 Task: Research Airbnb accommodation in Kota Kinabalu, Malaysia from 4th December, 2023 to 10th December, 2023 for 1 adult.1  bedroom having 1 bed and 1 bathroom. Property type can be hotel. Look for 4 properties as per requirement.
Action: Mouse moved to (450, 62)
Screenshot: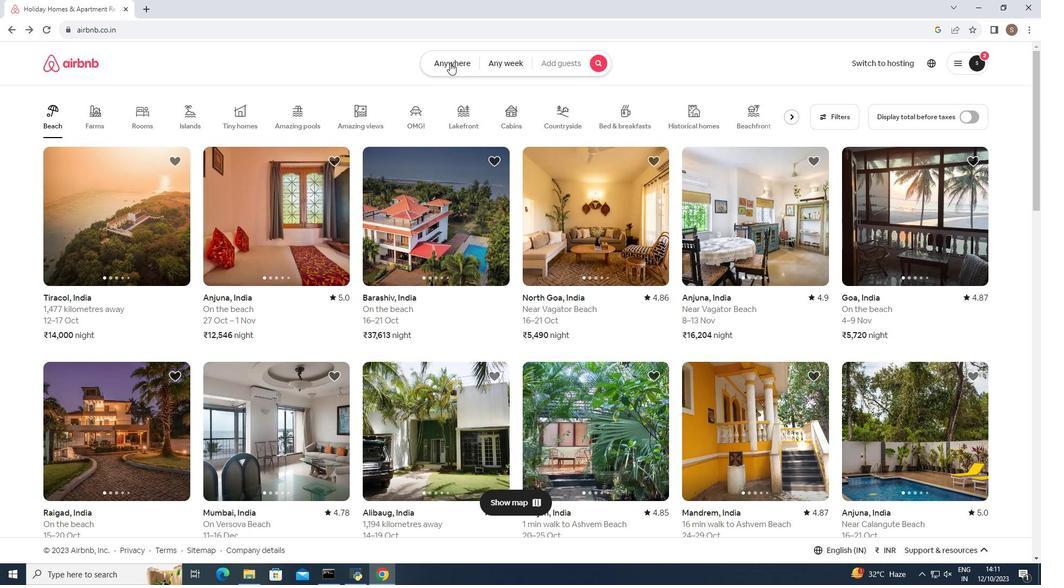 
Action: Mouse pressed left at (450, 62)
Screenshot: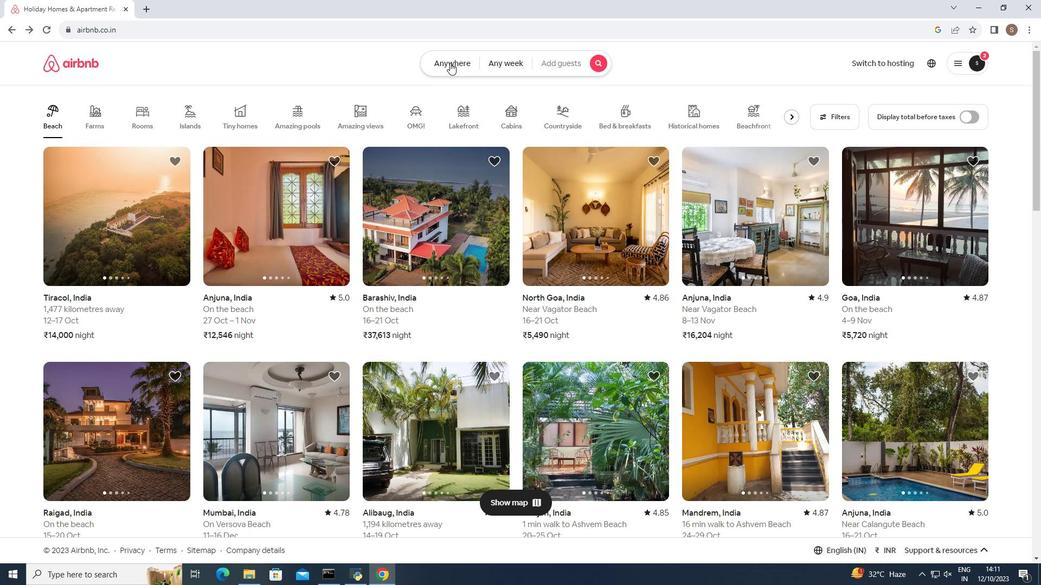 
Action: Mouse moved to (374, 104)
Screenshot: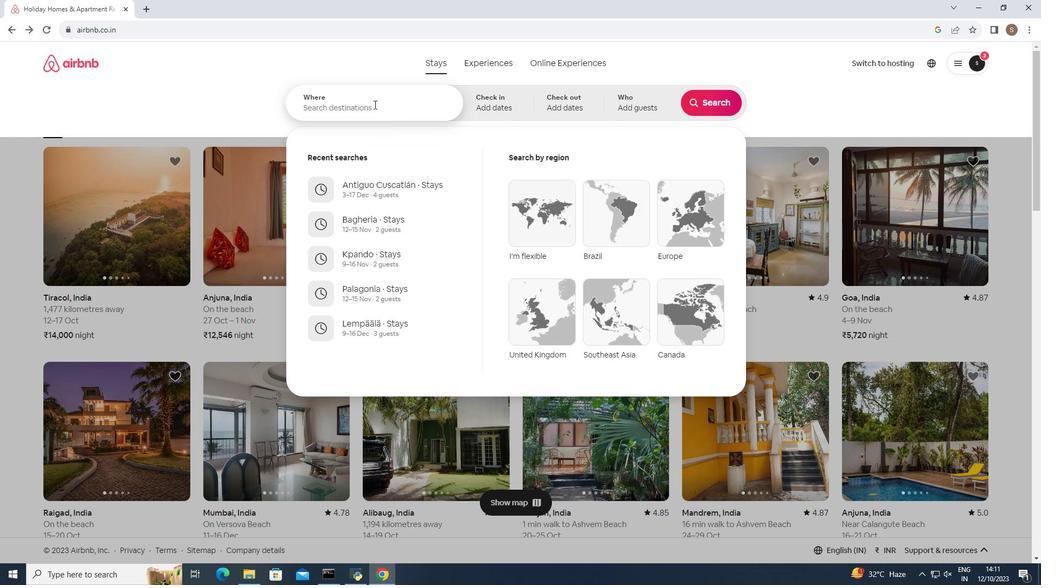 
Action: Mouse pressed left at (374, 104)
Screenshot: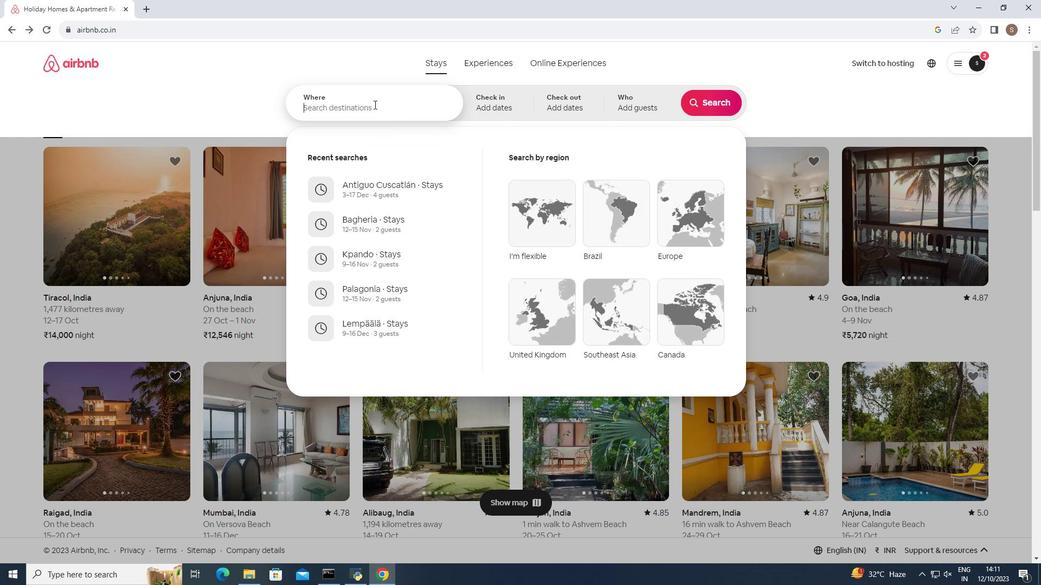 
Action: Key pressed <Key.caps_lock>K<Key.backspace>KOTA<Key.space>KINABALU
Screenshot: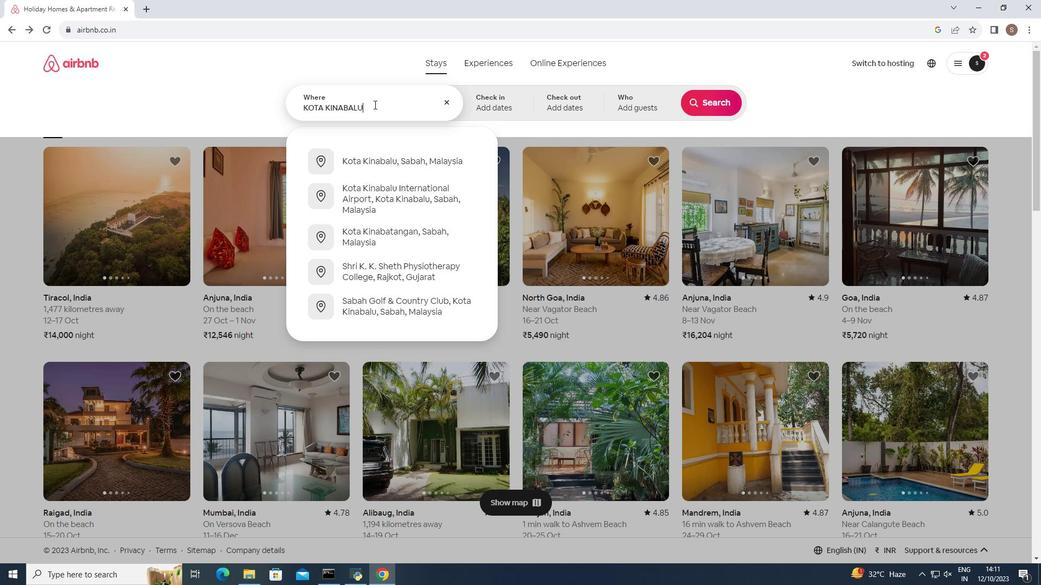 
Action: Mouse moved to (419, 163)
Screenshot: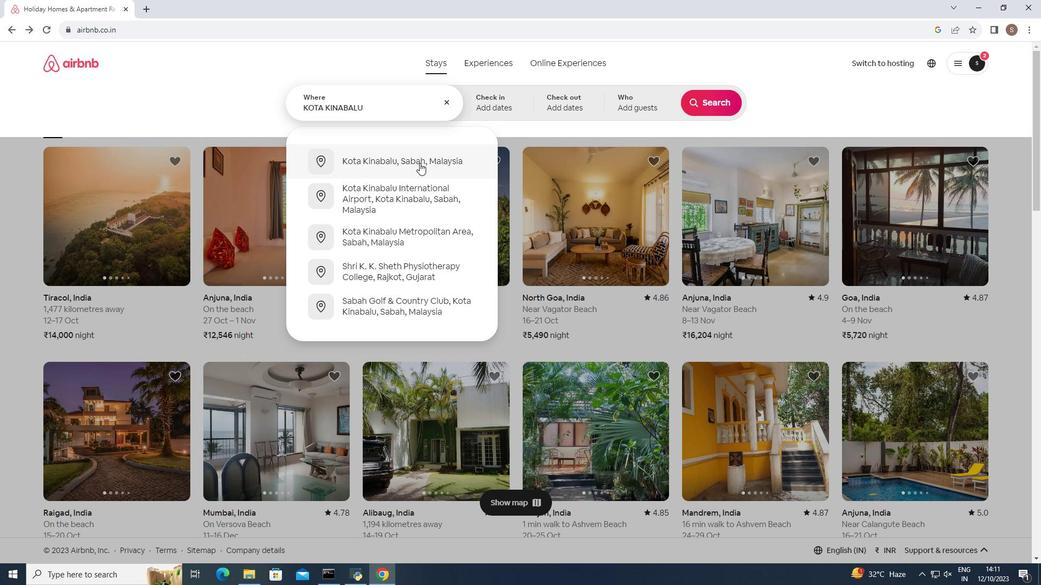 
Action: Mouse pressed left at (419, 163)
Screenshot: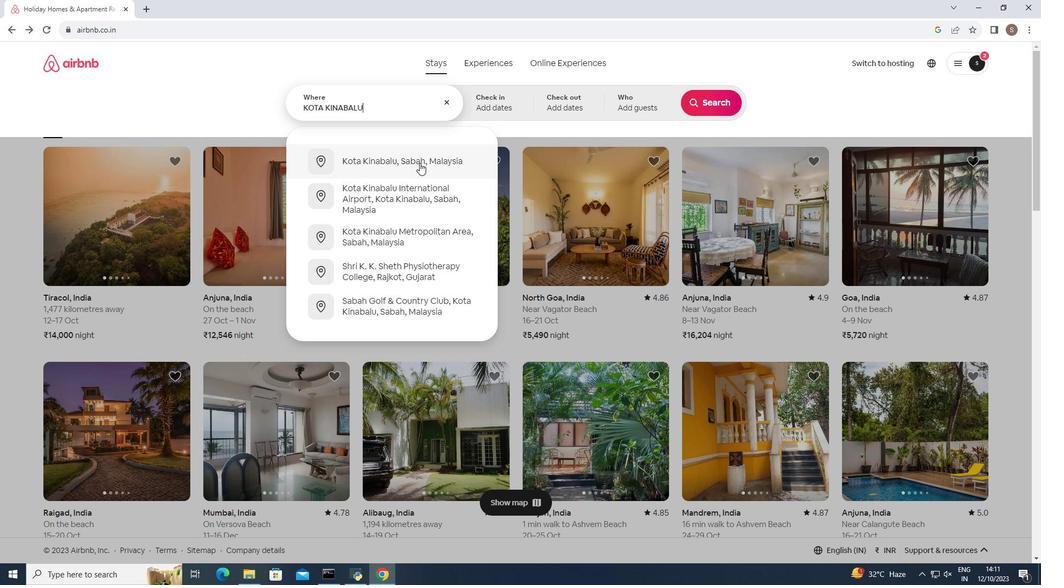 
Action: Mouse moved to (706, 187)
Screenshot: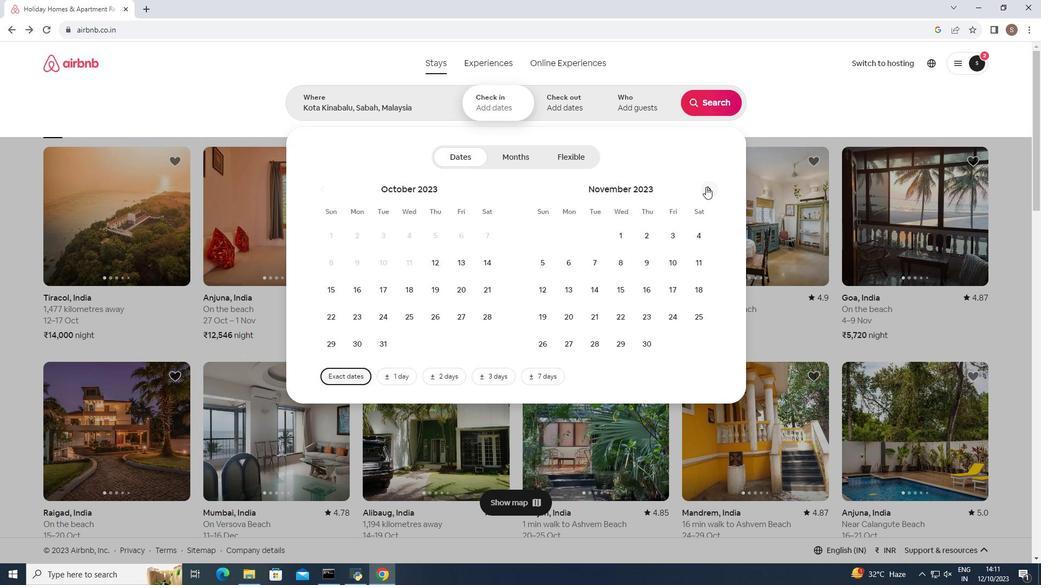
Action: Mouse pressed left at (706, 187)
Screenshot: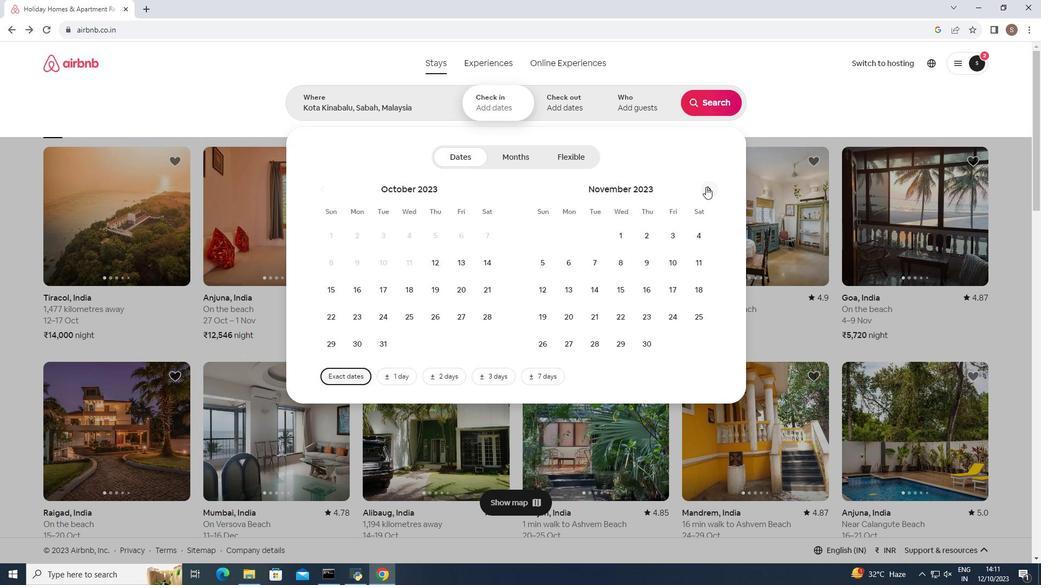 
Action: Mouse moved to (567, 263)
Screenshot: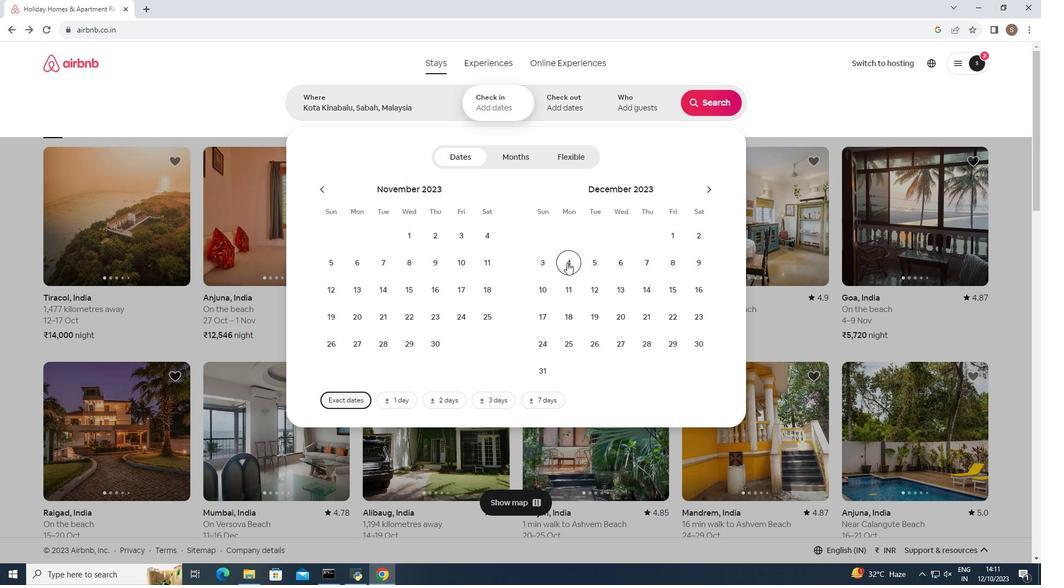
Action: Mouse pressed left at (567, 263)
Screenshot: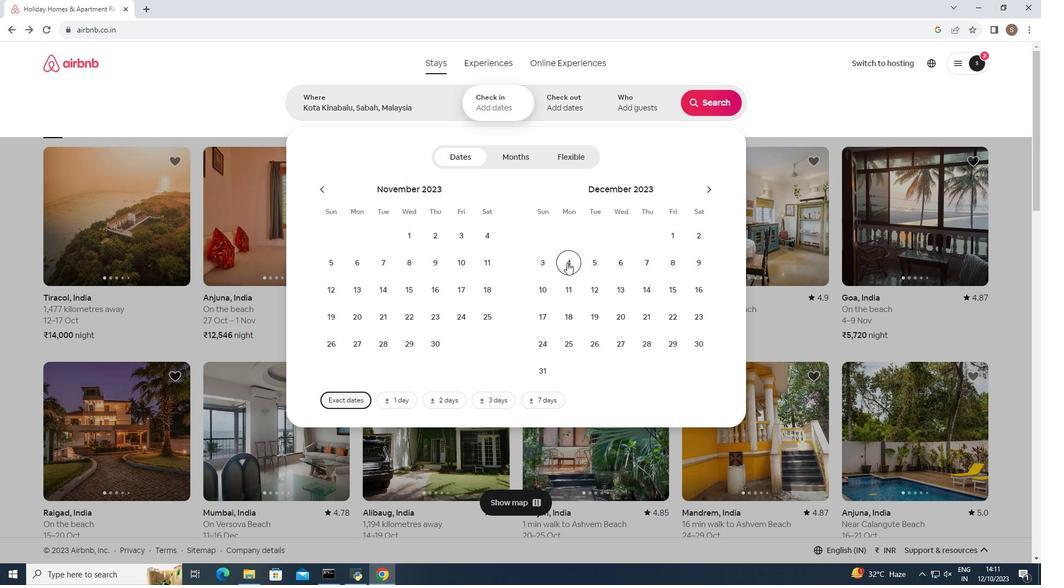 
Action: Mouse moved to (539, 294)
Screenshot: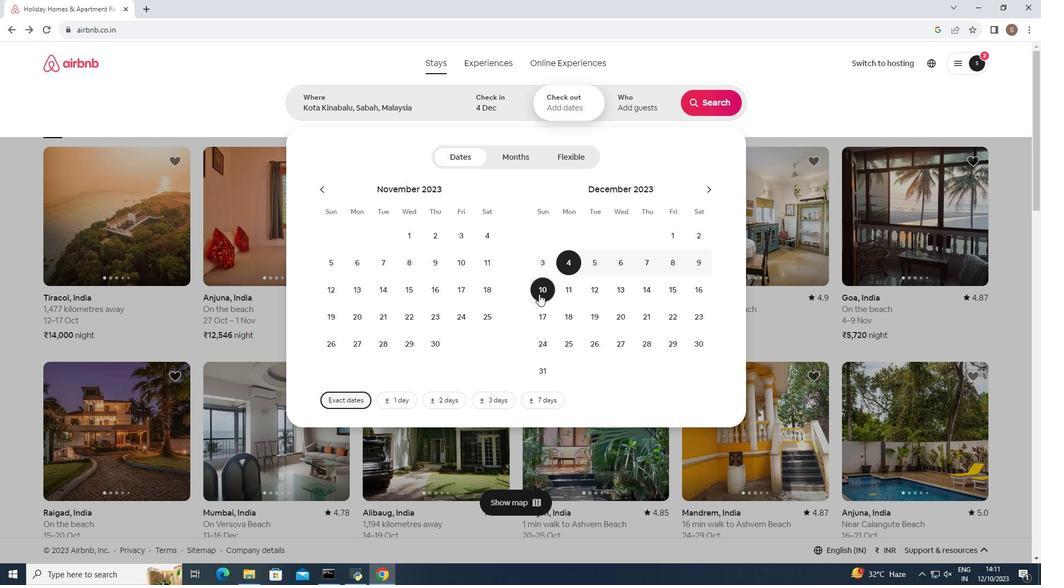 
Action: Mouse pressed left at (539, 294)
Screenshot: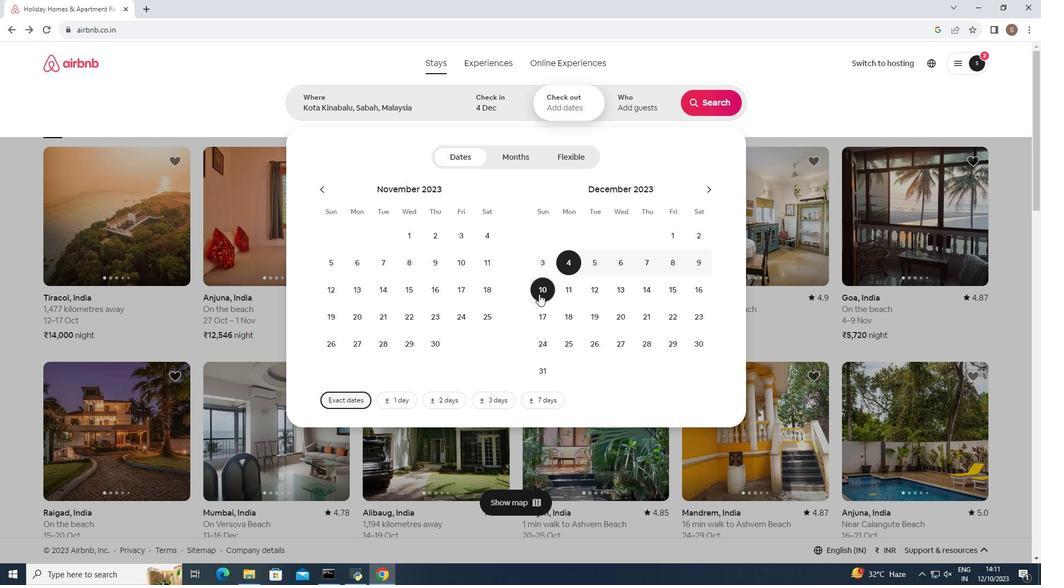 
Action: Mouse moved to (635, 99)
Screenshot: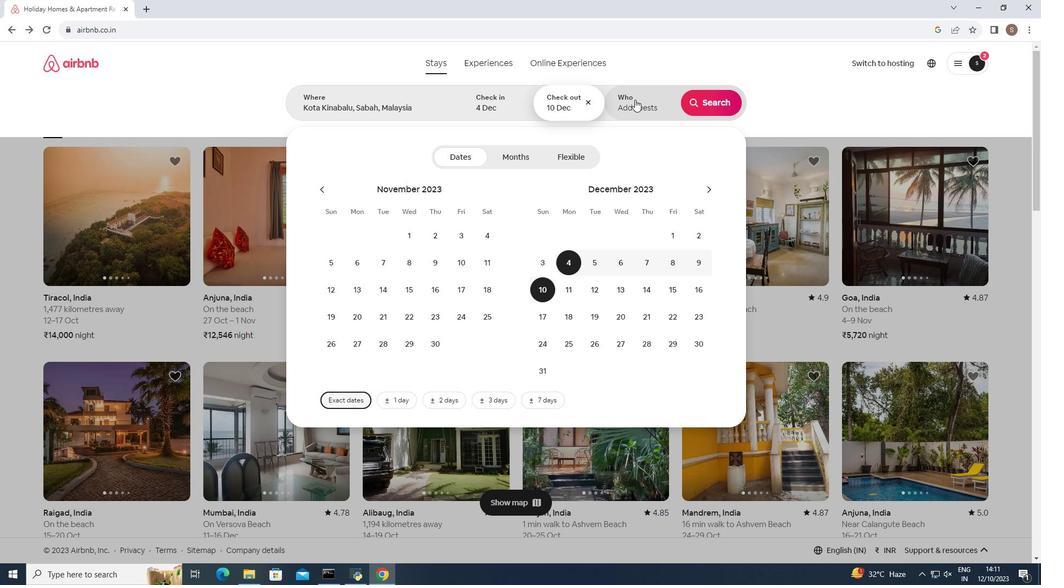 
Action: Mouse pressed left at (635, 99)
Screenshot: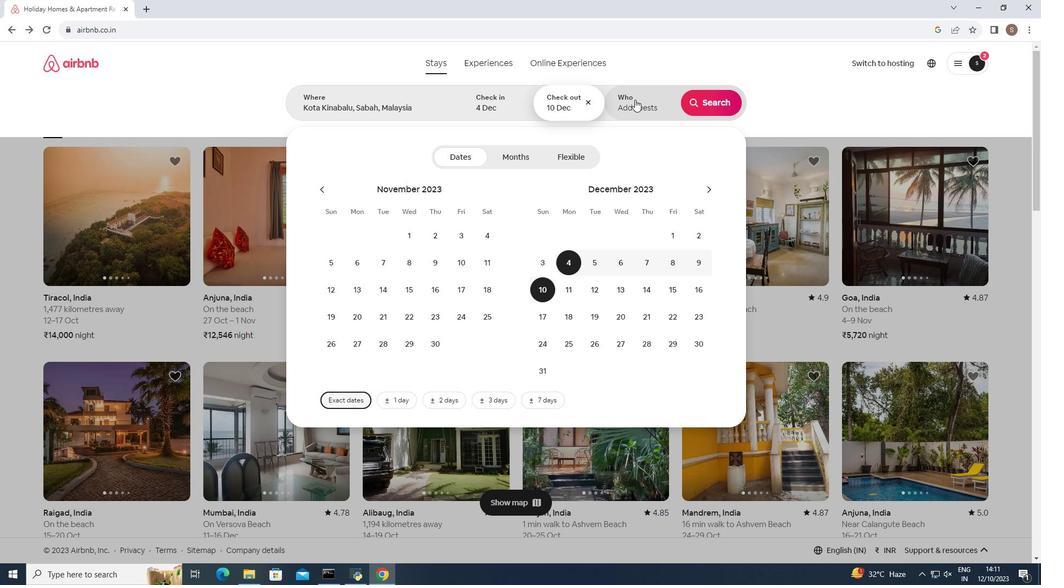 
Action: Mouse moved to (717, 157)
Screenshot: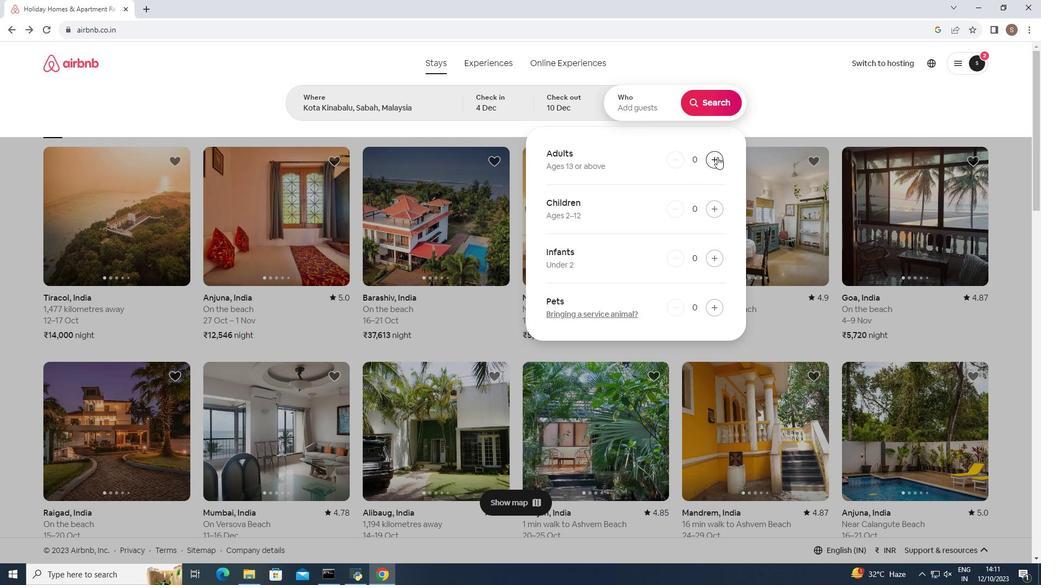 
Action: Mouse pressed left at (717, 157)
Screenshot: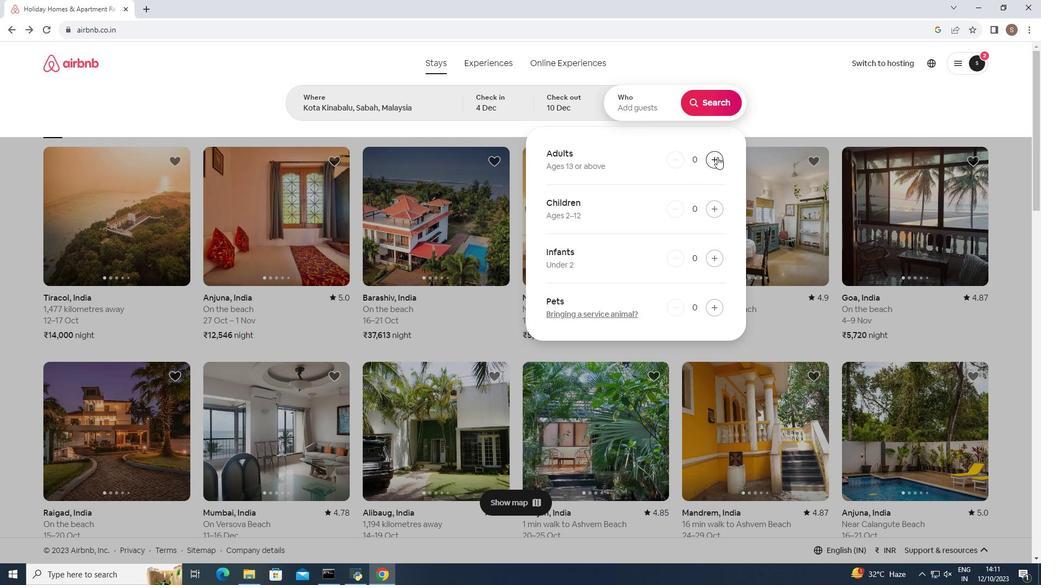 
Action: Mouse moved to (697, 104)
Screenshot: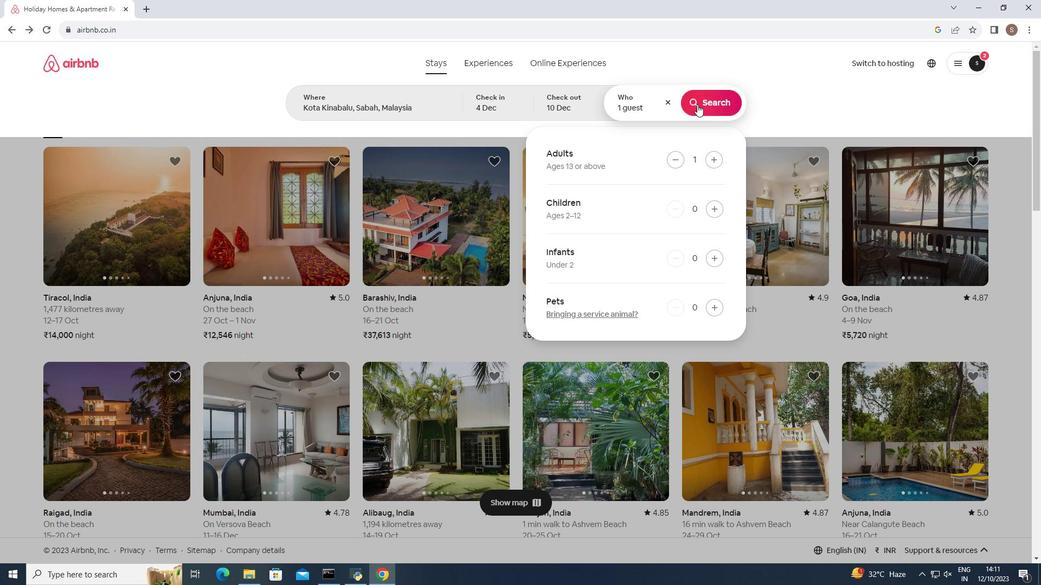 
Action: Mouse pressed left at (697, 104)
Screenshot: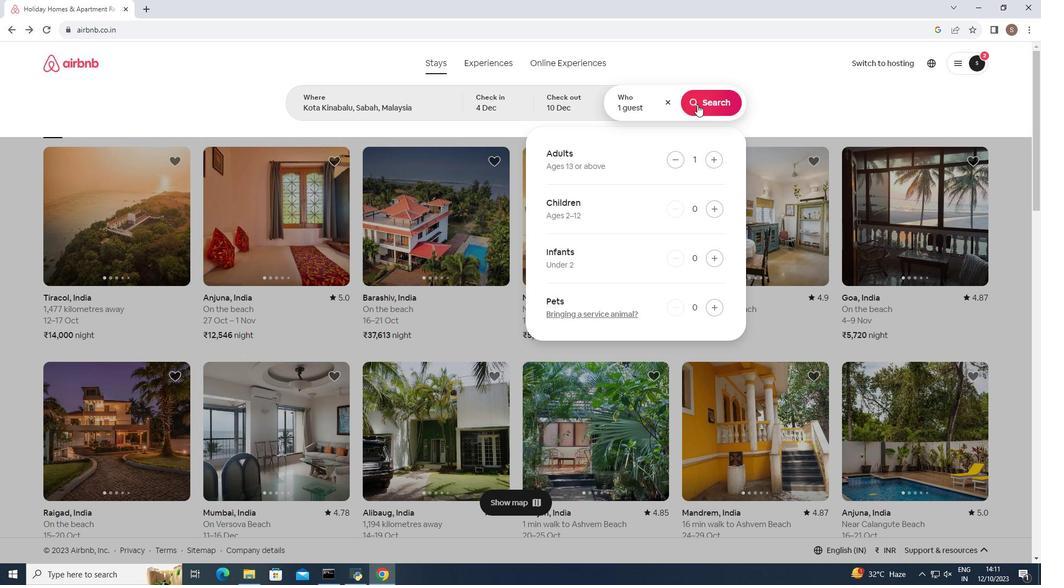 
Action: Mouse moved to (852, 105)
Screenshot: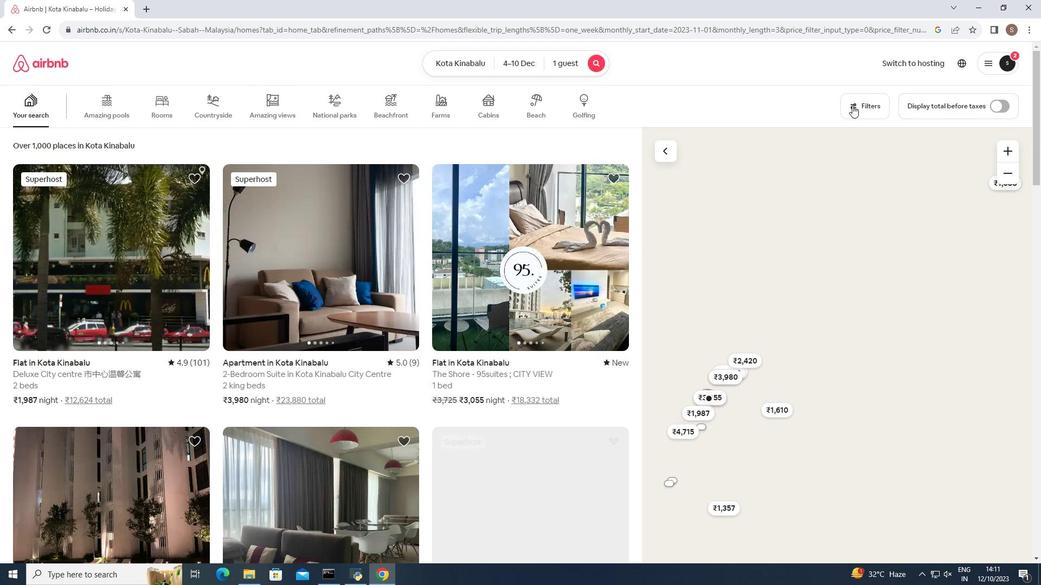 
Action: Mouse pressed left at (852, 105)
Screenshot: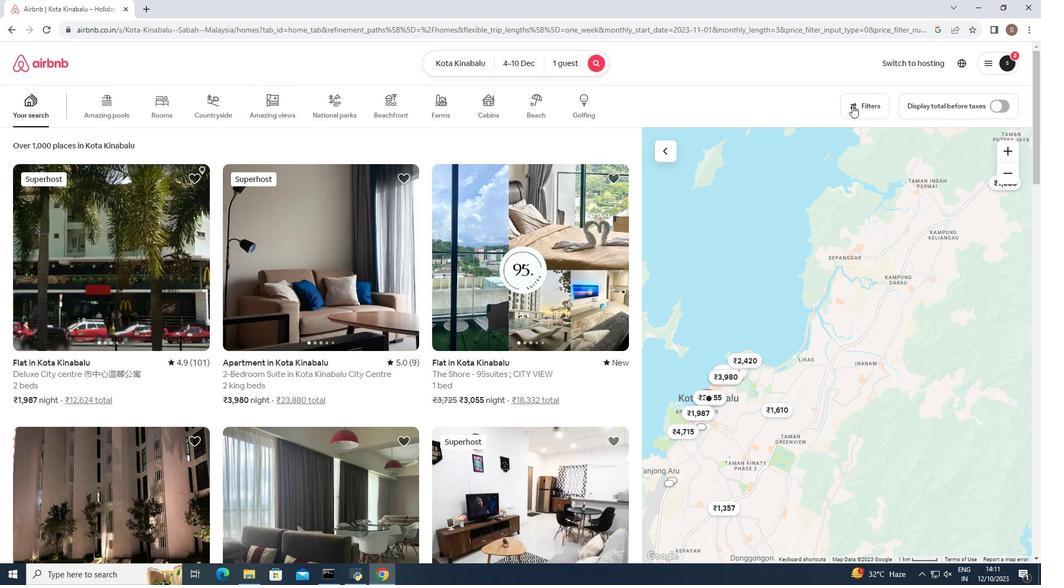 
Action: Mouse moved to (566, 241)
Screenshot: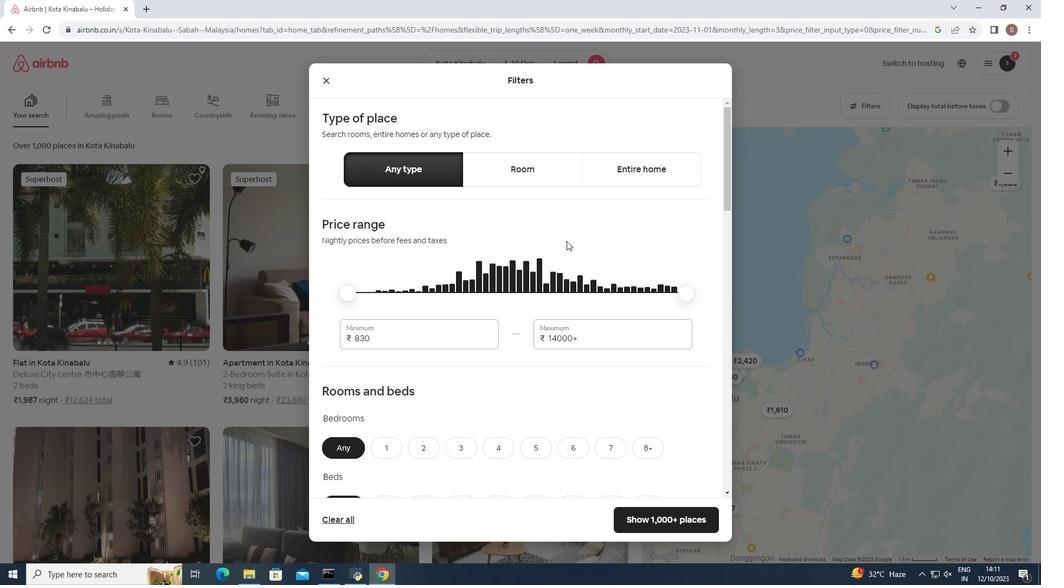 
Action: Mouse scrolled (566, 240) with delta (0, 0)
Screenshot: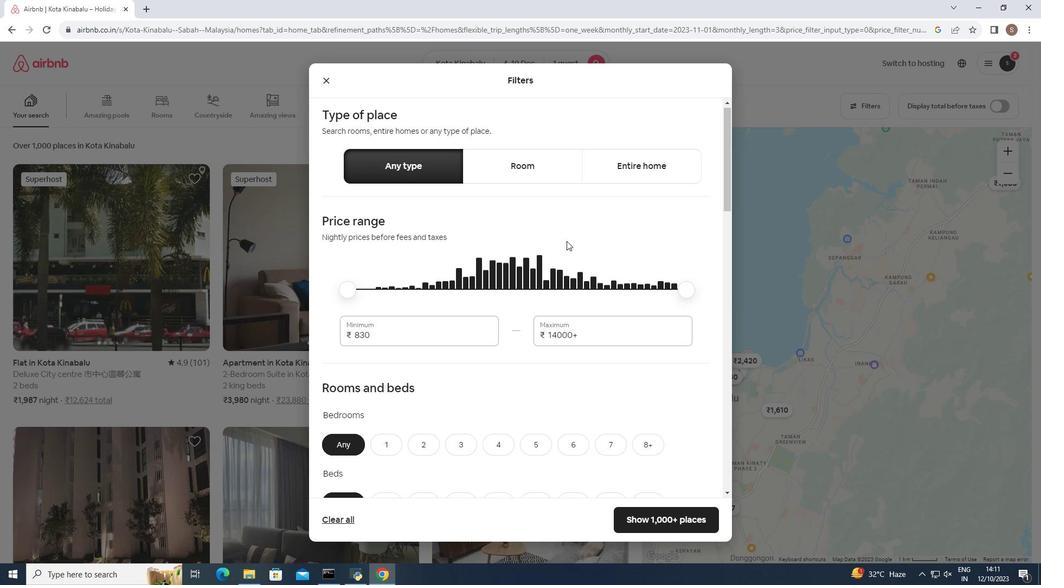 
Action: Mouse scrolled (566, 240) with delta (0, 0)
Screenshot: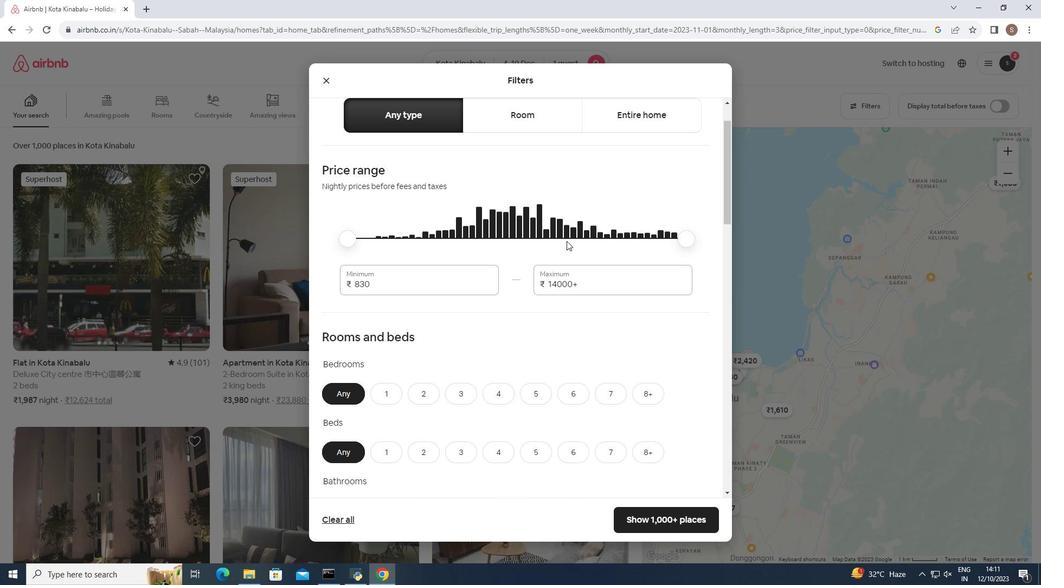 
Action: Mouse moved to (379, 337)
Screenshot: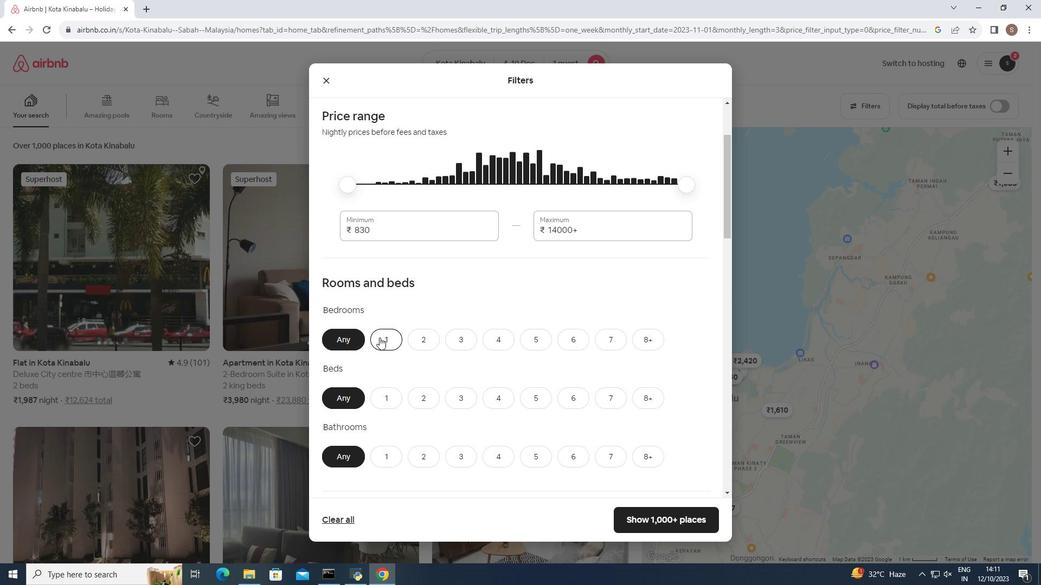 
Action: Mouse pressed left at (379, 337)
Screenshot: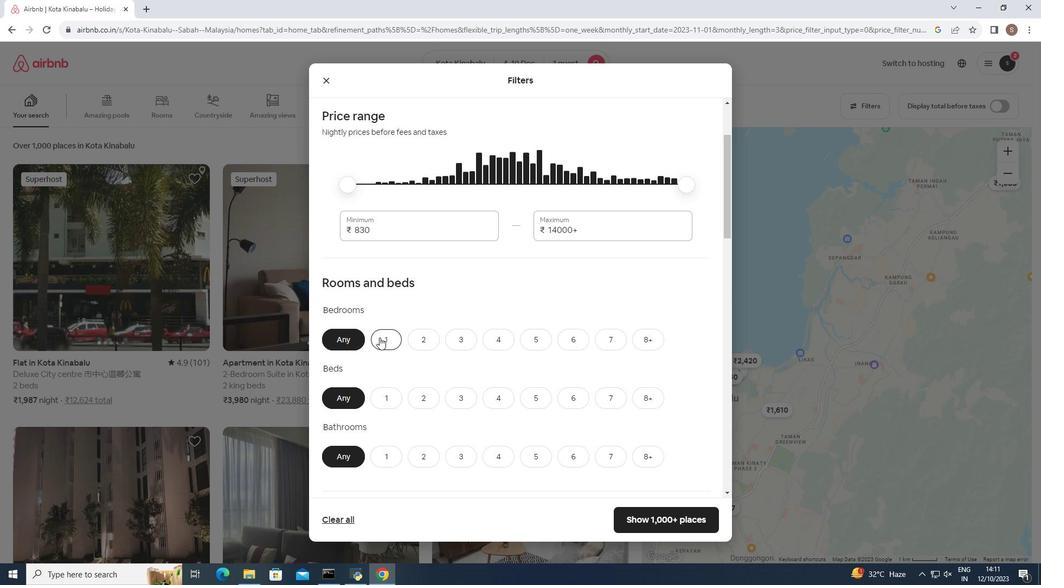 
Action: Mouse moved to (388, 399)
Screenshot: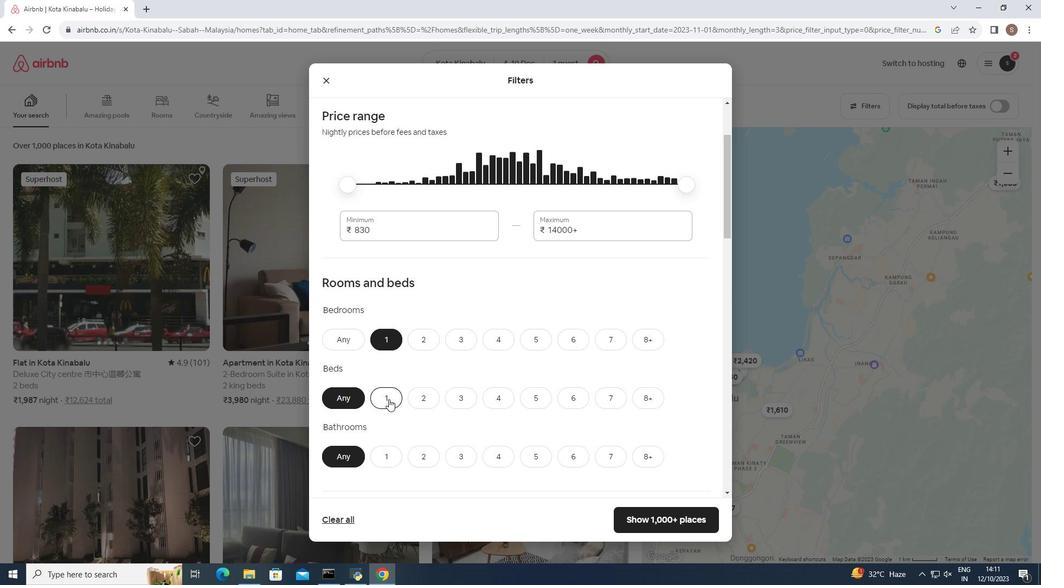 
Action: Mouse pressed left at (388, 399)
Screenshot: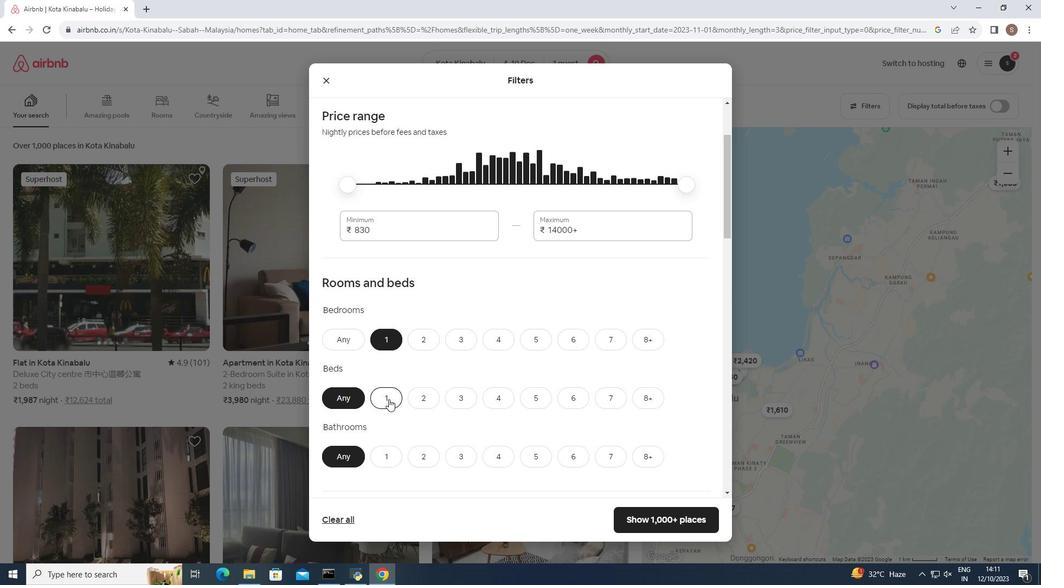
Action: Mouse moved to (387, 457)
Screenshot: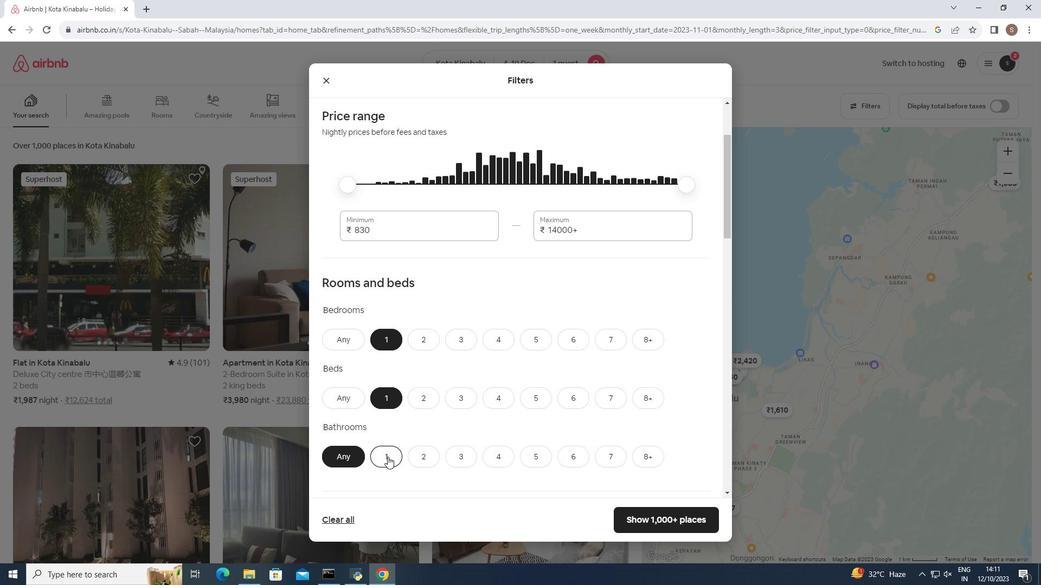 
Action: Mouse pressed left at (387, 457)
Screenshot: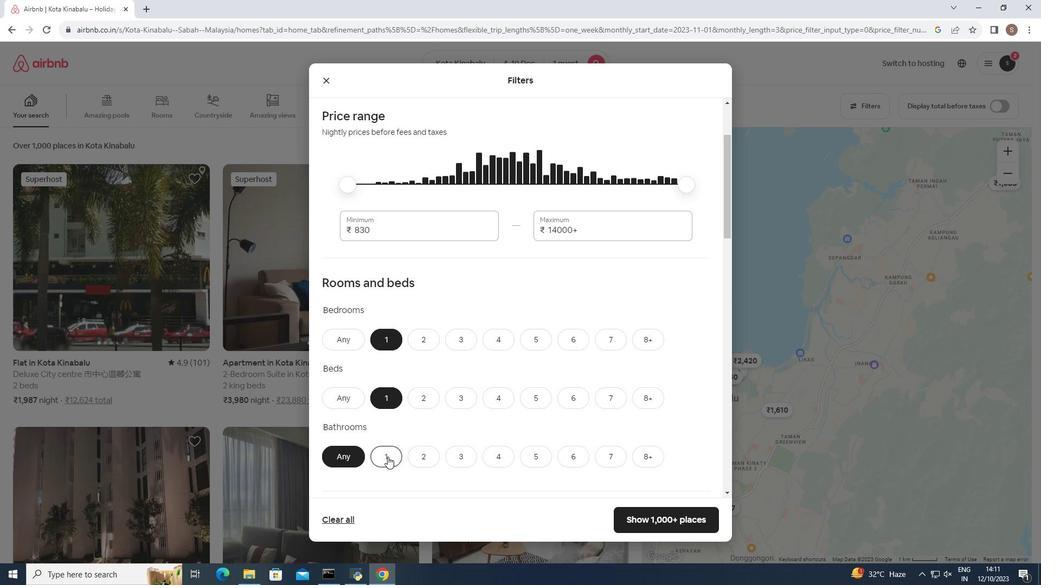 
Action: Mouse moved to (466, 420)
Screenshot: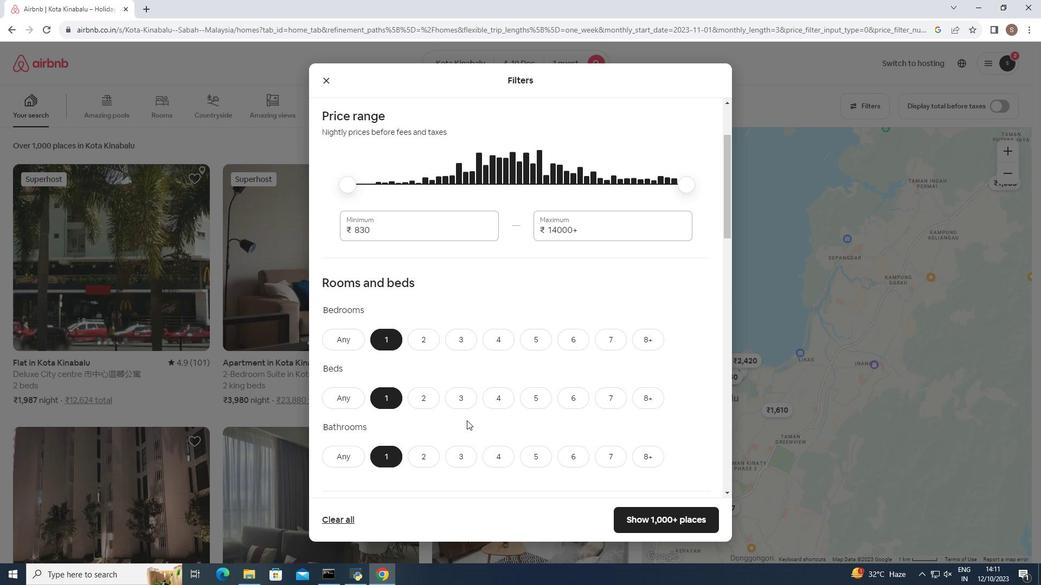 
Action: Mouse scrolled (466, 420) with delta (0, 0)
Screenshot: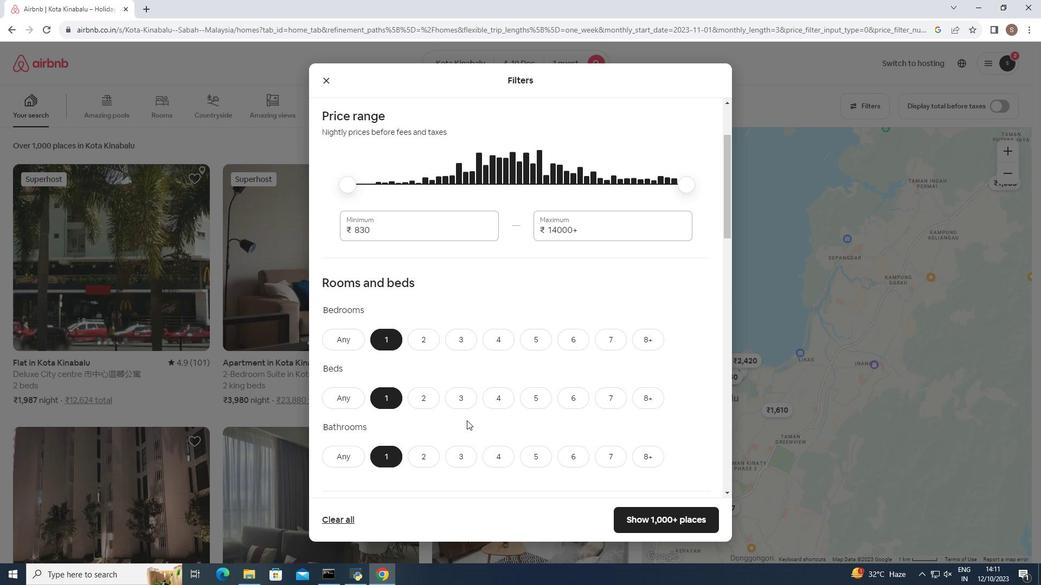 
Action: Mouse scrolled (466, 420) with delta (0, 0)
Screenshot: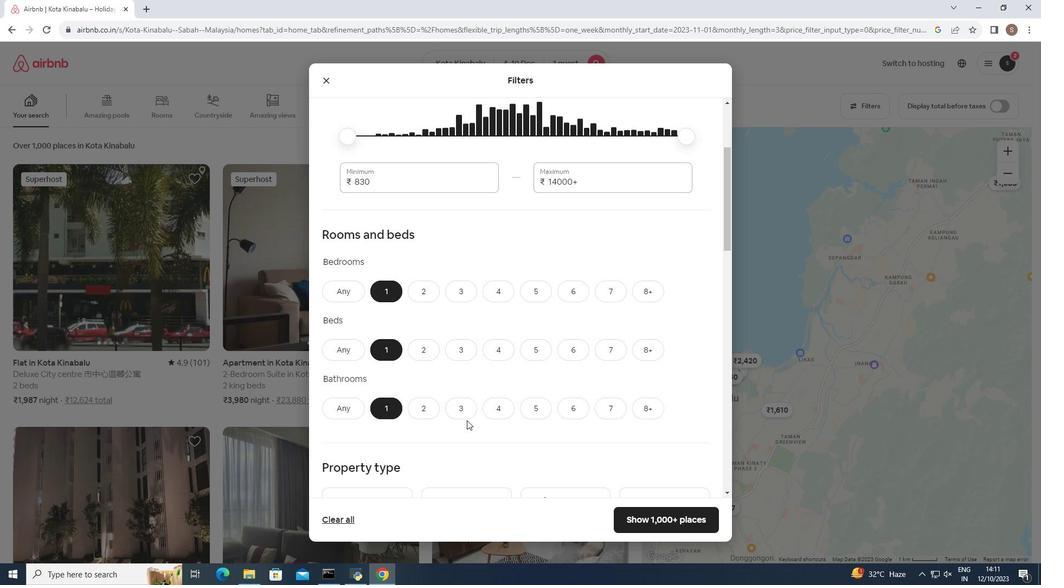 
Action: Mouse moved to (466, 419)
Screenshot: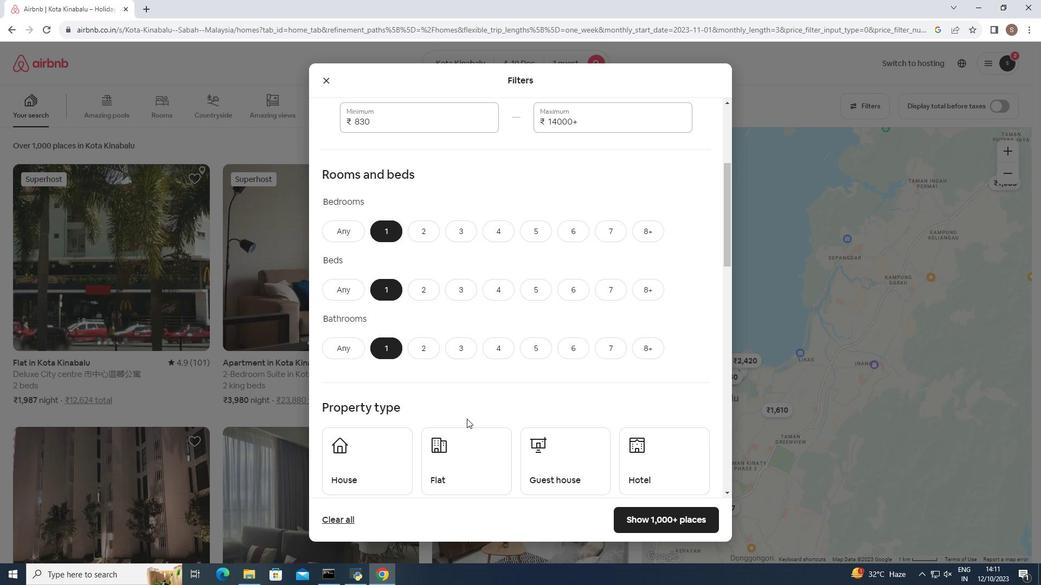 
Action: Mouse scrolled (466, 418) with delta (0, 0)
Screenshot: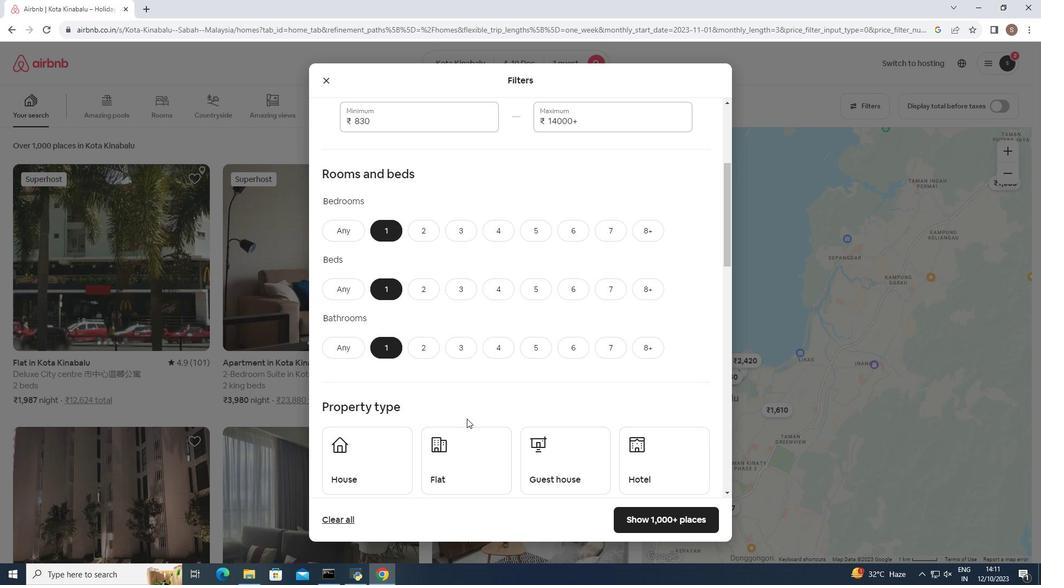 
Action: Mouse scrolled (466, 418) with delta (0, 0)
Screenshot: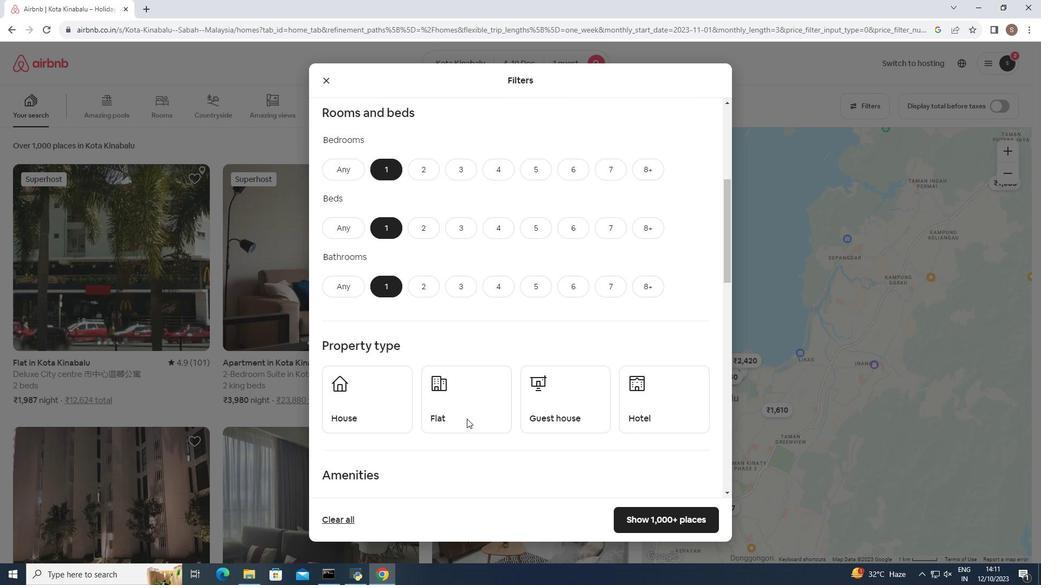 
Action: Mouse moved to (635, 345)
Screenshot: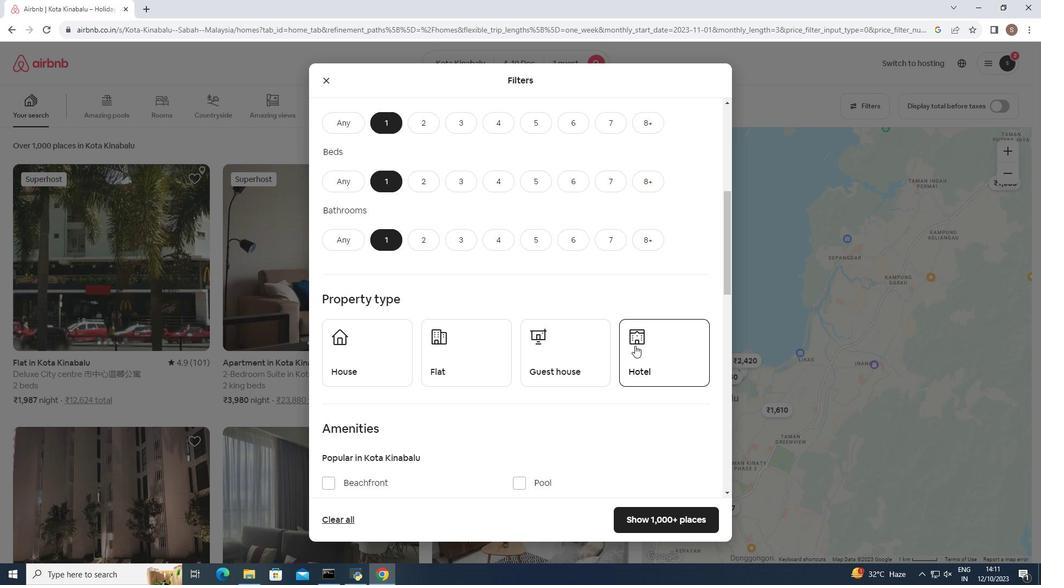 
Action: Mouse pressed left at (635, 345)
Screenshot: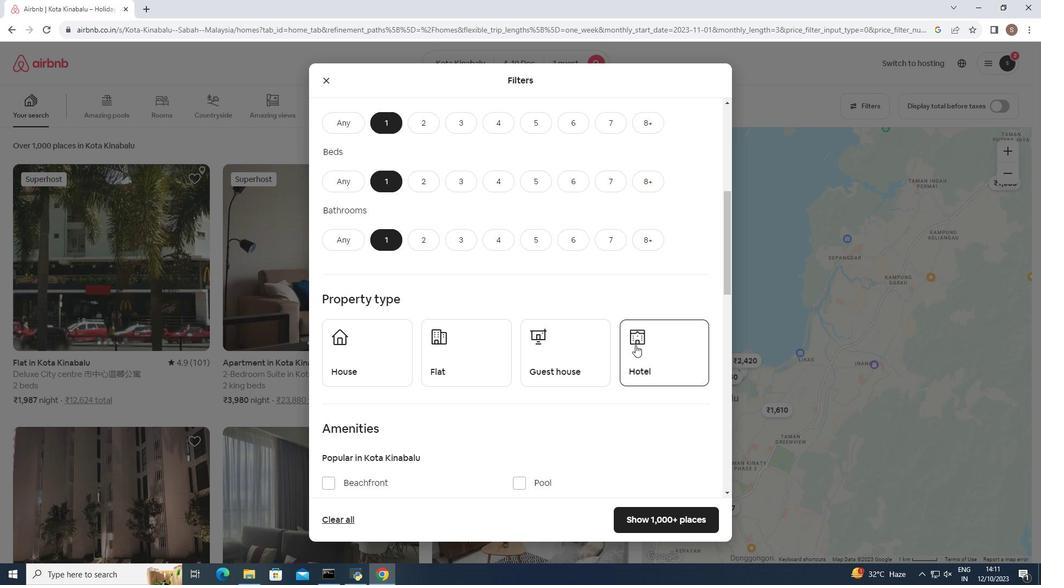 
Action: Mouse moved to (533, 392)
Screenshot: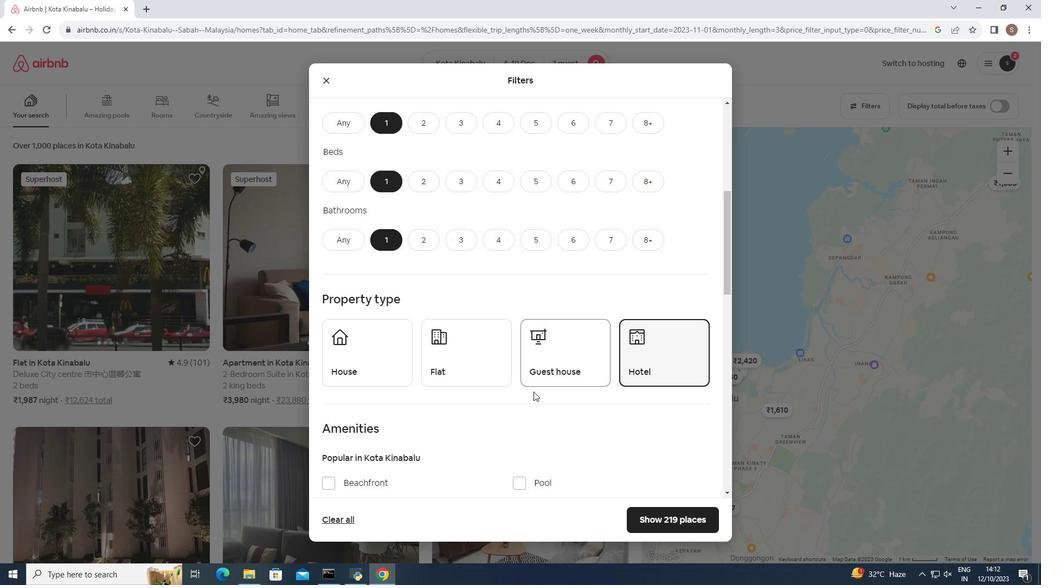
Action: Mouse scrolled (533, 391) with delta (0, 0)
Screenshot: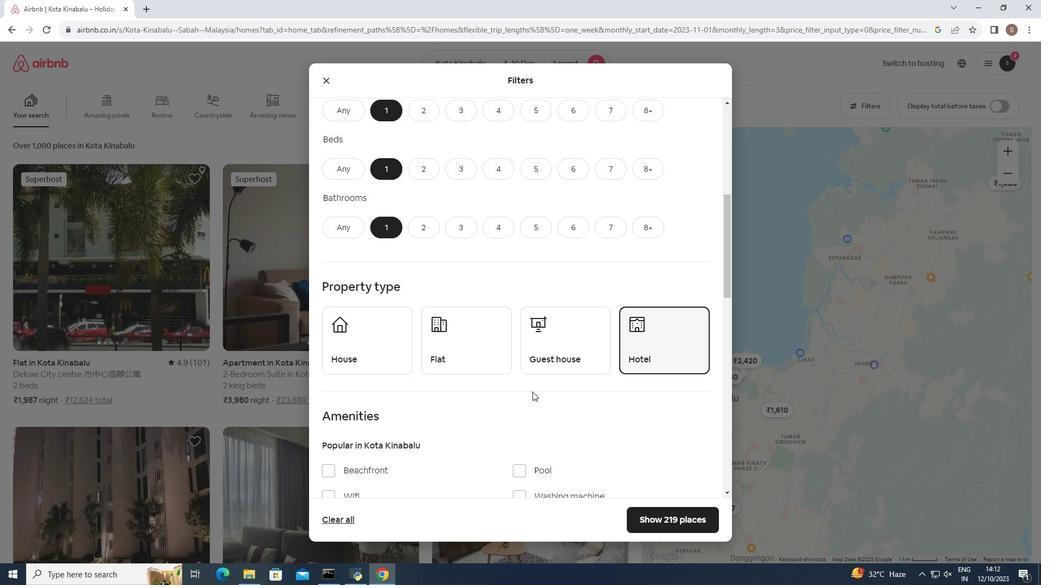 
Action: Mouse moved to (532, 392)
Screenshot: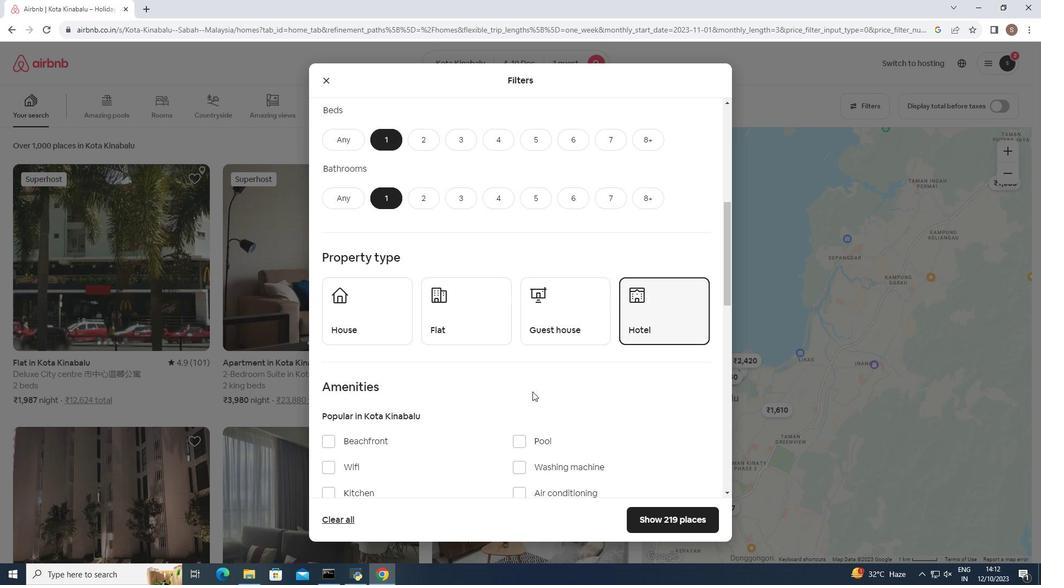 
Action: Mouse scrolled (532, 391) with delta (0, 0)
Screenshot: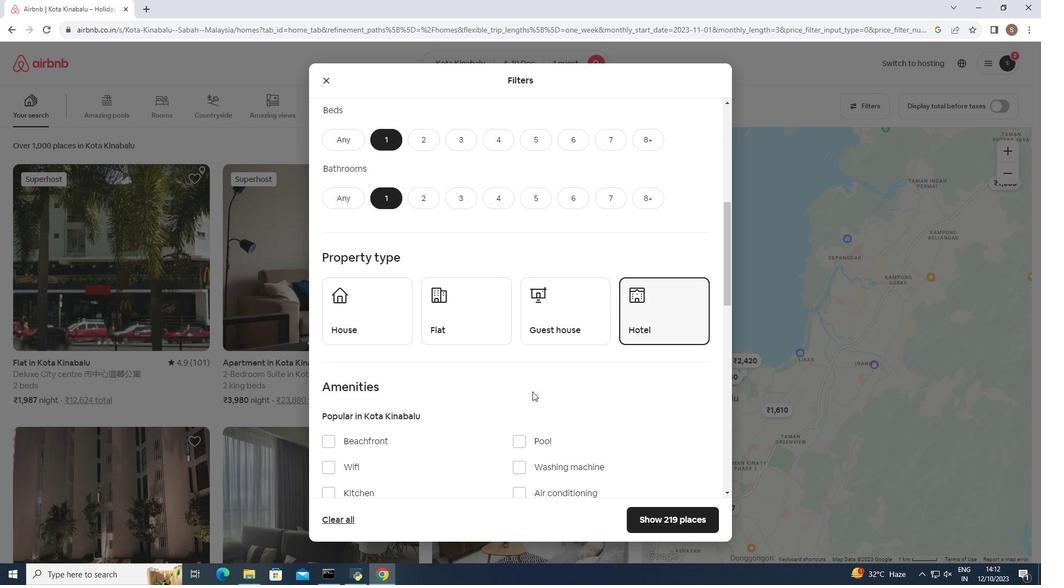 
Action: Mouse moved to (531, 392)
Screenshot: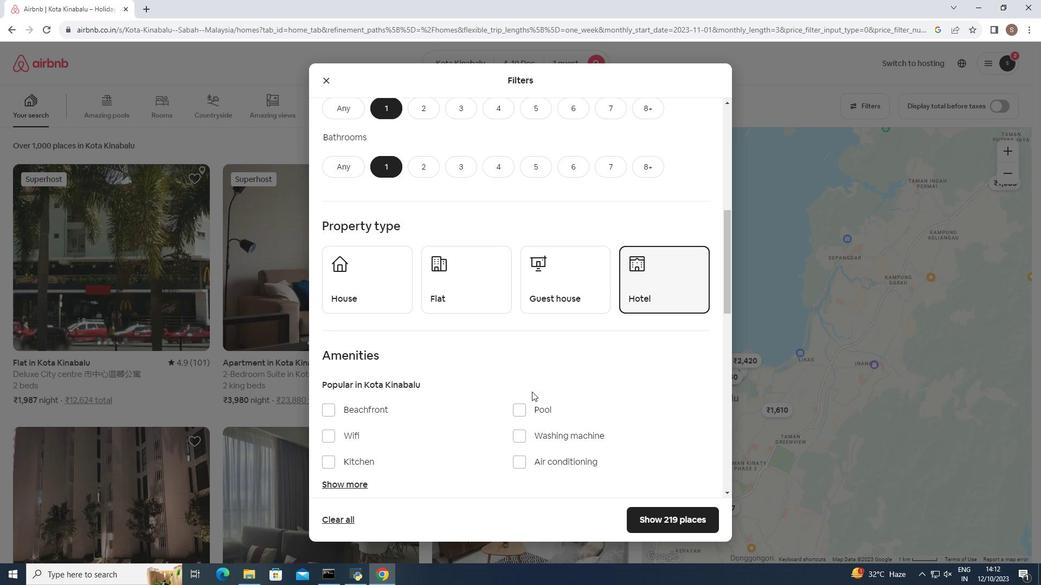 
Action: Mouse scrolled (531, 391) with delta (0, 0)
Screenshot: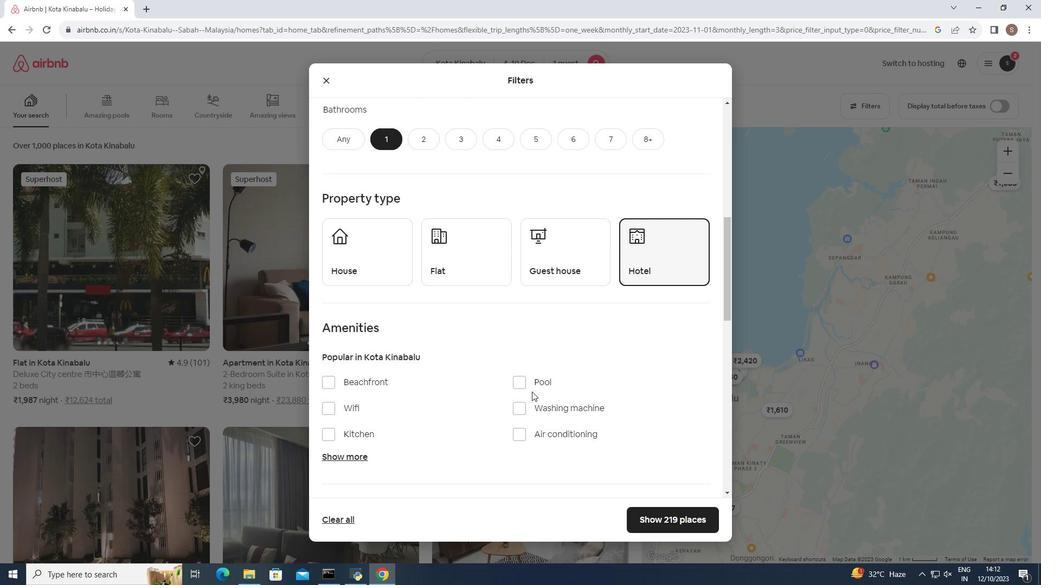 
Action: Mouse moved to (652, 521)
Screenshot: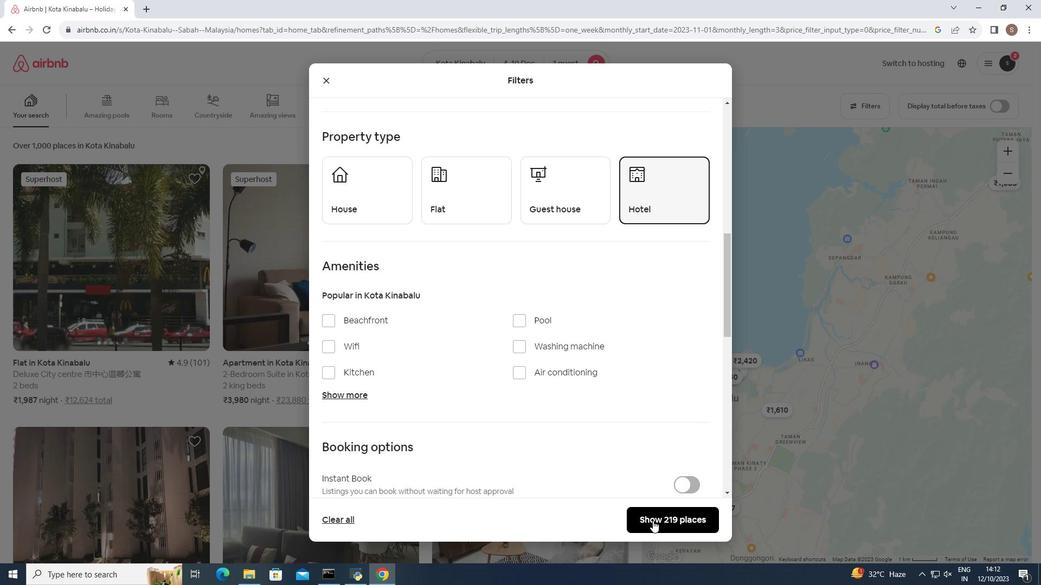 
Action: Mouse pressed left at (652, 521)
Screenshot: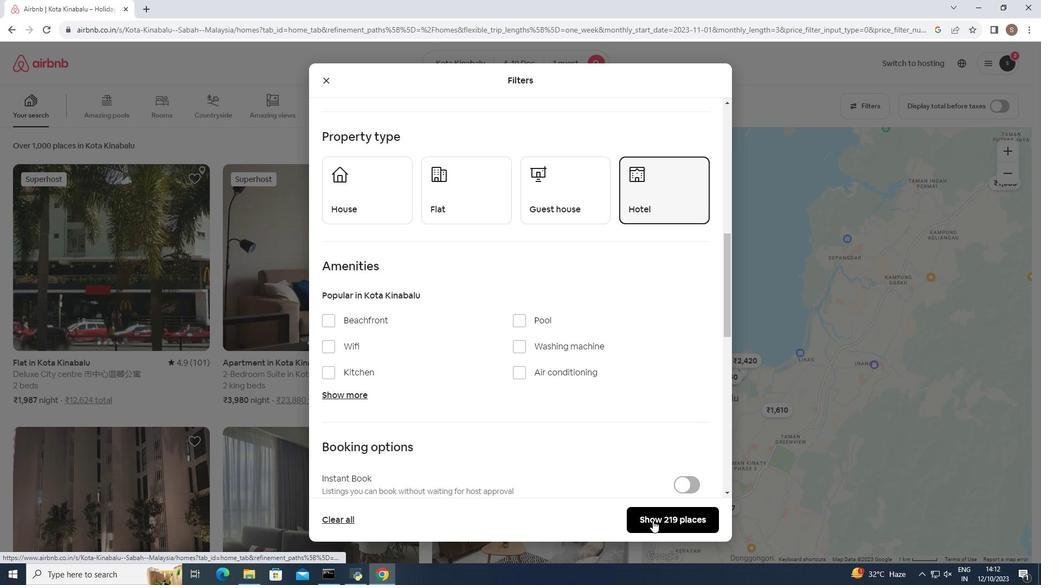 
Action: Mouse moved to (465, 382)
Screenshot: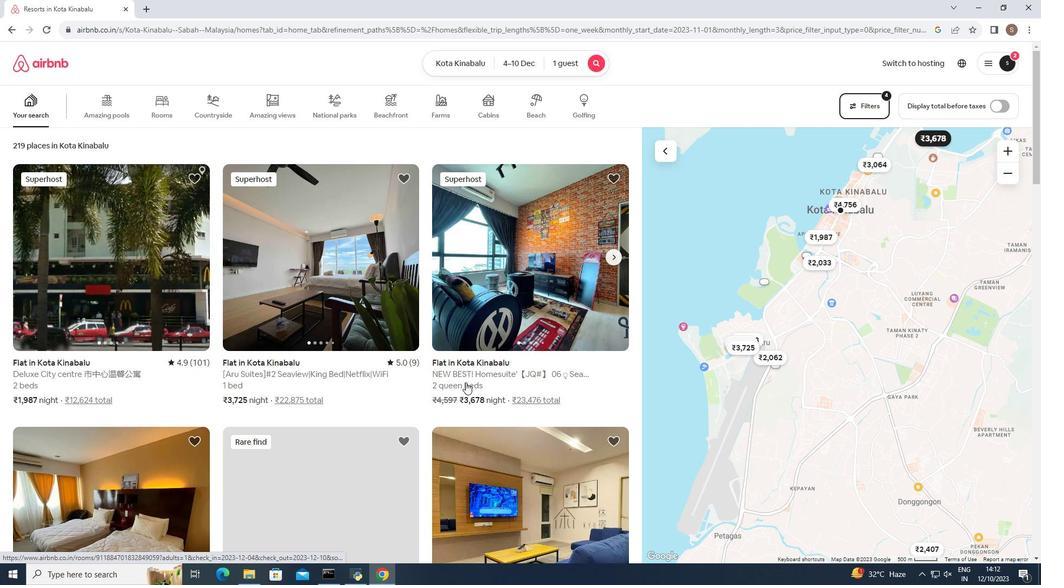 
Action: Mouse scrolled (465, 382) with delta (0, 0)
Screenshot: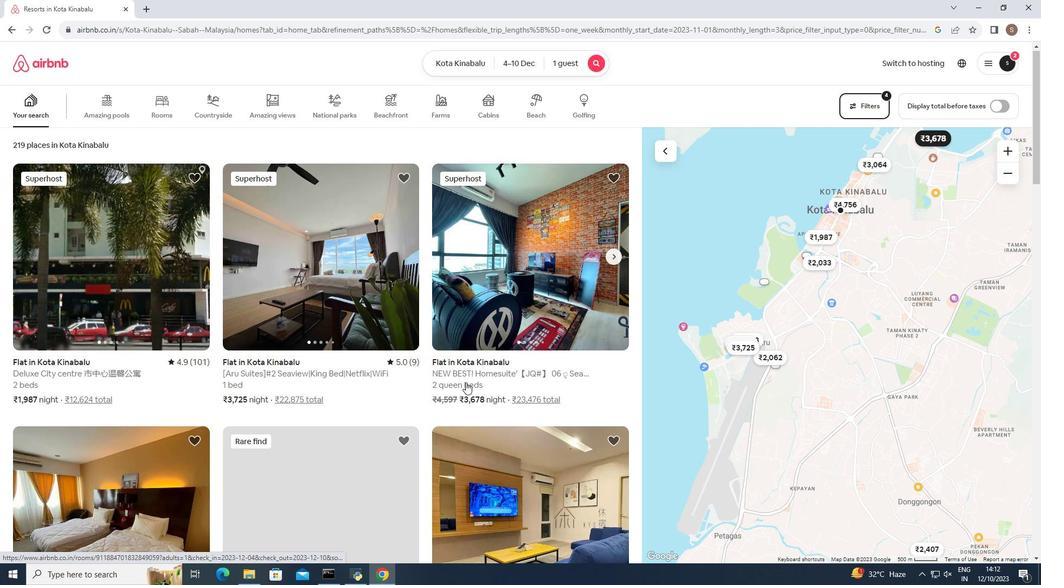 
Action: Mouse scrolled (465, 382) with delta (0, 0)
Screenshot: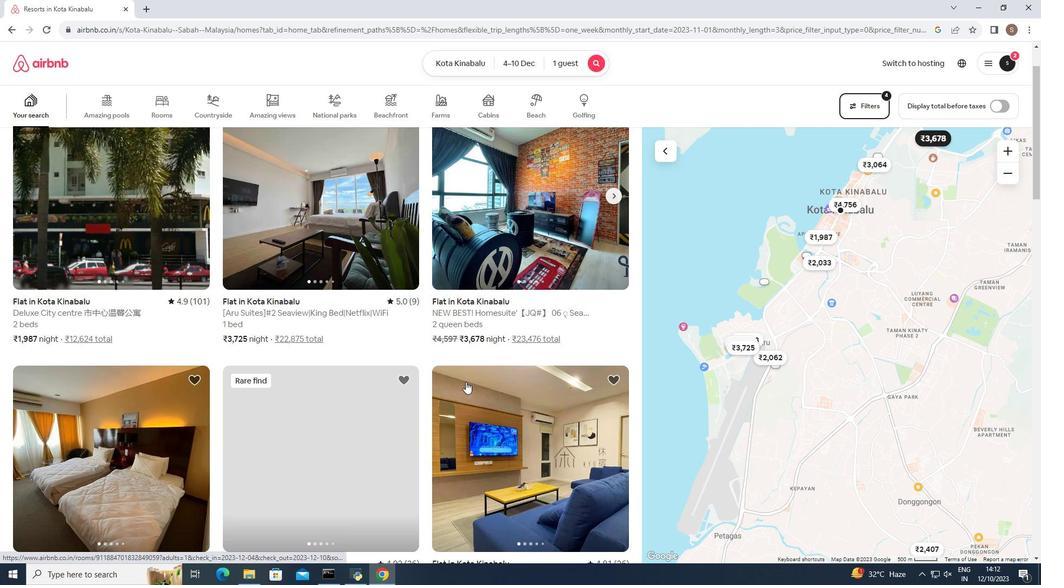 
Action: Mouse moved to (465, 382)
Screenshot: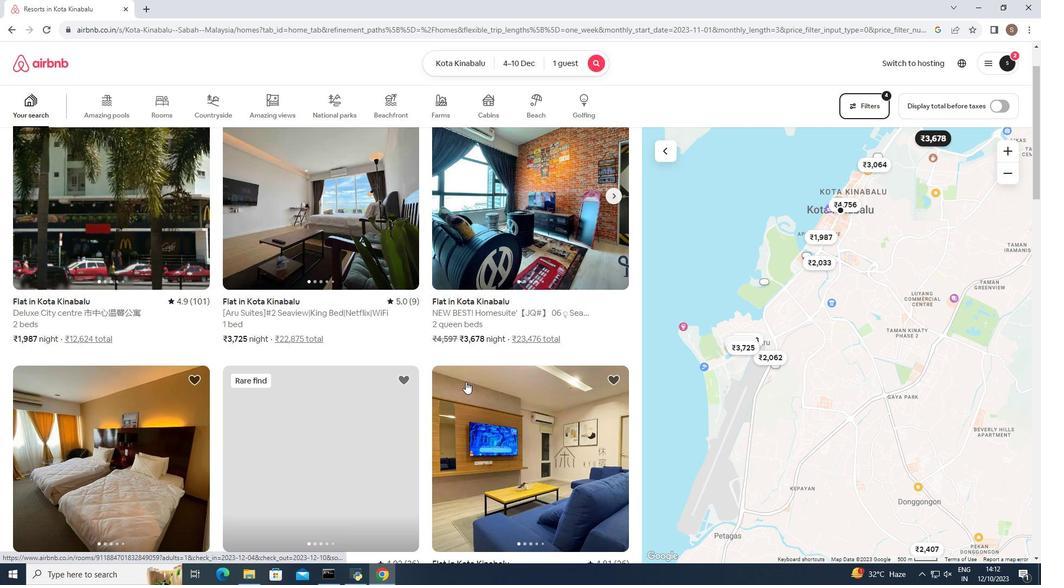 
Action: Mouse scrolled (465, 381) with delta (0, 0)
Screenshot: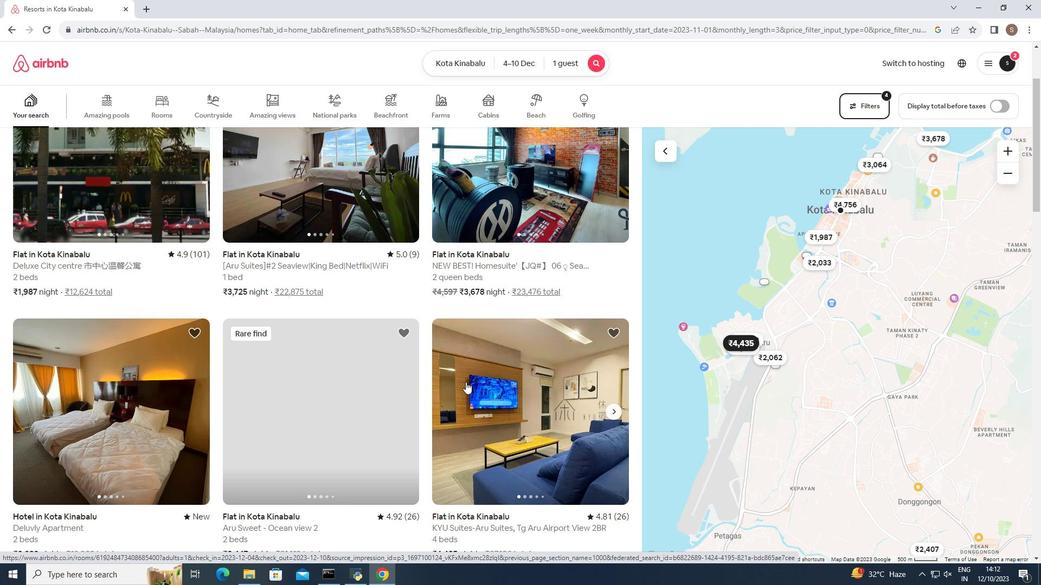 
Action: Mouse scrolled (465, 381) with delta (0, 0)
Screenshot: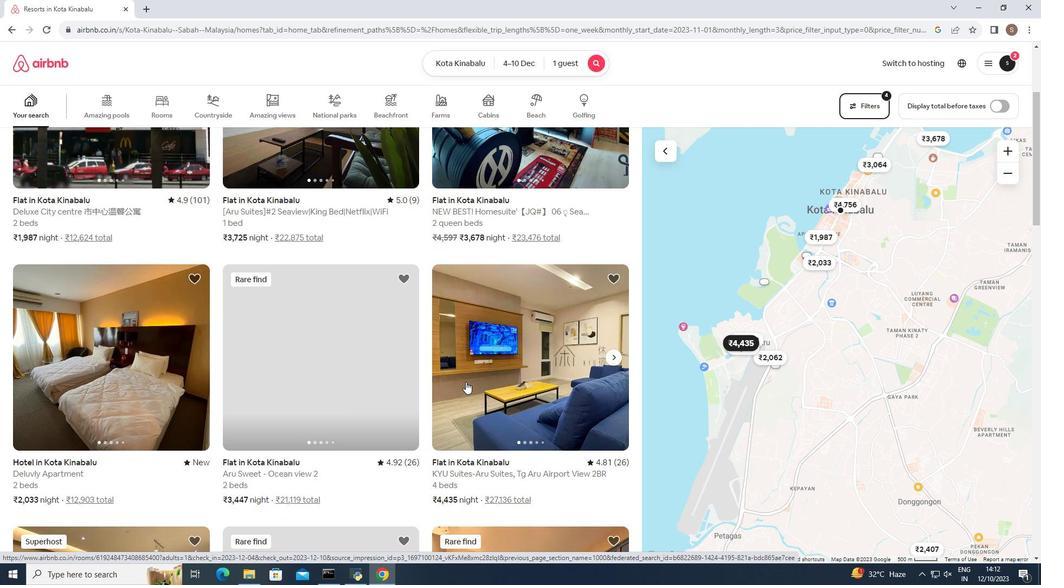 
Action: Mouse moved to (56, 332)
Screenshot: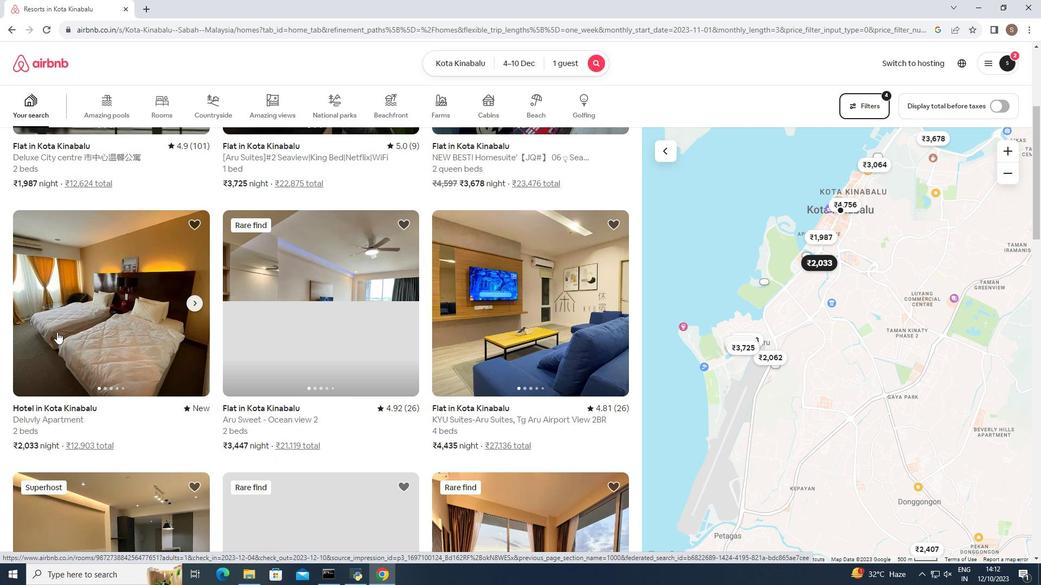 
Action: Mouse scrolled (56, 331) with delta (0, 0)
Screenshot: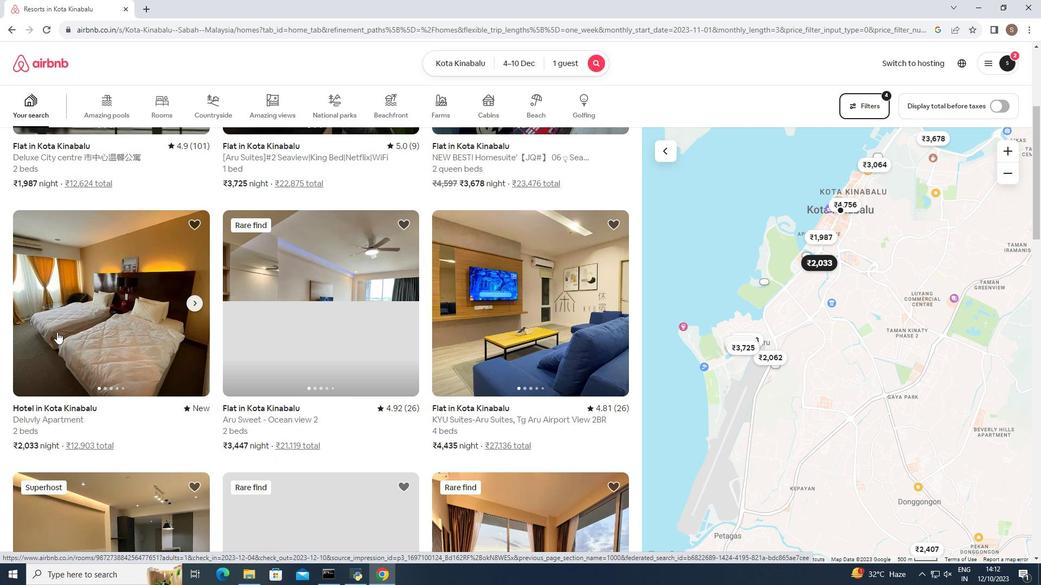 
Action: Mouse scrolled (56, 331) with delta (0, 0)
Screenshot: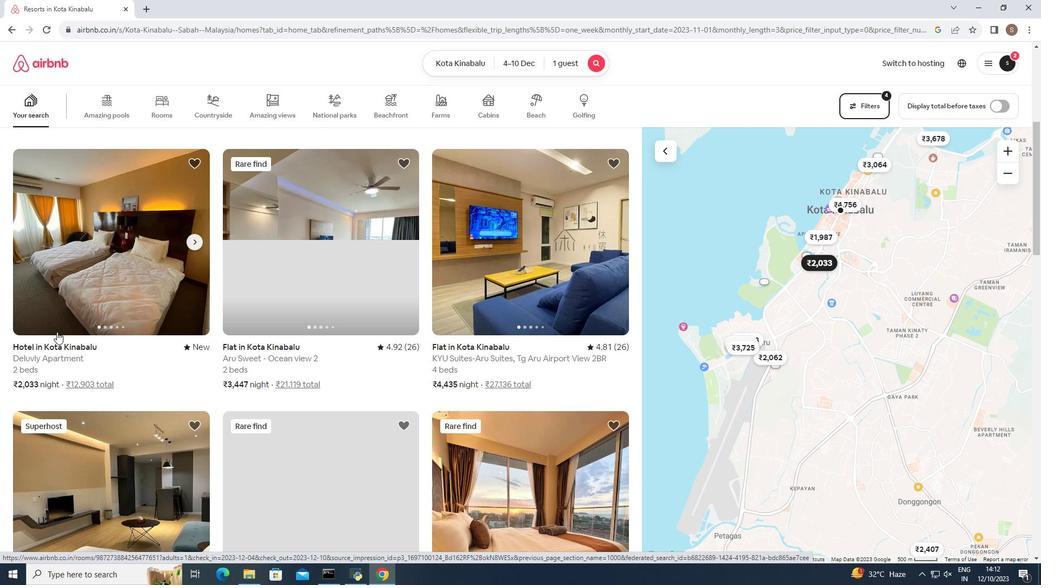 
Action: Mouse scrolled (56, 331) with delta (0, 0)
Screenshot: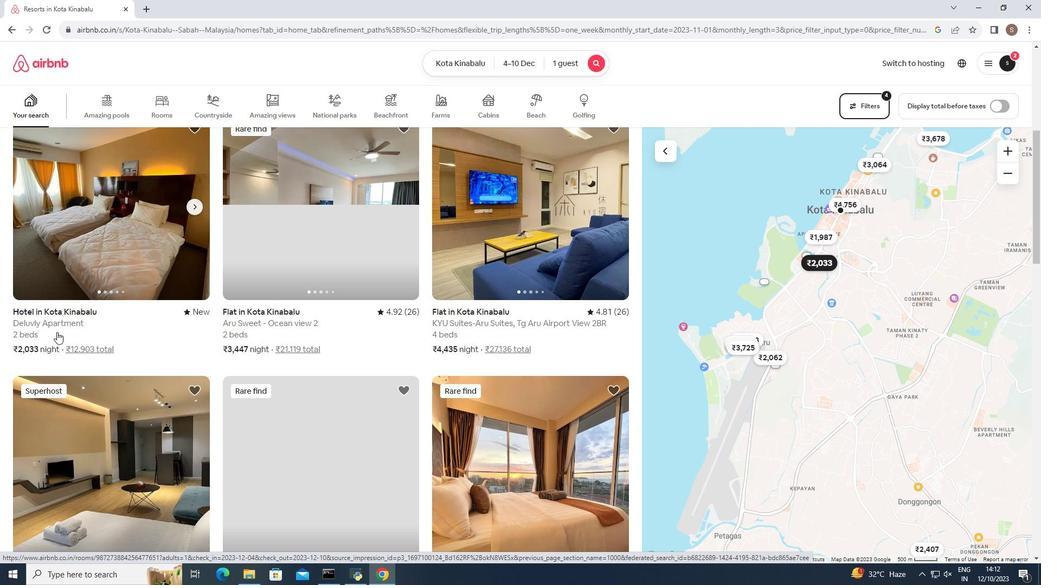 
Action: Mouse scrolled (56, 331) with delta (0, 0)
Screenshot: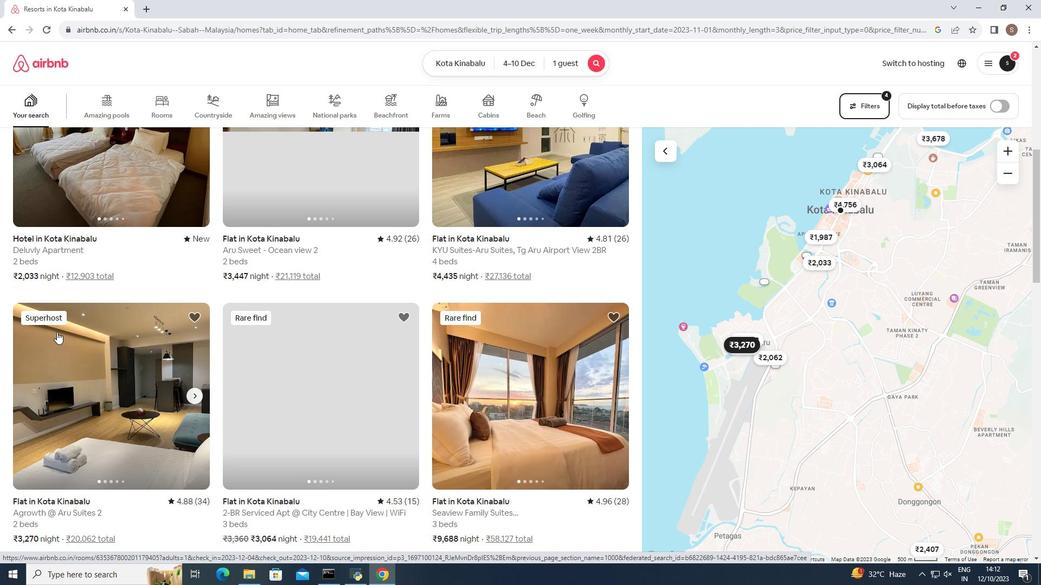 
Action: Mouse scrolled (56, 331) with delta (0, 0)
Screenshot: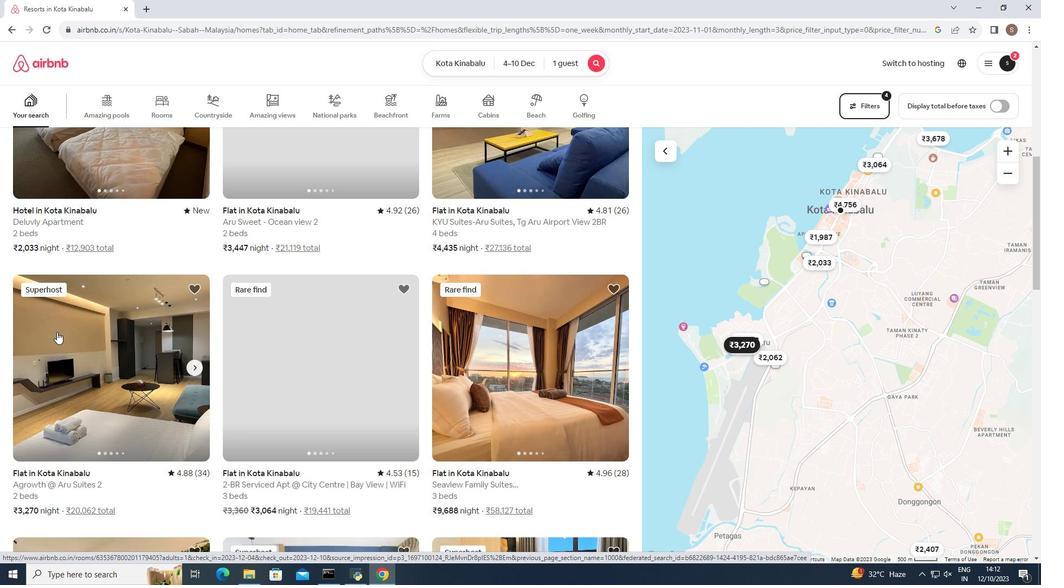 
Action: Mouse scrolled (56, 331) with delta (0, 0)
Screenshot: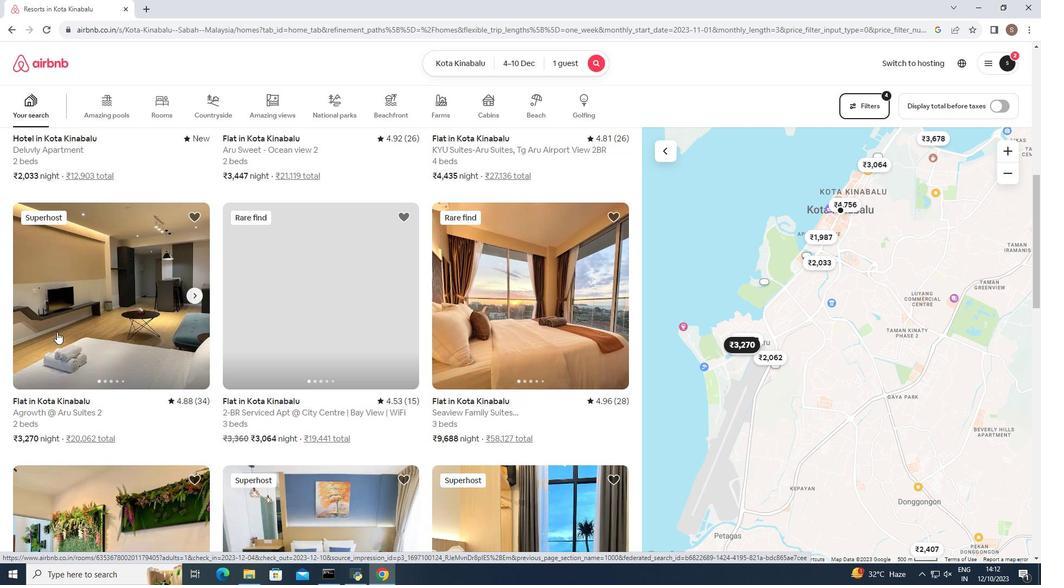 
Action: Mouse scrolled (56, 331) with delta (0, 0)
Screenshot: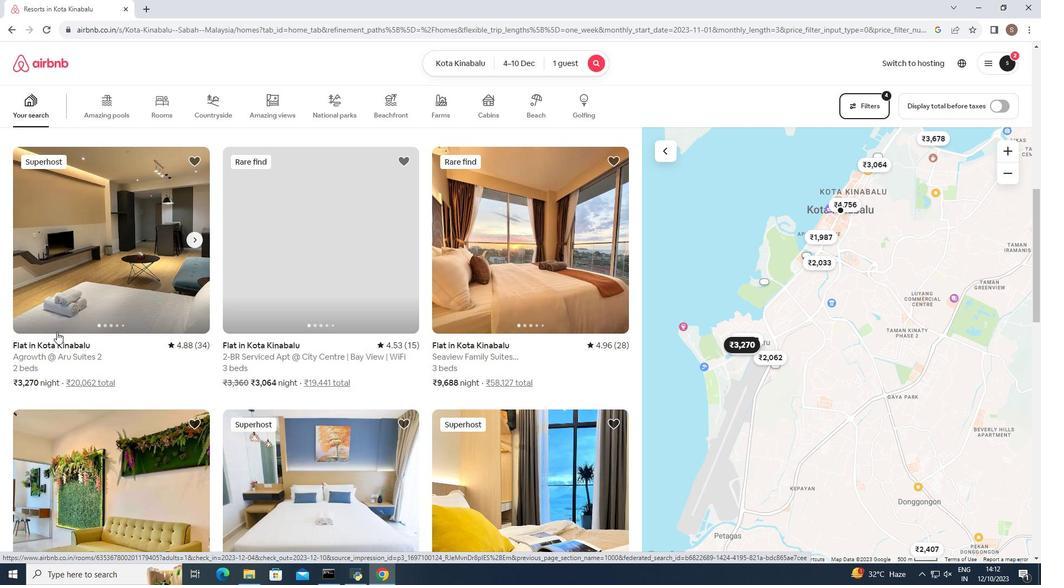 
Action: Mouse scrolled (56, 331) with delta (0, 0)
Screenshot: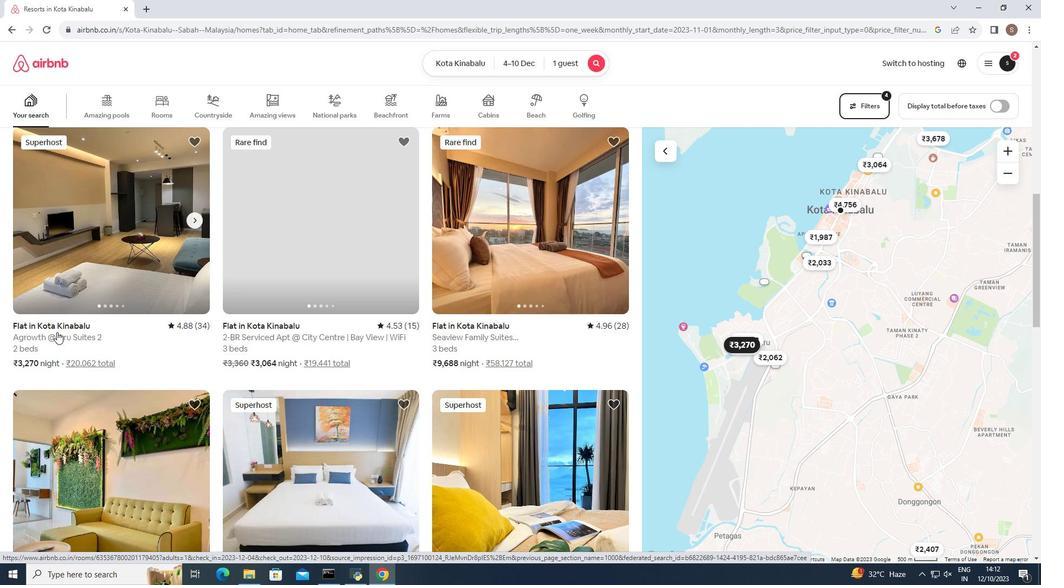 
Action: Mouse moved to (269, 361)
Screenshot: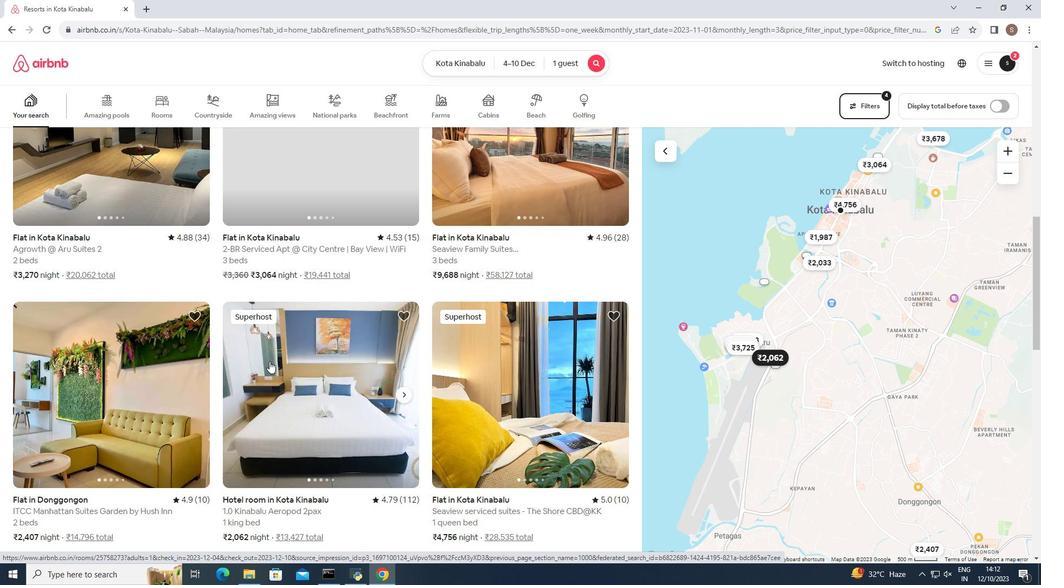 
Action: Mouse pressed left at (269, 361)
Screenshot: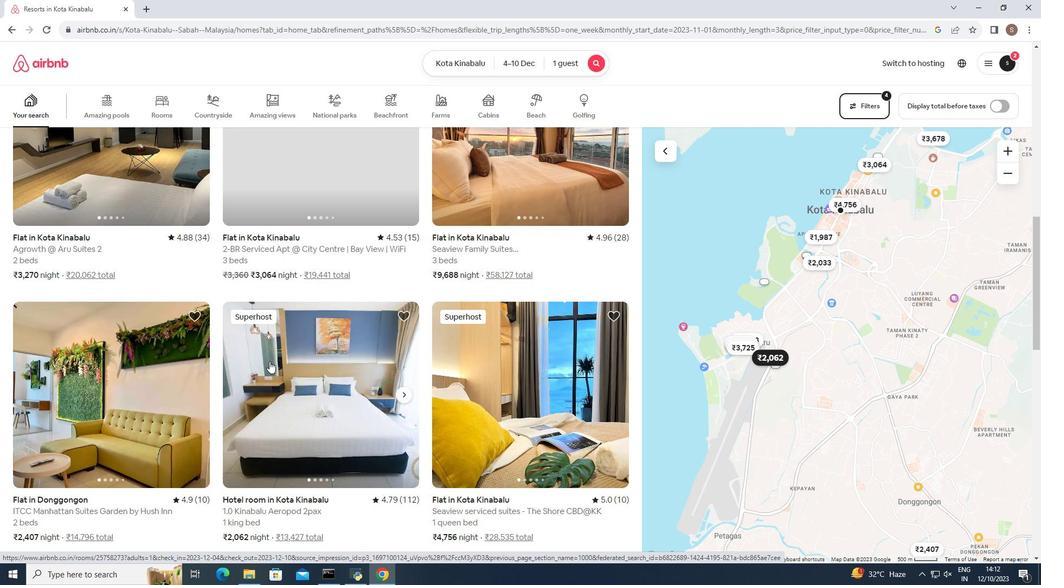 
Action: Mouse pressed left at (269, 361)
Screenshot: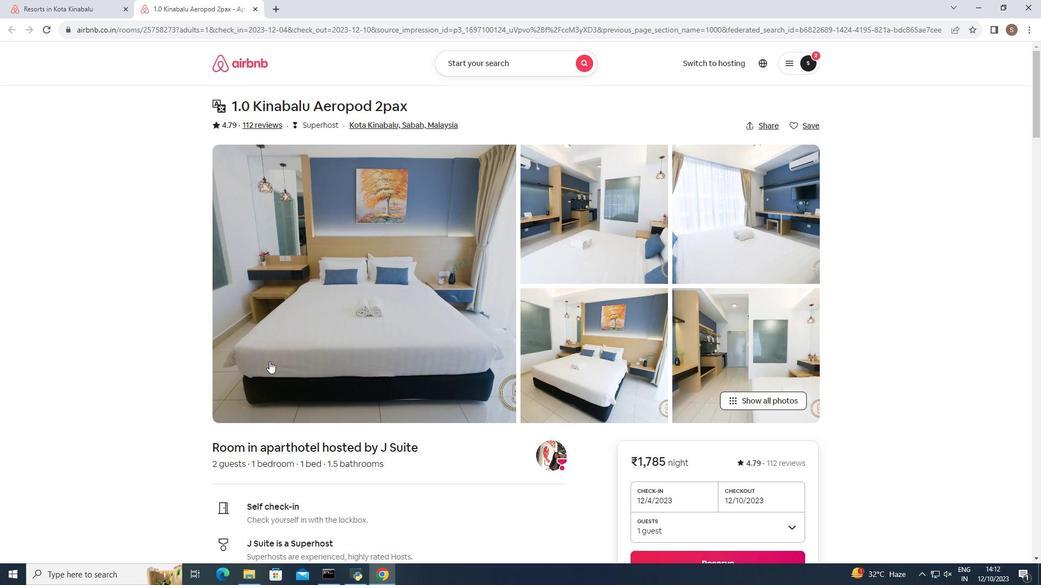 
Action: Mouse moved to (271, 361)
Screenshot: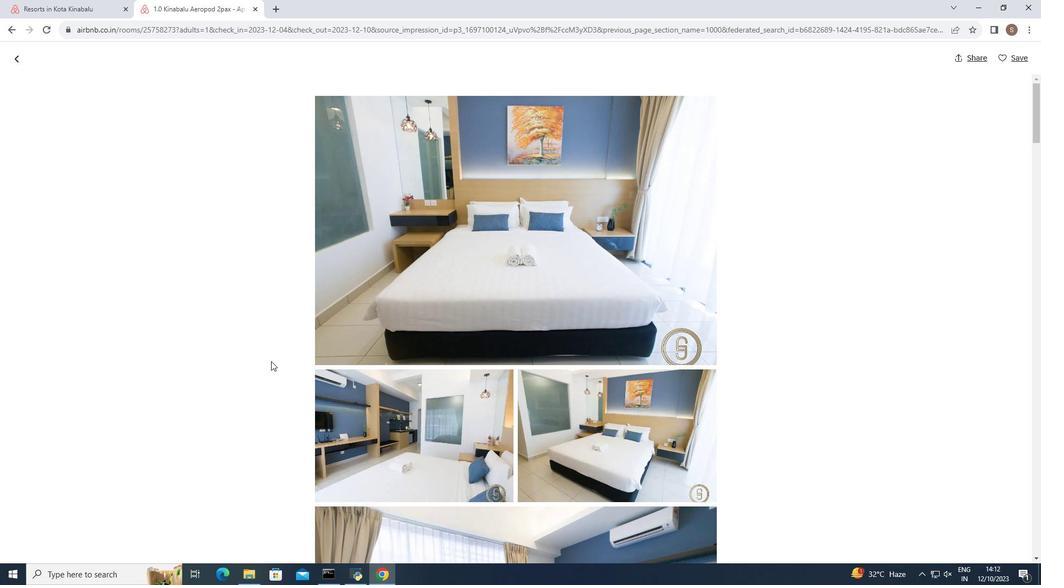 
Action: Mouse scrolled (271, 361) with delta (0, 0)
Screenshot: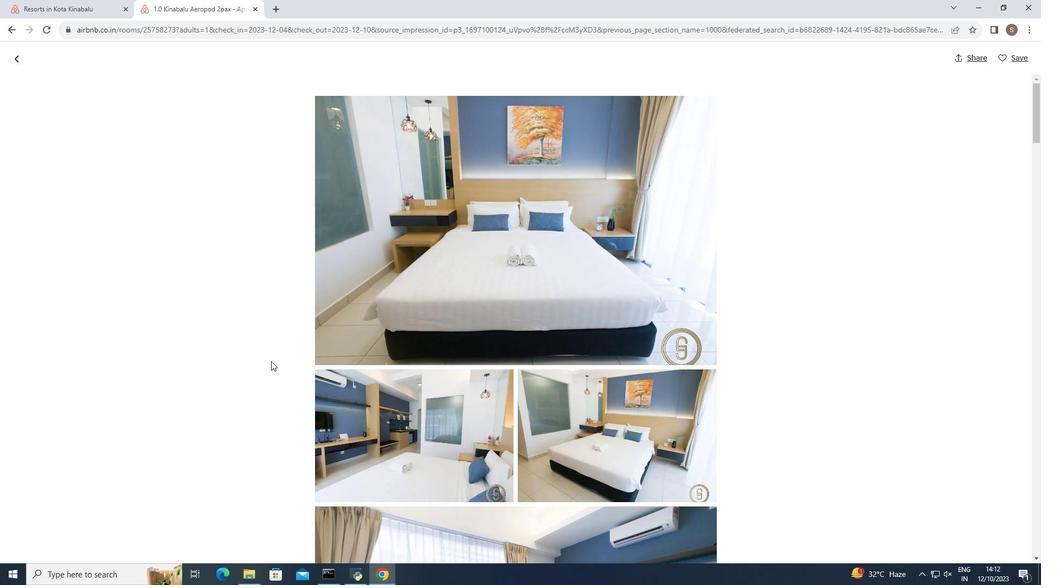 
Action: Mouse scrolled (271, 361) with delta (0, 0)
Screenshot: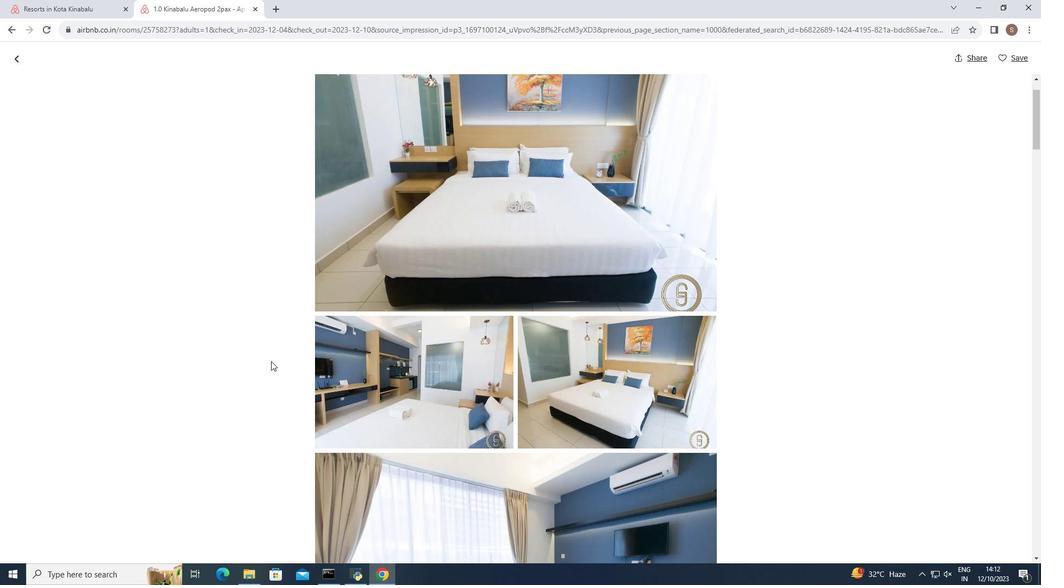 
Action: Mouse scrolled (271, 361) with delta (0, 0)
Screenshot: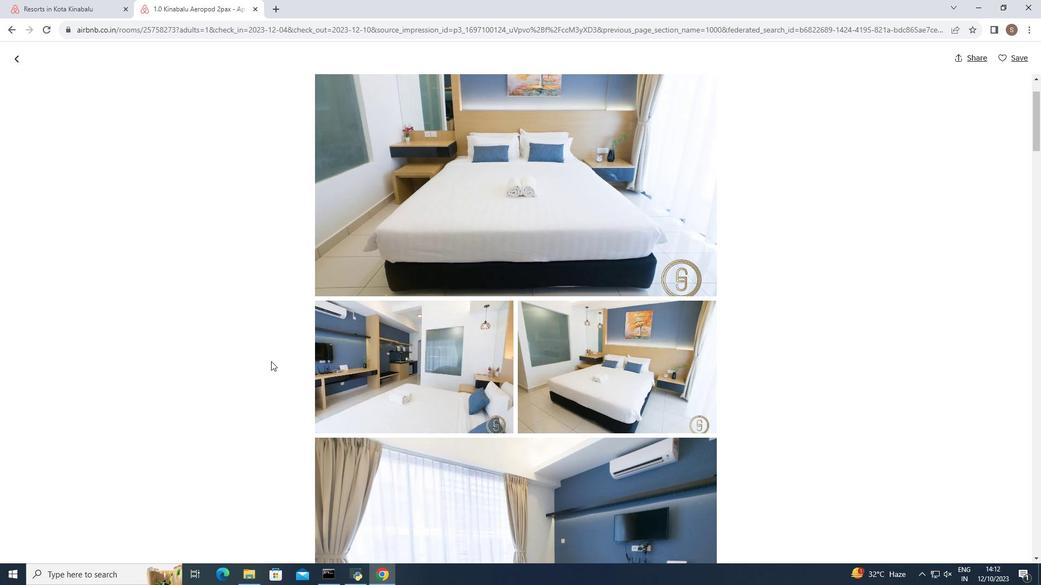 
Action: Mouse scrolled (271, 361) with delta (0, 0)
Screenshot: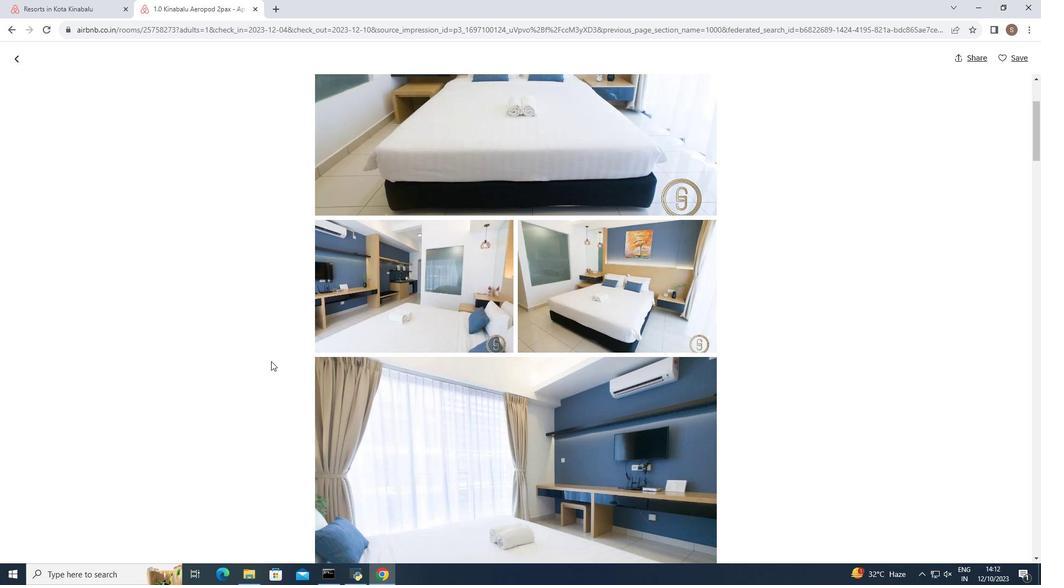 
Action: Mouse scrolled (271, 361) with delta (0, 0)
Screenshot: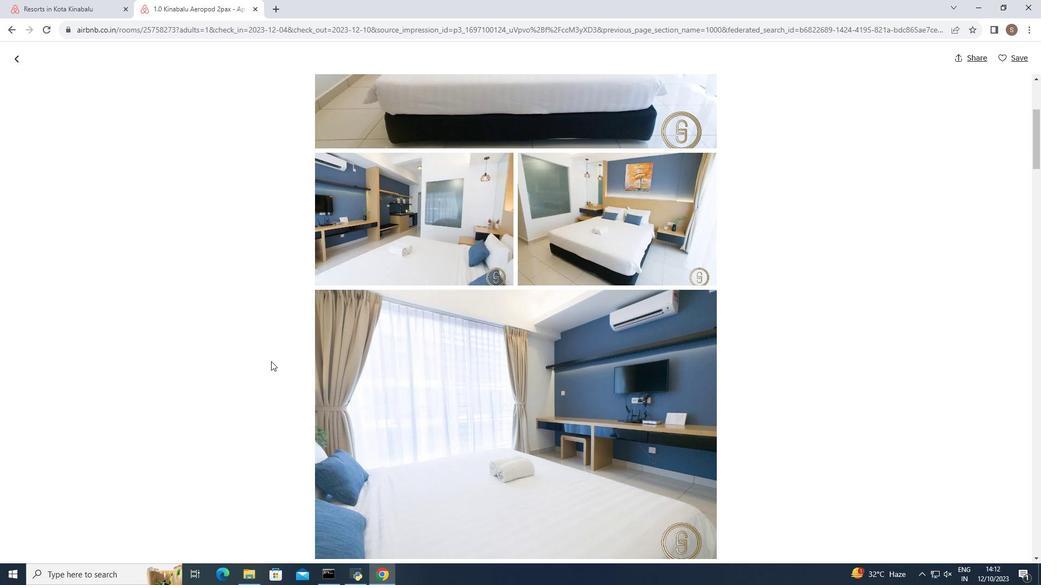 
Action: Mouse scrolled (271, 361) with delta (0, 0)
Screenshot: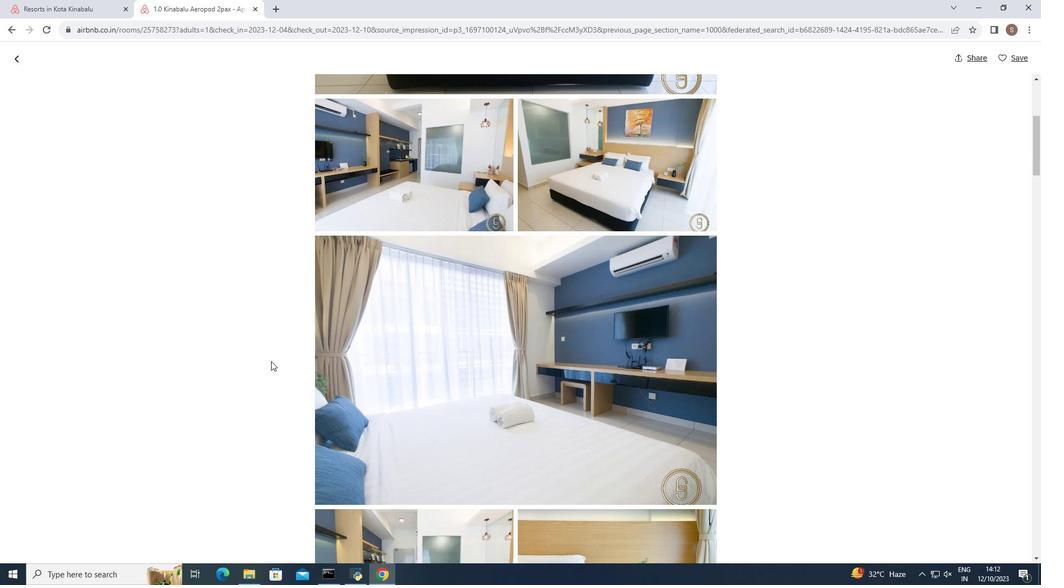 
Action: Mouse scrolled (271, 361) with delta (0, 0)
Screenshot: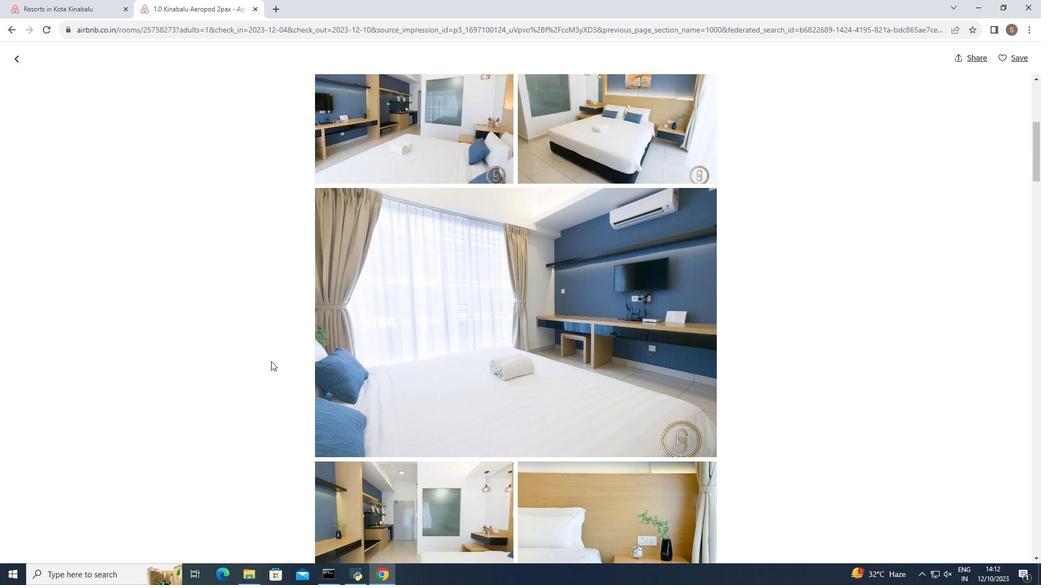 
Action: Mouse scrolled (271, 361) with delta (0, 0)
Screenshot: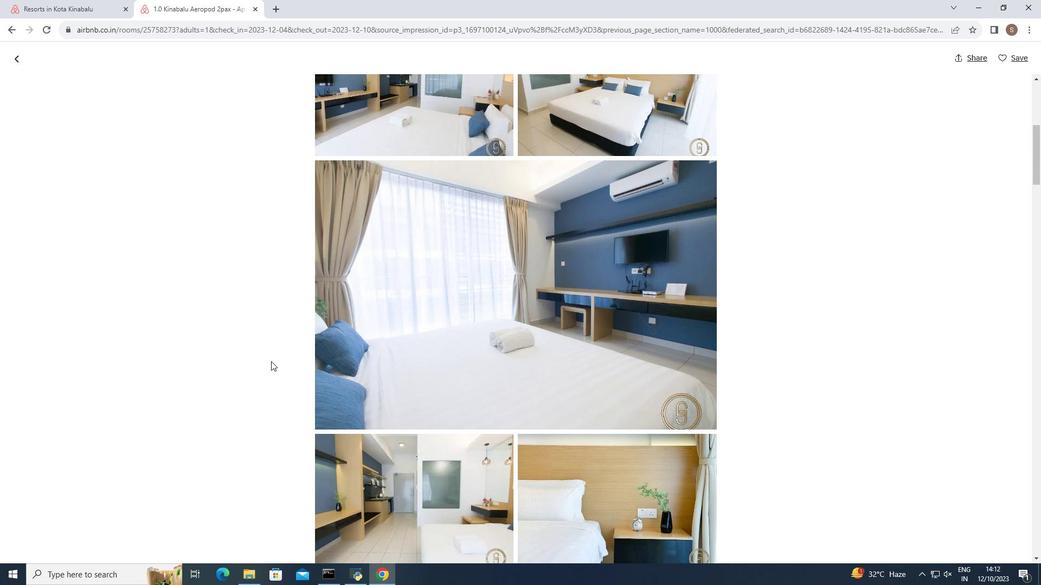 
Action: Mouse scrolled (271, 361) with delta (0, 0)
Screenshot: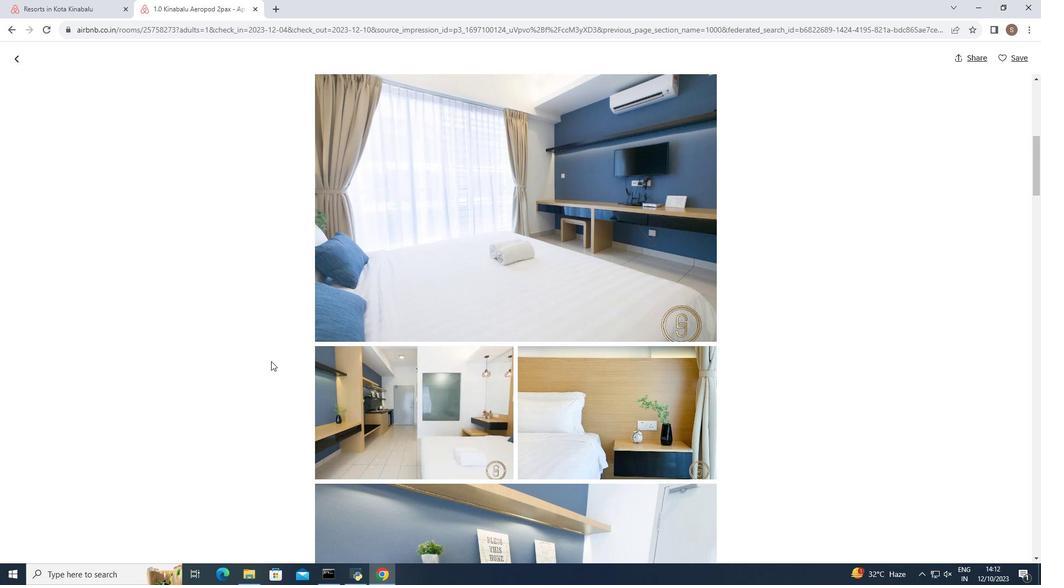 
Action: Mouse scrolled (271, 361) with delta (0, 0)
Screenshot: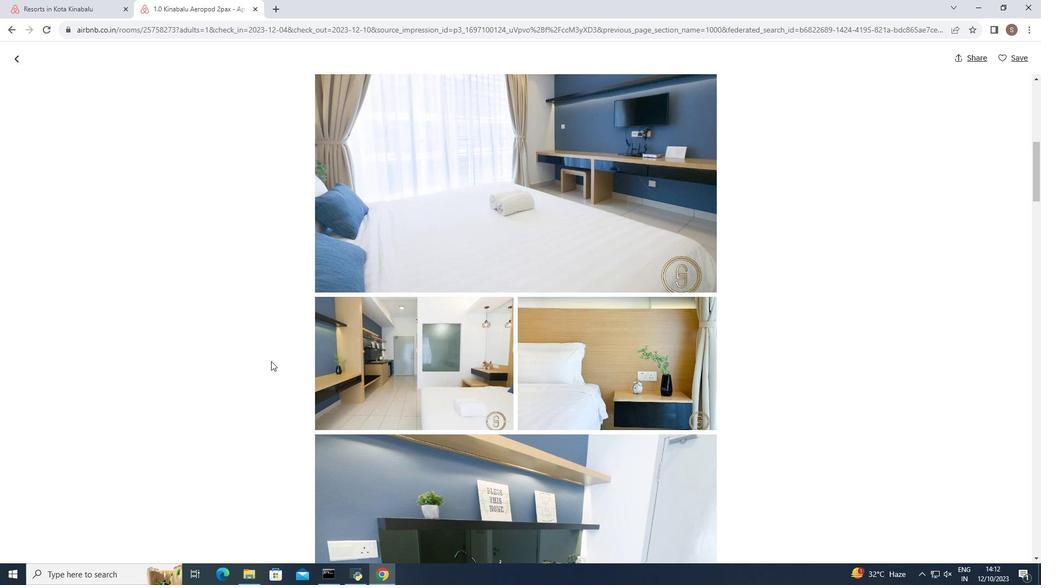 
Action: Mouse scrolled (271, 361) with delta (0, 0)
Screenshot: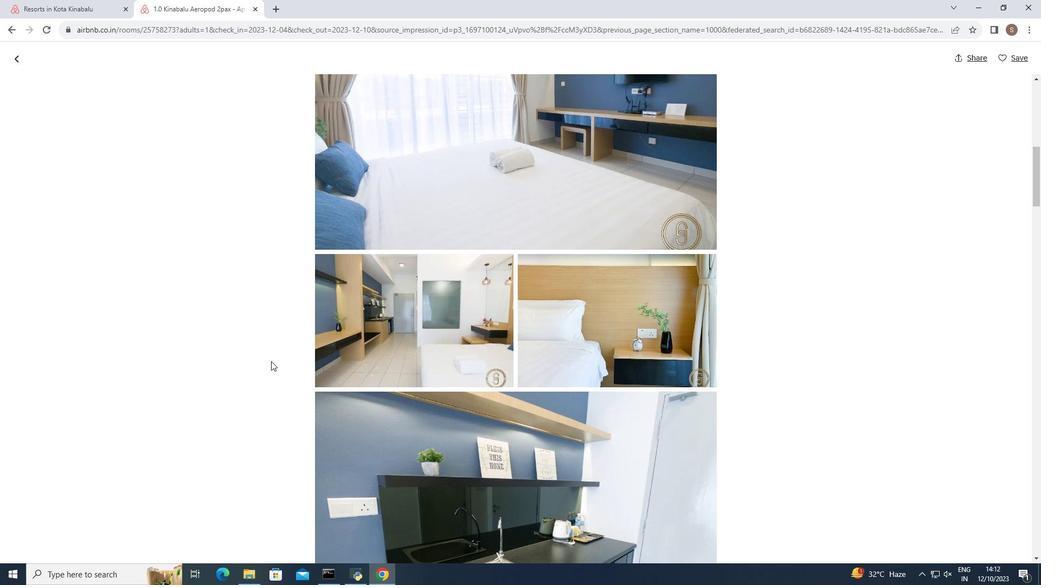 
Action: Mouse scrolled (271, 361) with delta (0, 0)
Screenshot: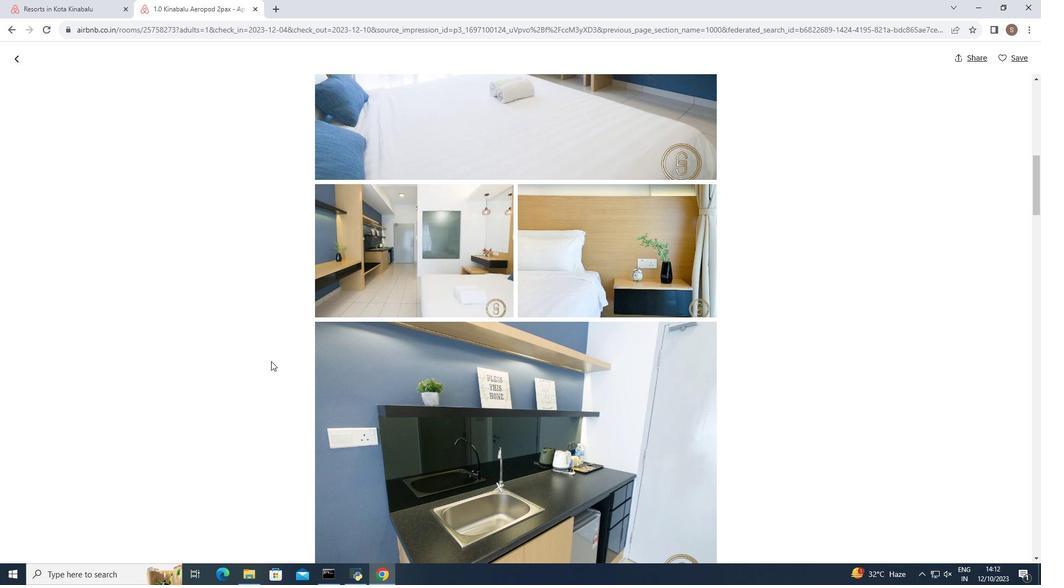
Action: Mouse scrolled (271, 361) with delta (0, 0)
Screenshot: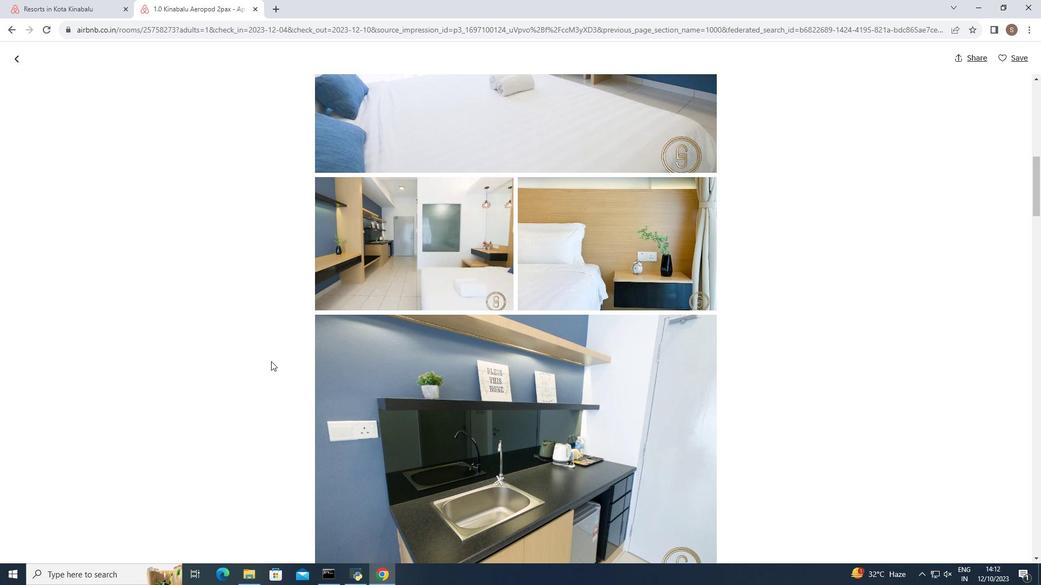 
Action: Mouse scrolled (271, 361) with delta (0, 0)
Screenshot: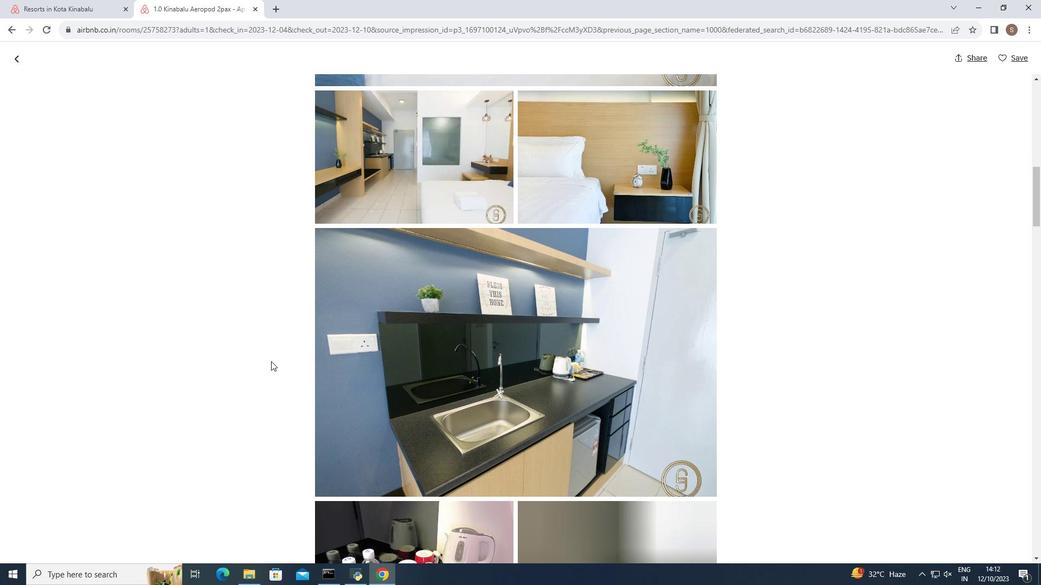 
Action: Mouse scrolled (271, 361) with delta (0, 0)
Screenshot: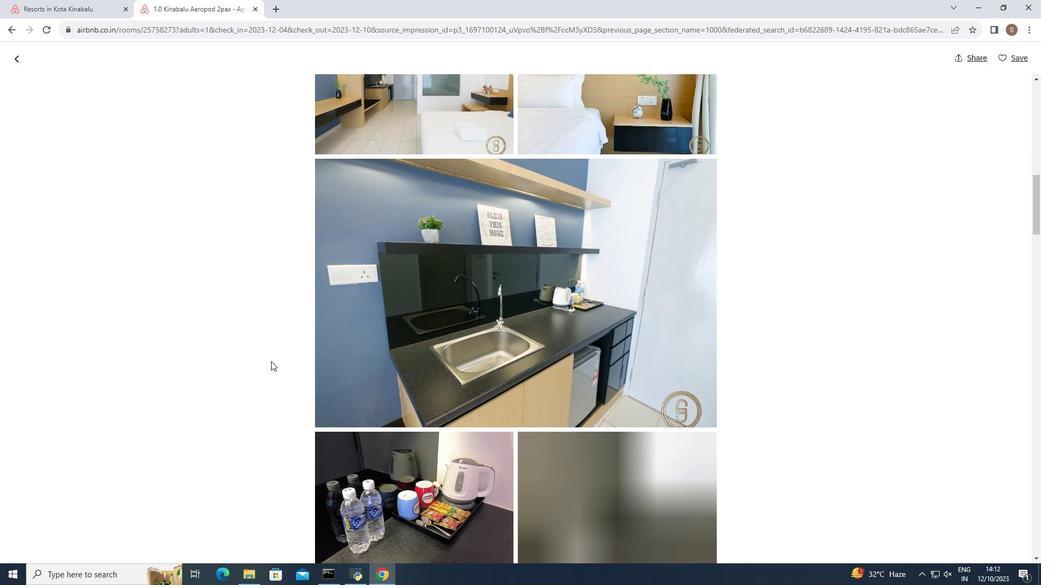 
Action: Mouse scrolled (271, 361) with delta (0, 0)
Screenshot: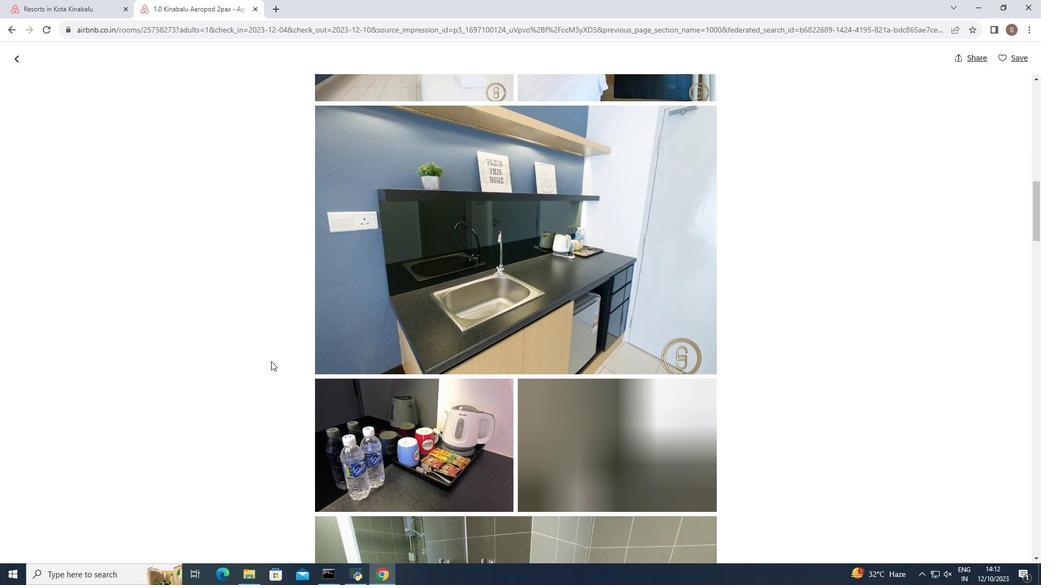 
Action: Mouse scrolled (271, 361) with delta (0, 0)
Screenshot: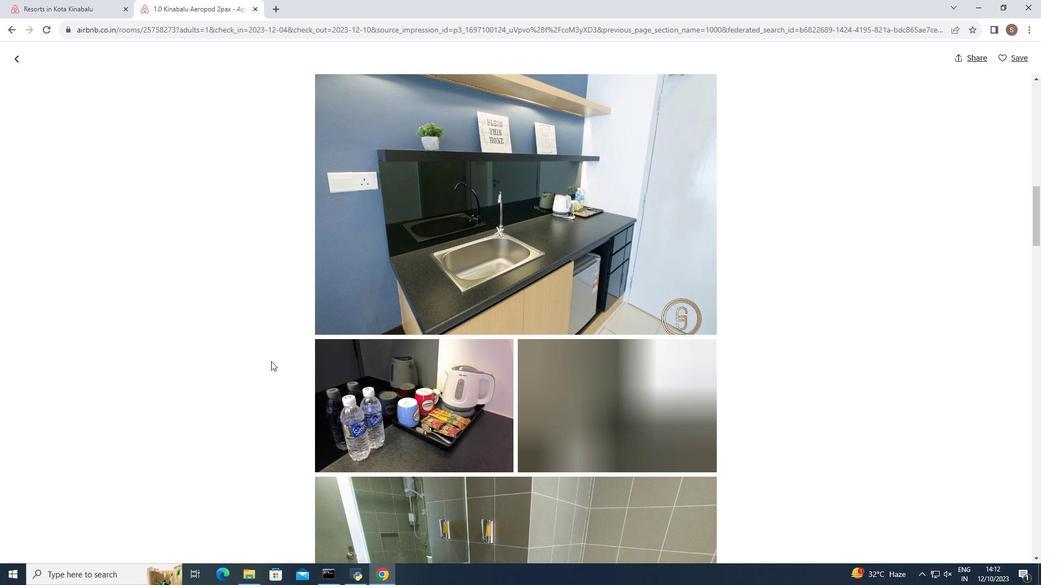 
Action: Mouse scrolled (271, 361) with delta (0, 0)
Screenshot: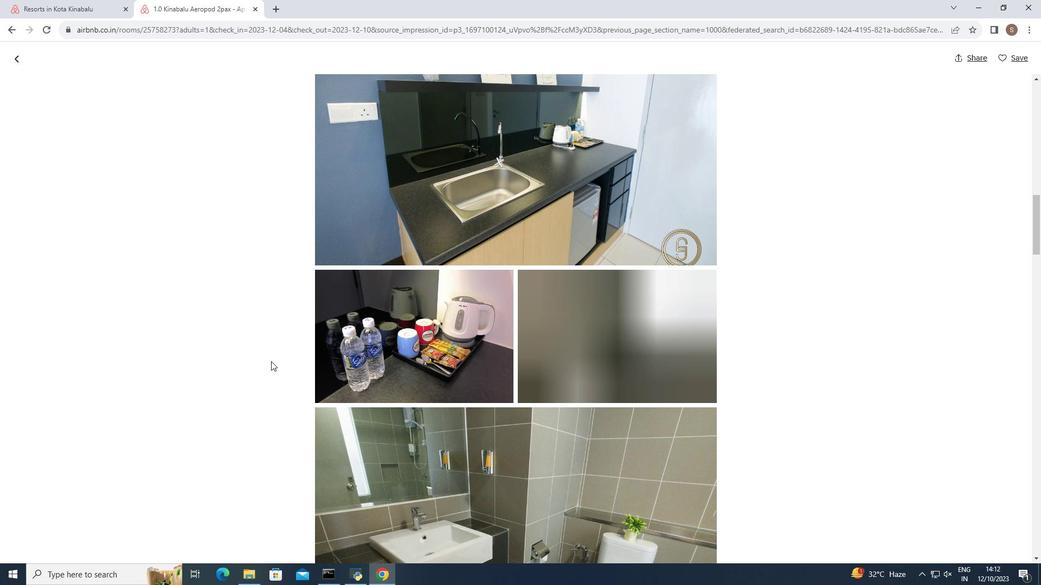 
Action: Mouse scrolled (271, 361) with delta (0, 0)
Screenshot: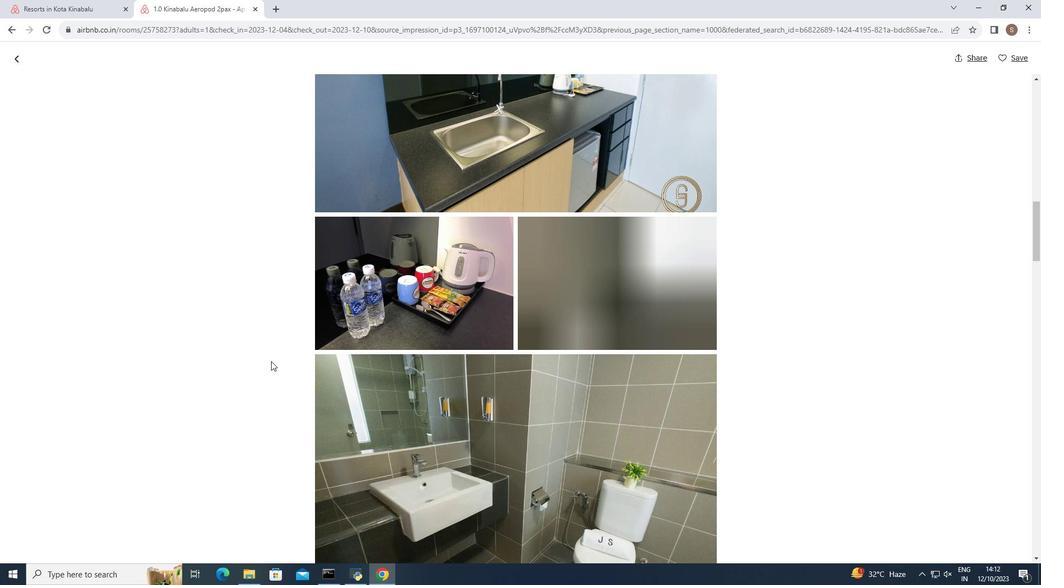 
Action: Mouse scrolled (271, 361) with delta (0, 0)
Screenshot: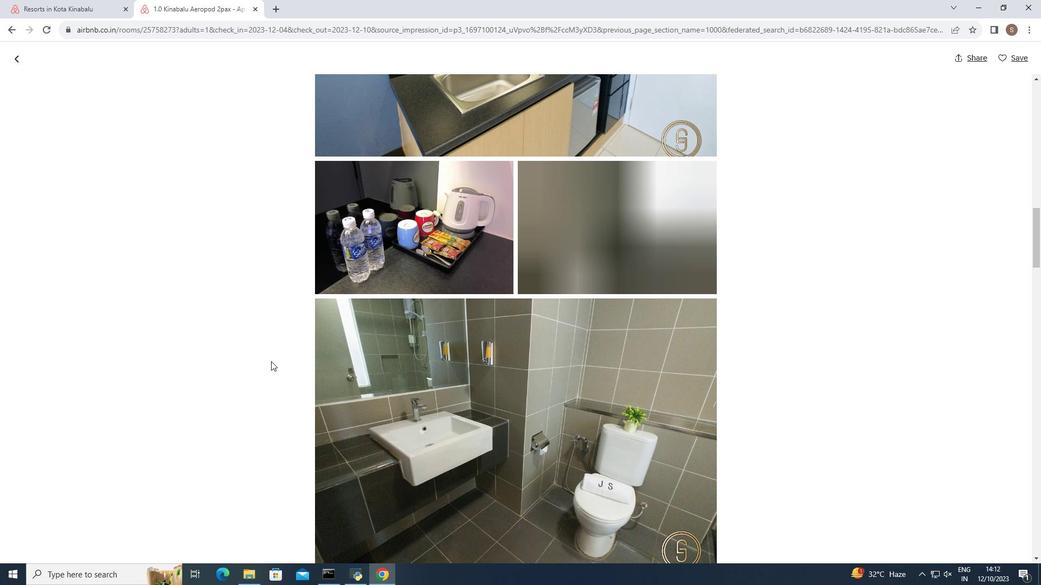 
Action: Mouse scrolled (271, 361) with delta (0, 0)
Screenshot: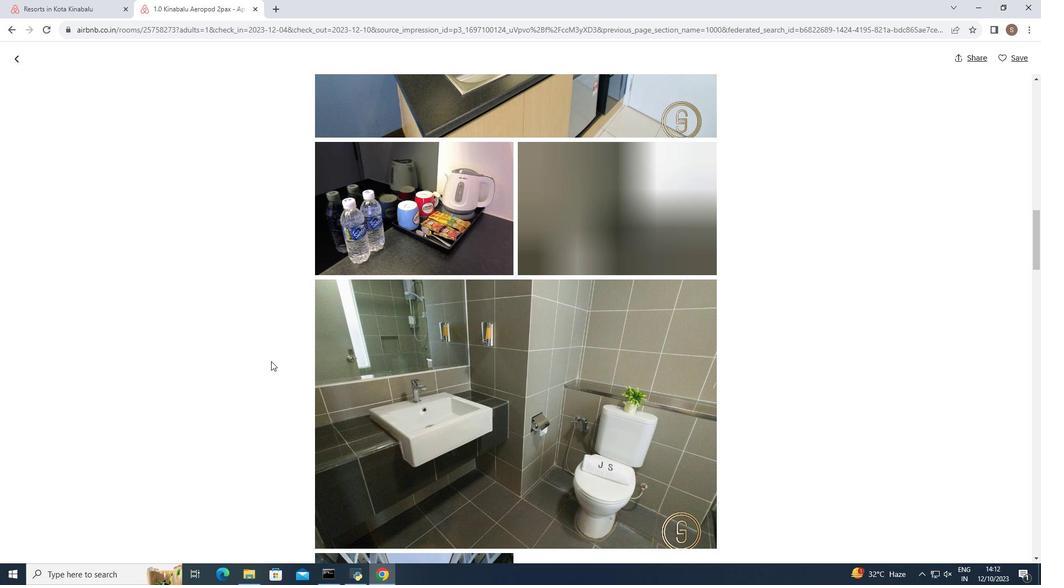 
Action: Mouse scrolled (271, 361) with delta (0, 0)
Screenshot: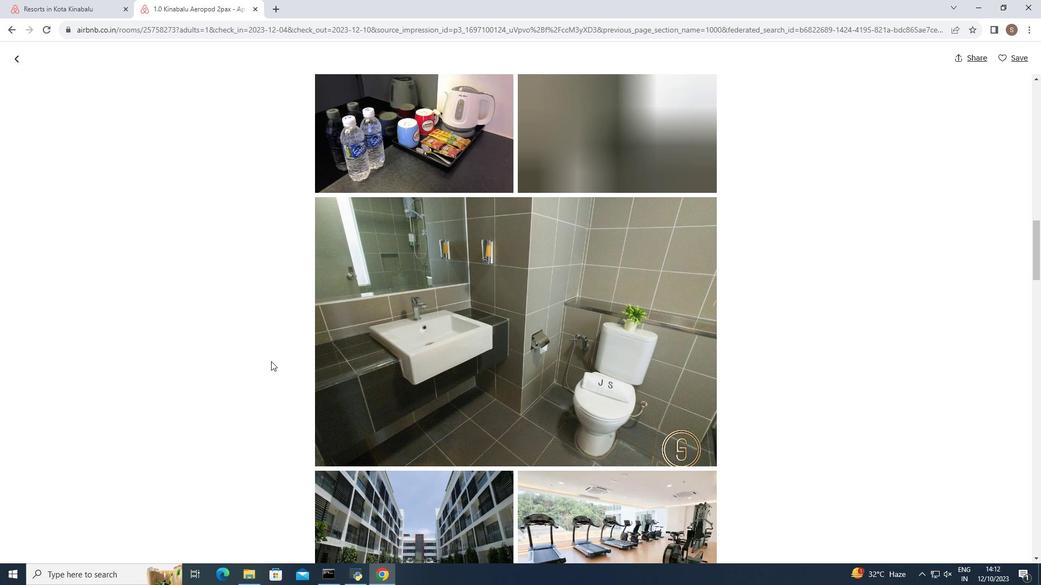 
Action: Mouse scrolled (271, 361) with delta (0, 0)
Screenshot: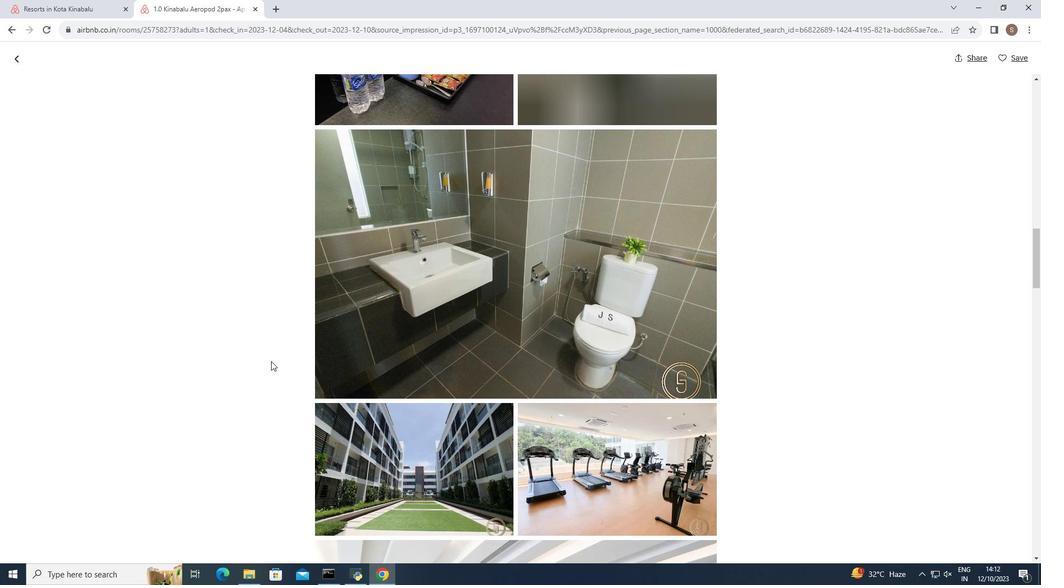 
Action: Mouse scrolled (271, 361) with delta (0, 0)
Screenshot: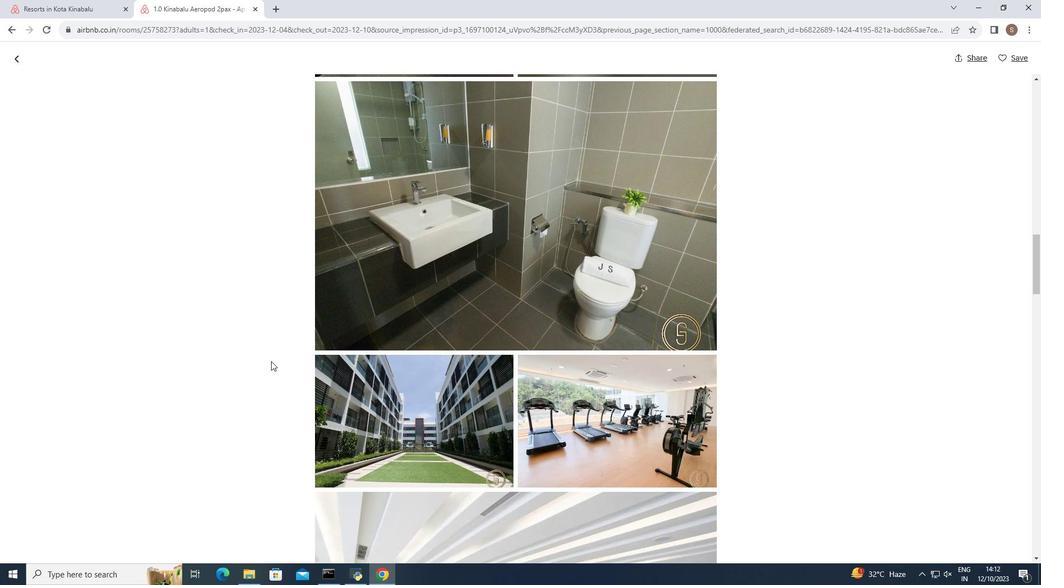 
Action: Mouse scrolled (271, 361) with delta (0, 0)
Screenshot: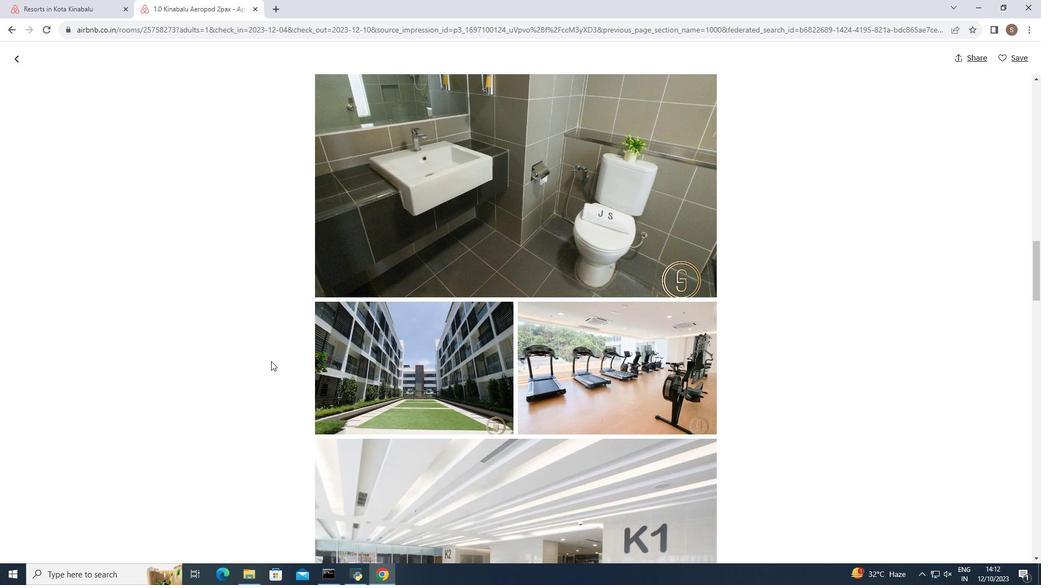 
Action: Mouse scrolled (271, 361) with delta (0, 0)
Screenshot: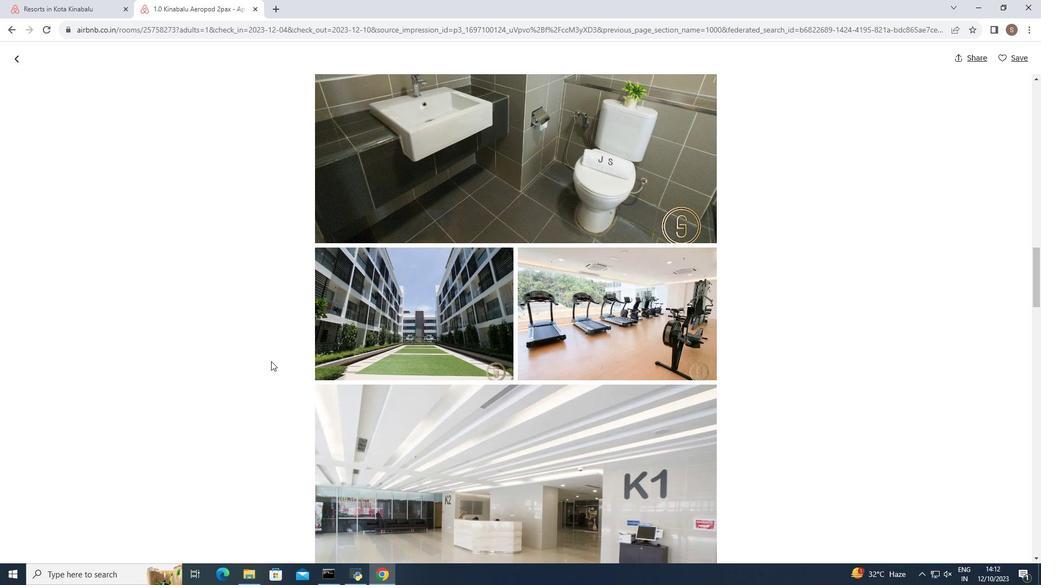 
Action: Mouse scrolled (271, 361) with delta (0, 0)
Screenshot: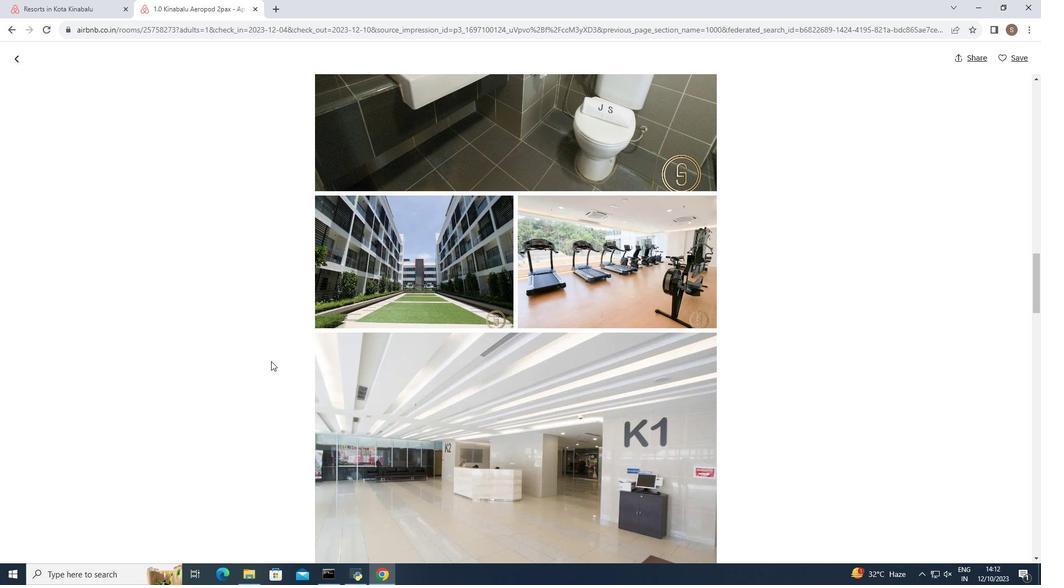 
Action: Mouse scrolled (271, 361) with delta (0, 0)
Screenshot: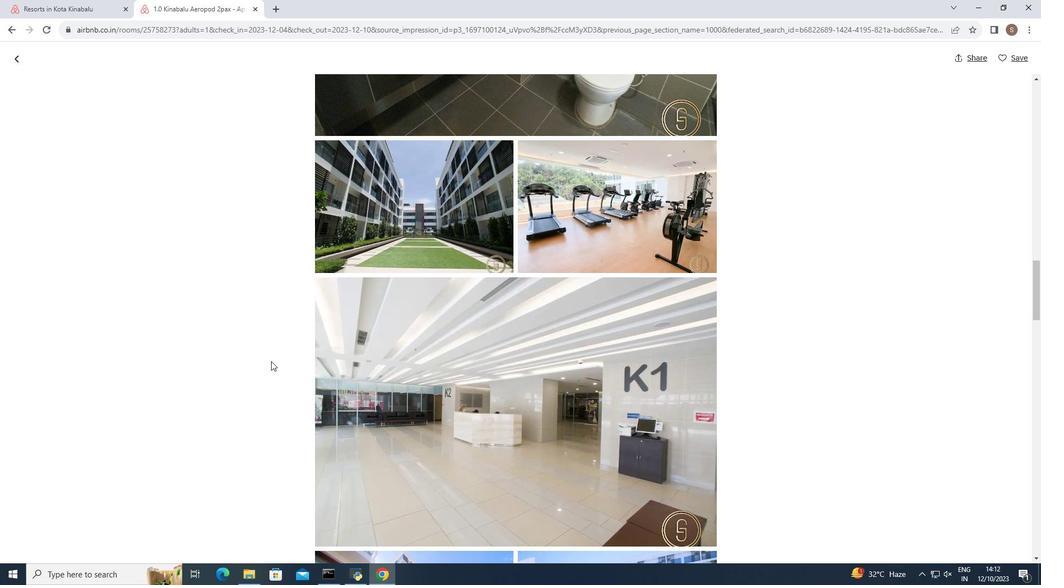 
Action: Mouse scrolled (271, 361) with delta (0, 0)
Screenshot: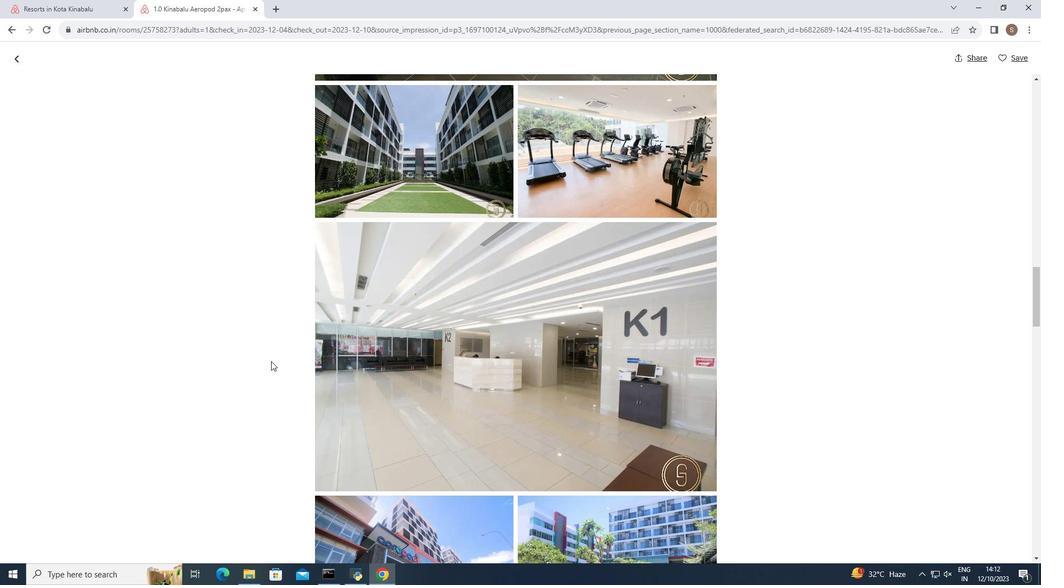 
Action: Mouse scrolled (271, 361) with delta (0, 0)
Screenshot: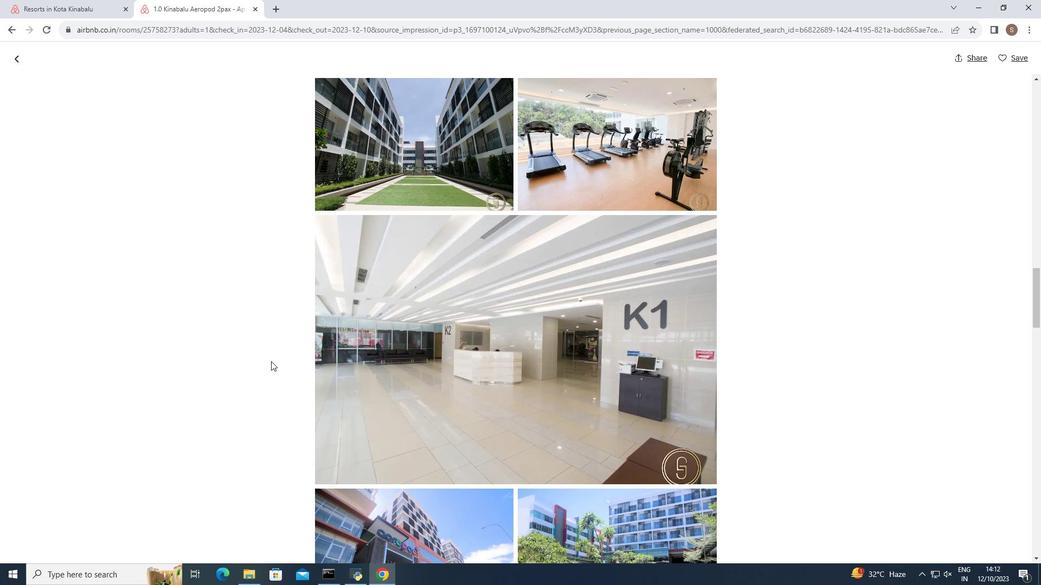 
Action: Mouse scrolled (271, 361) with delta (0, 0)
Screenshot: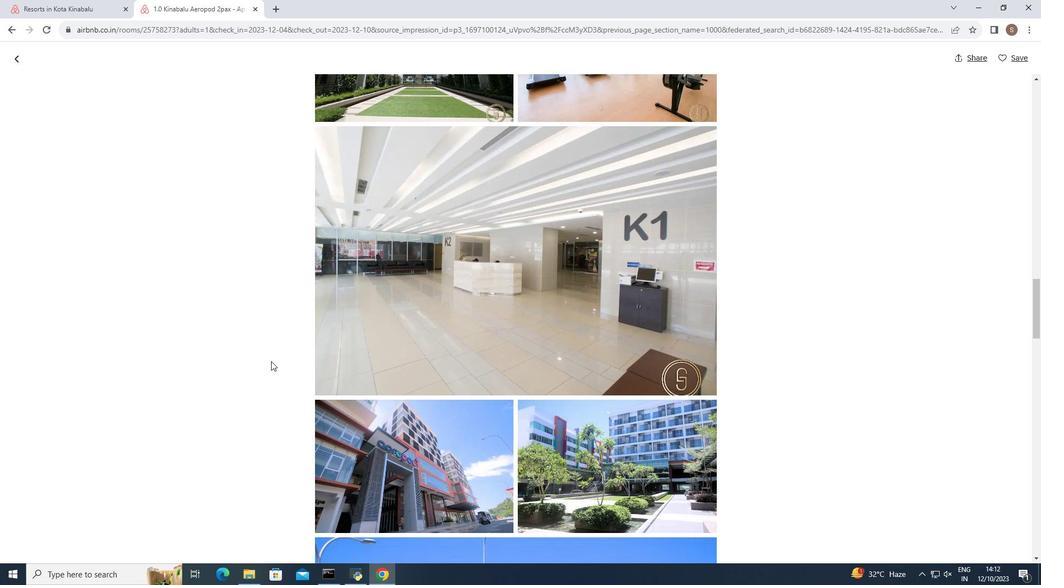 
Action: Mouse scrolled (271, 361) with delta (0, 0)
Screenshot: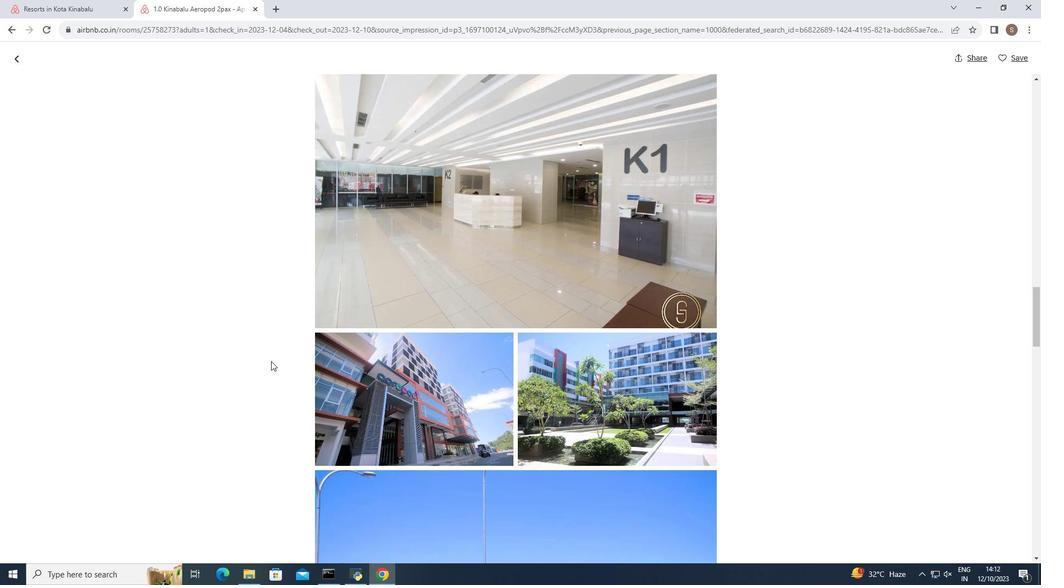 
Action: Mouse scrolled (271, 361) with delta (0, 0)
Screenshot: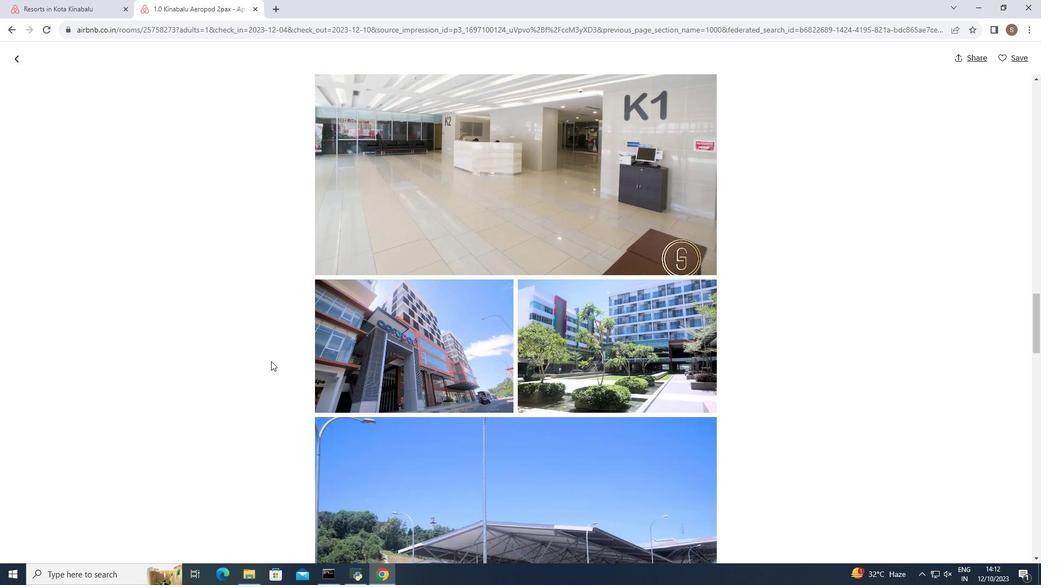 
Action: Mouse scrolled (271, 361) with delta (0, 0)
Screenshot: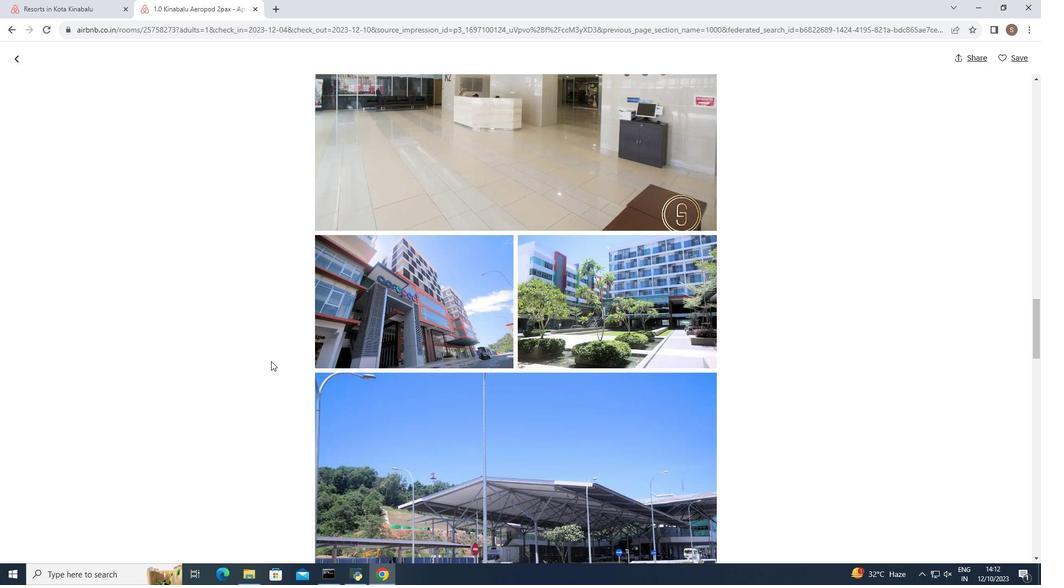 
Action: Mouse scrolled (271, 361) with delta (0, 0)
Screenshot: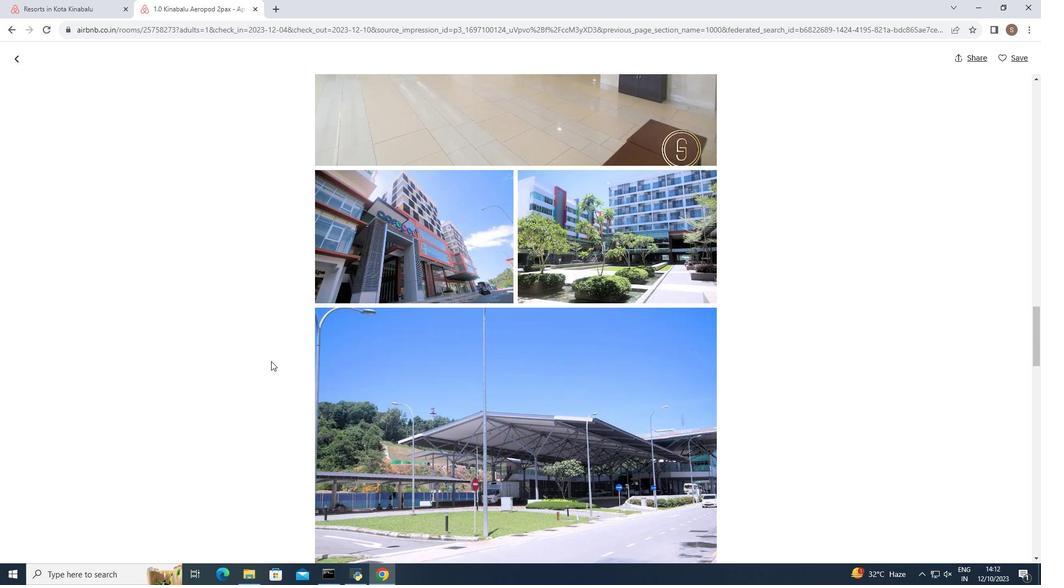 
Action: Mouse scrolled (271, 361) with delta (0, 0)
Screenshot: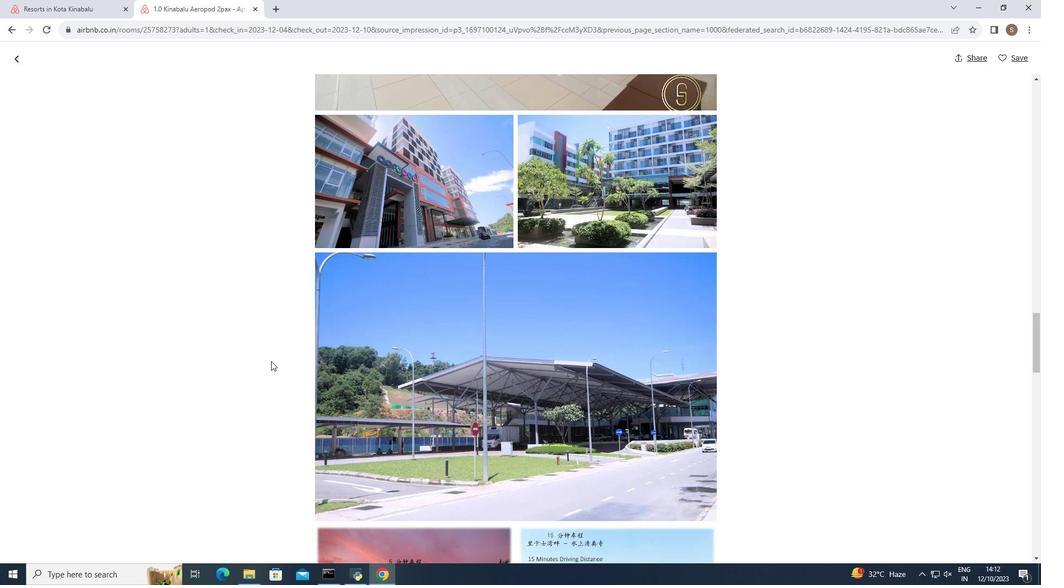 
Action: Mouse scrolled (271, 361) with delta (0, 0)
Screenshot: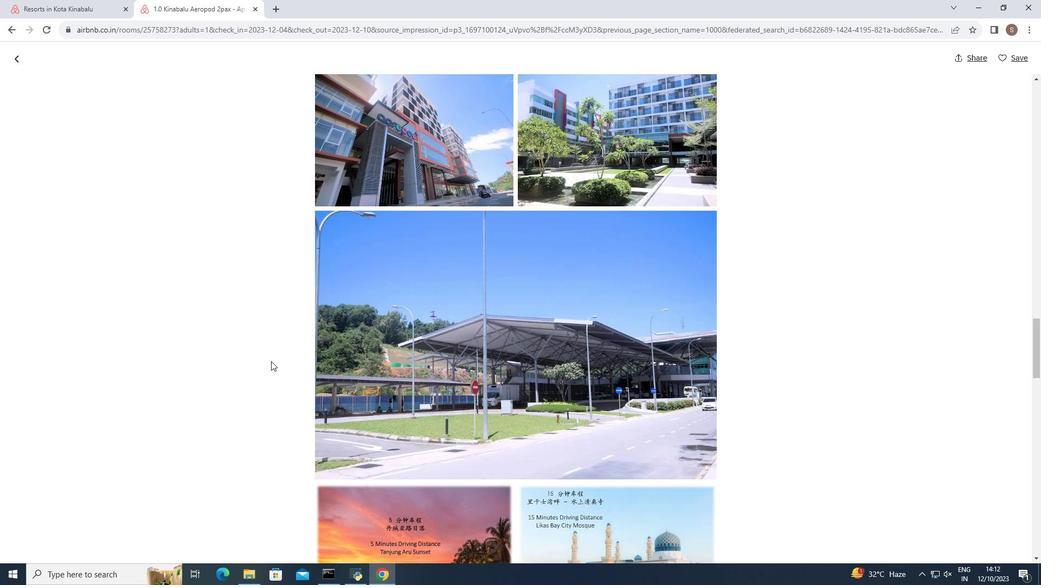 
Action: Mouse scrolled (271, 361) with delta (0, 0)
Screenshot: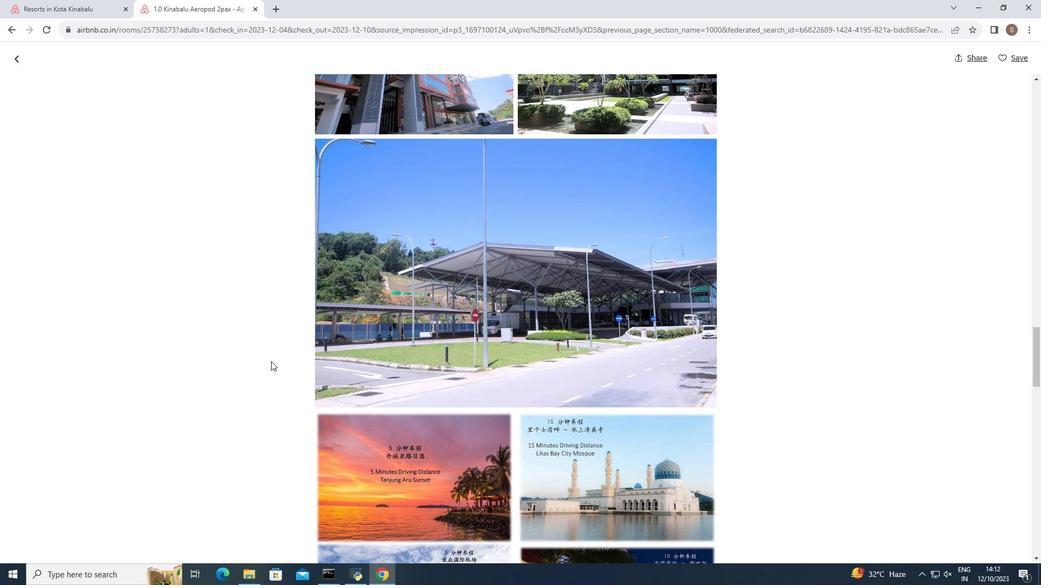 
Action: Mouse scrolled (271, 361) with delta (0, 0)
Screenshot: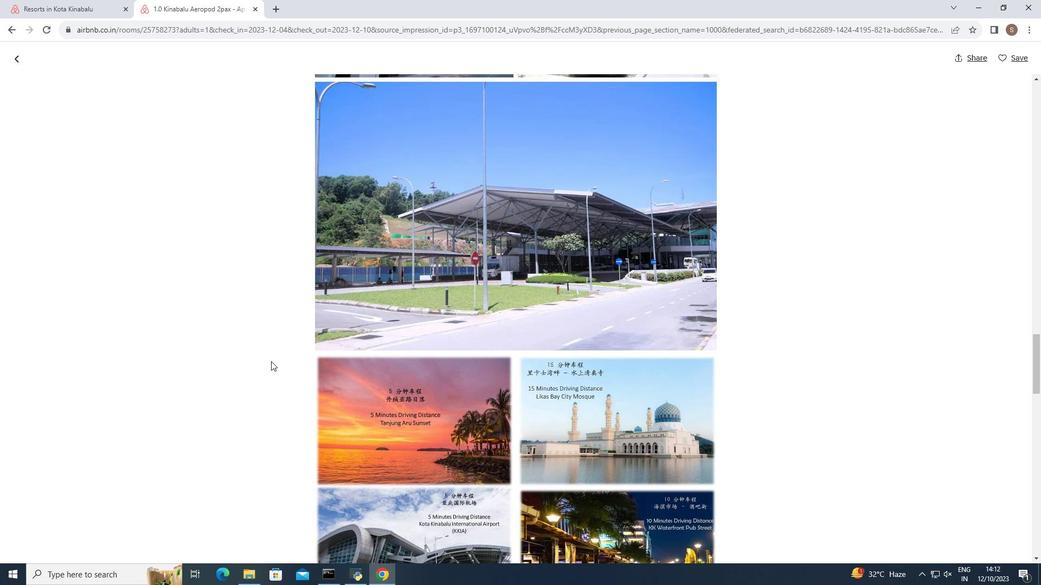 
Action: Mouse scrolled (271, 361) with delta (0, 0)
Screenshot: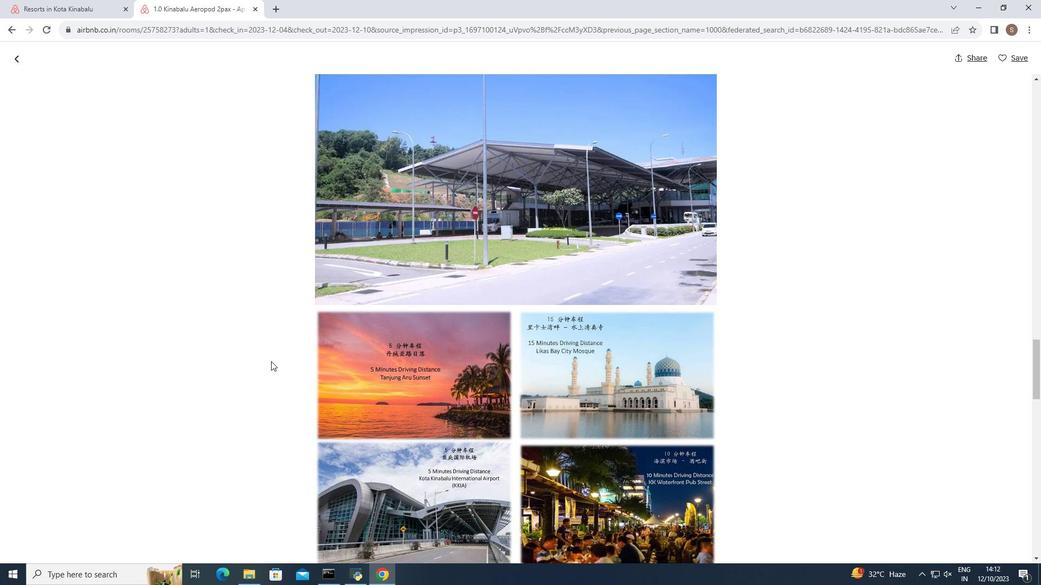 
Action: Mouse scrolled (271, 361) with delta (0, 0)
Screenshot: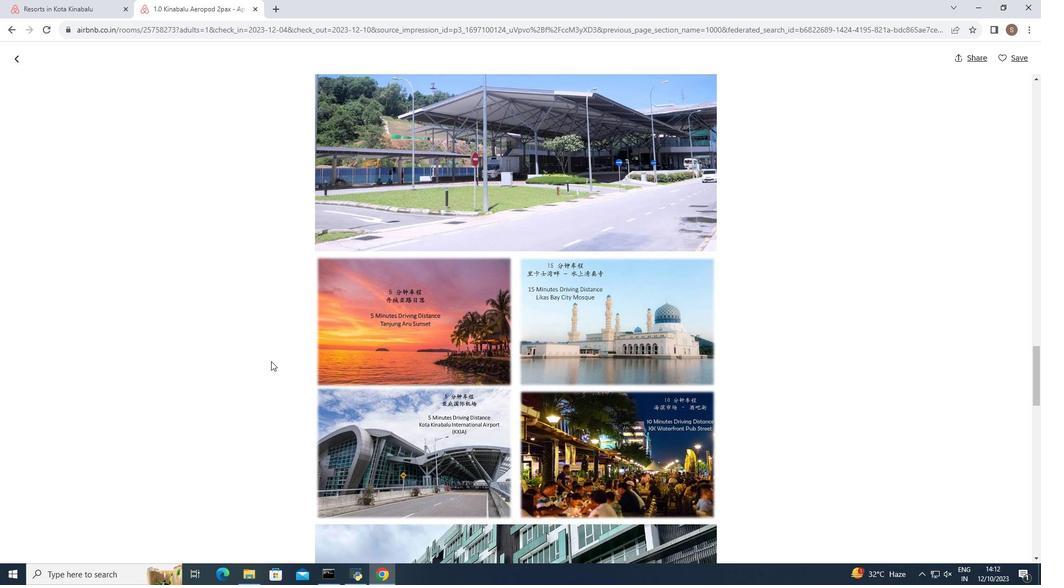 
Action: Mouse scrolled (271, 361) with delta (0, 0)
Screenshot: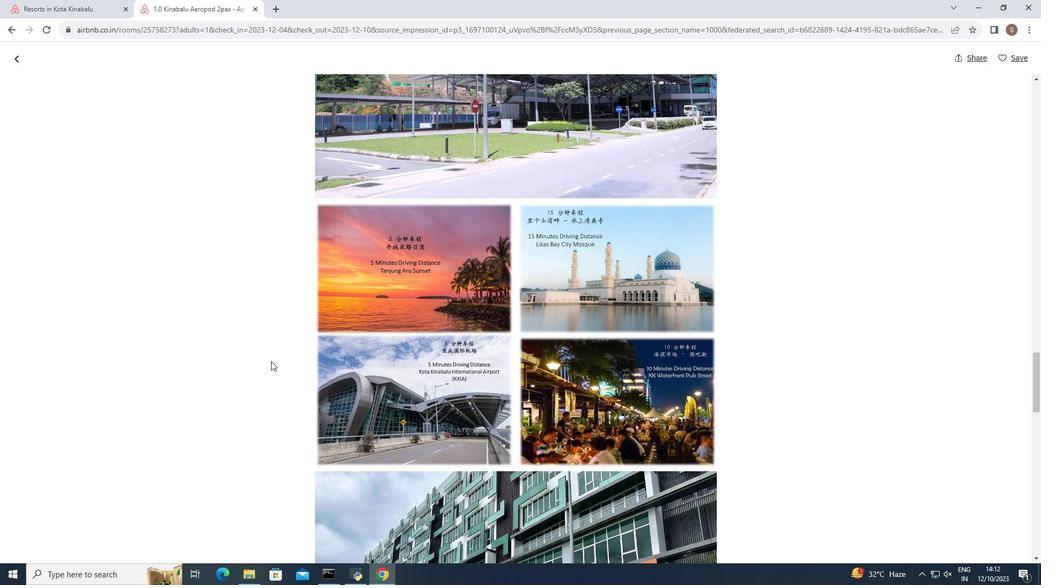 
Action: Mouse scrolled (271, 361) with delta (0, 0)
Screenshot: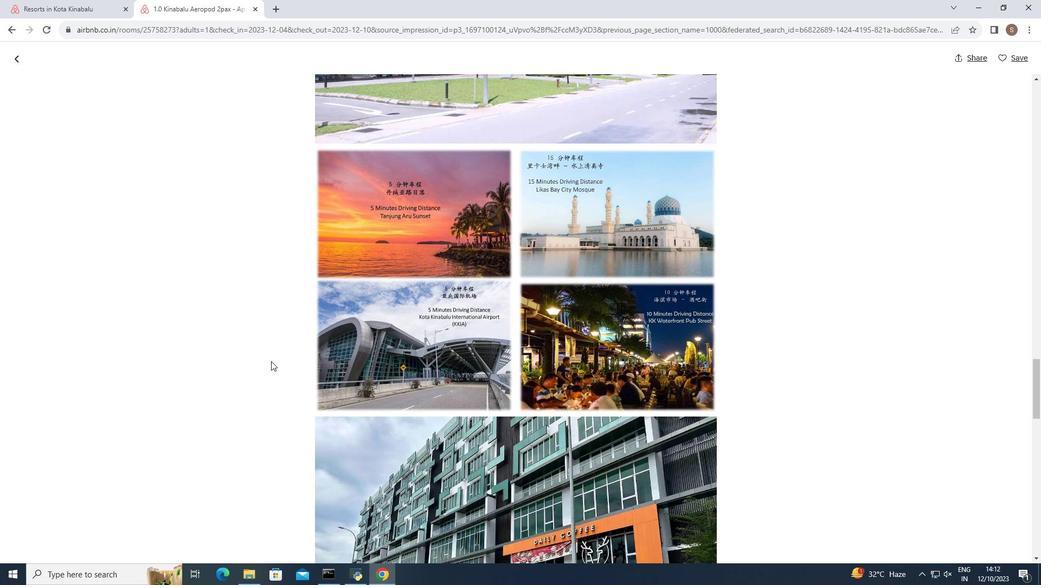 
Action: Mouse scrolled (271, 361) with delta (0, 0)
Screenshot: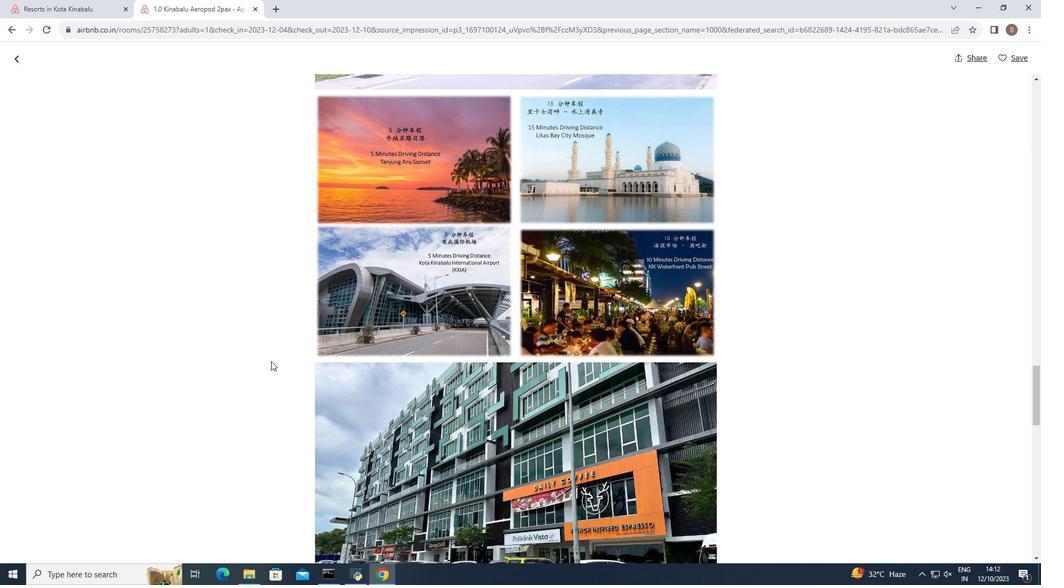 
Action: Mouse scrolled (271, 361) with delta (0, 0)
Screenshot: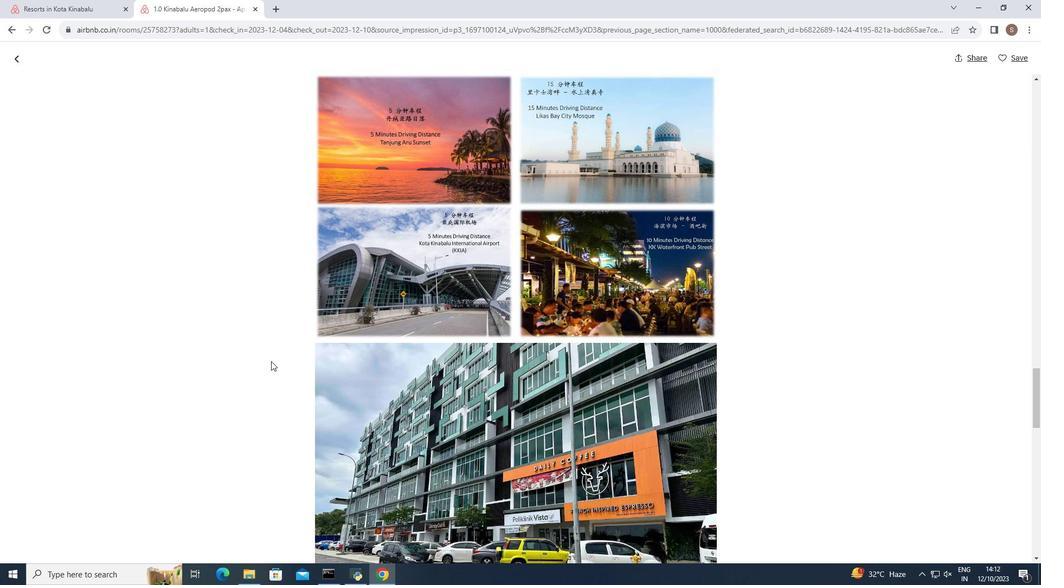 
Action: Mouse scrolled (271, 361) with delta (0, 0)
Screenshot: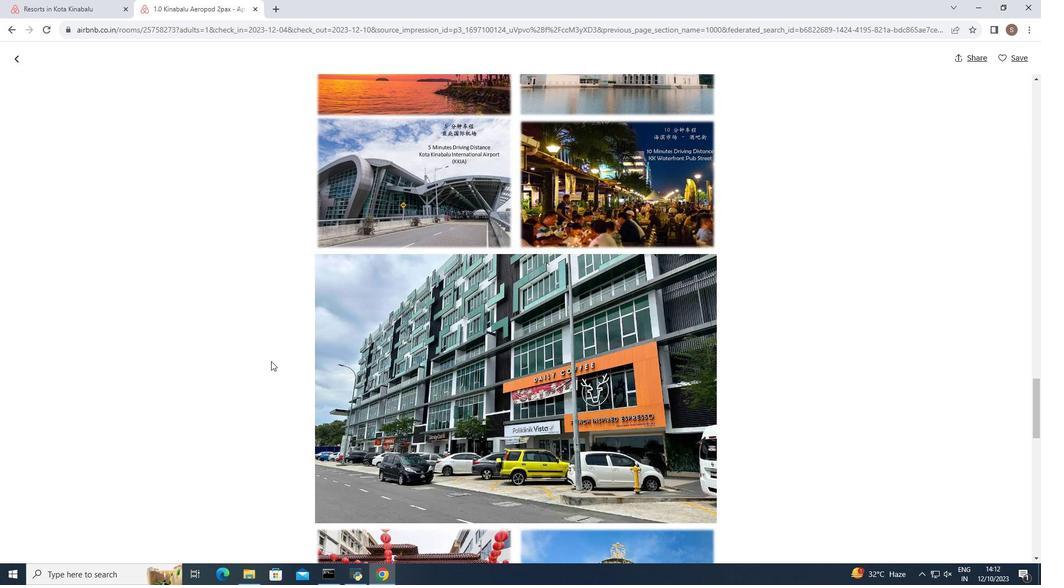 
Action: Mouse scrolled (271, 361) with delta (0, 0)
Screenshot: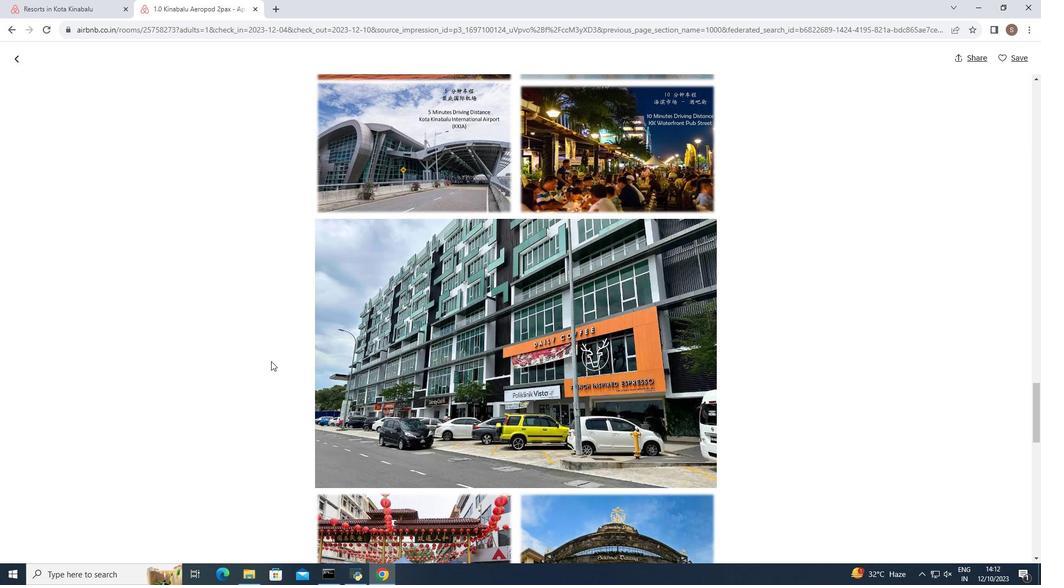 
Action: Mouse scrolled (271, 361) with delta (0, 0)
Screenshot: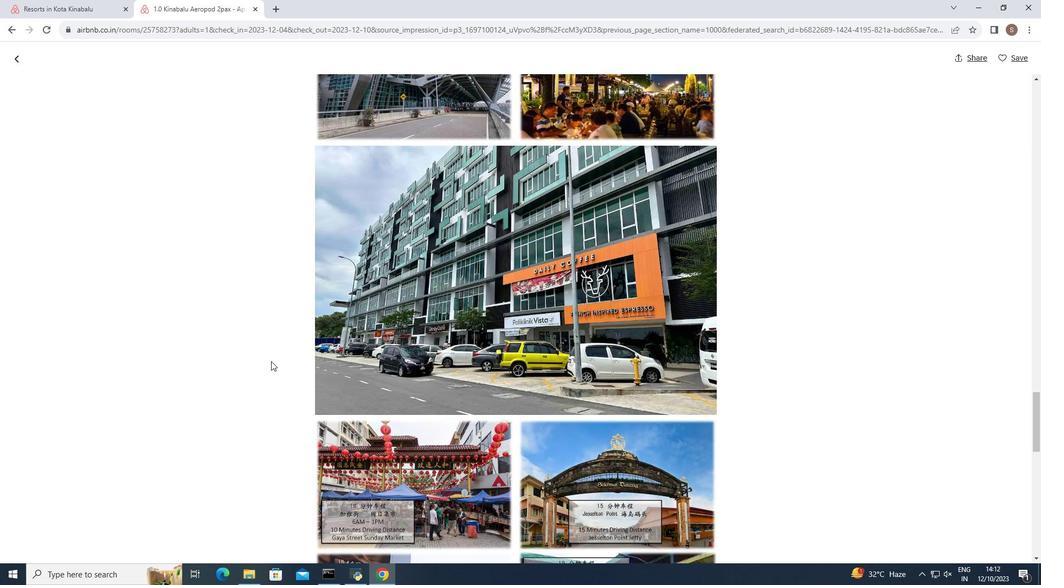 
Action: Mouse scrolled (271, 361) with delta (0, 0)
Screenshot: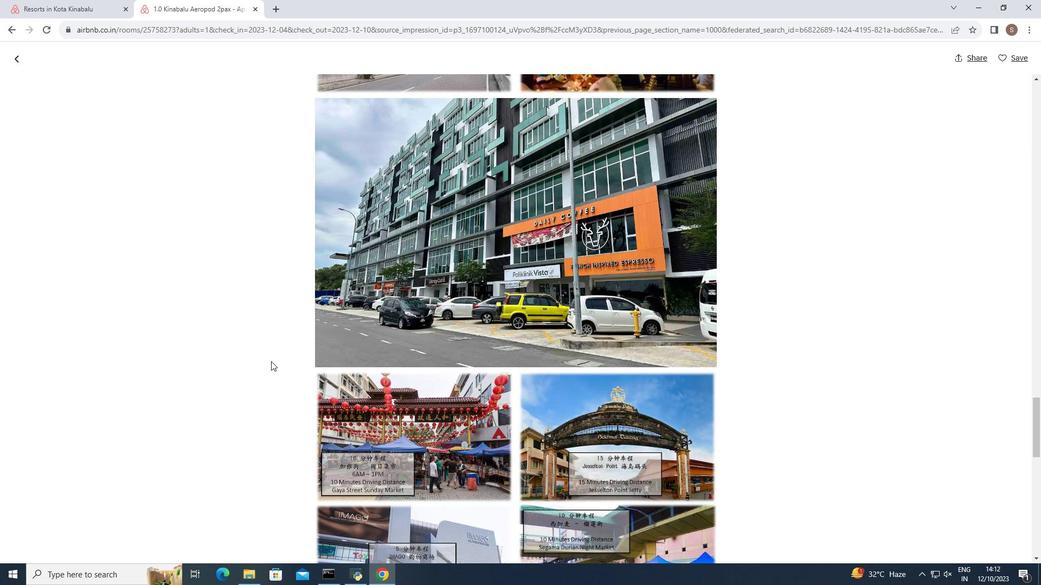 
Action: Mouse scrolled (271, 361) with delta (0, 0)
Screenshot: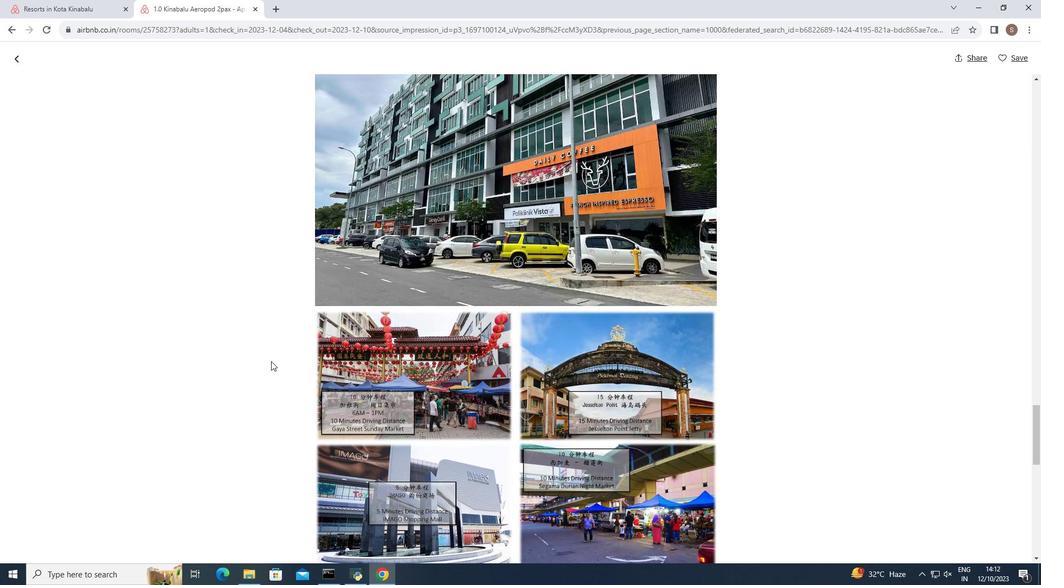 
Action: Mouse scrolled (271, 361) with delta (0, 0)
Screenshot: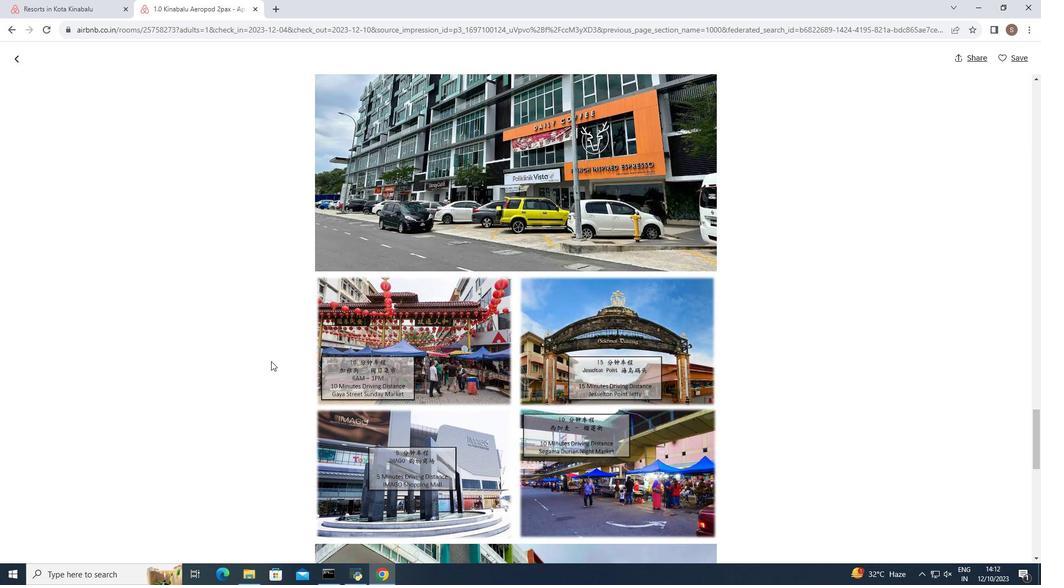 
Action: Mouse scrolled (271, 361) with delta (0, 0)
Screenshot: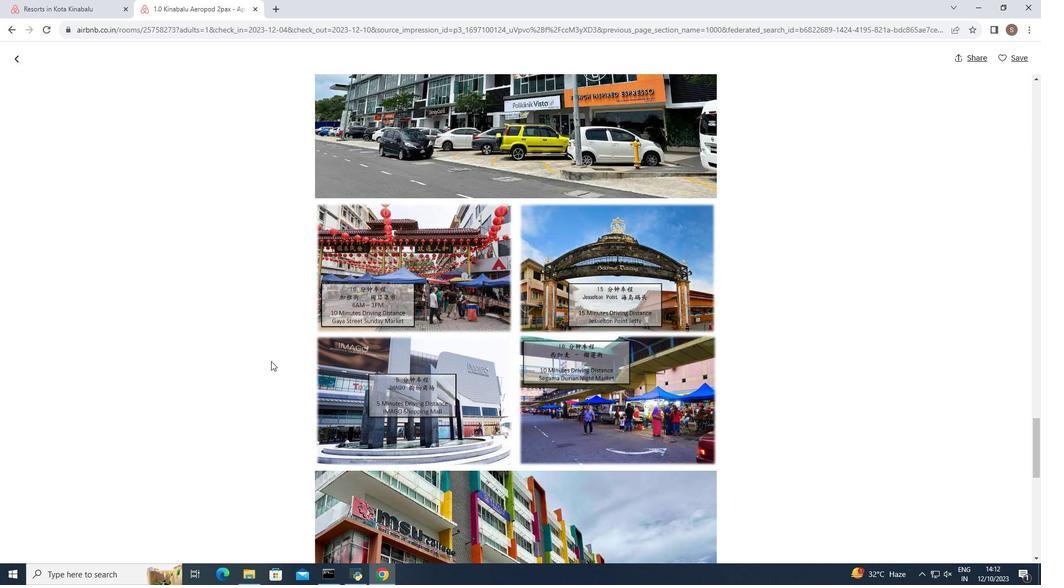 
Action: Mouse scrolled (271, 361) with delta (0, 0)
Screenshot: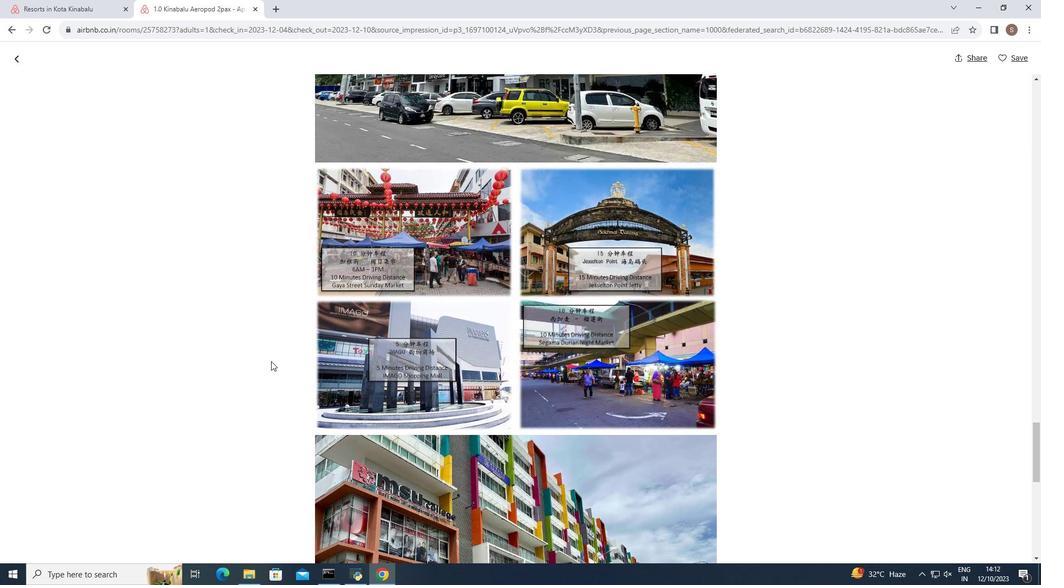 
Action: Mouse scrolled (271, 361) with delta (0, 0)
Screenshot: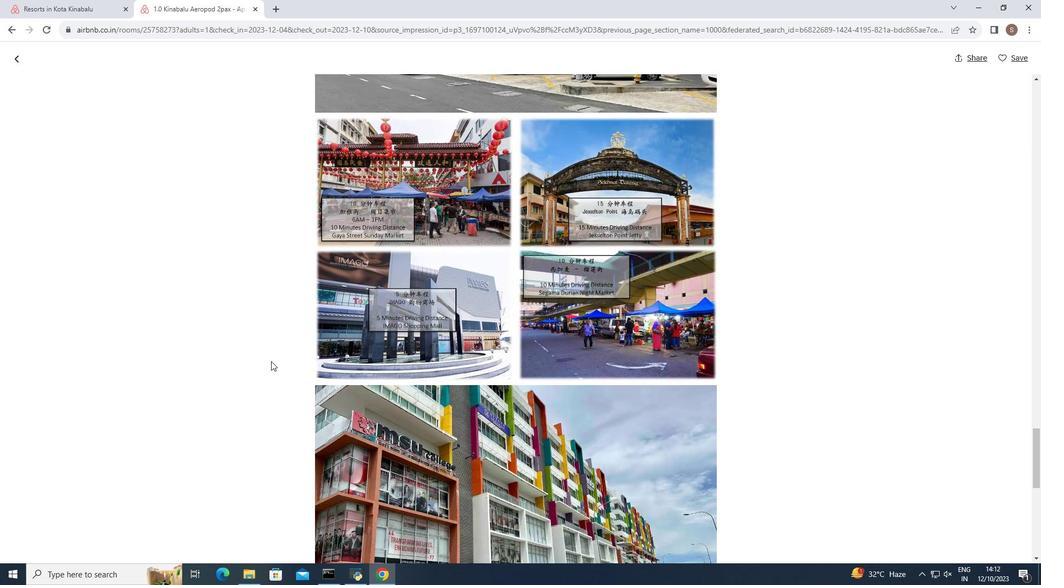 
Action: Mouse scrolled (271, 361) with delta (0, 0)
Screenshot: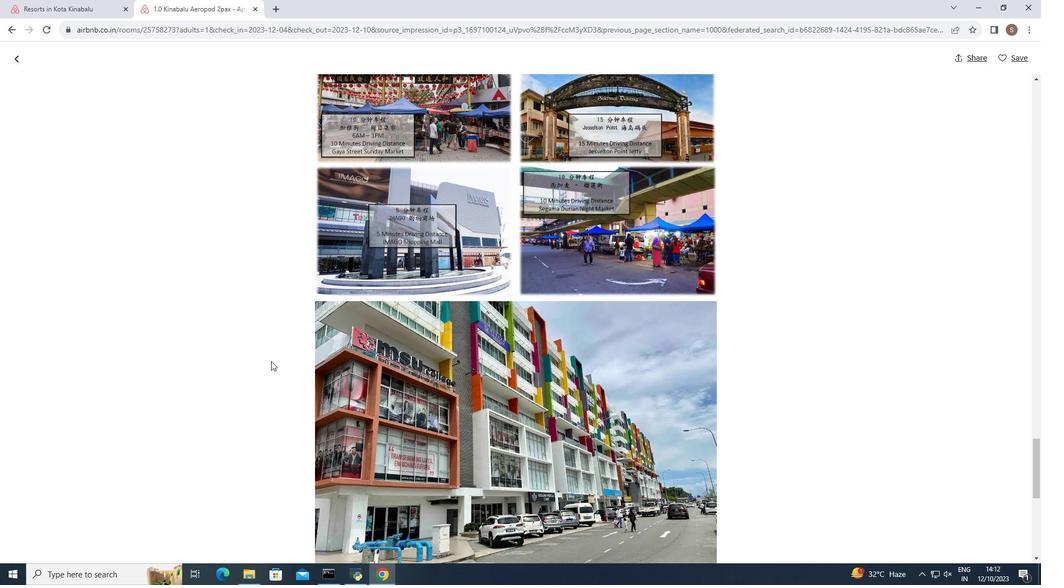 
Action: Mouse scrolled (271, 361) with delta (0, 0)
Screenshot: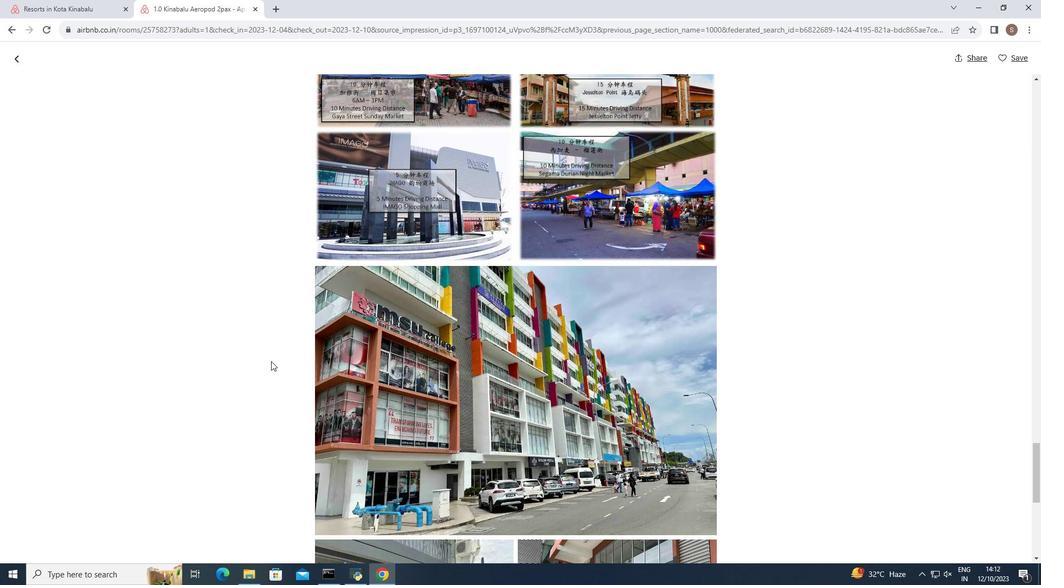 
Action: Mouse scrolled (271, 361) with delta (0, 0)
Screenshot: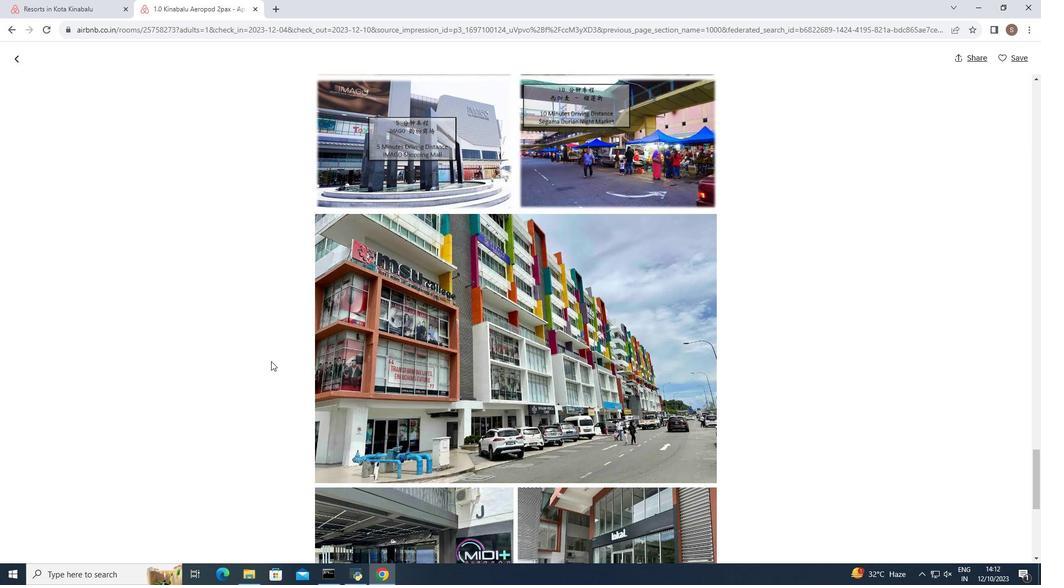 
Action: Mouse scrolled (271, 361) with delta (0, 0)
Screenshot: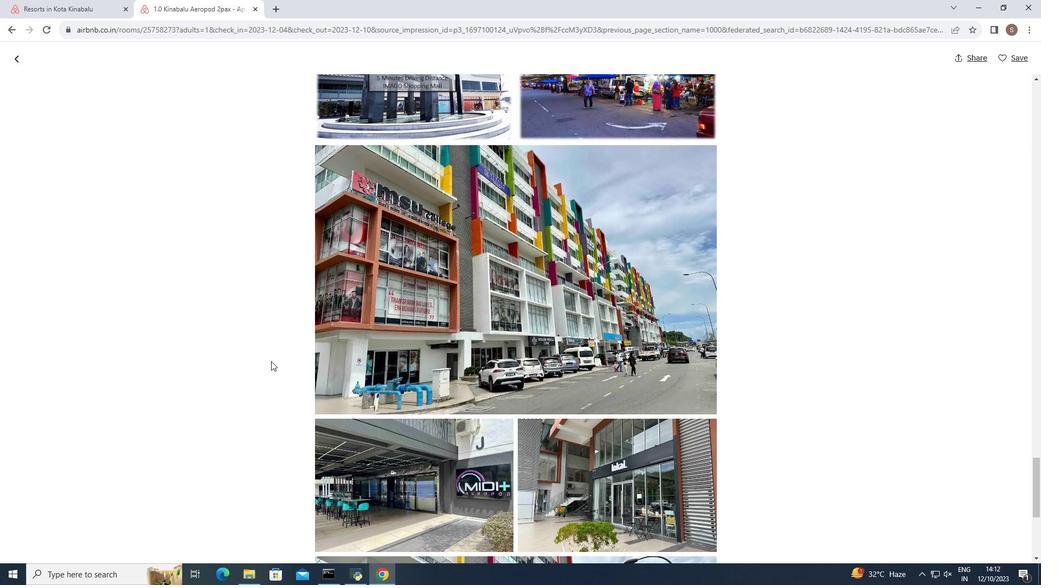 
Action: Mouse scrolled (271, 361) with delta (0, 0)
Screenshot: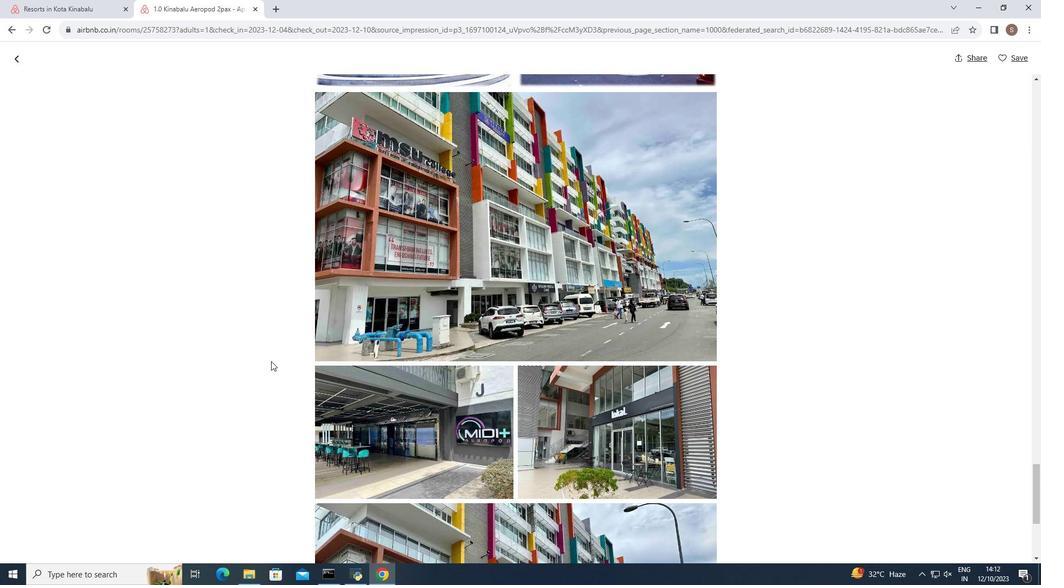 
Action: Mouse scrolled (271, 361) with delta (0, 0)
Screenshot: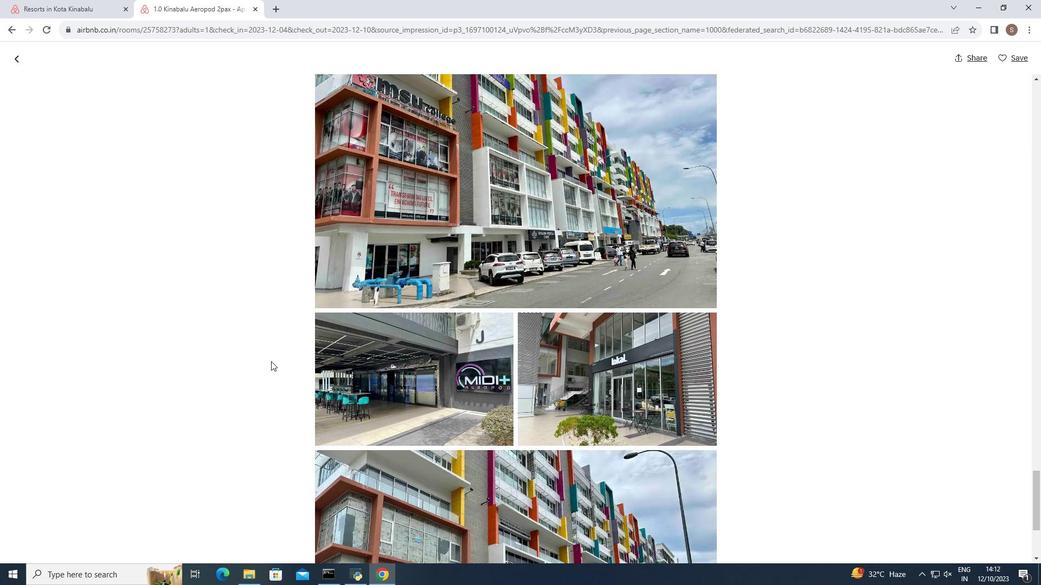 
Action: Mouse scrolled (271, 361) with delta (0, 0)
Screenshot: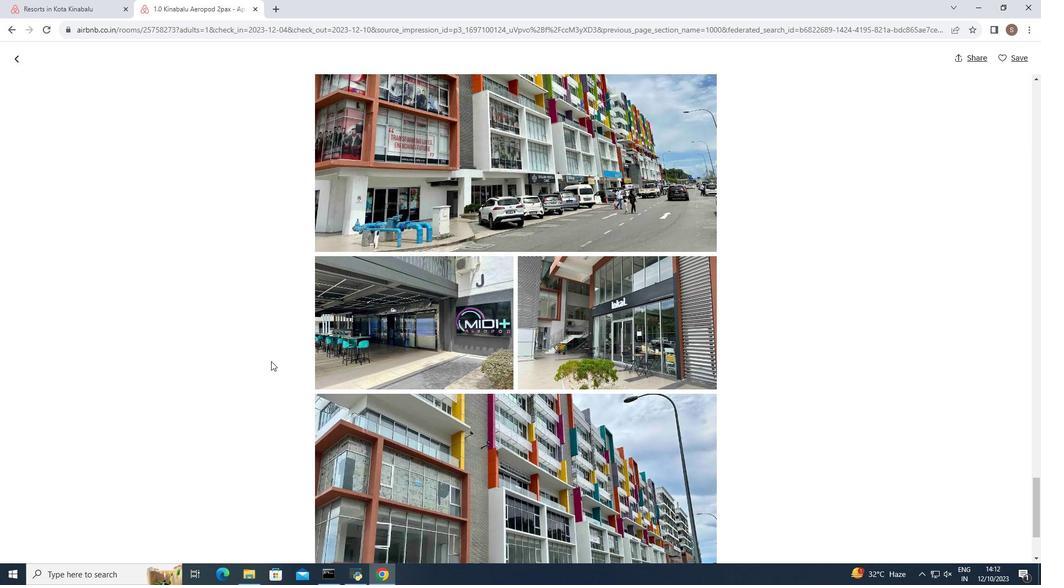 
Action: Mouse scrolled (271, 361) with delta (0, 0)
Screenshot: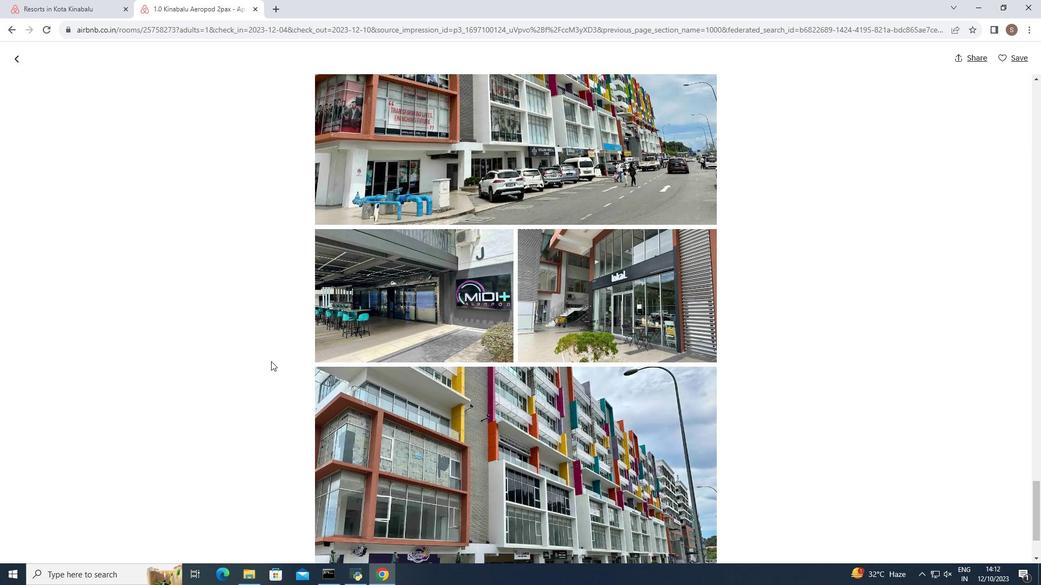
Action: Mouse scrolled (271, 361) with delta (0, 0)
Screenshot: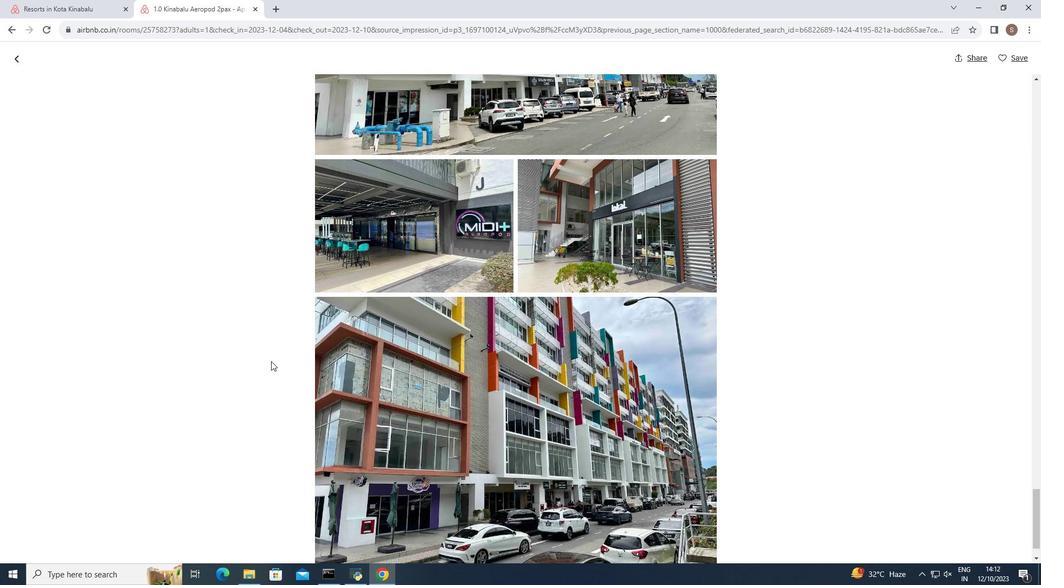 
Action: Mouse scrolled (271, 361) with delta (0, 0)
Screenshot: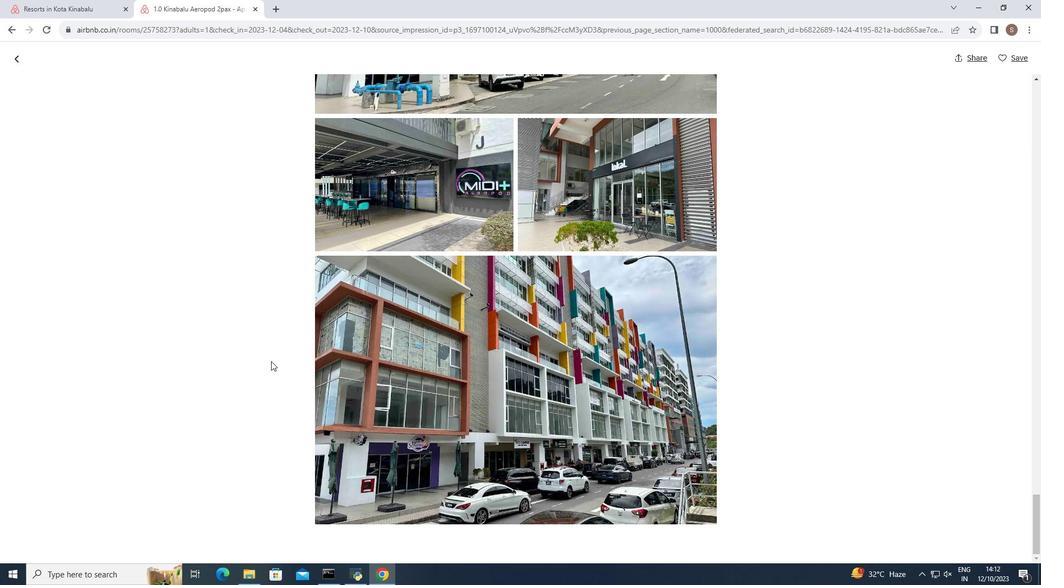 
Action: Mouse scrolled (271, 361) with delta (0, 0)
Screenshot: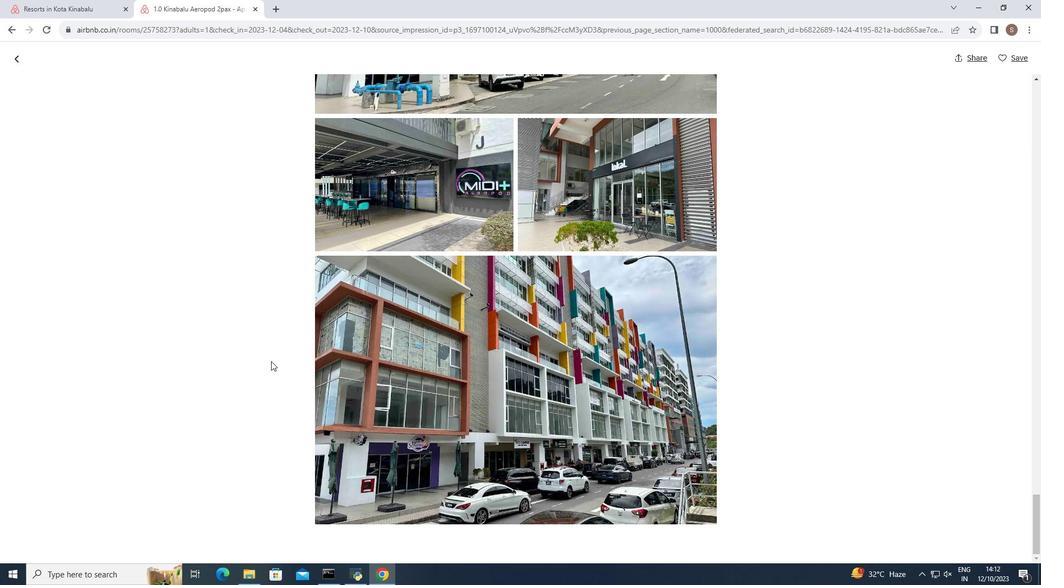 
Action: Mouse scrolled (271, 361) with delta (0, 0)
Screenshot: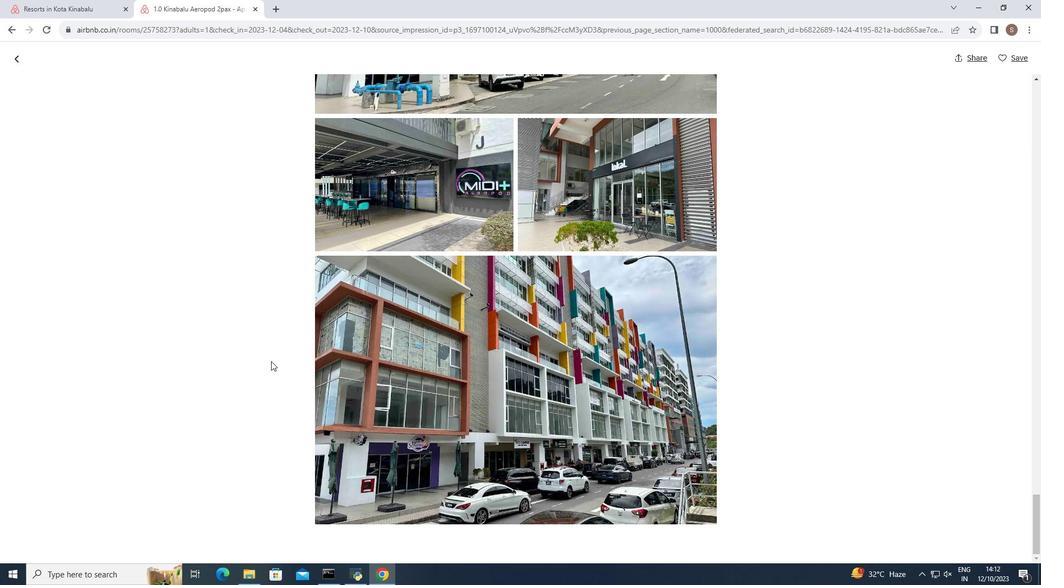 
Action: Mouse moved to (16, 58)
Screenshot: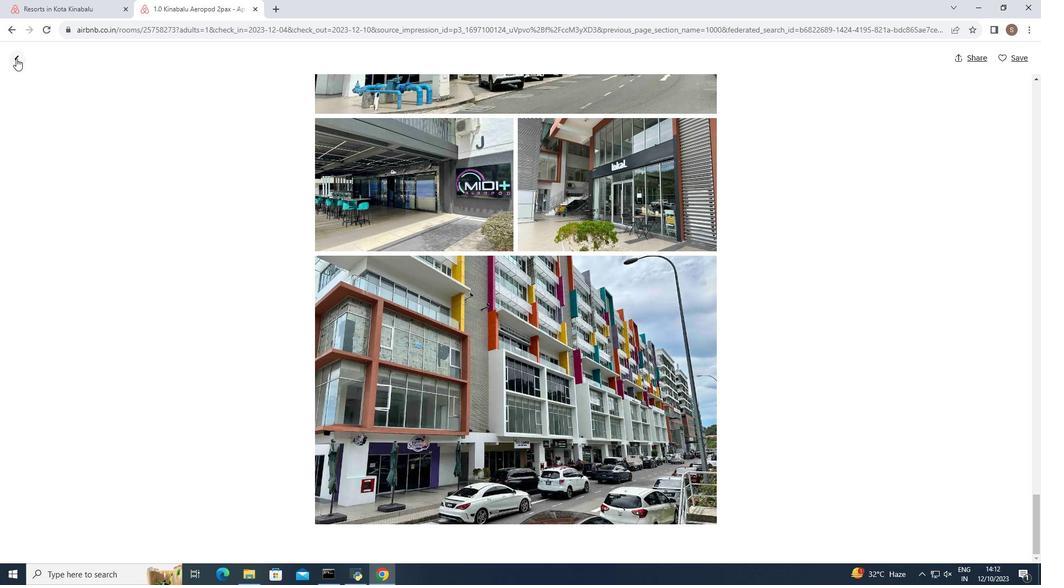 
Action: Mouse pressed left at (16, 58)
Screenshot: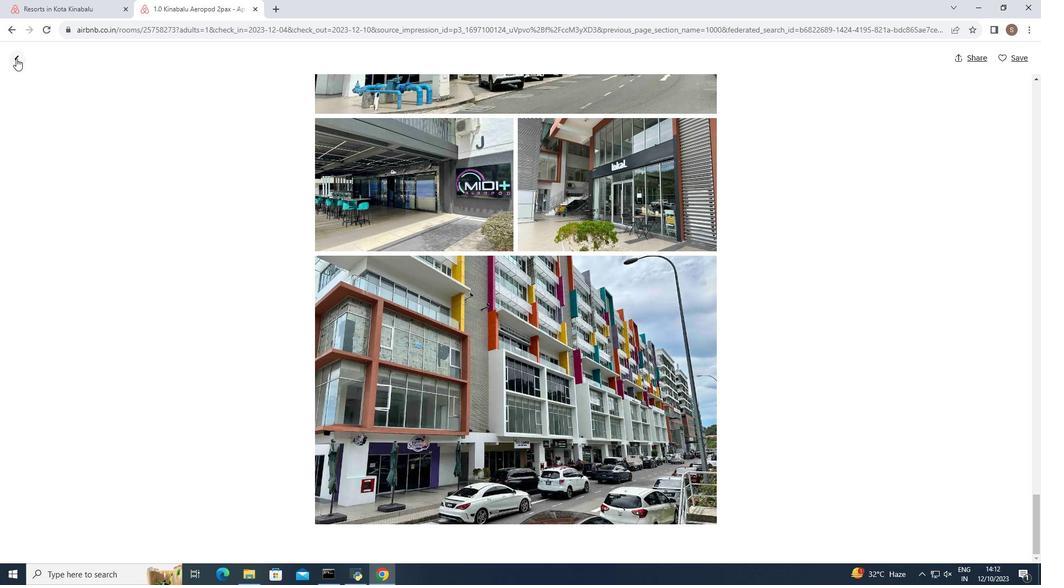 
Action: Mouse moved to (108, 362)
Screenshot: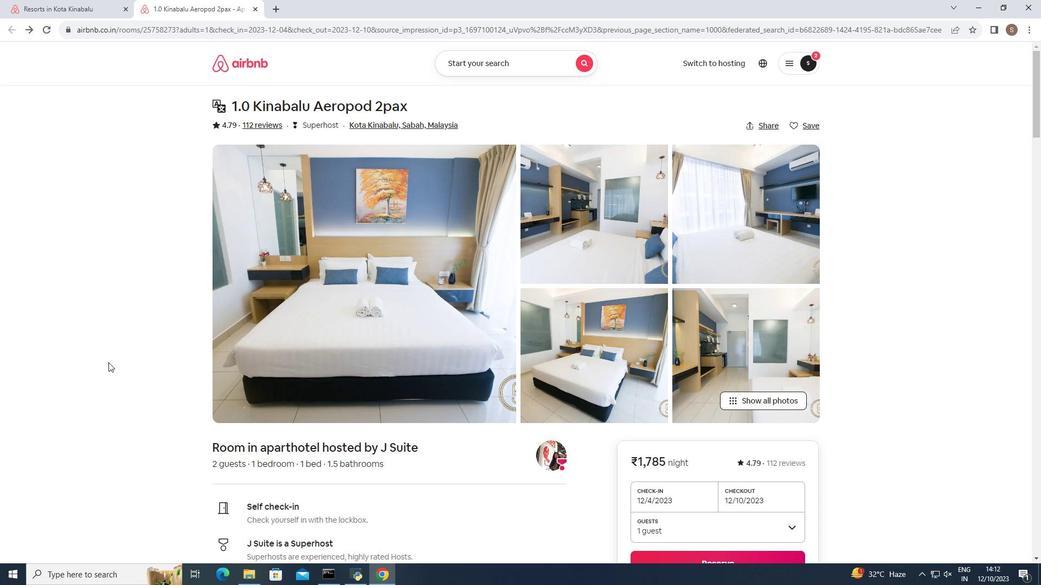 
Action: Mouse scrolled (108, 362) with delta (0, 0)
Screenshot: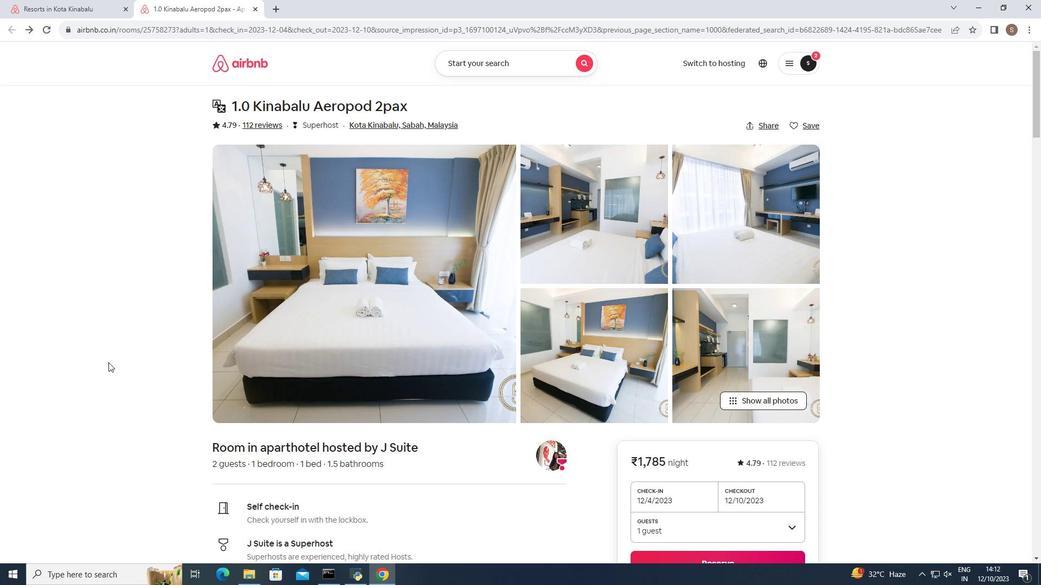 
Action: Mouse scrolled (108, 362) with delta (0, 0)
Screenshot: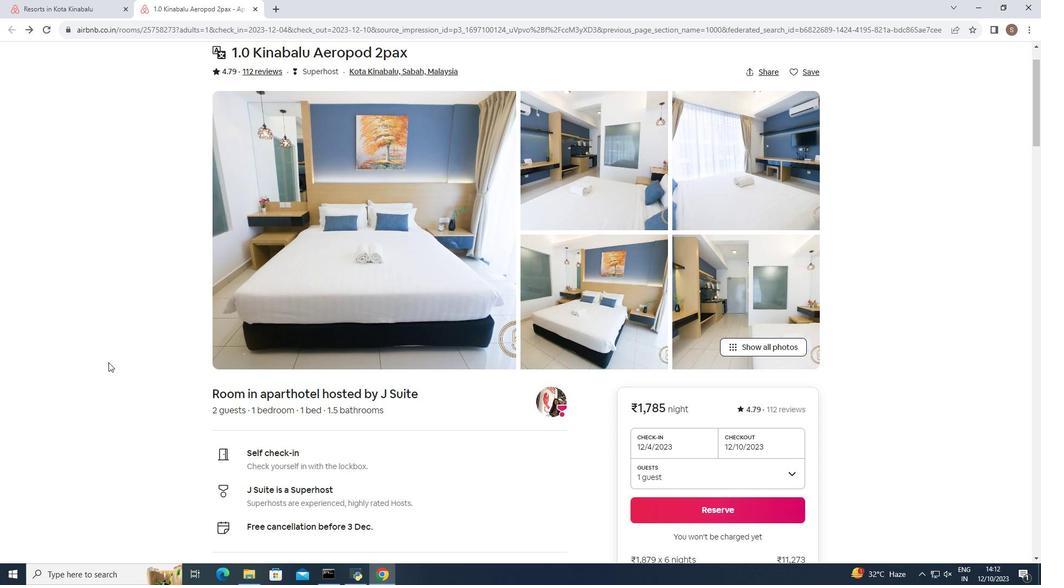 
Action: Mouse moved to (108, 362)
Screenshot: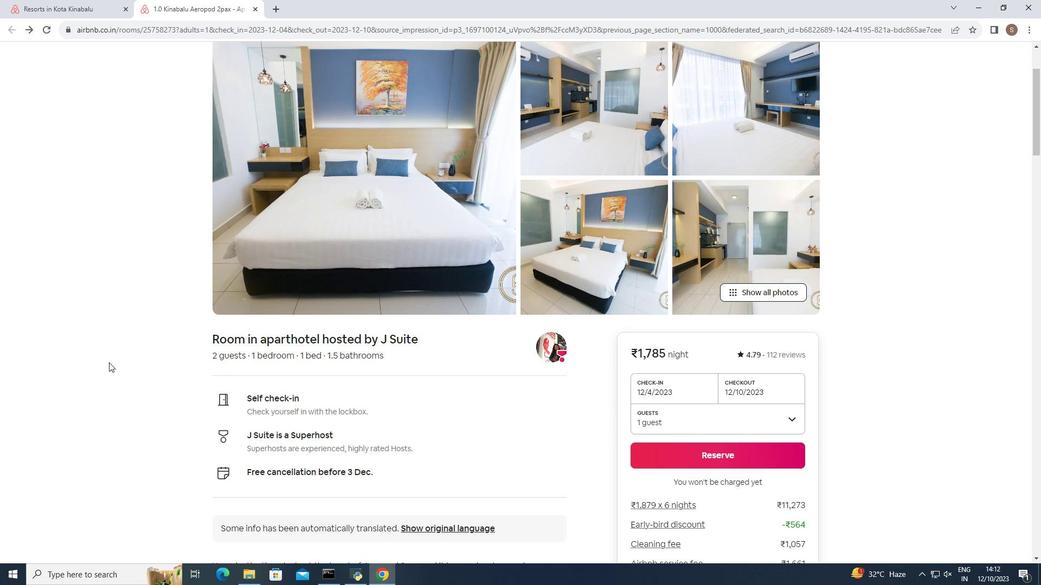 
Action: Mouse scrolled (108, 362) with delta (0, 0)
Screenshot: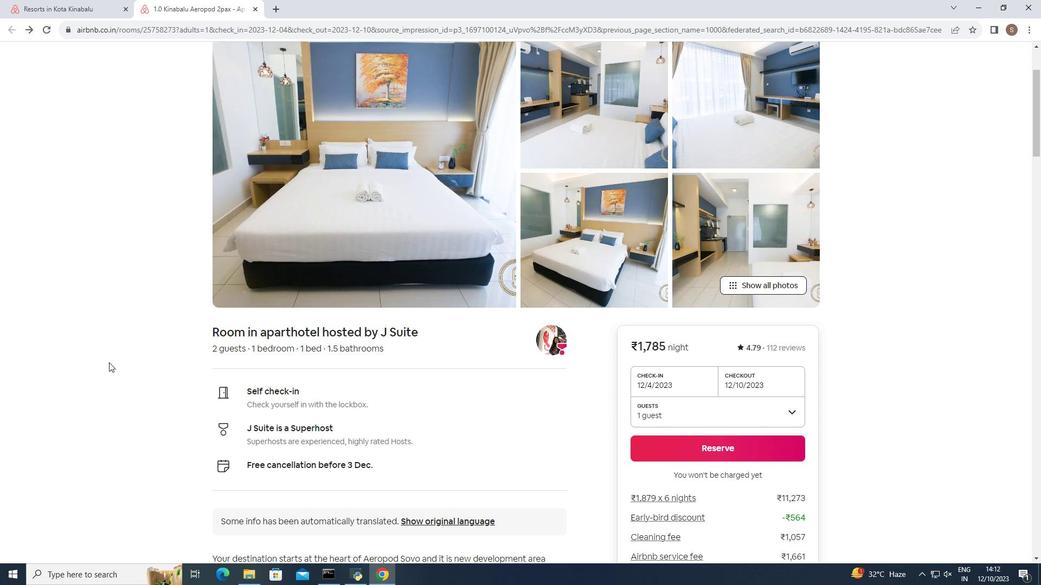 
Action: Mouse scrolled (108, 362) with delta (0, 0)
Screenshot: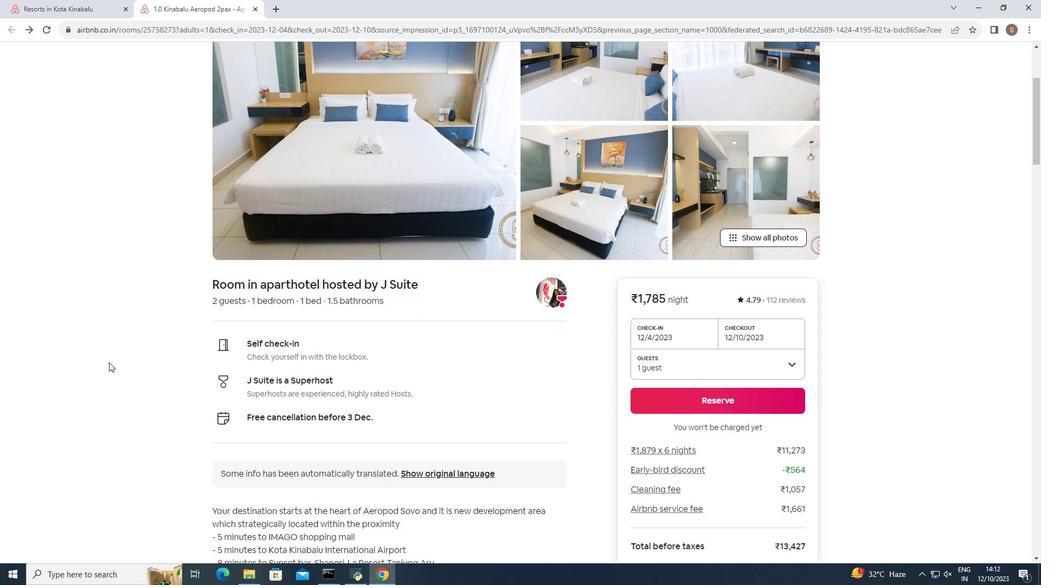 
Action: Mouse scrolled (108, 362) with delta (0, 0)
Screenshot: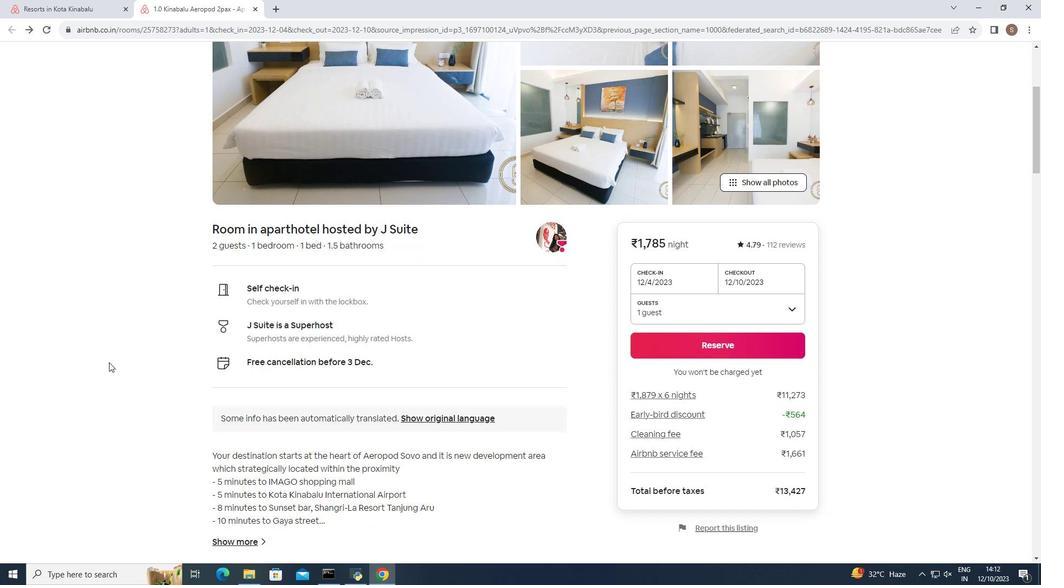 
Action: Mouse moved to (109, 362)
Screenshot: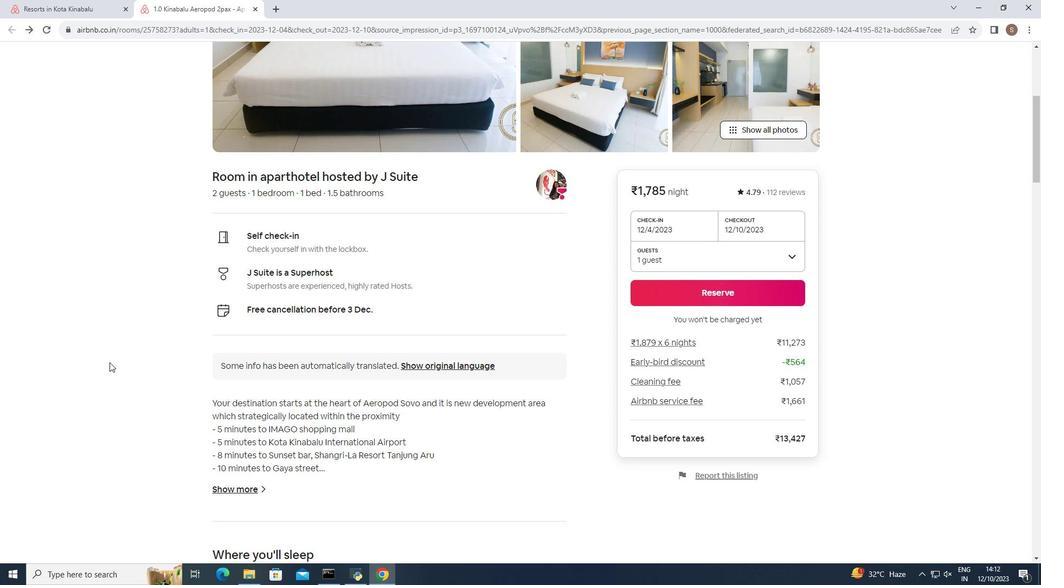 
Action: Mouse scrolled (109, 362) with delta (0, 0)
Screenshot: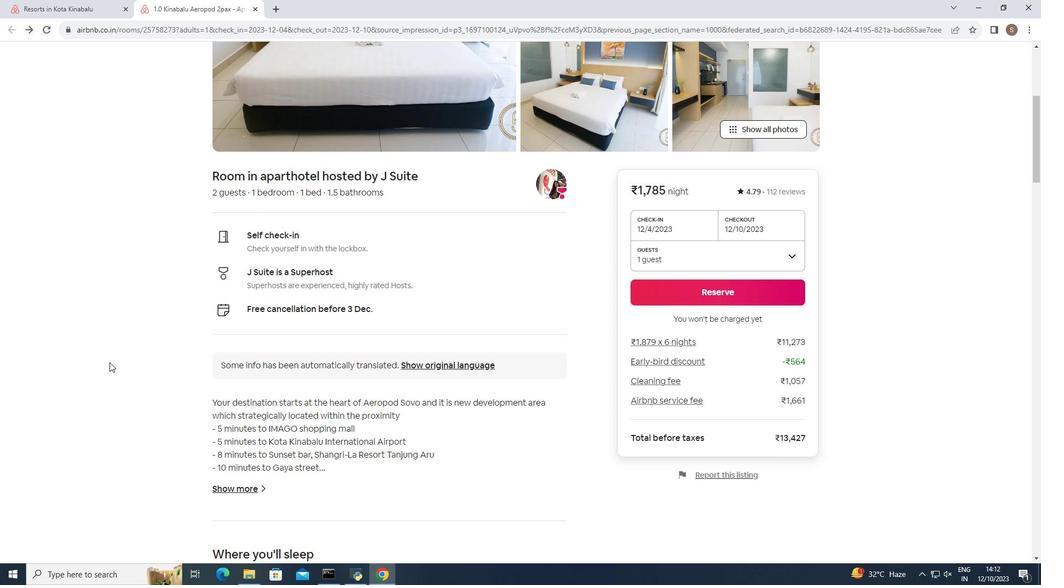 
Action: Mouse scrolled (109, 362) with delta (0, 0)
Screenshot: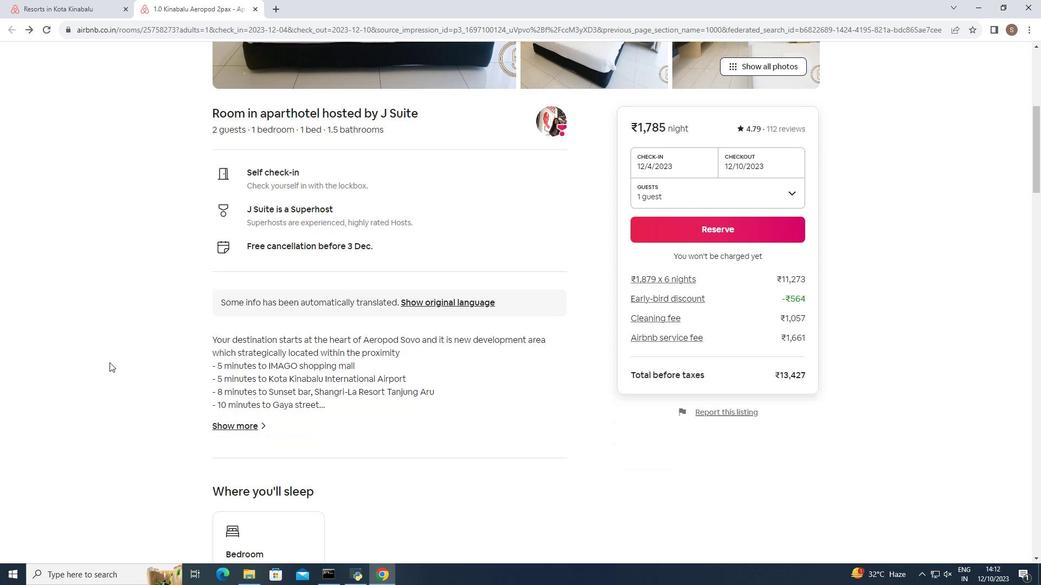 
Action: Mouse scrolled (109, 362) with delta (0, 0)
Screenshot: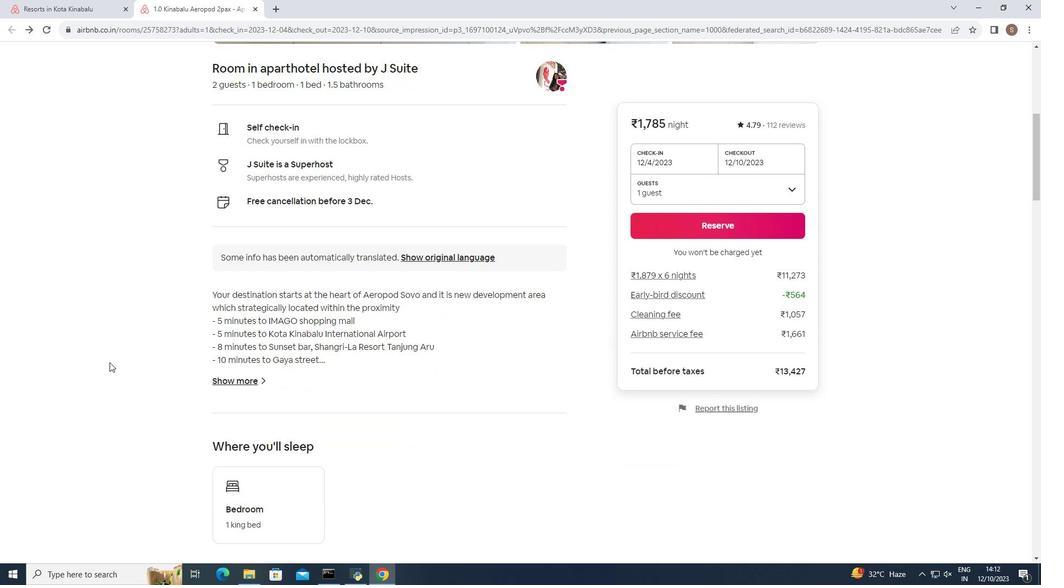 
Action: Mouse moved to (223, 327)
Screenshot: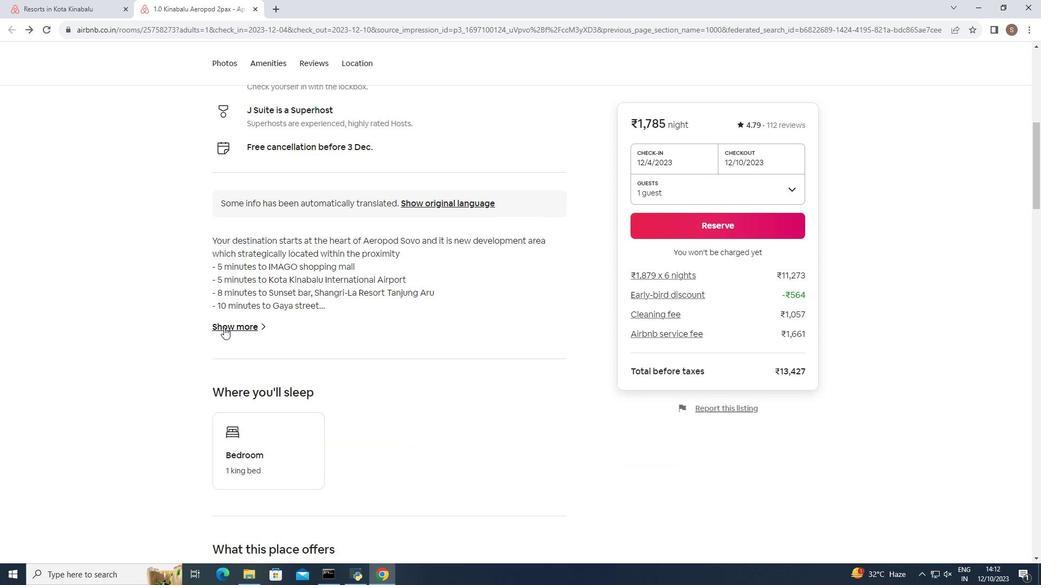 
Action: Mouse pressed left at (223, 327)
Screenshot: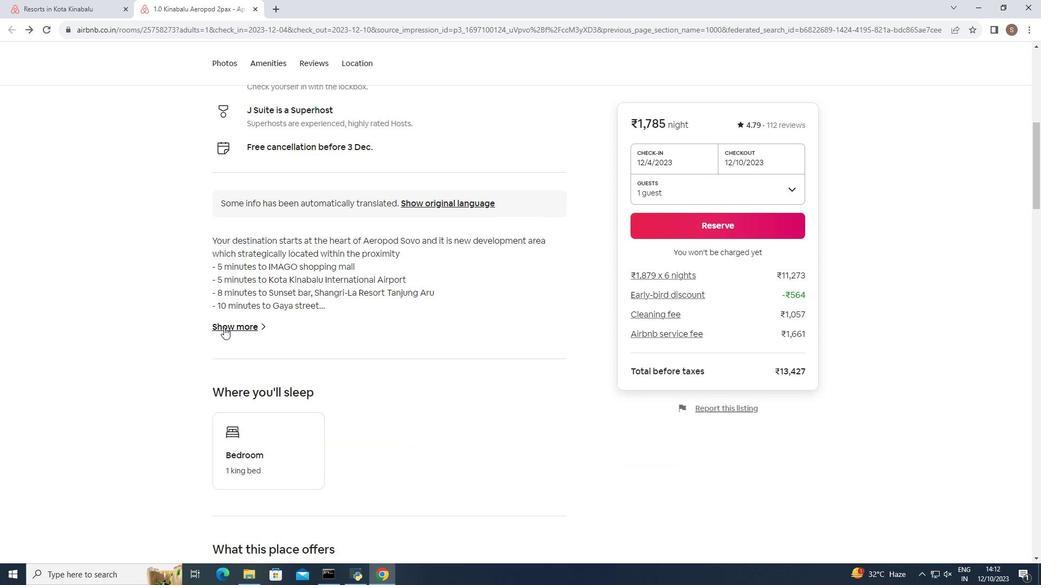 
Action: Mouse moved to (393, 347)
Screenshot: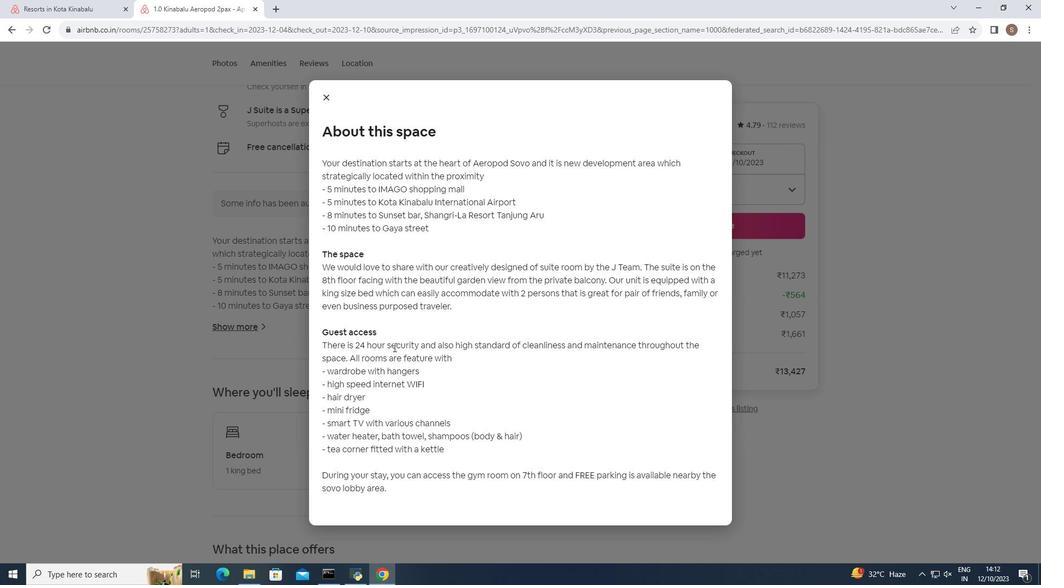 
Action: Mouse scrolled (393, 347) with delta (0, 0)
Screenshot: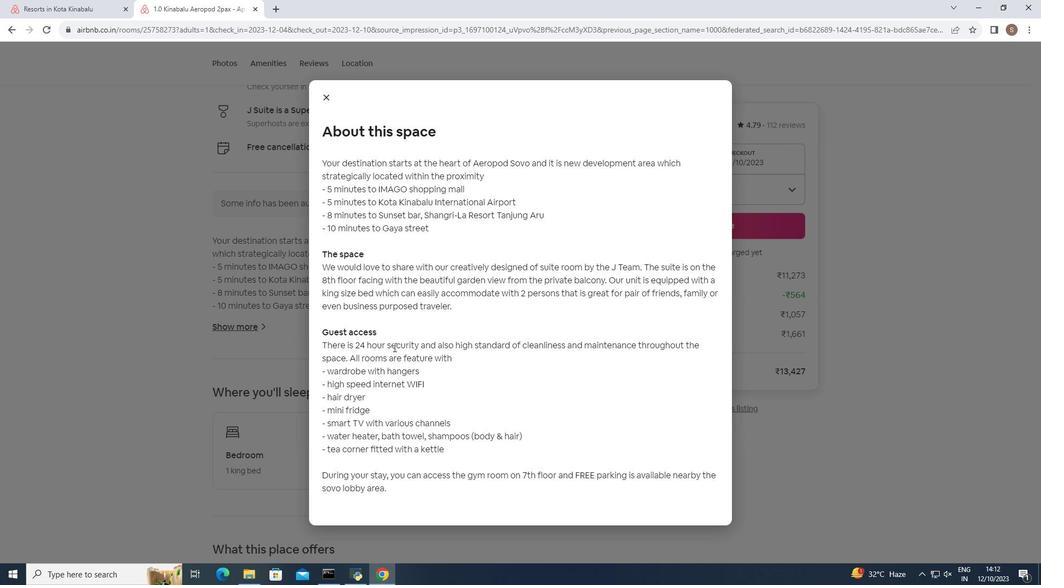 
Action: Mouse scrolled (393, 347) with delta (0, 0)
Screenshot: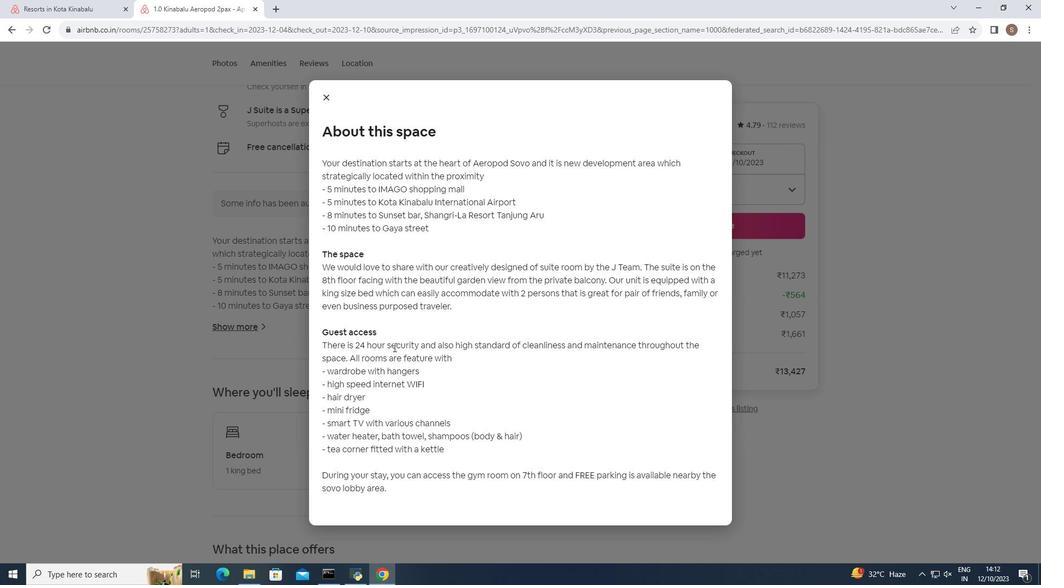
Action: Mouse moved to (325, 95)
Screenshot: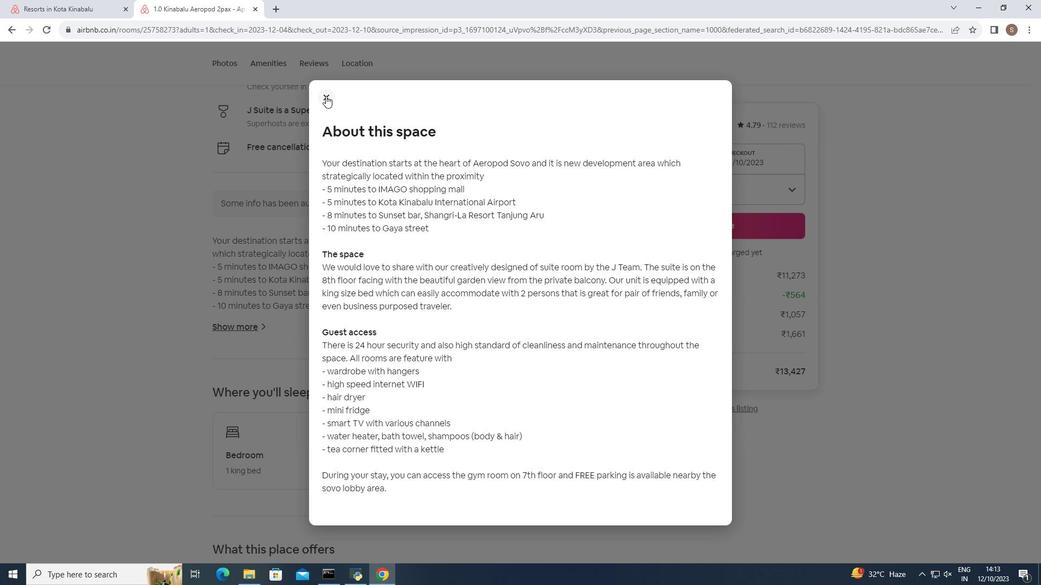 
Action: Mouse pressed left at (325, 95)
Screenshot: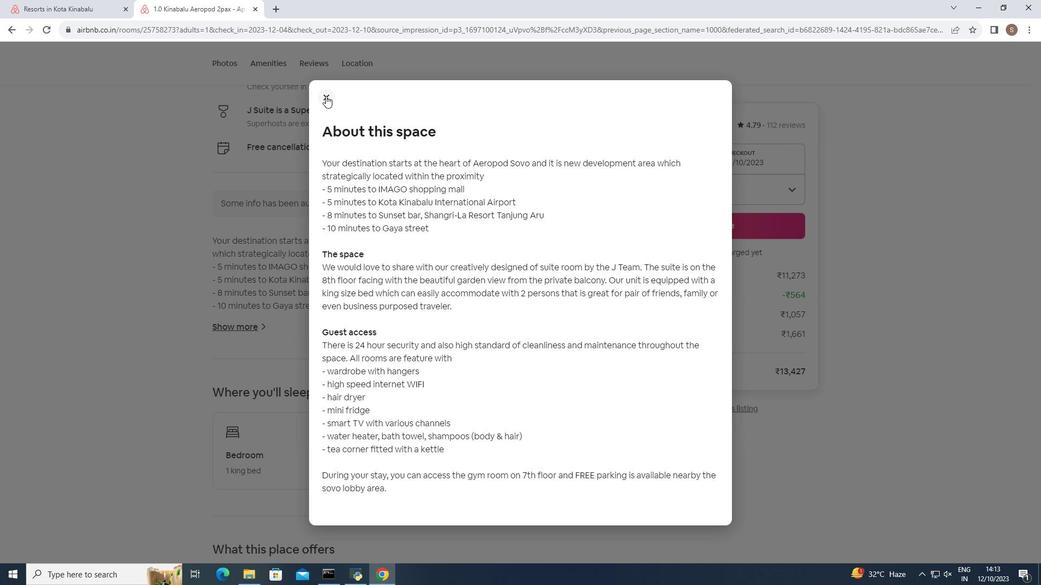 
Action: Mouse moved to (321, 168)
Screenshot: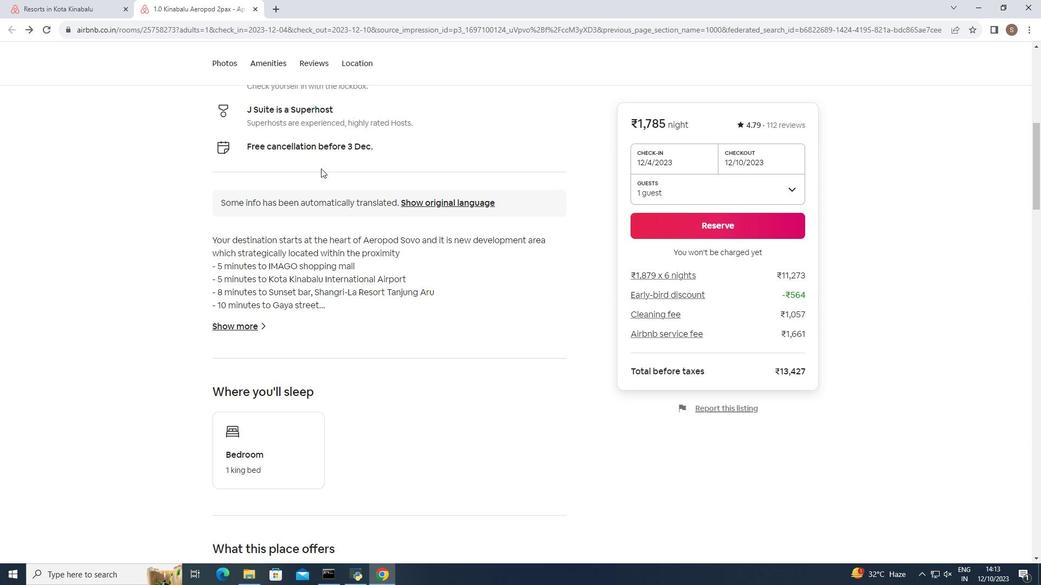
Action: Mouse scrolled (321, 168) with delta (0, 0)
Screenshot: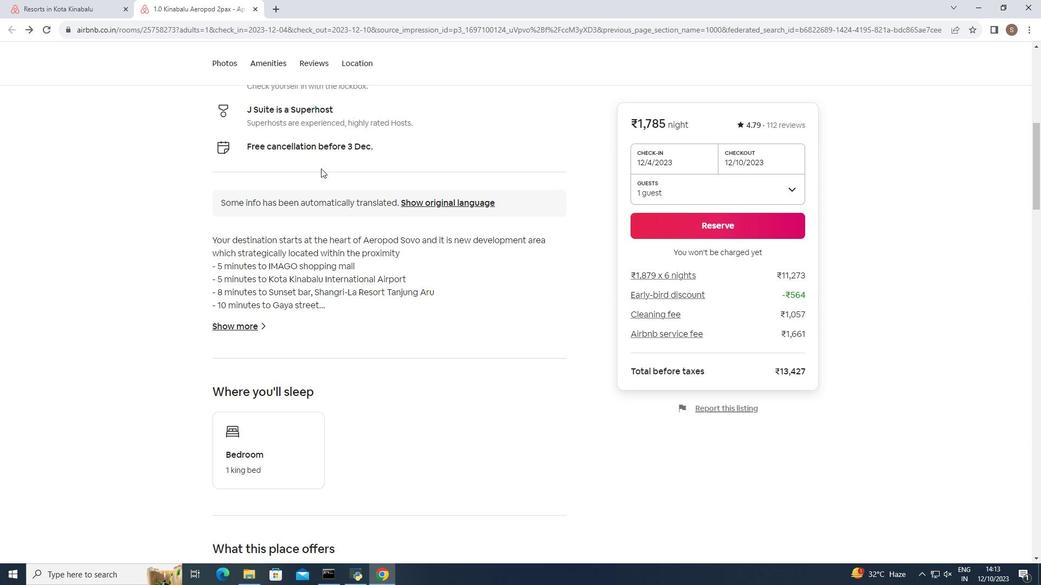 
Action: Mouse scrolled (321, 168) with delta (0, 0)
Screenshot: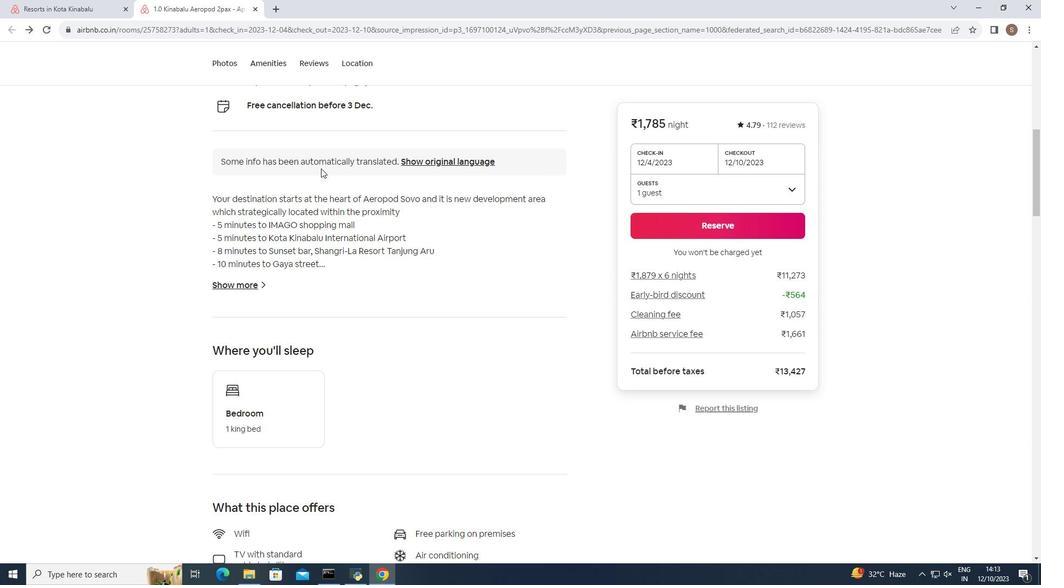
Action: Mouse scrolled (321, 168) with delta (0, 0)
Screenshot: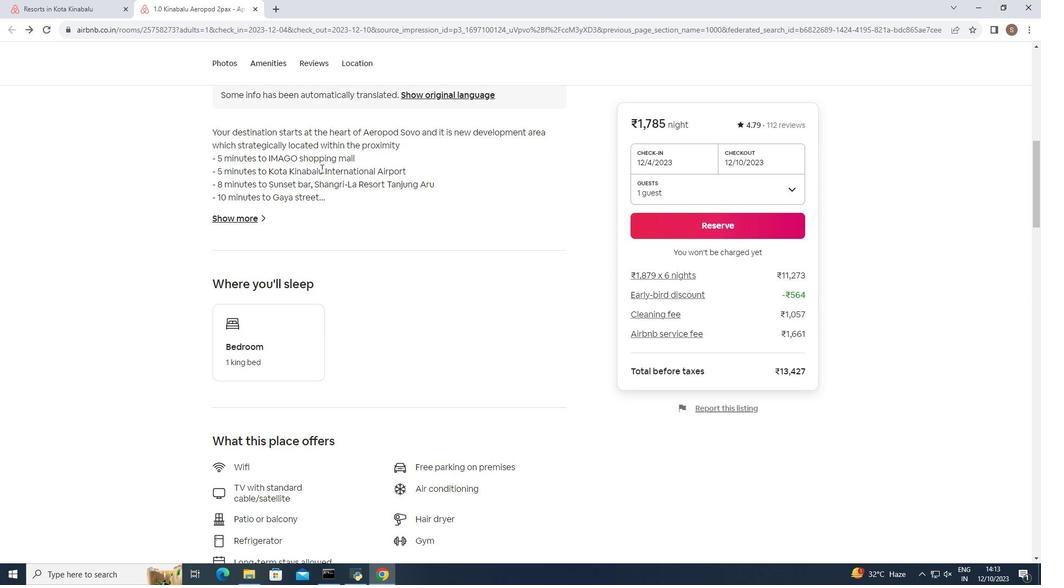 
Action: Mouse scrolled (321, 168) with delta (0, 0)
Screenshot: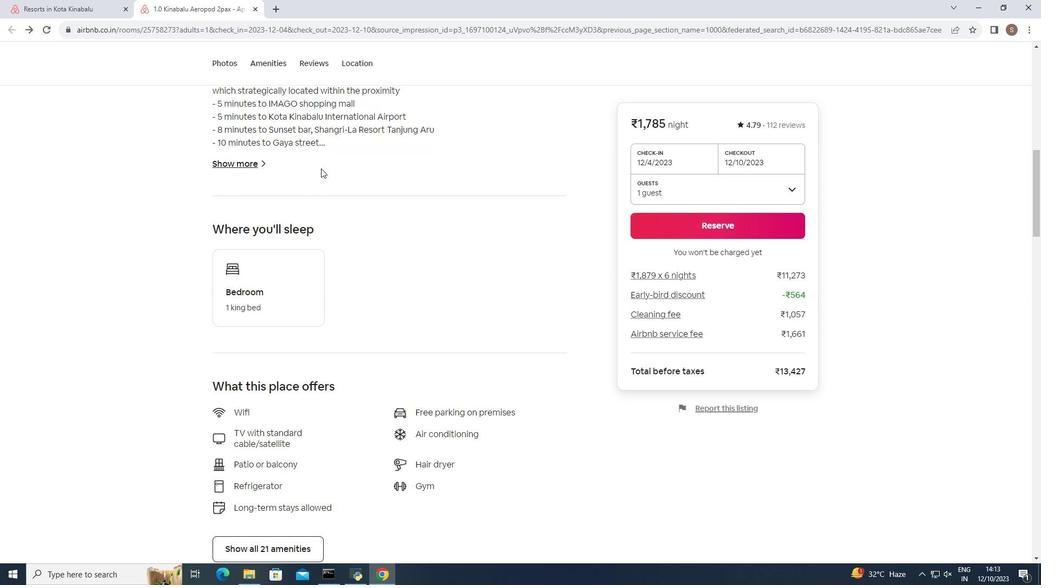 
Action: Mouse scrolled (321, 168) with delta (0, 0)
Screenshot: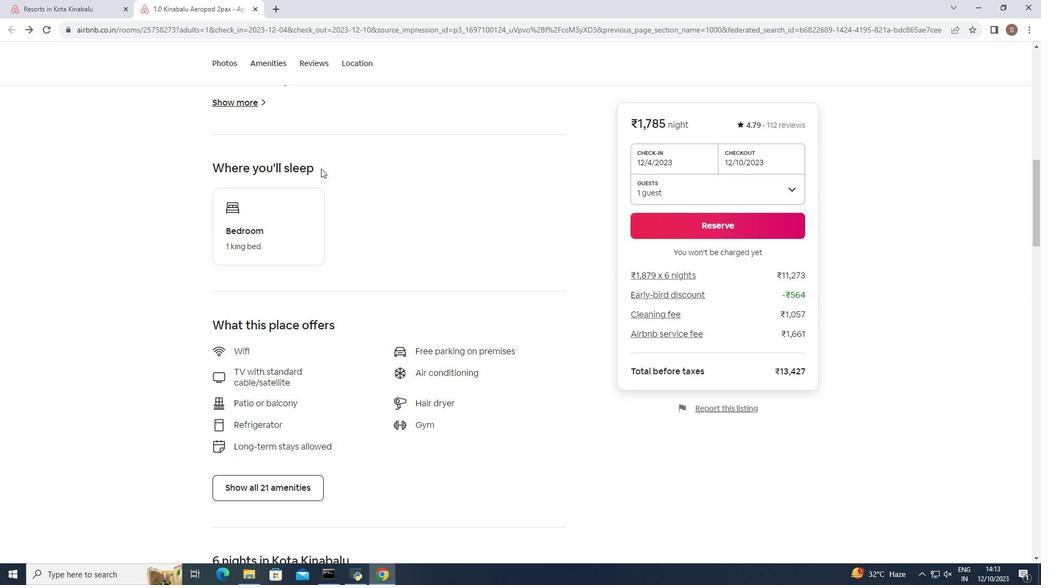 
Action: Mouse scrolled (321, 168) with delta (0, 0)
Screenshot: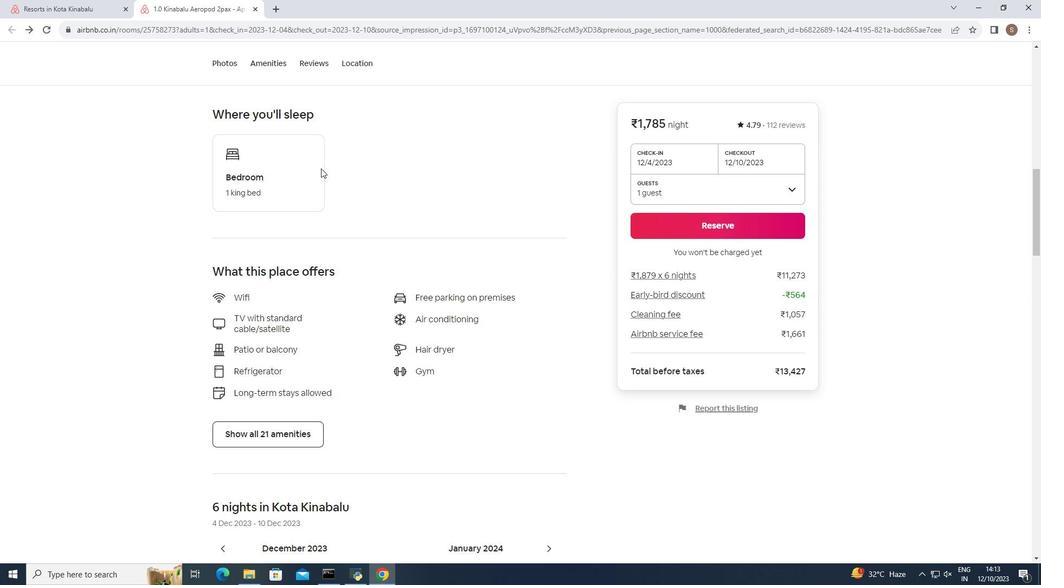 
Action: Mouse scrolled (321, 168) with delta (0, 0)
Screenshot: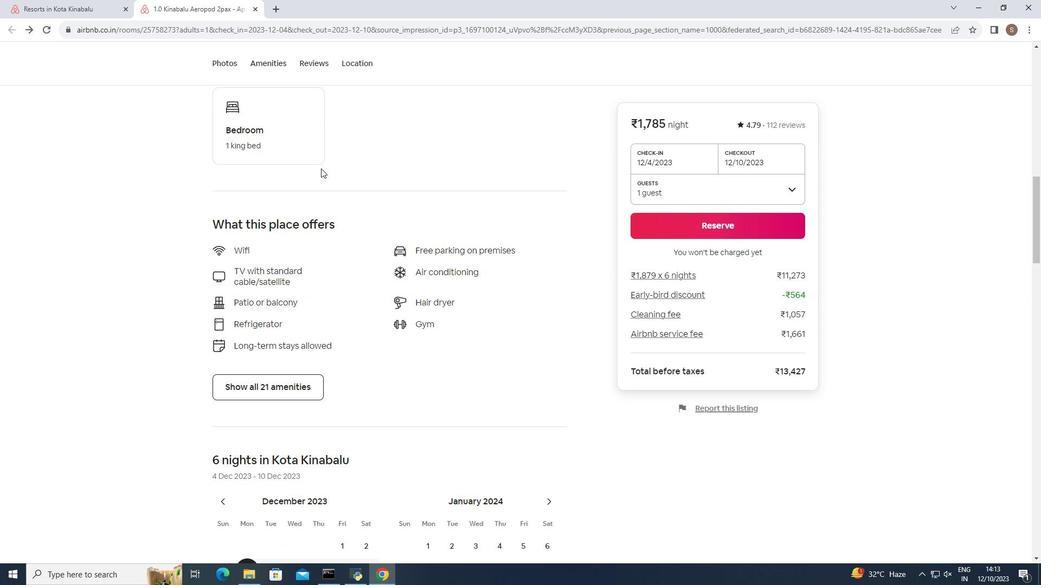 
Action: Mouse scrolled (321, 168) with delta (0, 0)
Screenshot: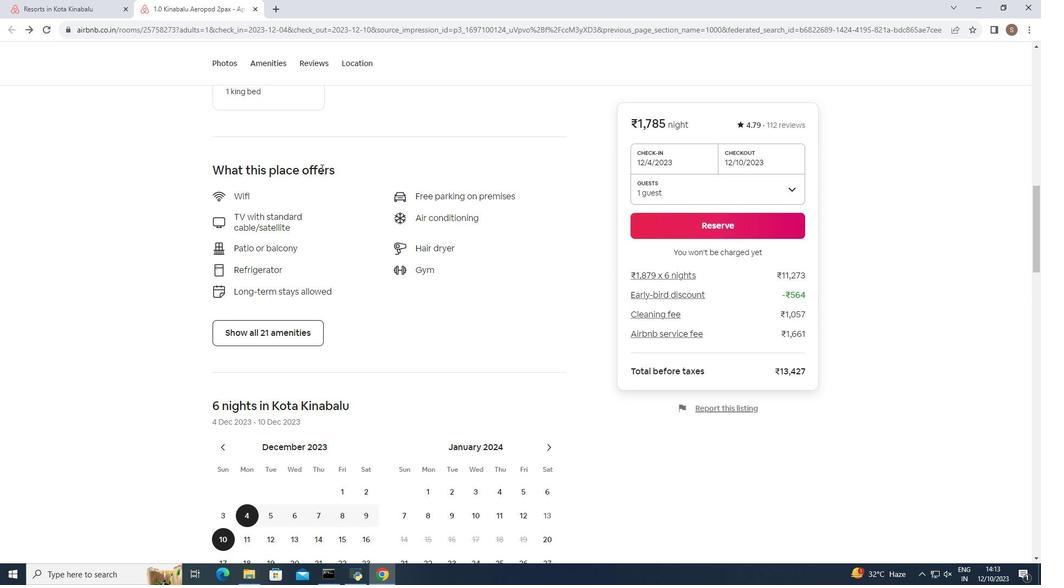 
Action: Mouse scrolled (321, 168) with delta (0, 0)
Screenshot: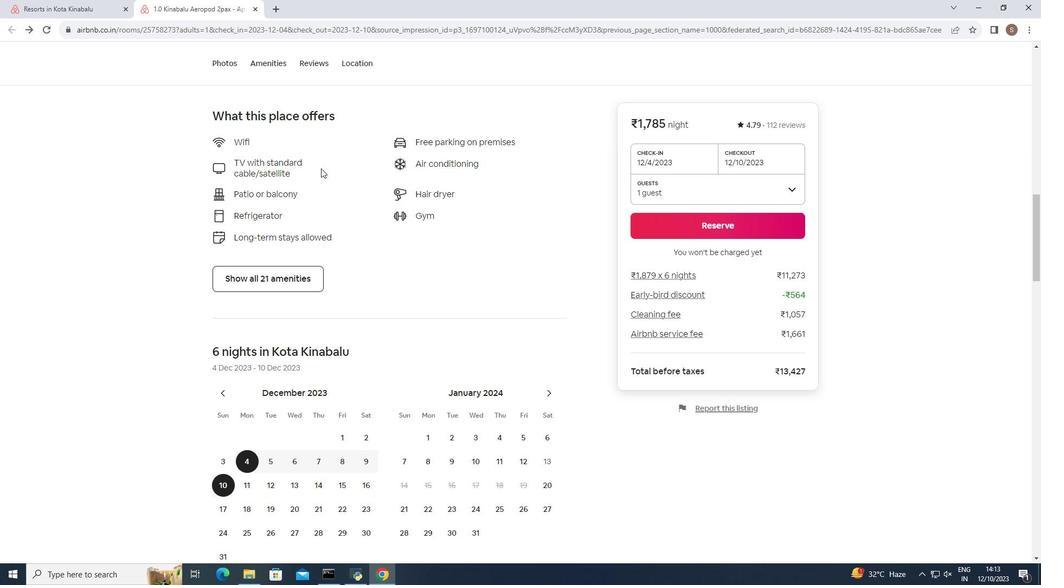 
Action: Mouse scrolled (321, 168) with delta (0, 0)
Screenshot: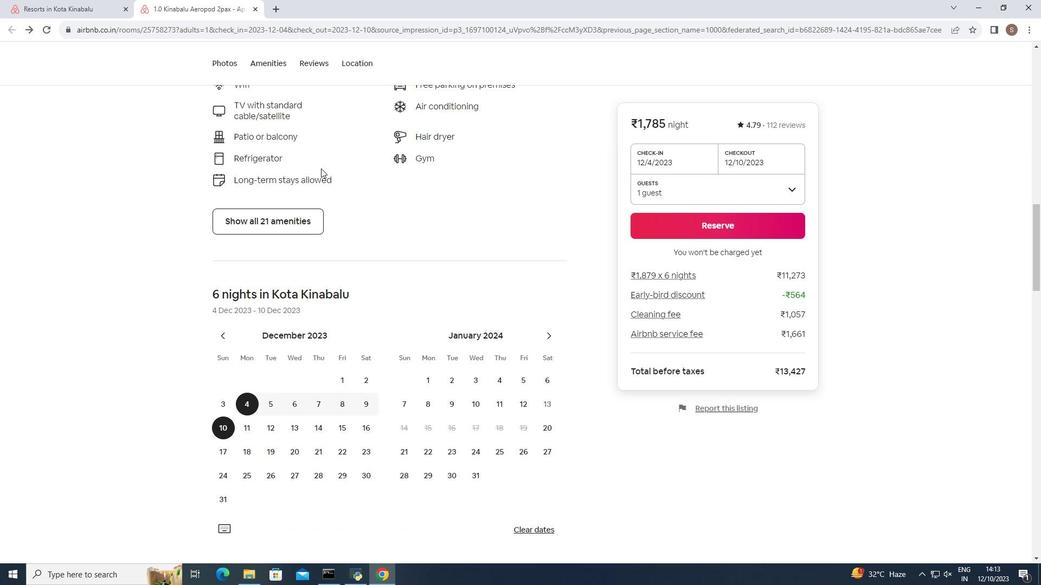 
Action: Mouse moved to (302, 169)
Screenshot: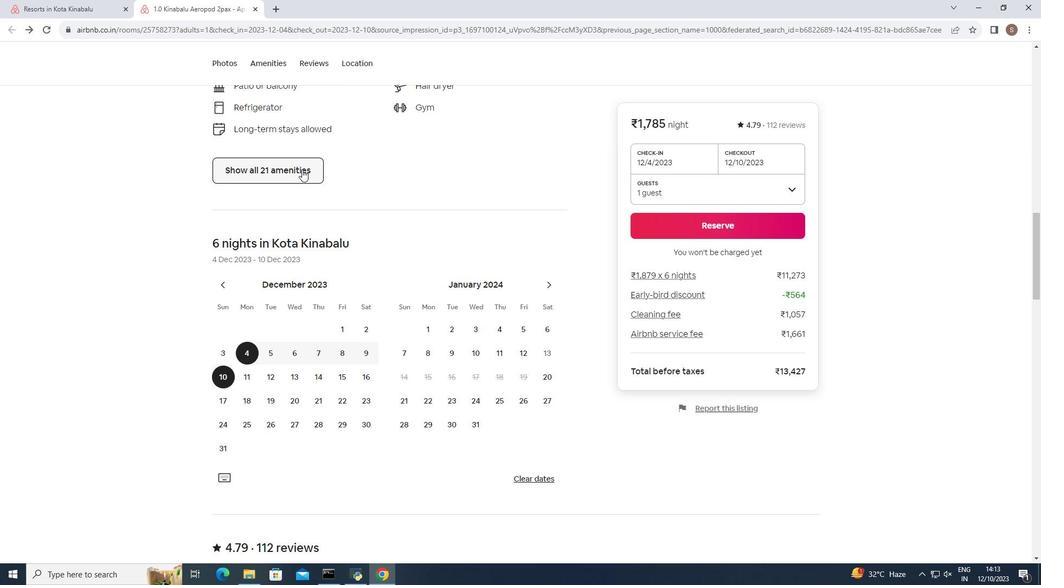 
Action: Mouse pressed left at (302, 169)
Screenshot: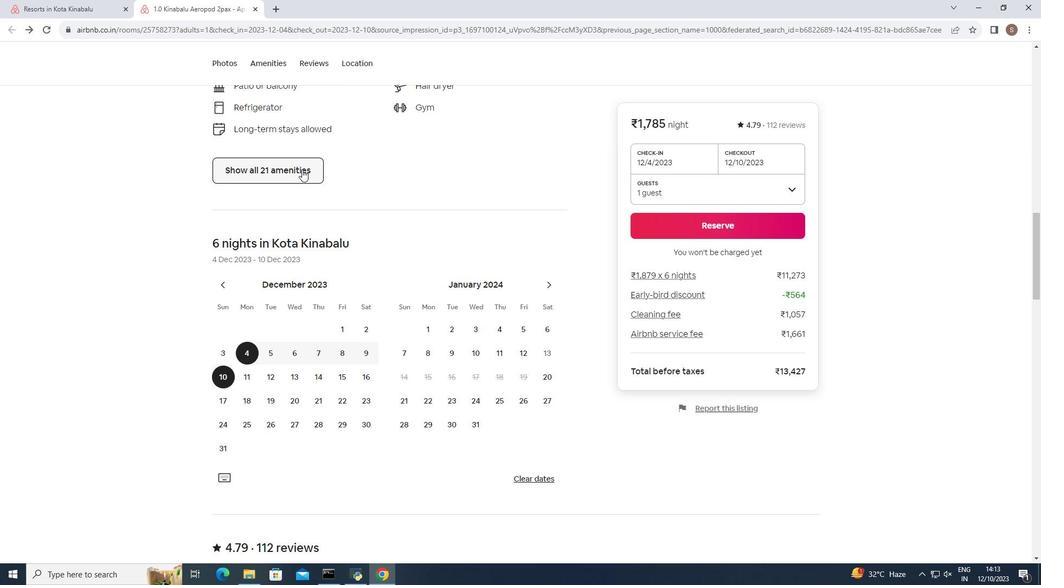 
Action: Mouse moved to (337, 196)
Screenshot: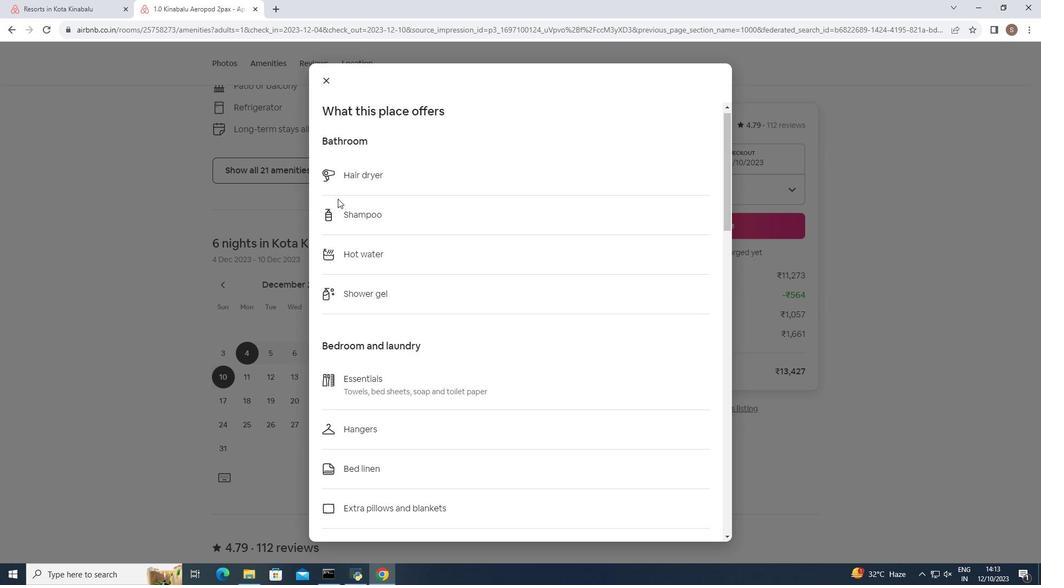 
Action: Mouse scrolled (337, 196) with delta (0, 0)
Screenshot: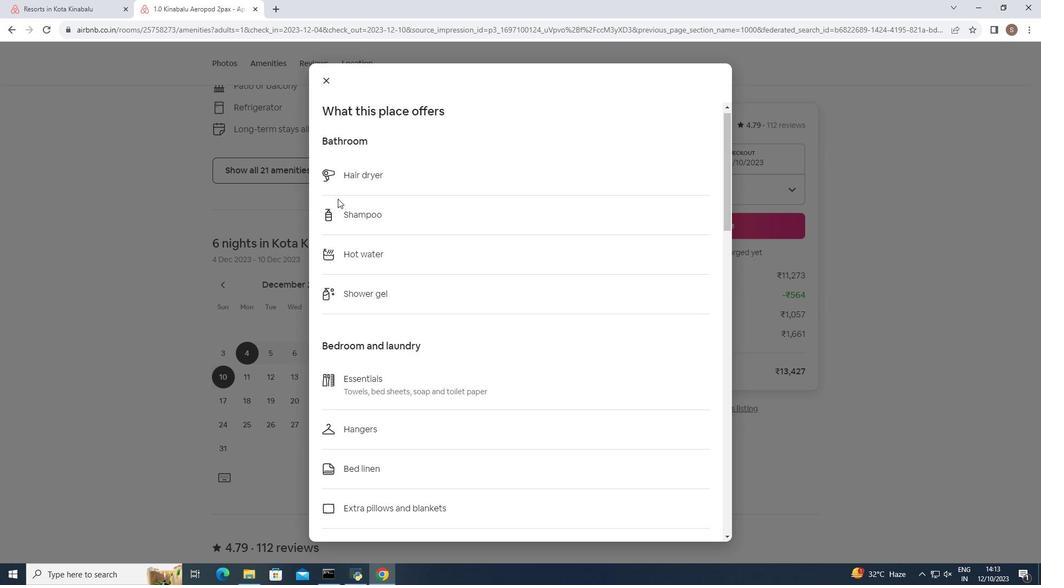 
Action: Mouse moved to (337, 199)
Screenshot: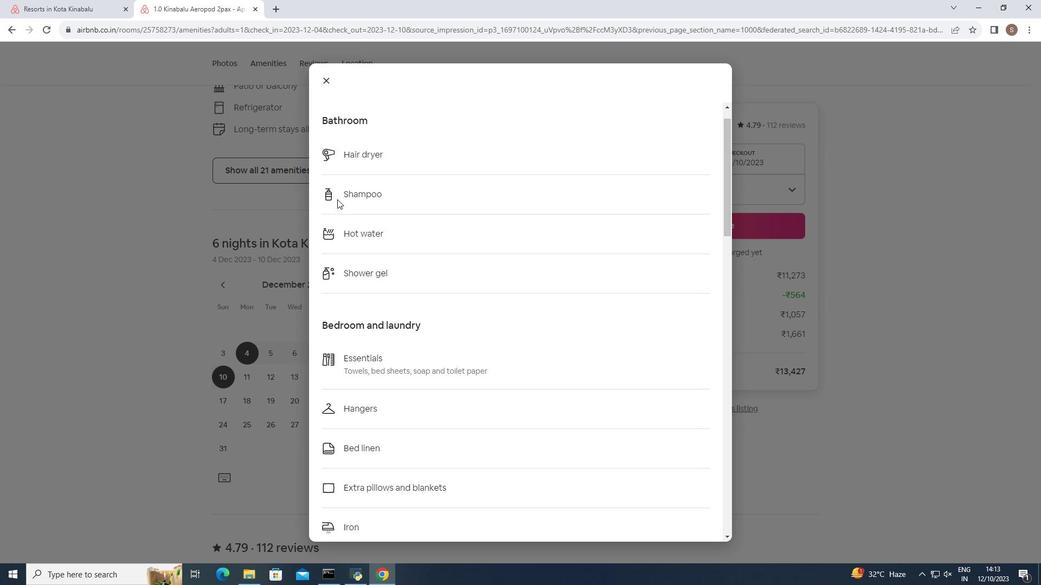 
Action: Mouse scrolled (337, 199) with delta (0, 0)
Screenshot: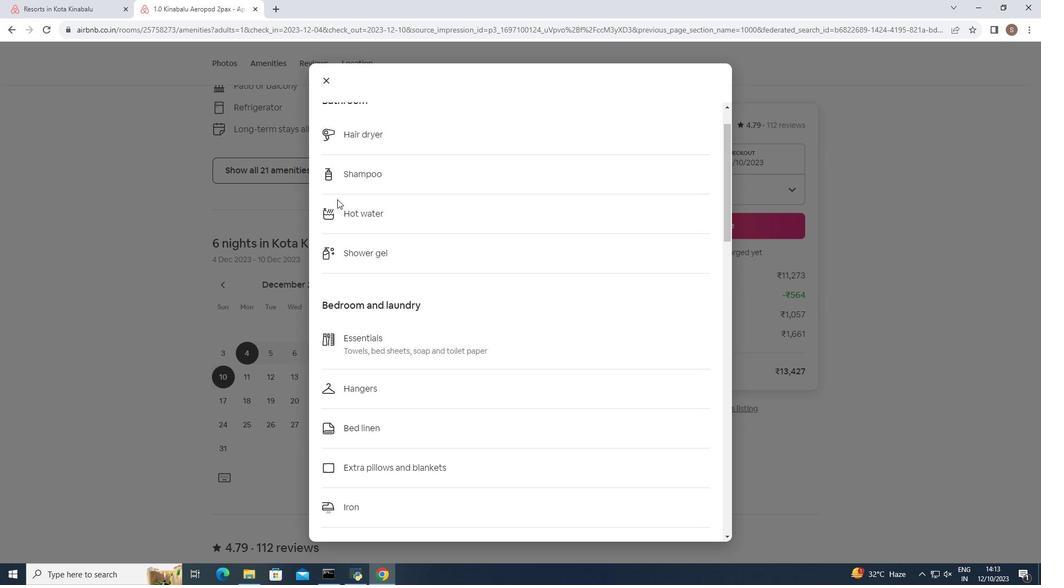 
Action: Mouse moved to (337, 200)
Screenshot: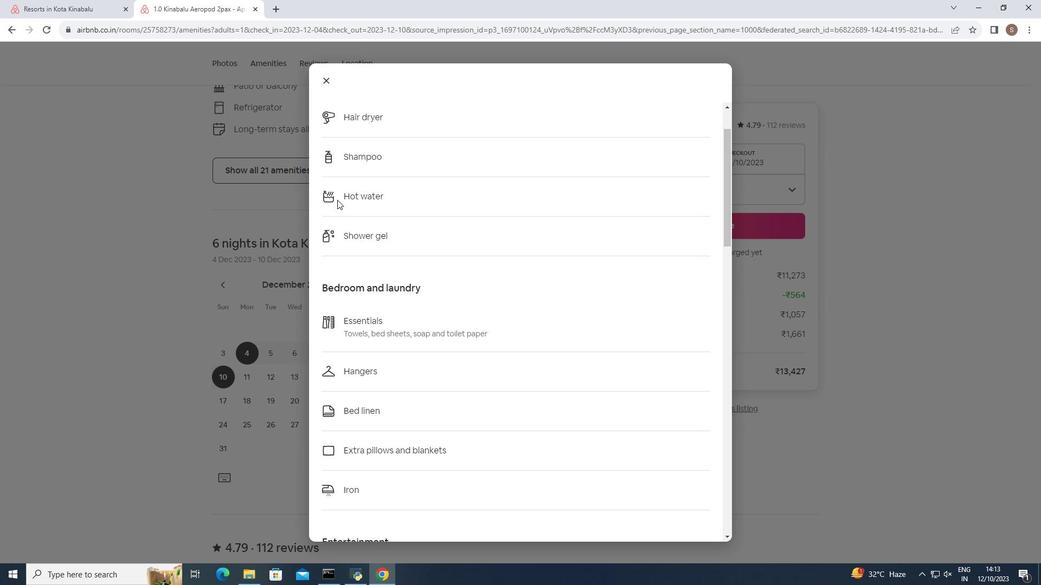 
Action: Mouse scrolled (337, 199) with delta (0, 0)
Screenshot: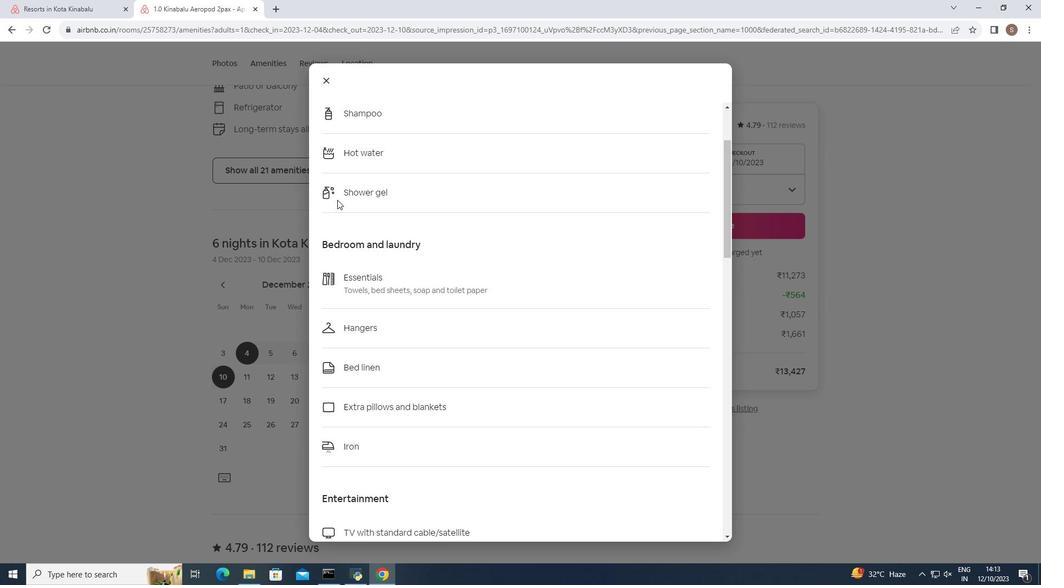 
Action: Mouse moved to (336, 200)
Screenshot: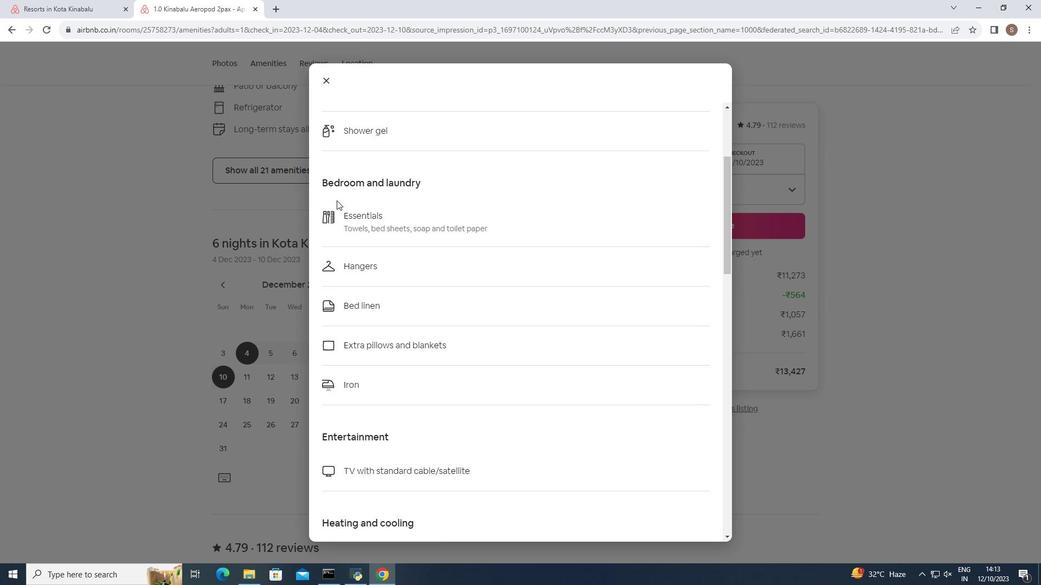 
Action: Mouse scrolled (336, 200) with delta (0, 0)
Screenshot: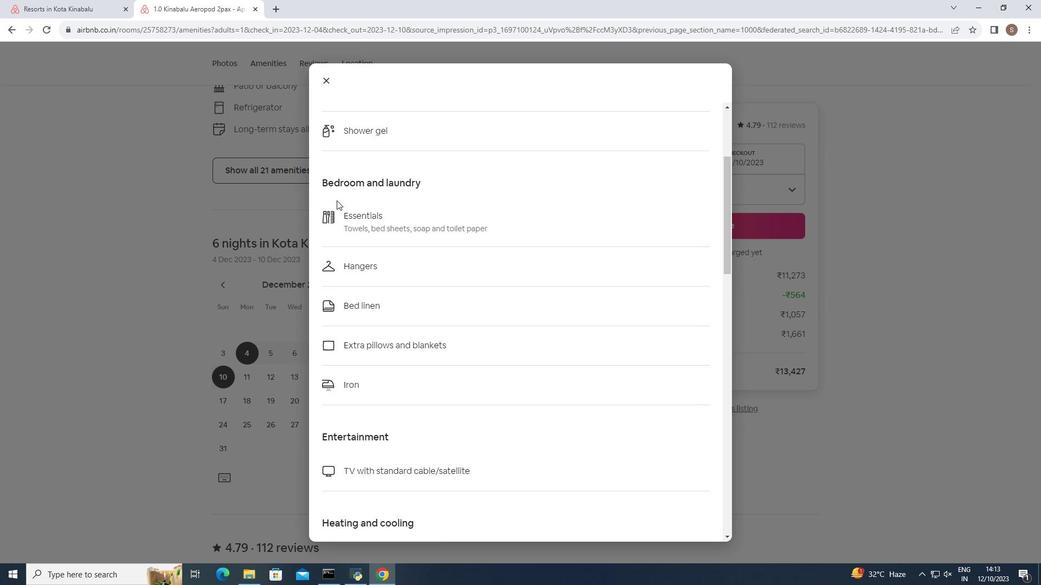 
Action: Mouse moved to (336, 200)
Screenshot: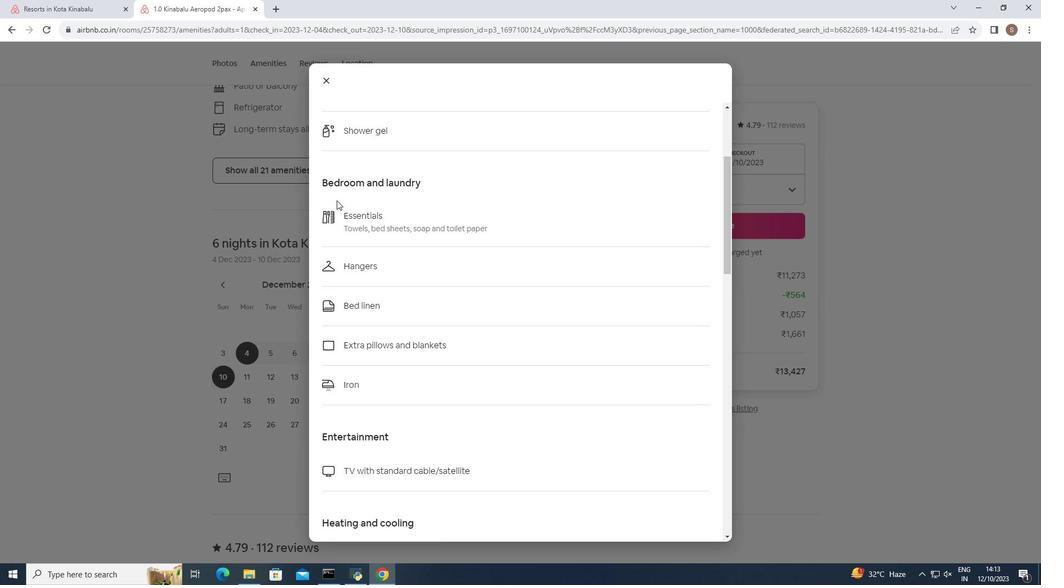 
Action: Mouse scrolled (336, 200) with delta (0, 0)
Screenshot: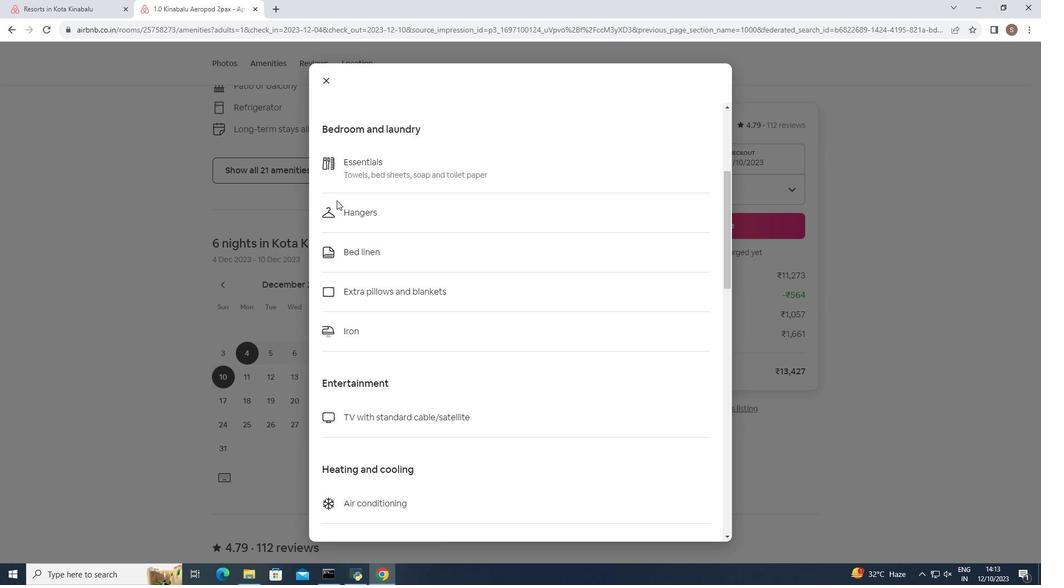 
Action: Mouse moved to (335, 201)
Screenshot: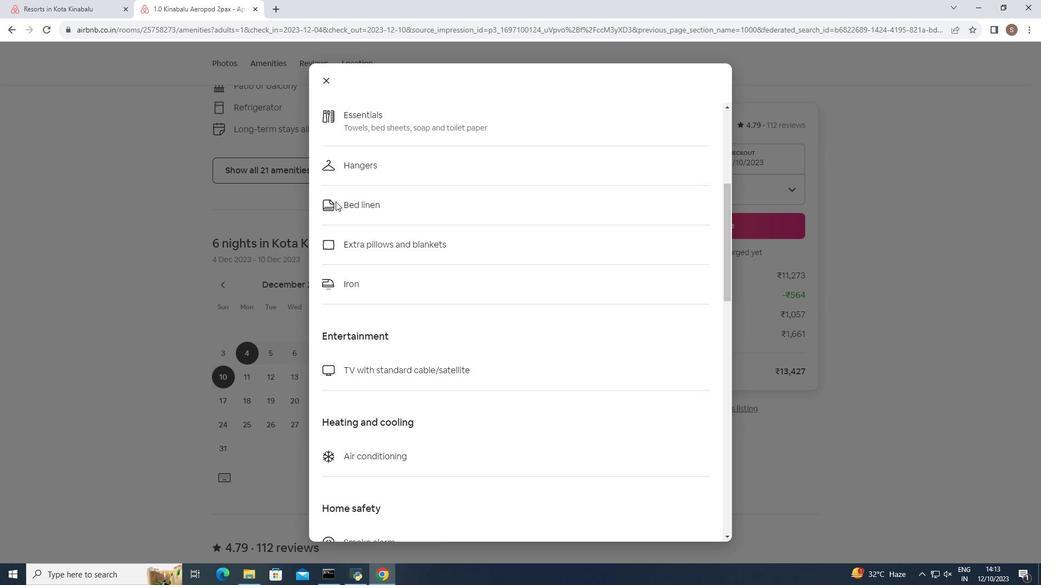 
Action: Mouse scrolled (335, 201) with delta (0, 0)
Screenshot: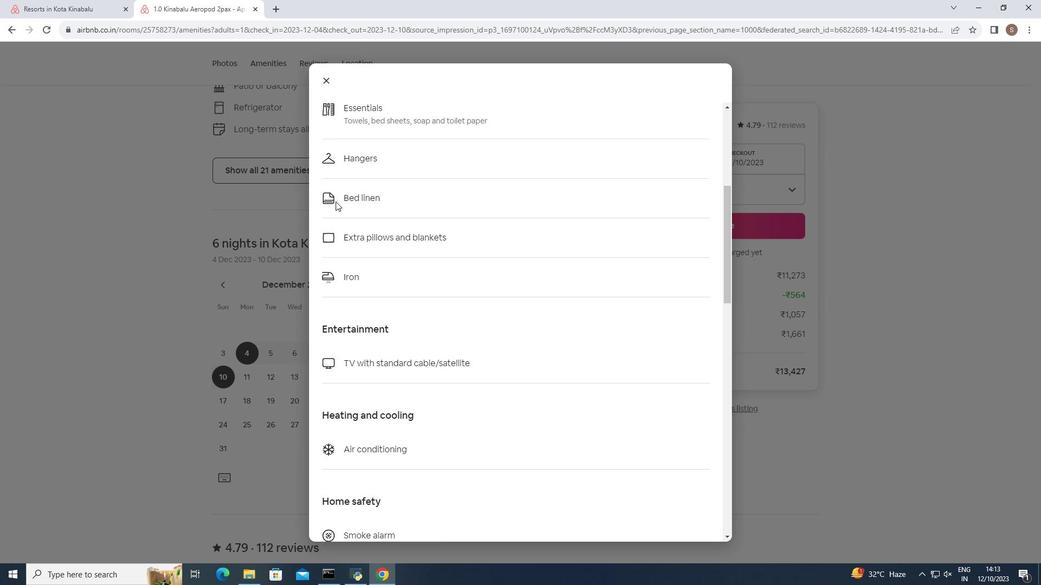 
Action: Mouse scrolled (335, 201) with delta (0, 0)
Screenshot: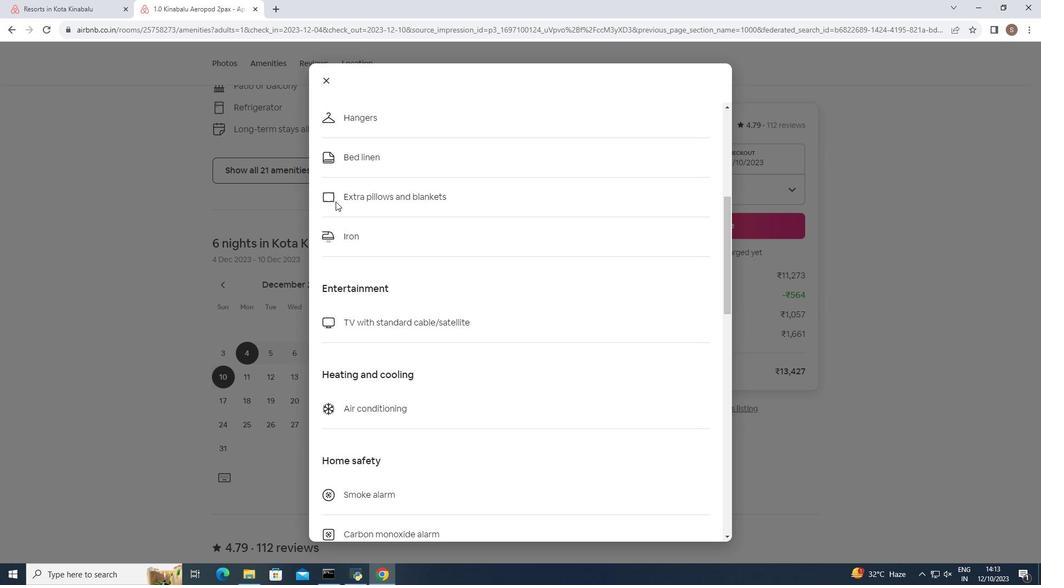 
Action: Mouse scrolled (335, 201) with delta (0, 0)
Screenshot: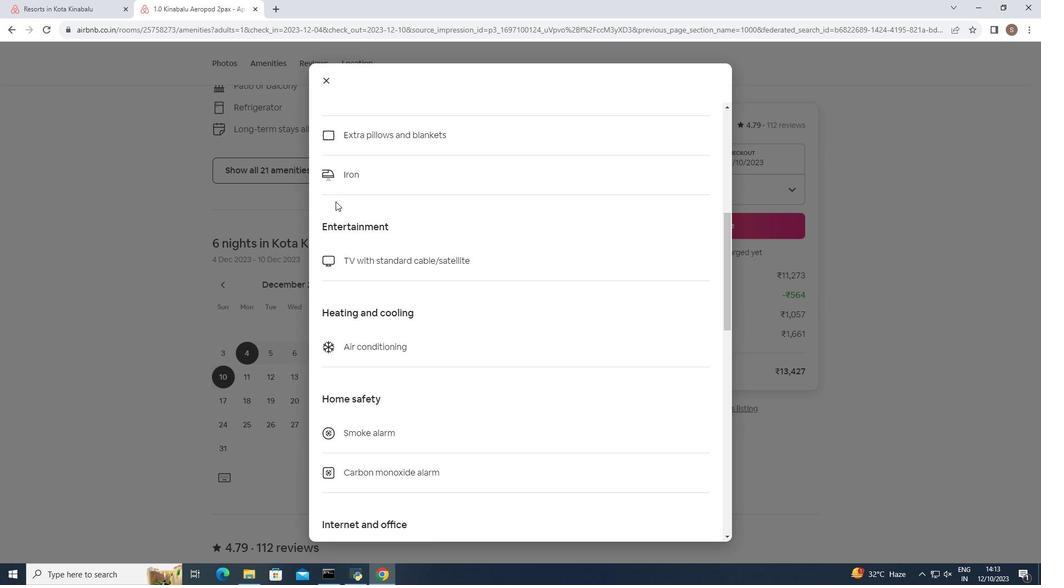 
Action: Mouse scrolled (335, 201) with delta (0, 0)
Screenshot: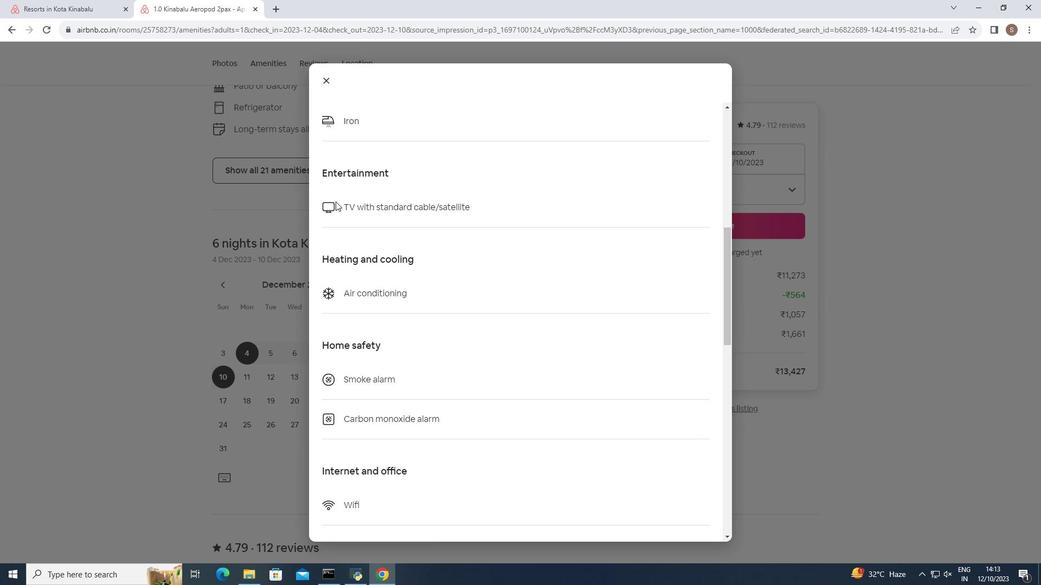 
Action: Mouse moved to (335, 201)
Screenshot: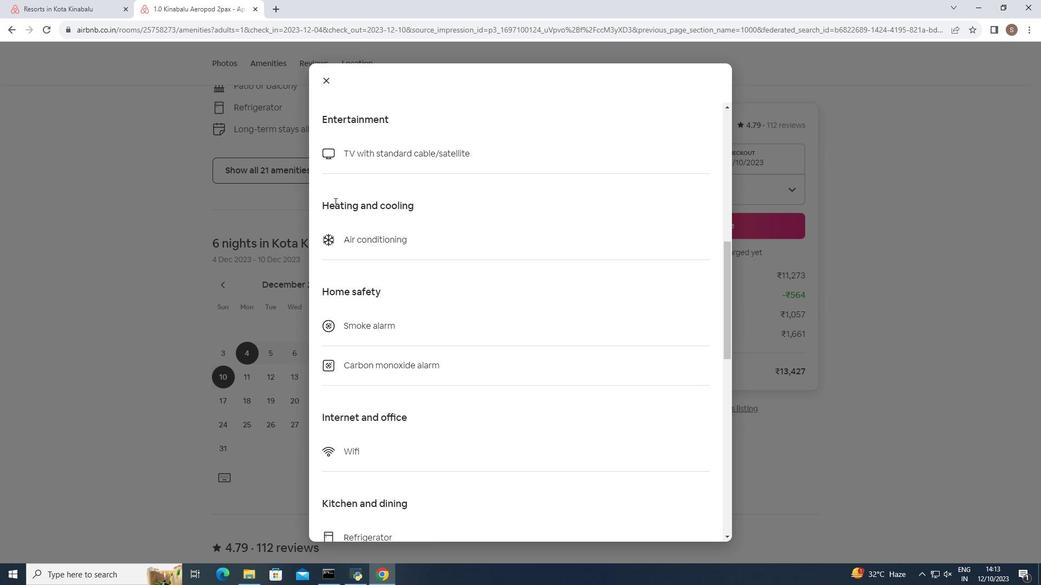 
Action: Mouse scrolled (335, 201) with delta (0, 0)
Screenshot: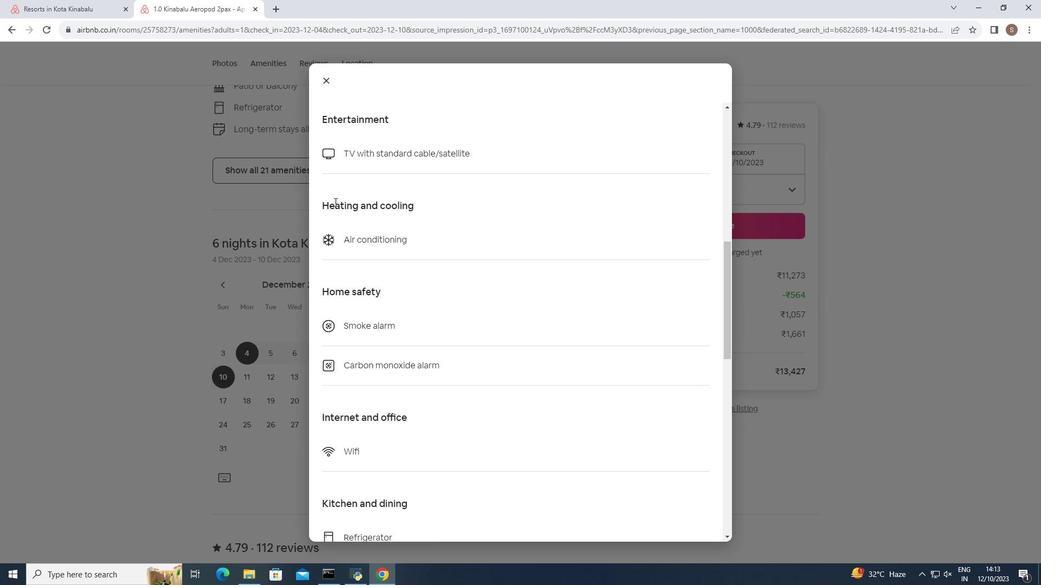 
Action: Mouse moved to (334, 202)
Screenshot: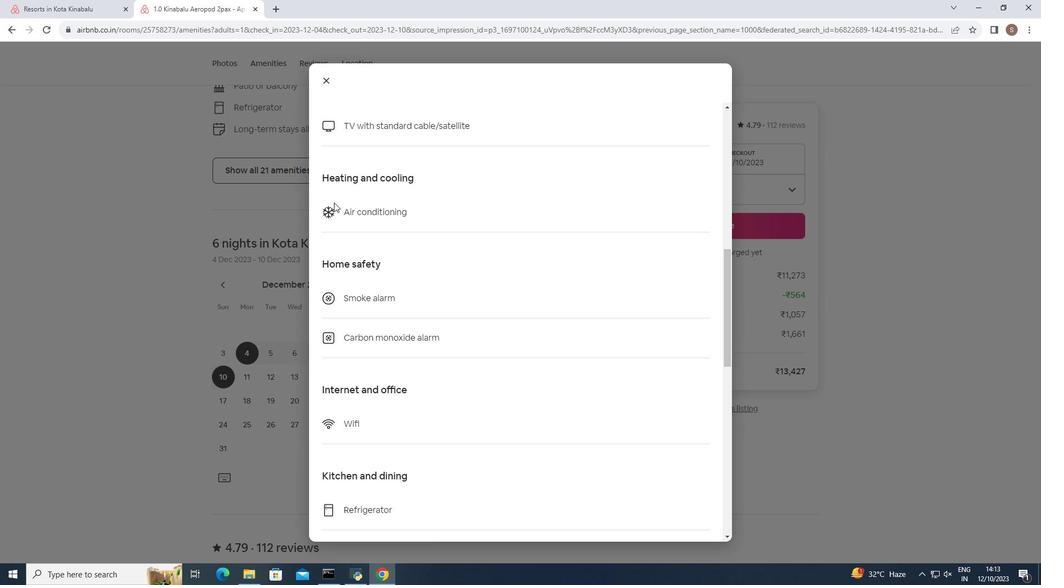 
Action: Mouse scrolled (334, 202) with delta (0, 0)
Screenshot: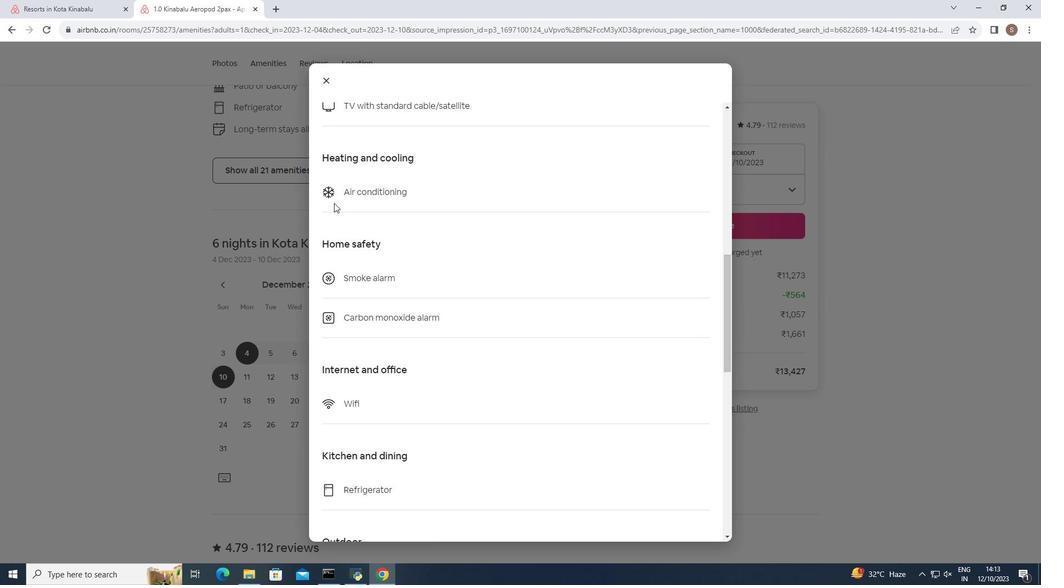 
Action: Mouse moved to (333, 203)
Screenshot: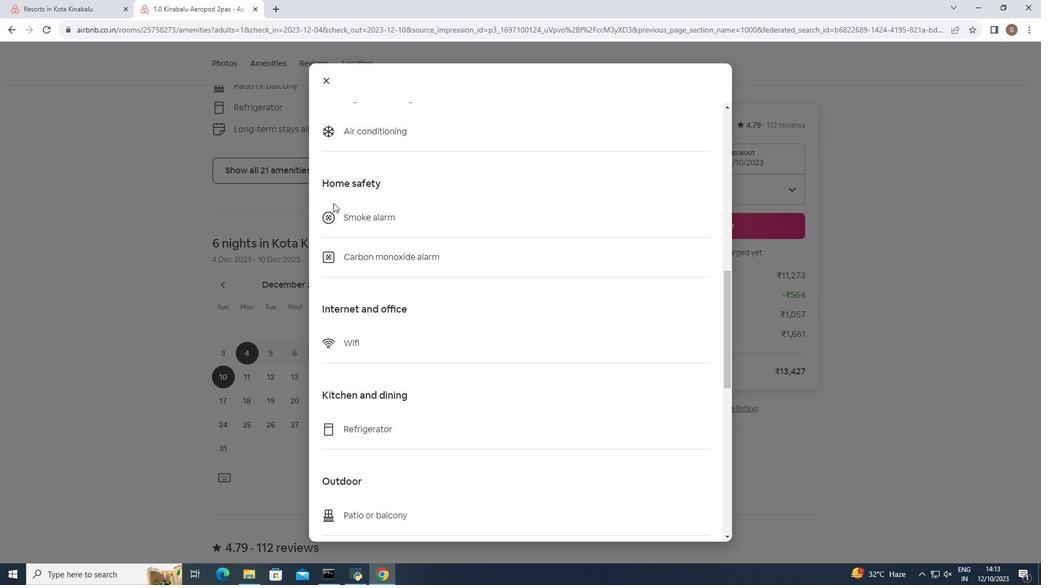 
Action: Mouse scrolled (333, 202) with delta (0, 0)
Screenshot: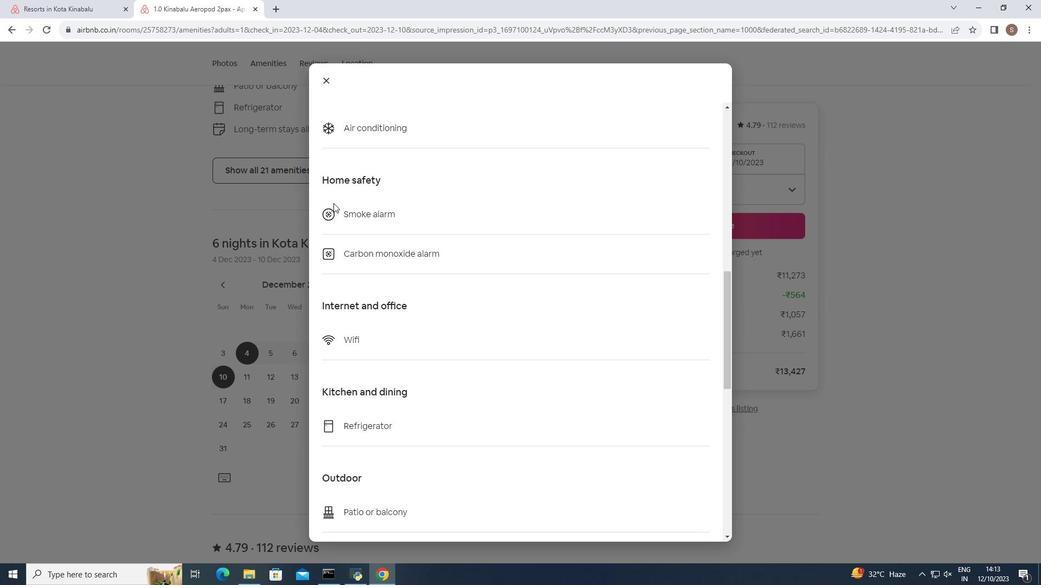 
Action: Mouse scrolled (333, 202) with delta (0, 0)
Screenshot: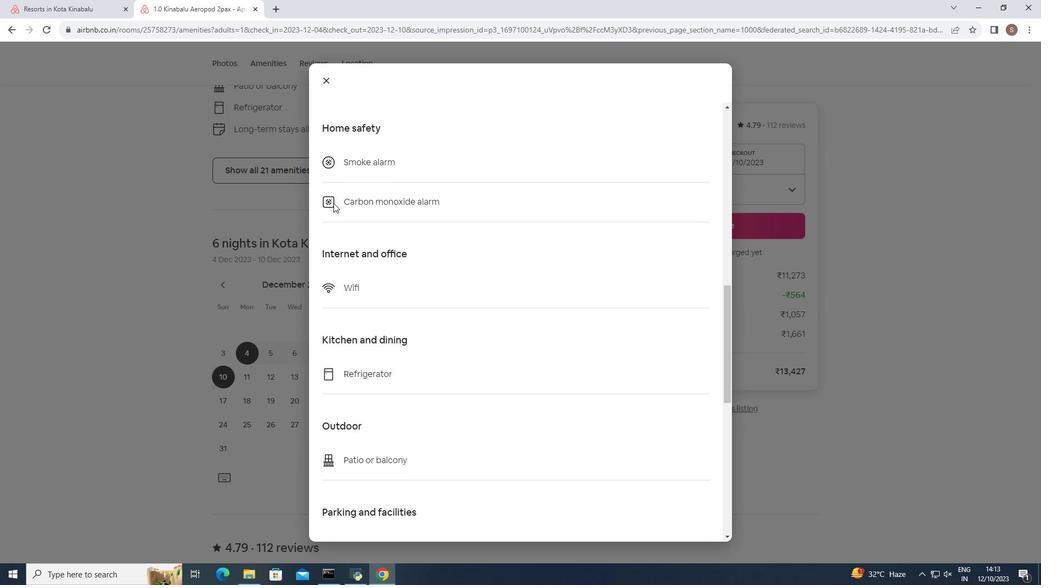 
Action: Mouse scrolled (333, 202) with delta (0, 0)
Screenshot: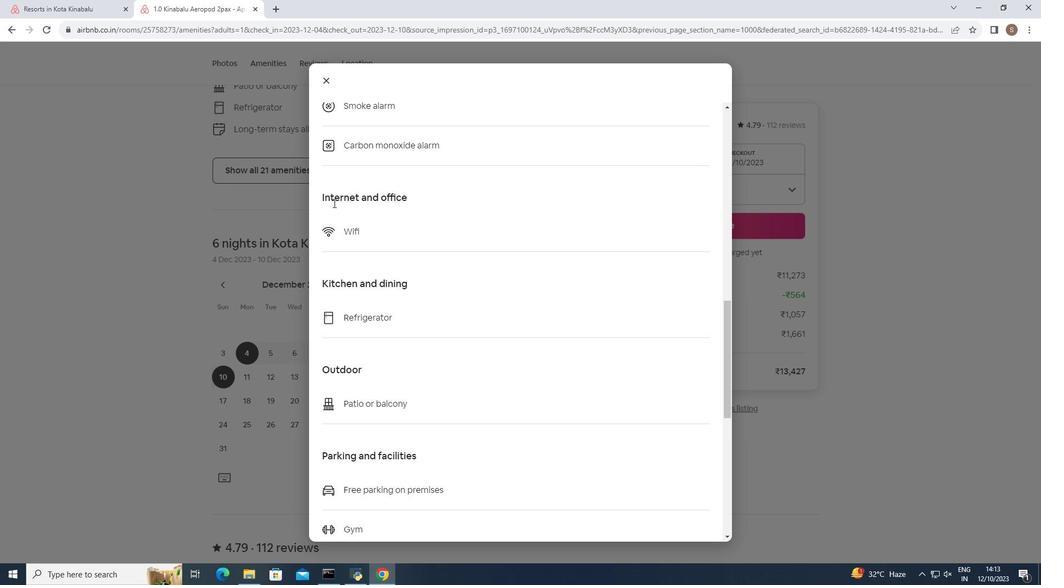 
Action: Mouse scrolled (333, 202) with delta (0, 0)
Screenshot: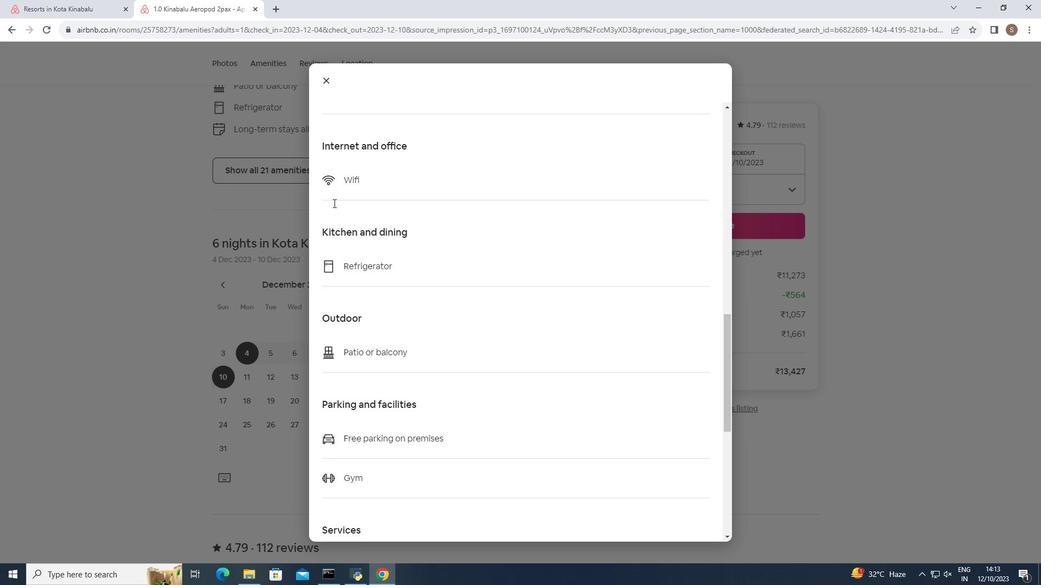 
Action: Mouse scrolled (333, 202) with delta (0, 0)
Screenshot: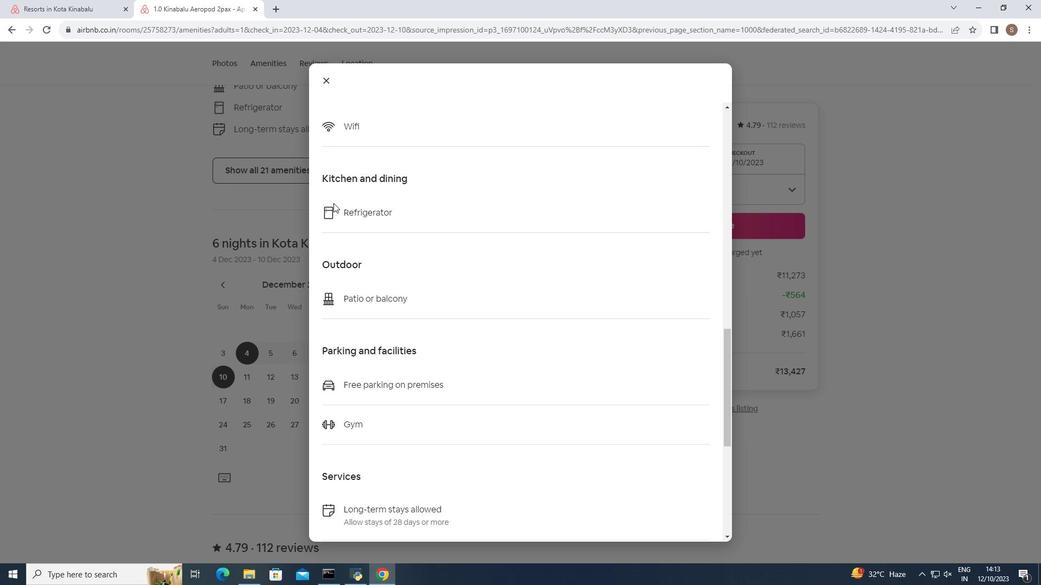 
Action: Mouse scrolled (333, 202) with delta (0, 0)
Screenshot: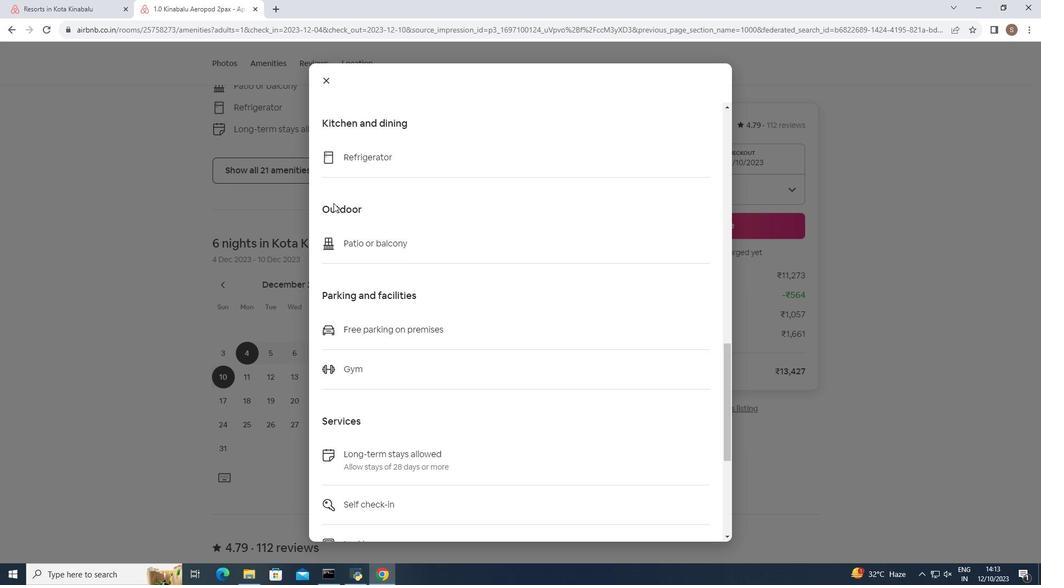 
Action: Mouse scrolled (333, 202) with delta (0, 0)
Screenshot: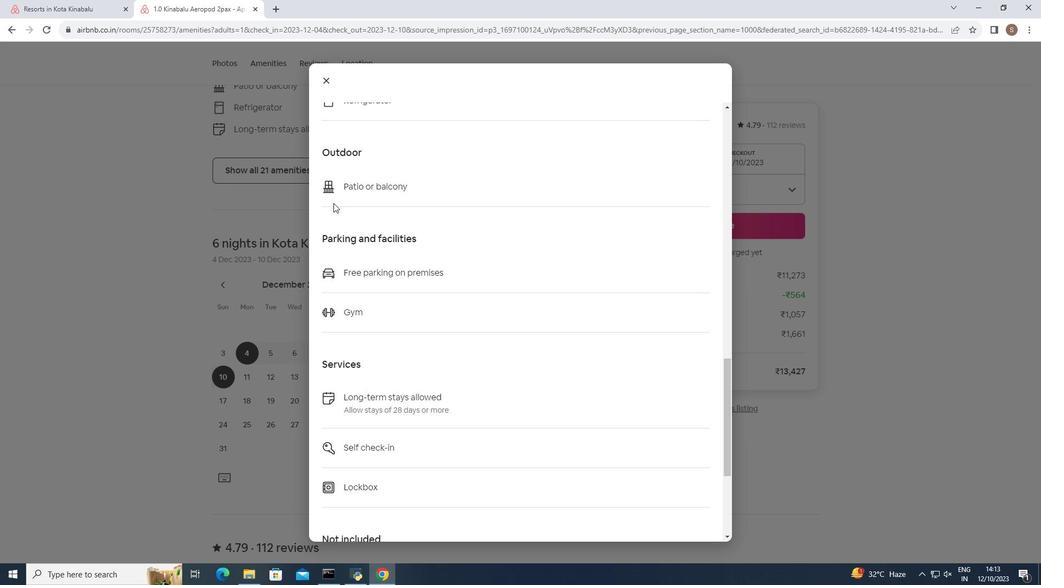 
Action: Mouse scrolled (333, 202) with delta (0, 0)
Screenshot: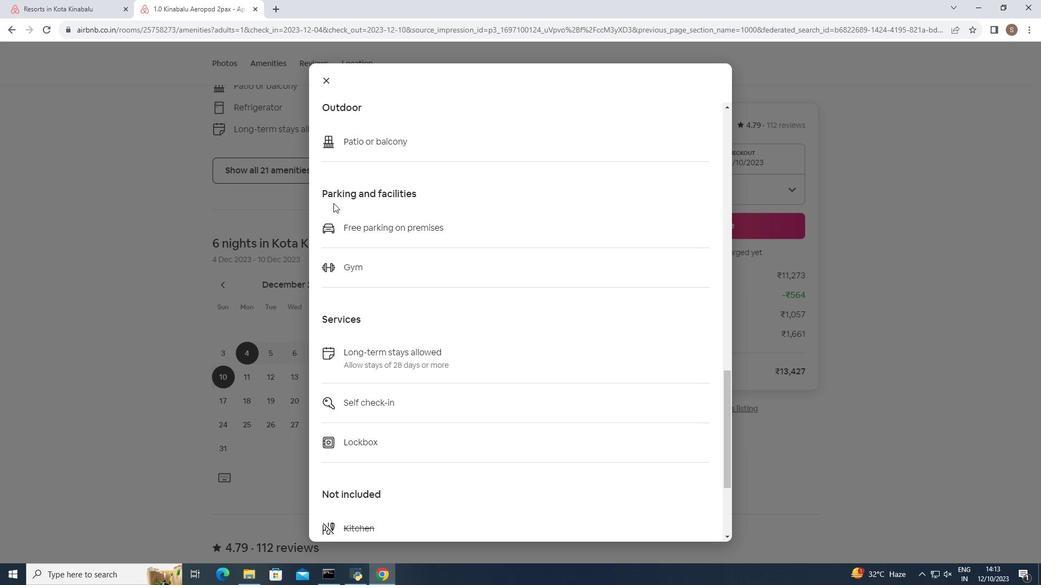 
Action: Mouse scrolled (333, 202) with delta (0, 0)
Screenshot: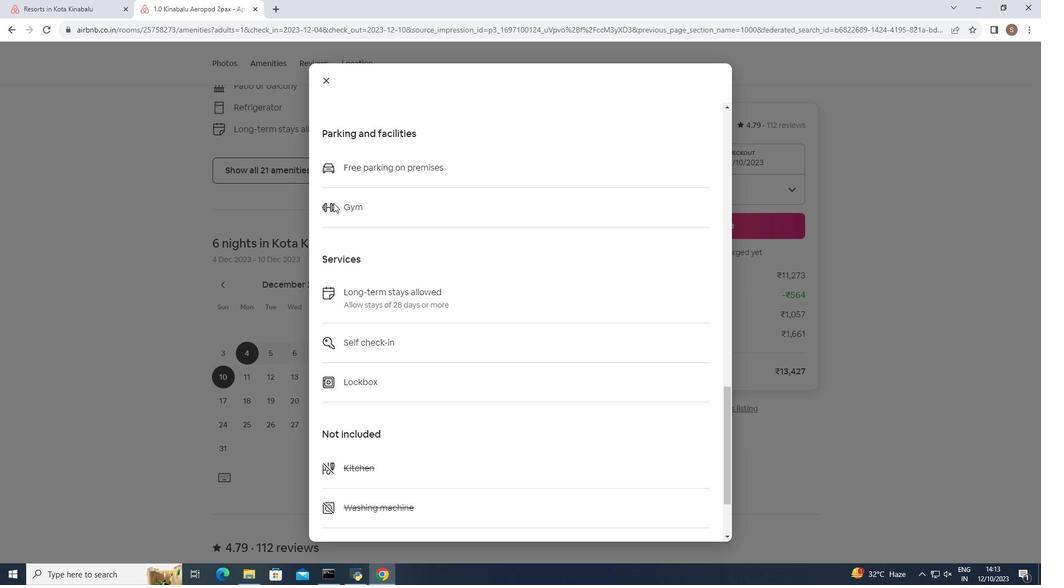 
Action: Mouse scrolled (333, 202) with delta (0, 0)
Screenshot: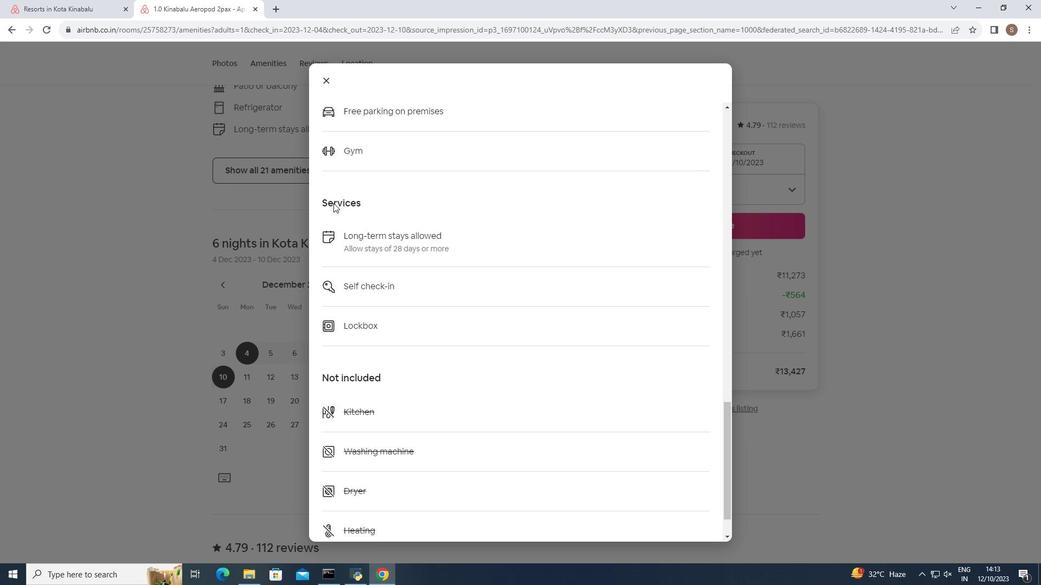 
Action: Mouse scrolled (333, 202) with delta (0, 0)
Screenshot: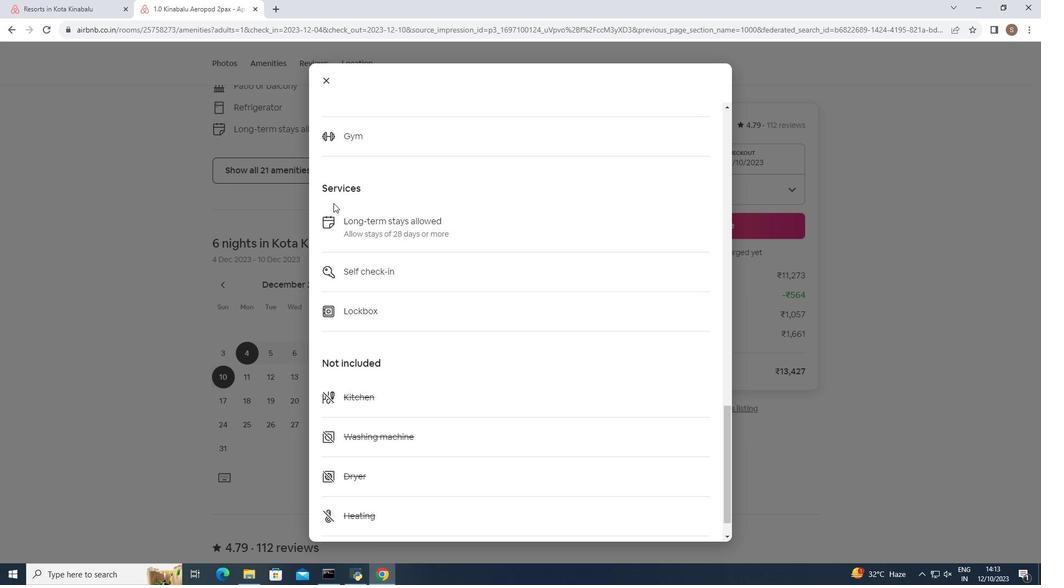 
Action: Mouse scrolled (333, 202) with delta (0, 0)
Screenshot: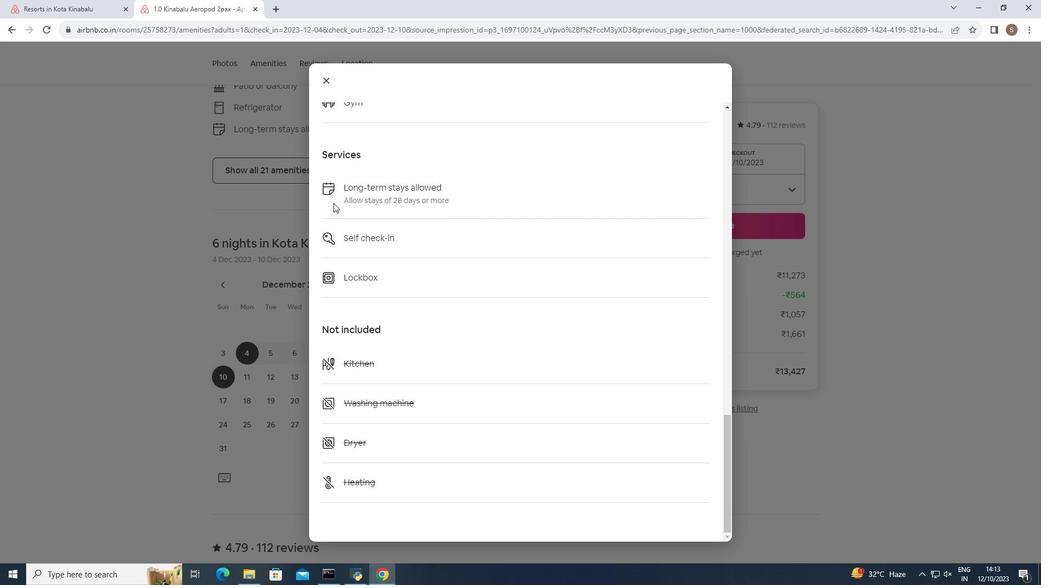 
Action: Mouse scrolled (333, 202) with delta (0, 0)
Screenshot: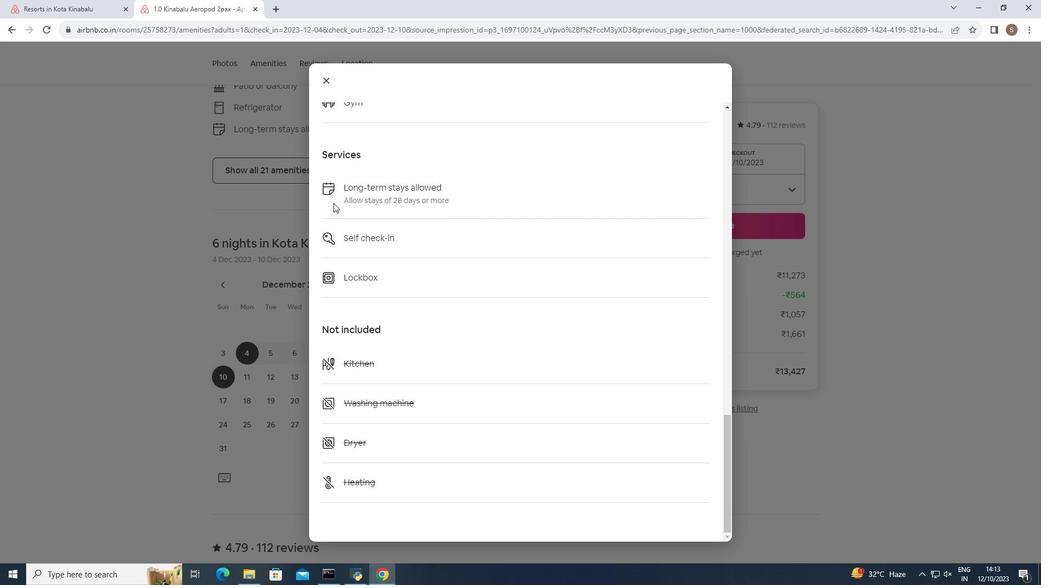 
Action: Mouse scrolled (333, 202) with delta (0, 0)
Screenshot: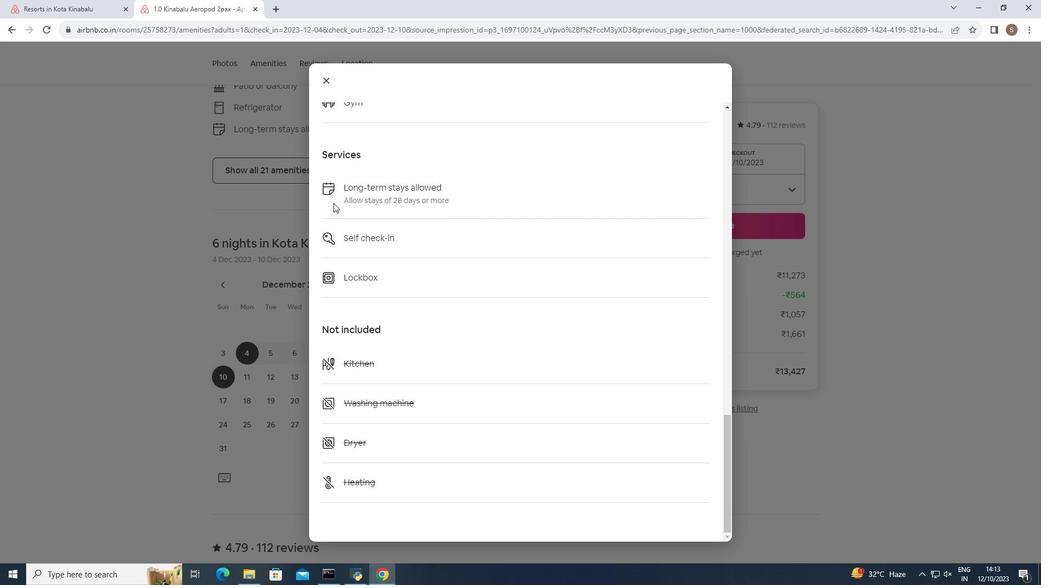 
Action: Mouse moved to (327, 79)
Screenshot: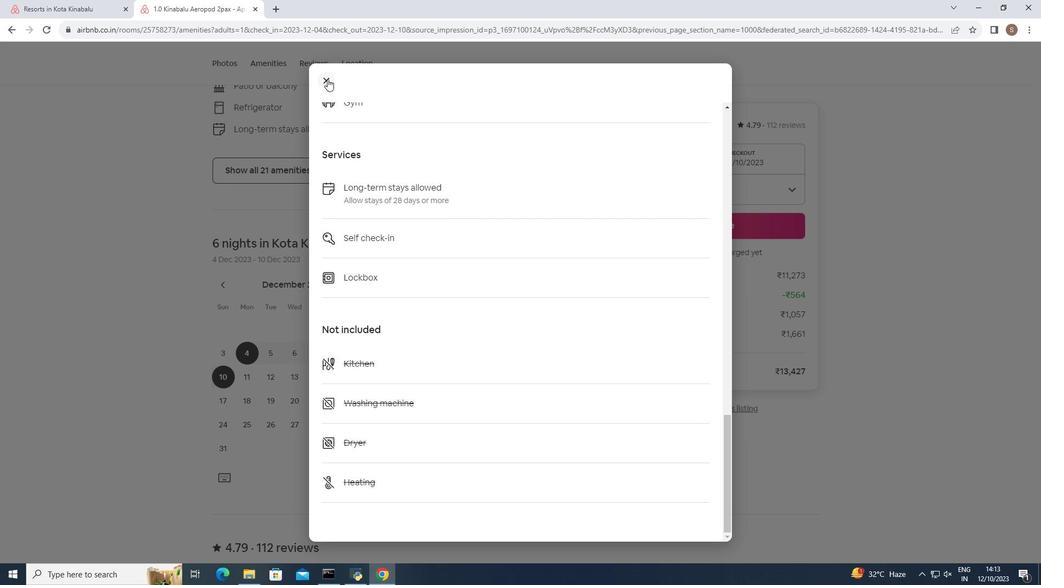 
Action: Mouse pressed left at (327, 79)
Screenshot: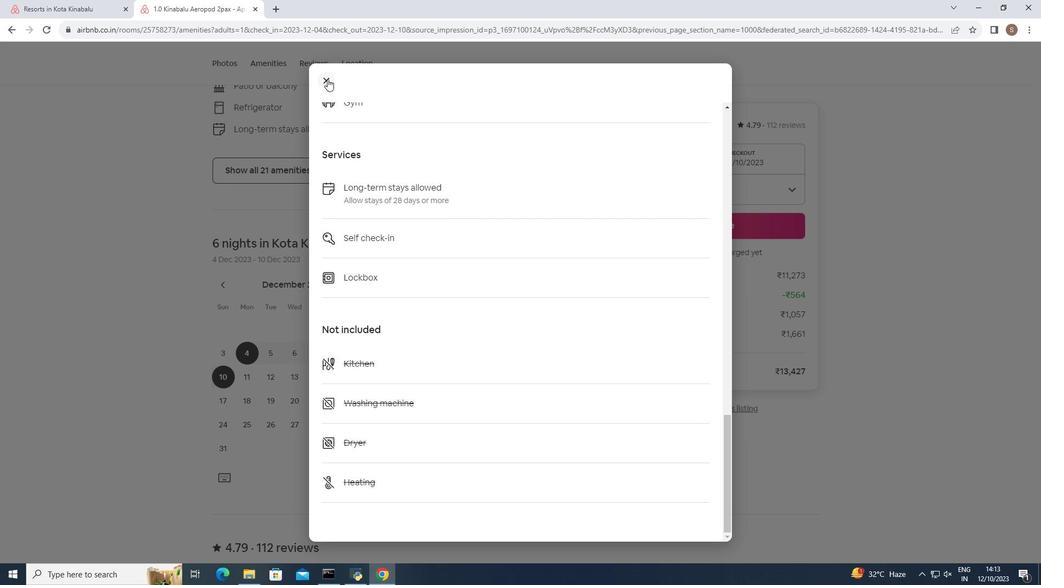 
Action: Mouse moved to (339, 151)
Screenshot: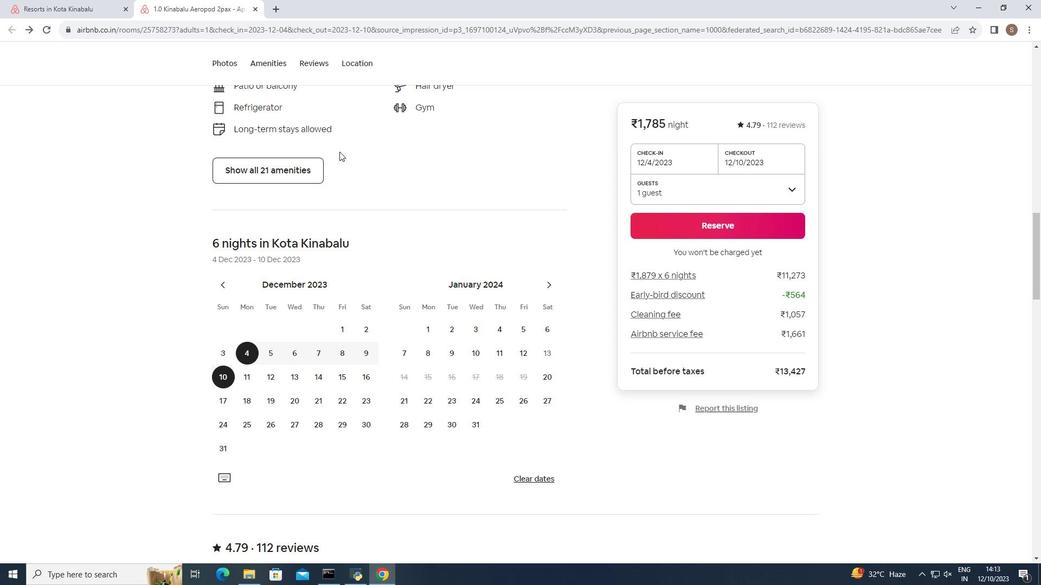 
Action: Mouse scrolled (339, 151) with delta (0, 0)
Screenshot: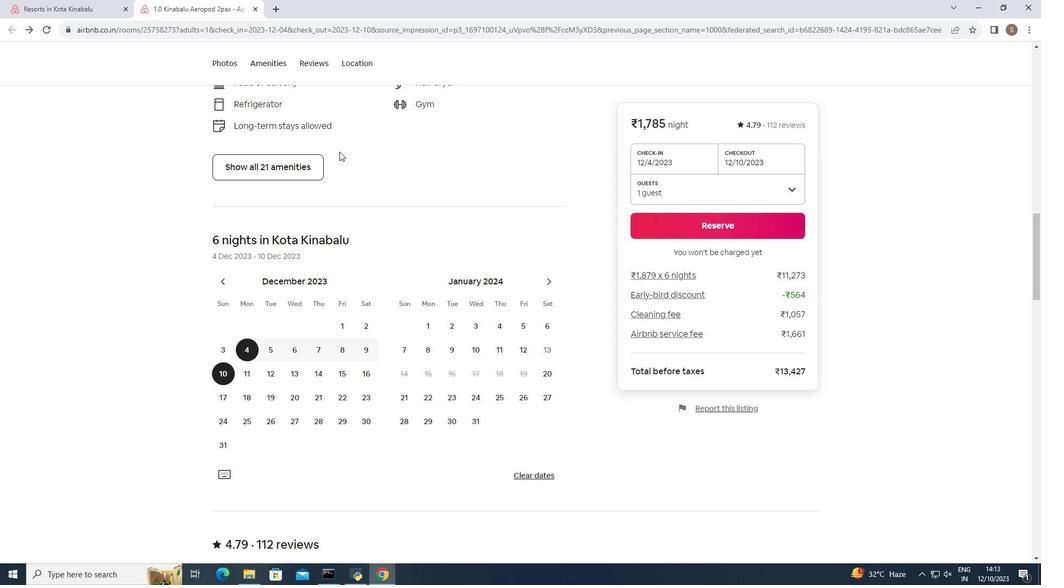 
Action: Mouse scrolled (339, 151) with delta (0, 0)
Screenshot: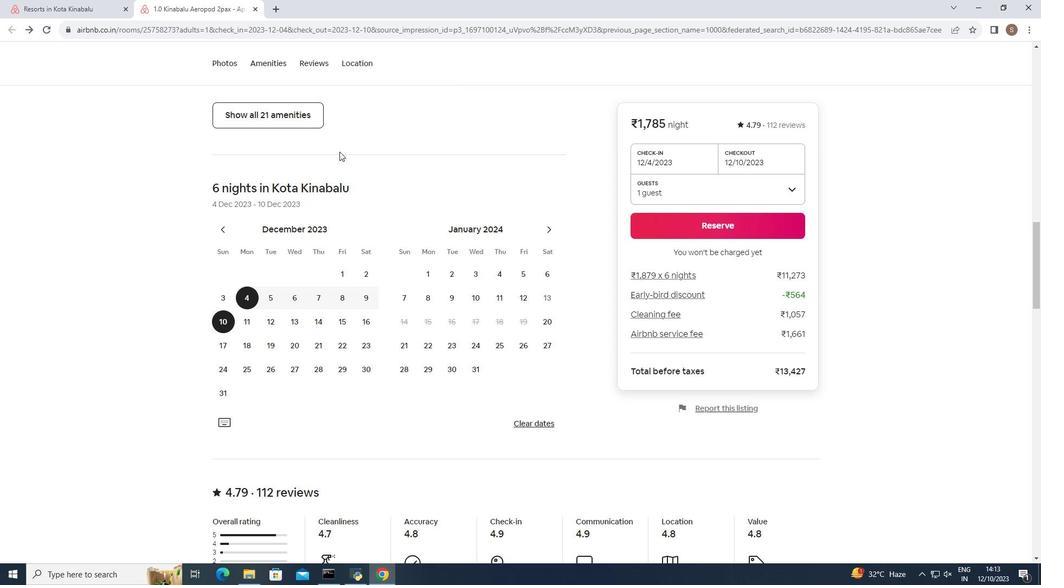 
Action: Mouse scrolled (339, 151) with delta (0, 0)
Screenshot: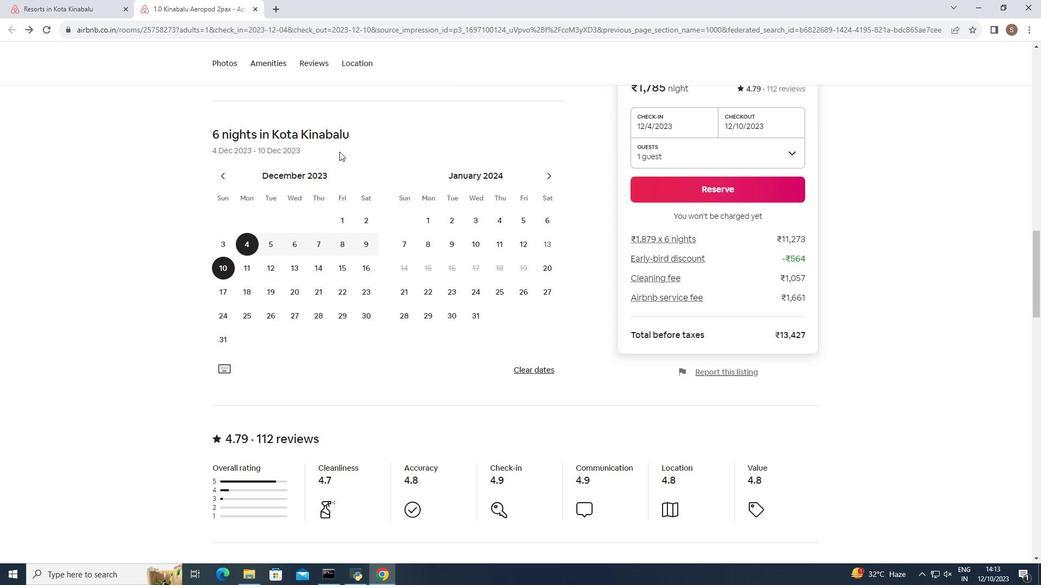 
Action: Mouse scrolled (339, 151) with delta (0, 0)
Screenshot: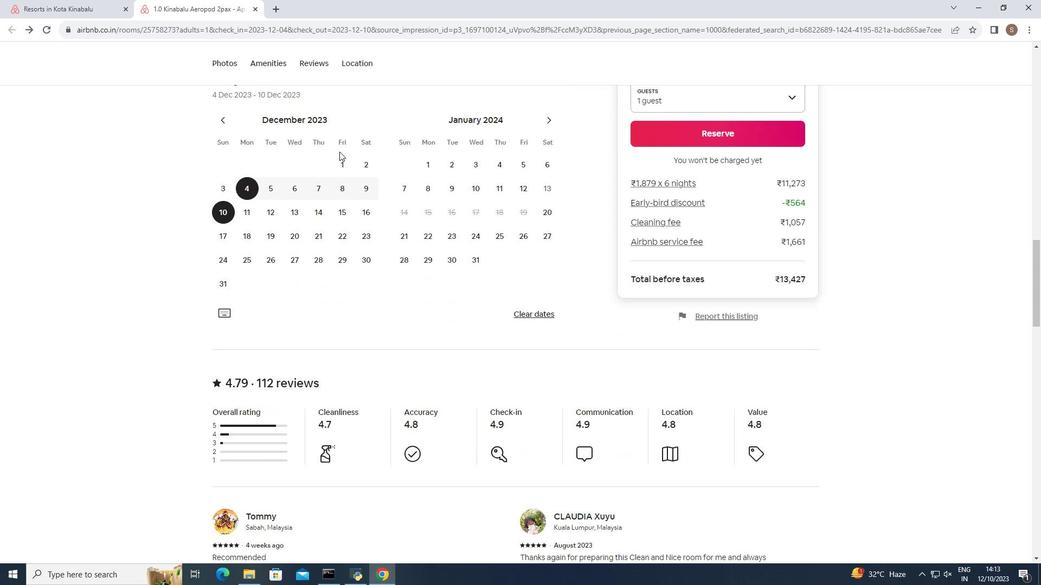 
Action: Mouse scrolled (339, 151) with delta (0, 0)
Screenshot: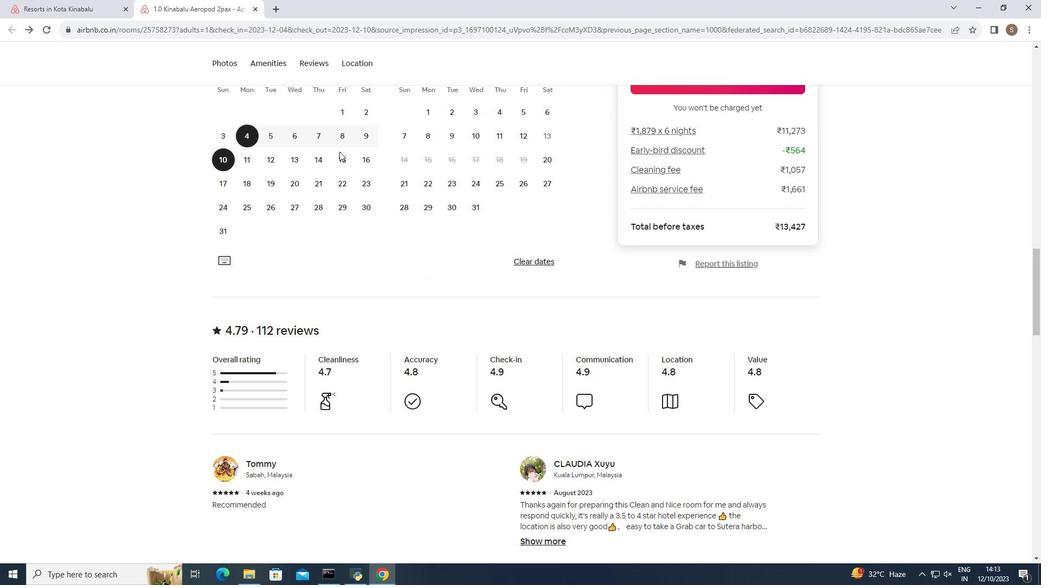 
Action: Mouse scrolled (339, 151) with delta (0, 0)
Screenshot: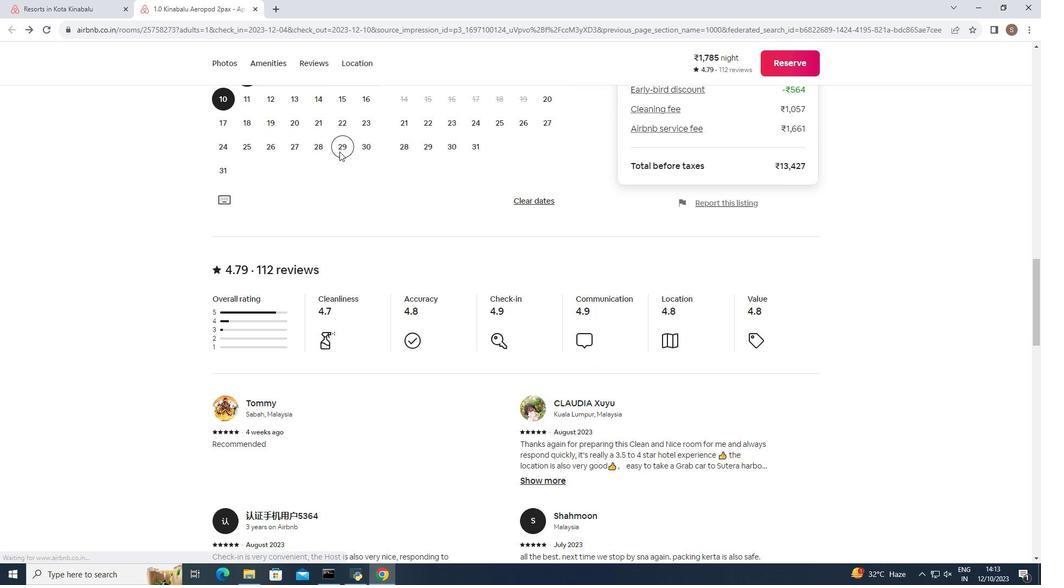 
Action: Mouse scrolled (339, 151) with delta (0, 0)
Screenshot: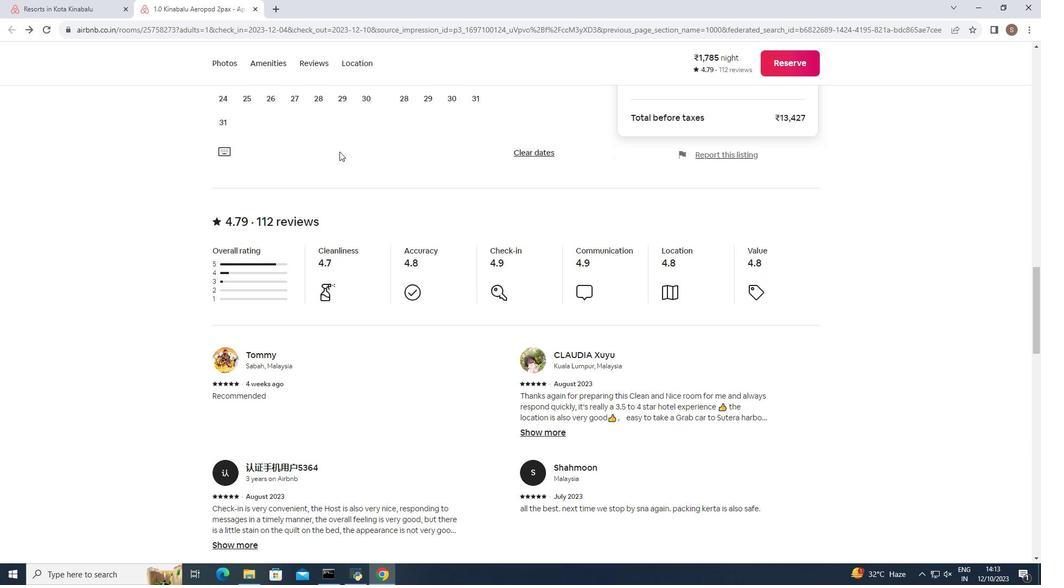 
Action: Mouse scrolled (339, 151) with delta (0, 0)
Screenshot: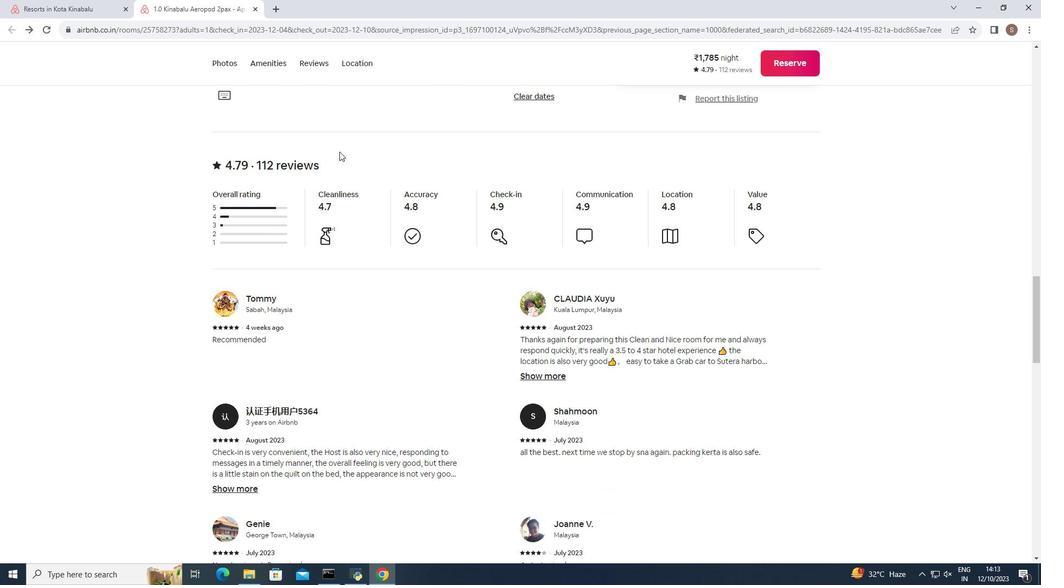 
Action: Mouse scrolled (339, 151) with delta (0, 0)
Screenshot: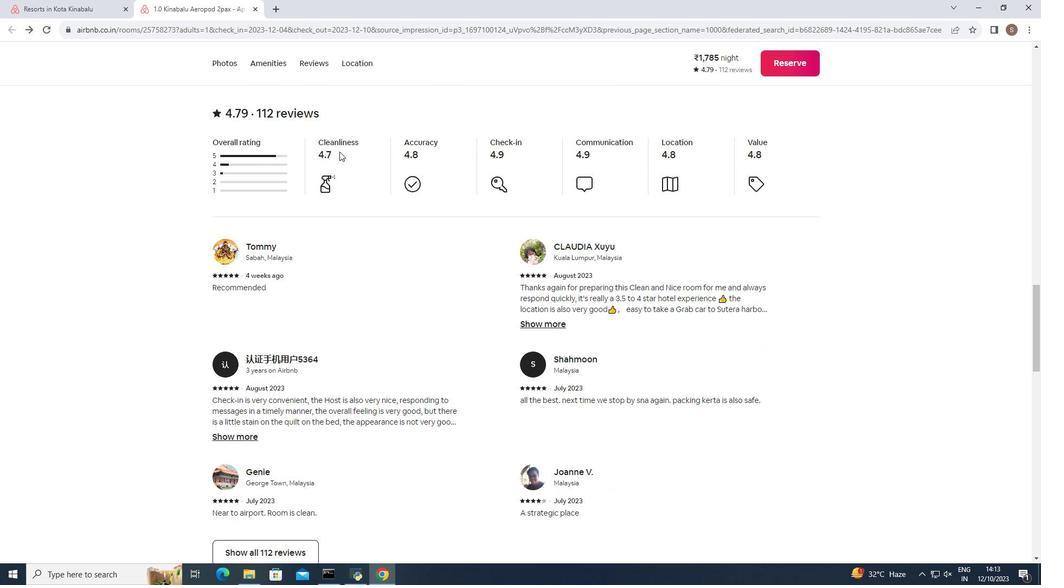 
Action: Mouse scrolled (339, 151) with delta (0, 0)
Screenshot: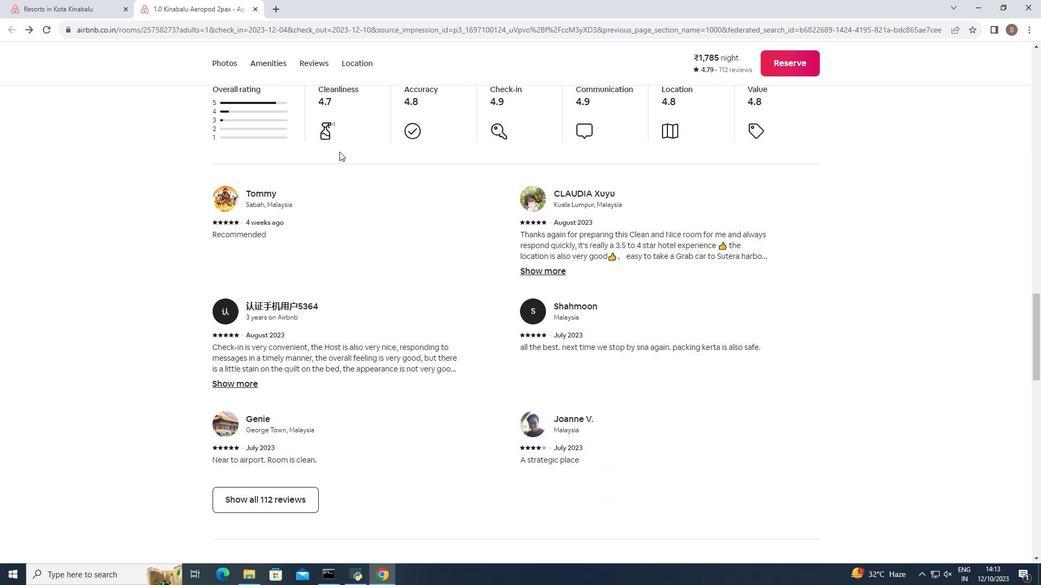 
Action: Mouse scrolled (339, 151) with delta (0, 0)
Screenshot: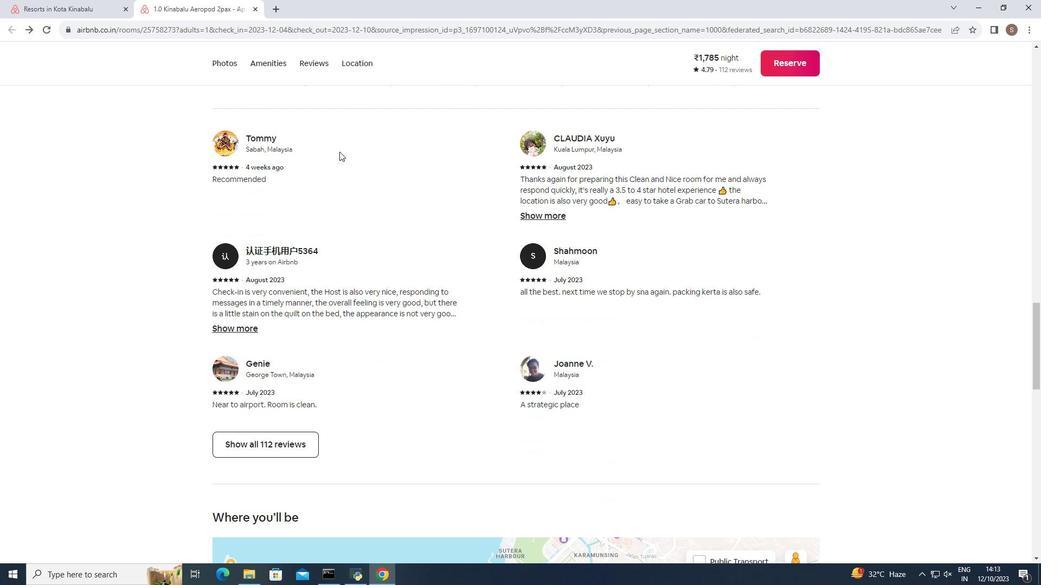
Action: Mouse scrolled (339, 151) with delta (0, 0)
Screenshot: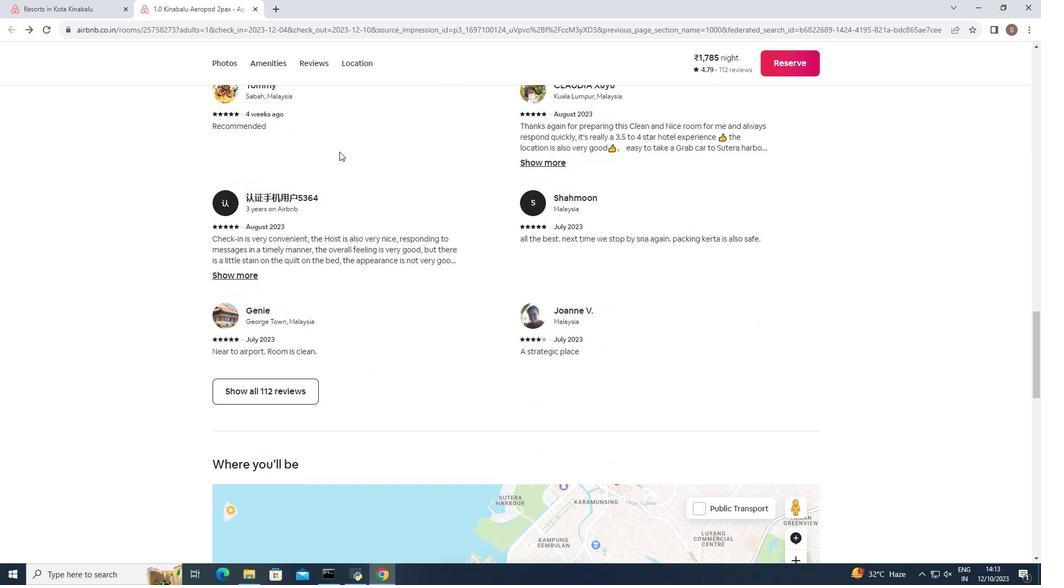 
Action: Mouse scrolled (339, 151) with delta (0, 0)
Screenshot: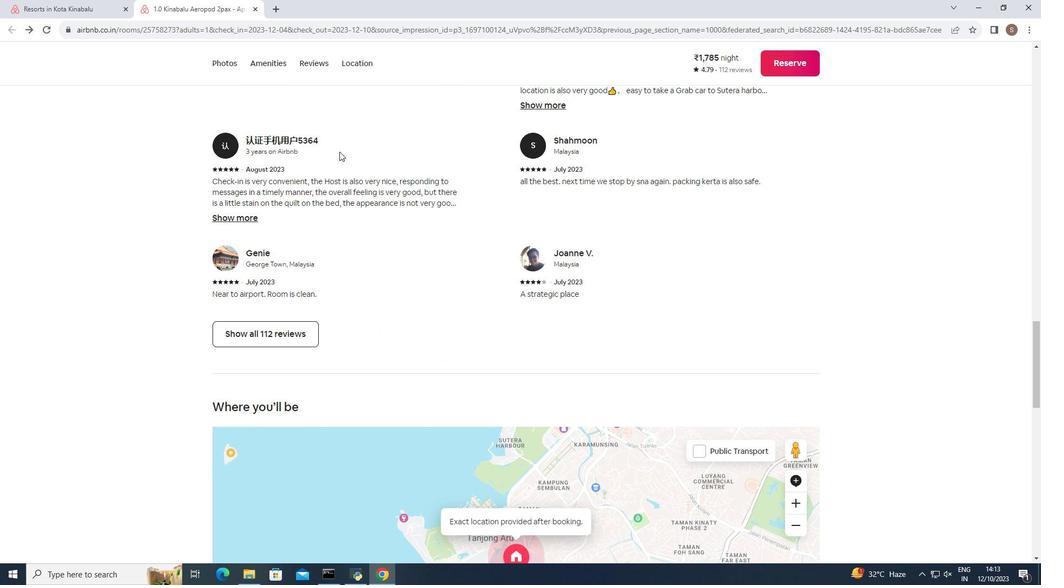 
Action: Mouse moved to (265, 286)
Screenshot: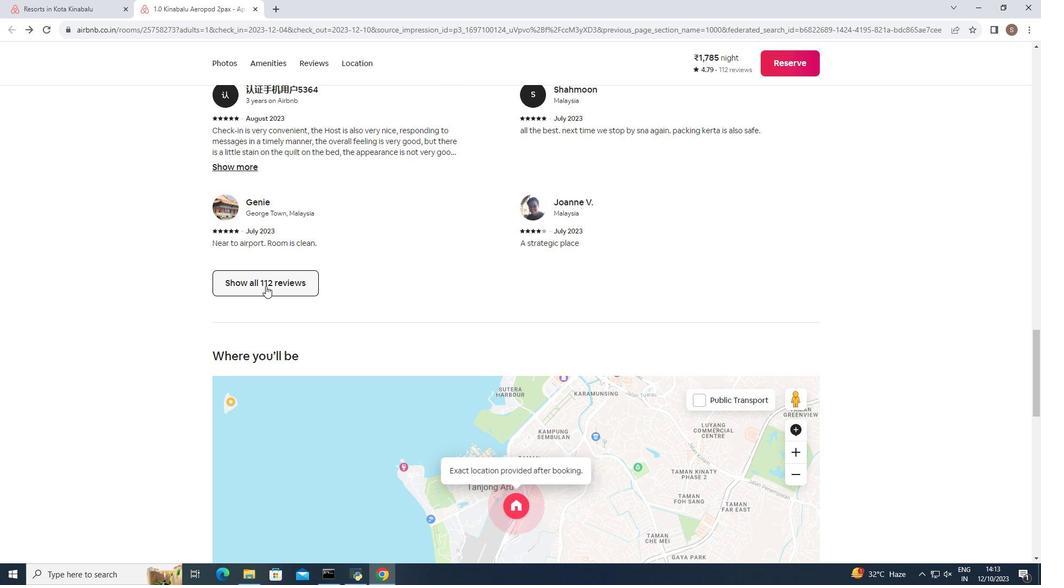 
Action: Mouse pressed left at (265, 286)
Screenshot: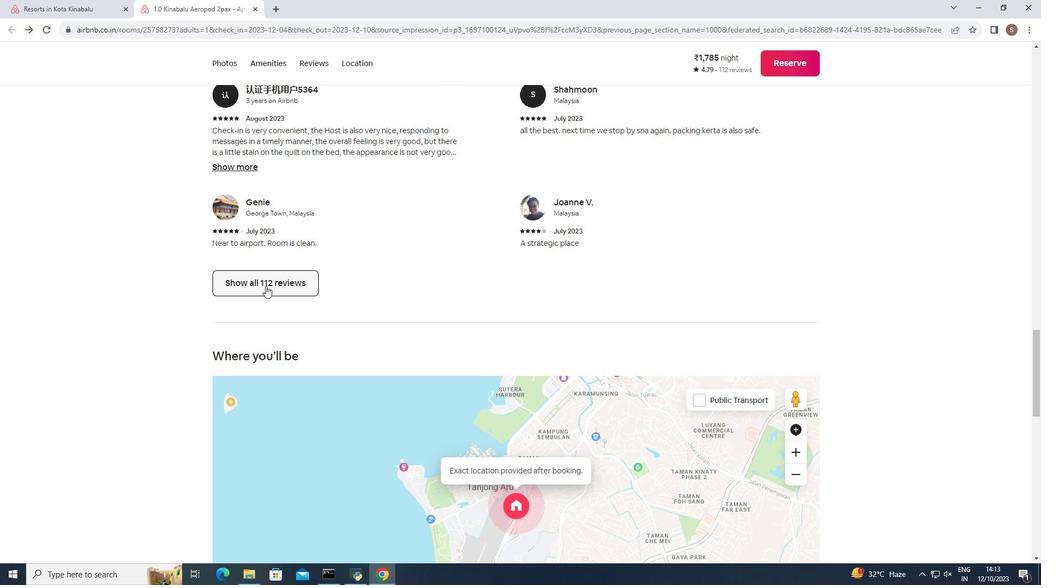 
Action: Mouse moved to (267, 289)
Screenshot: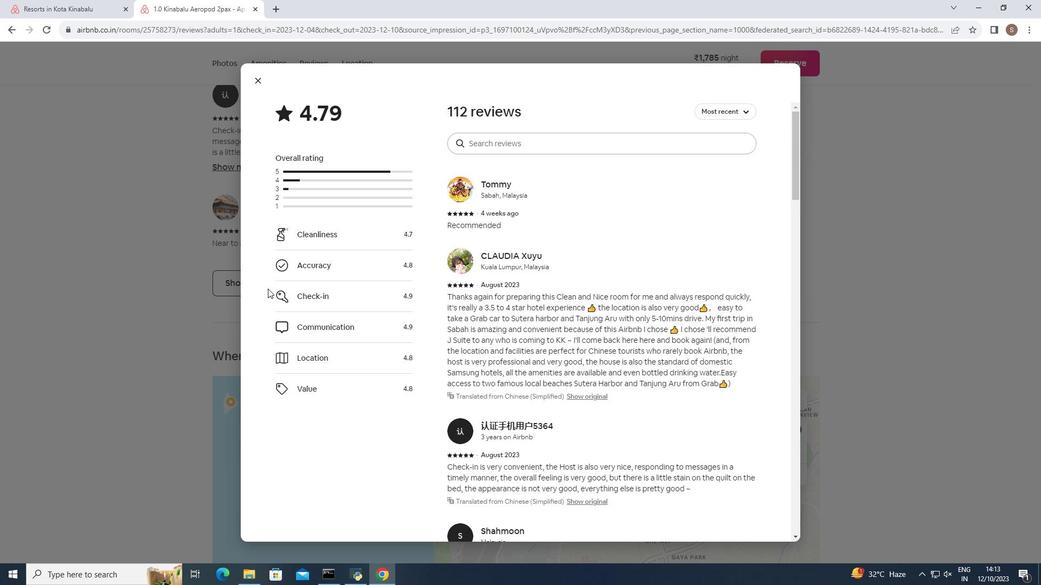 
Action: Mouse scrolled (267, 288) with delta (0, 0)
Screenshot: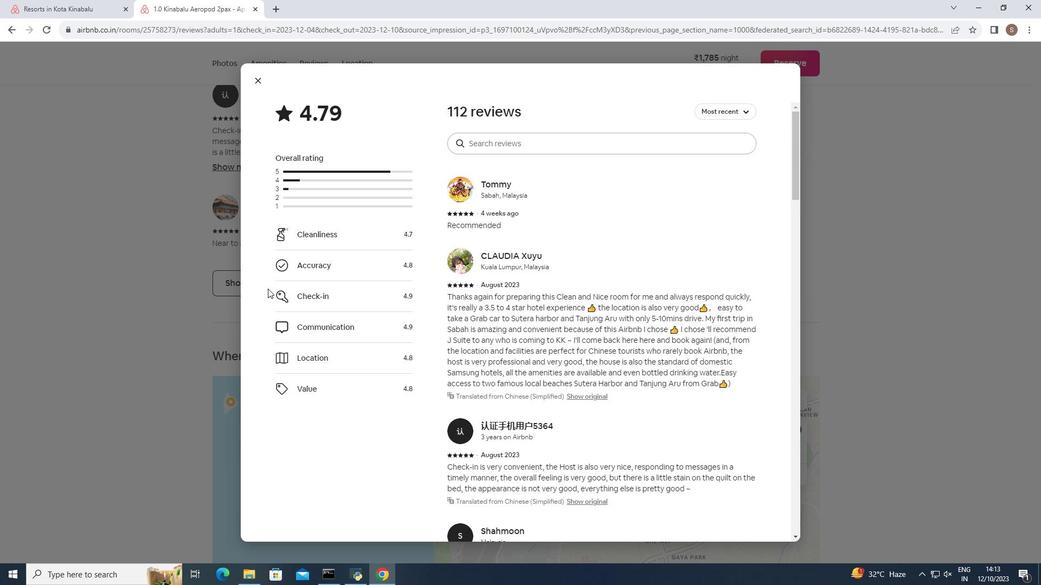 
Action: Mouse scrolled (267, 288) with delta (0, 0)
Screenshot: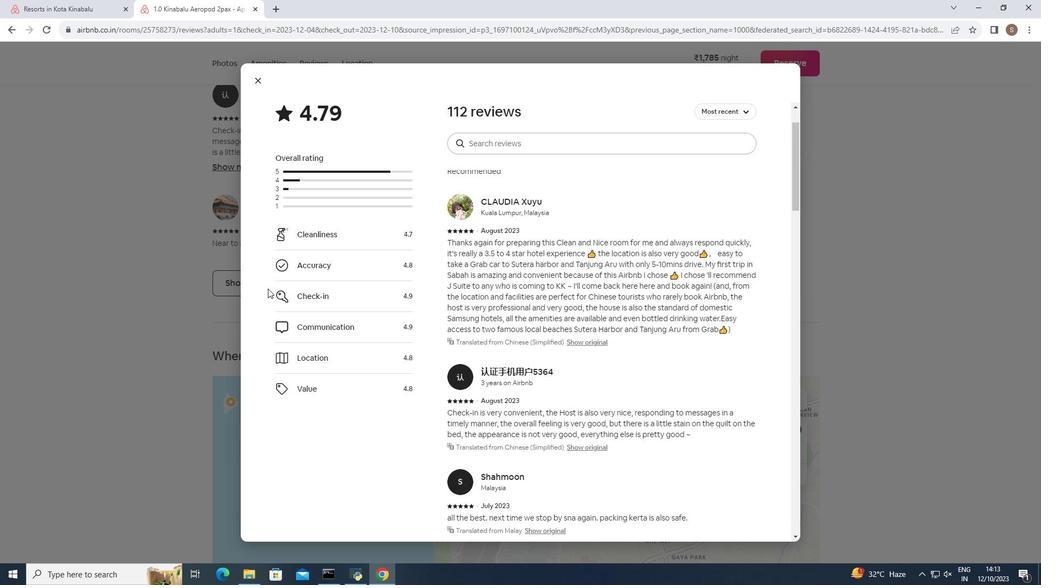 
Action: Mouse scrolled (267, 288) with delta (0, 0)
Screenshot: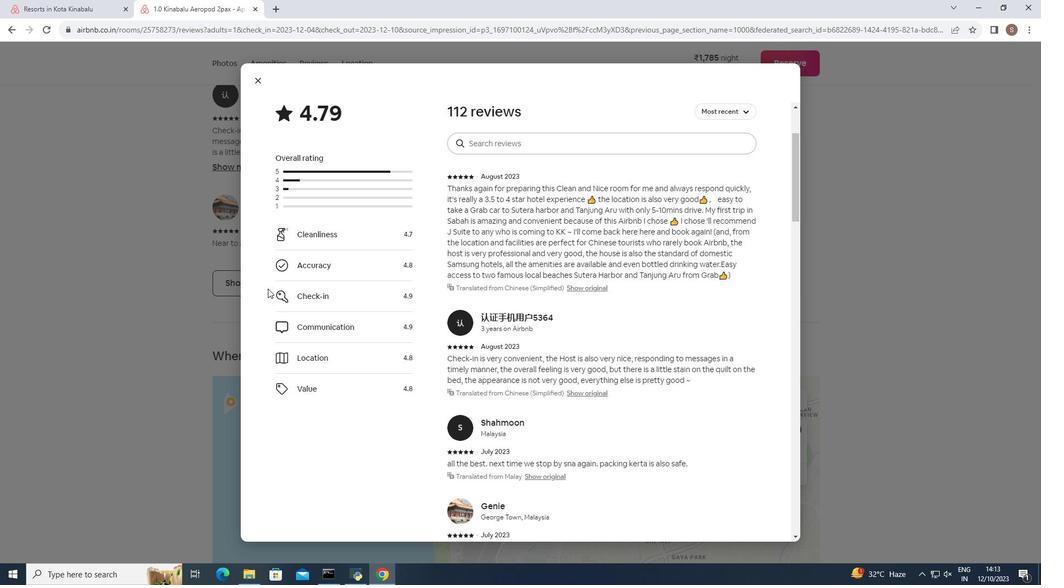 
Action: Mouse scrolled (267, 288) with delta (0, 0)
Screenshot: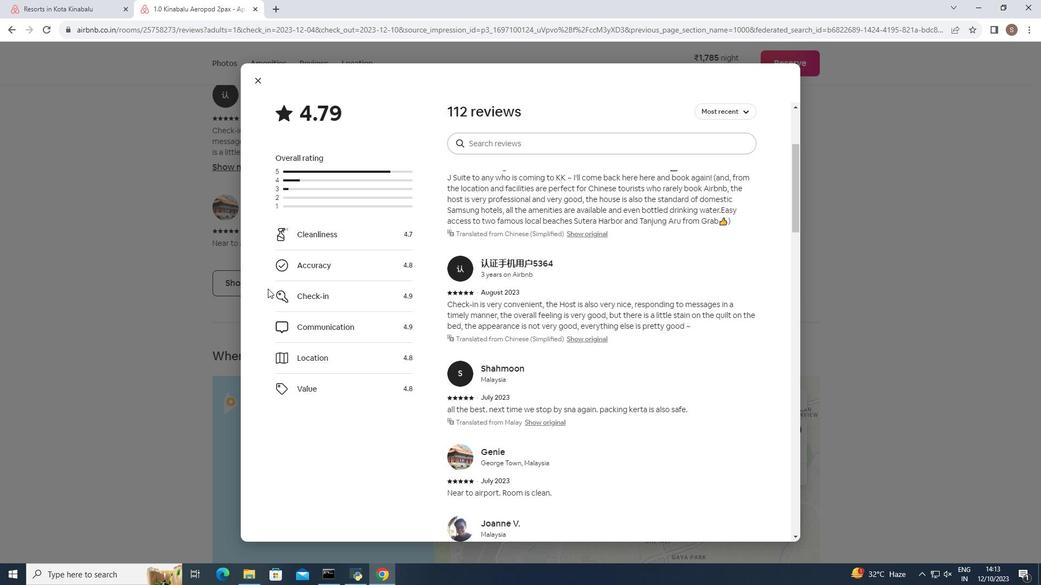 
Action: Mouse scrolled (267, 288) with delta (0, 0)
Screenshot: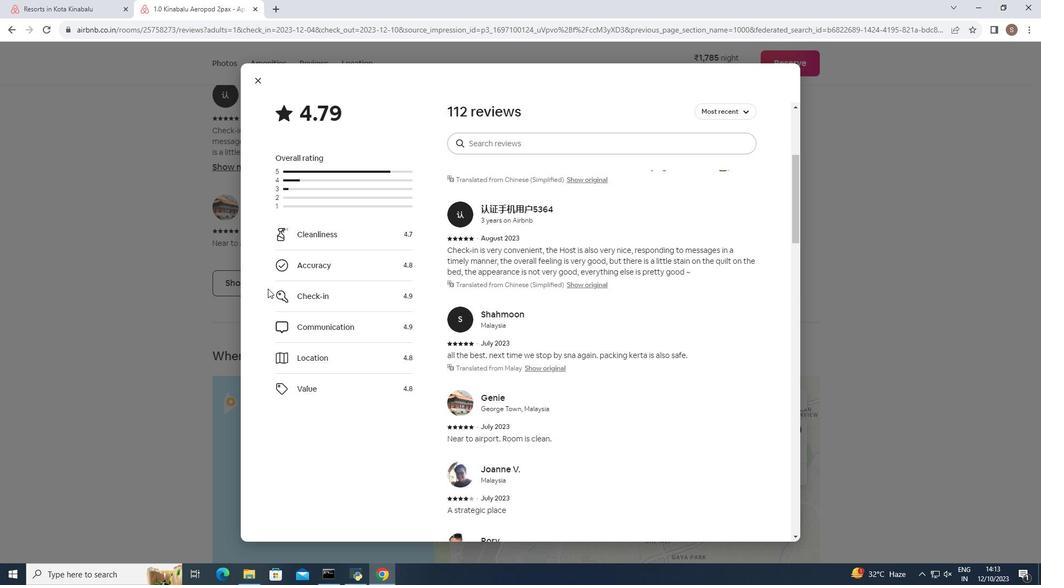 
Action: Mouse scrolled (267, 288) with delta (0, 0)
Screenshot: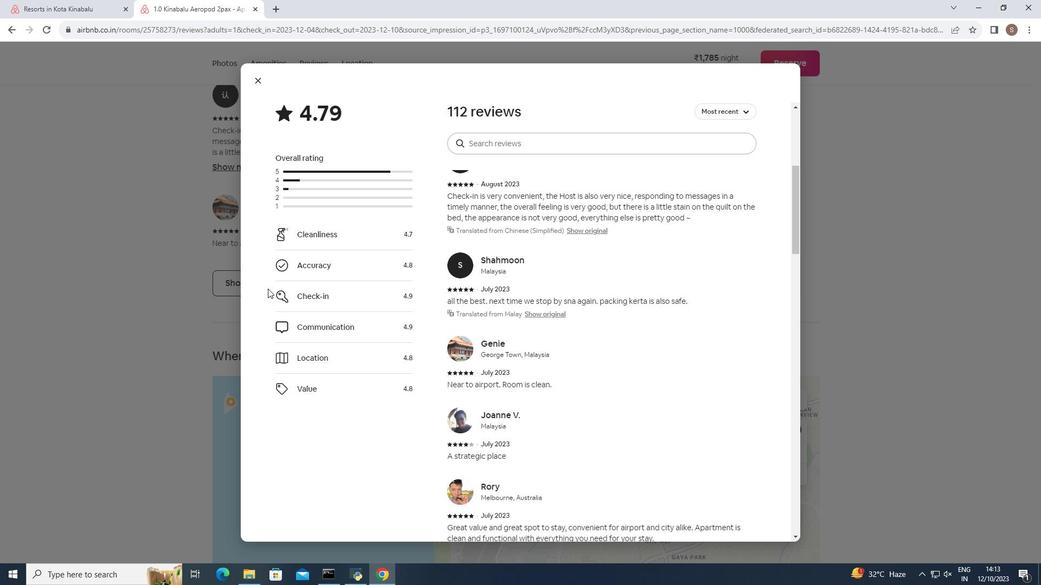 
Action: Mouse scrolled (267, 288) with delta (0, 0)
Screenshot: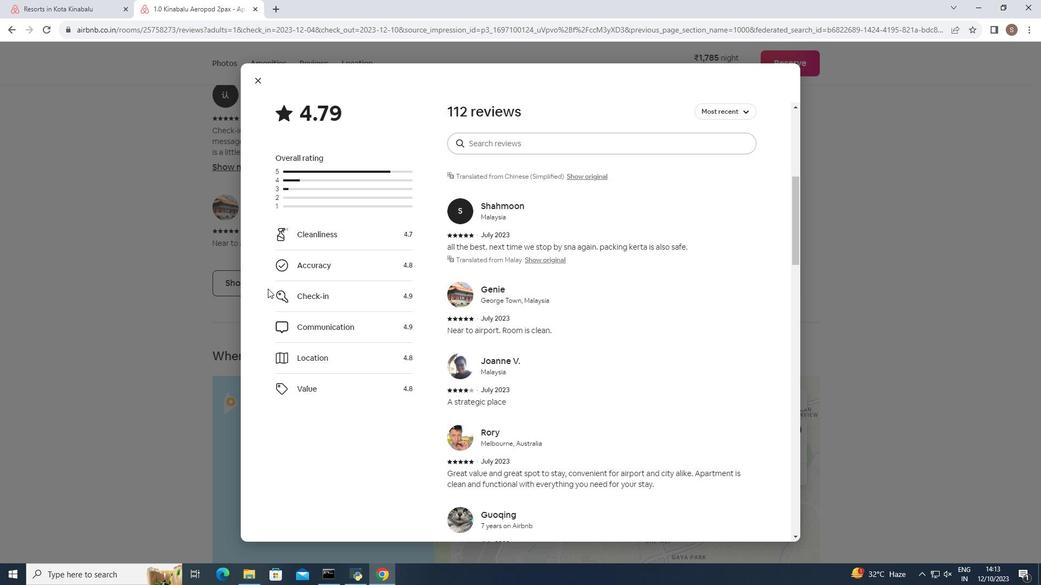 
Action: Mouse scrolled (267, 288) with delta (0, 0)
Screenshot: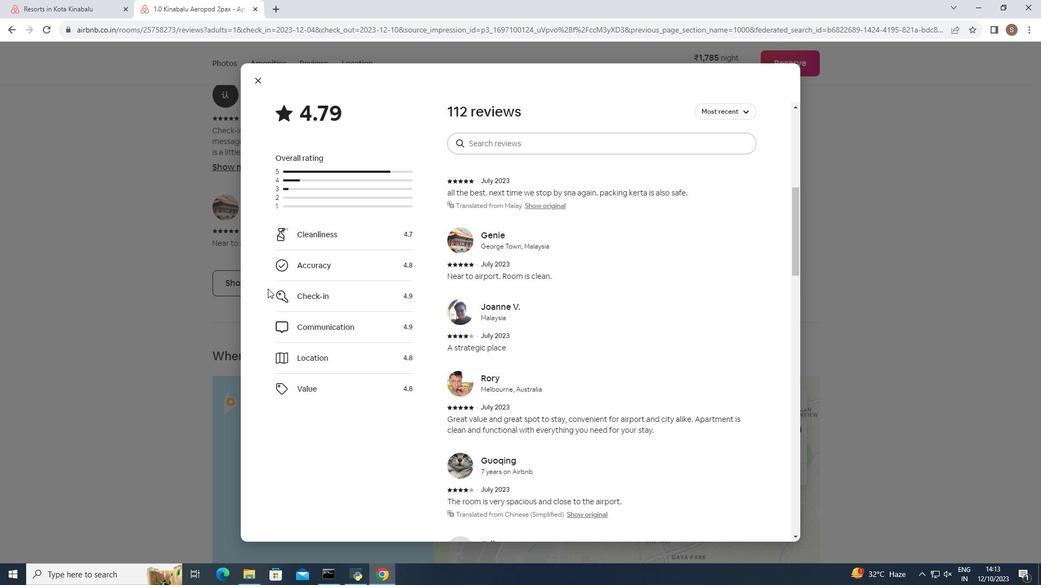 
Action: Mouse moved to (268, 289)
Screenshot: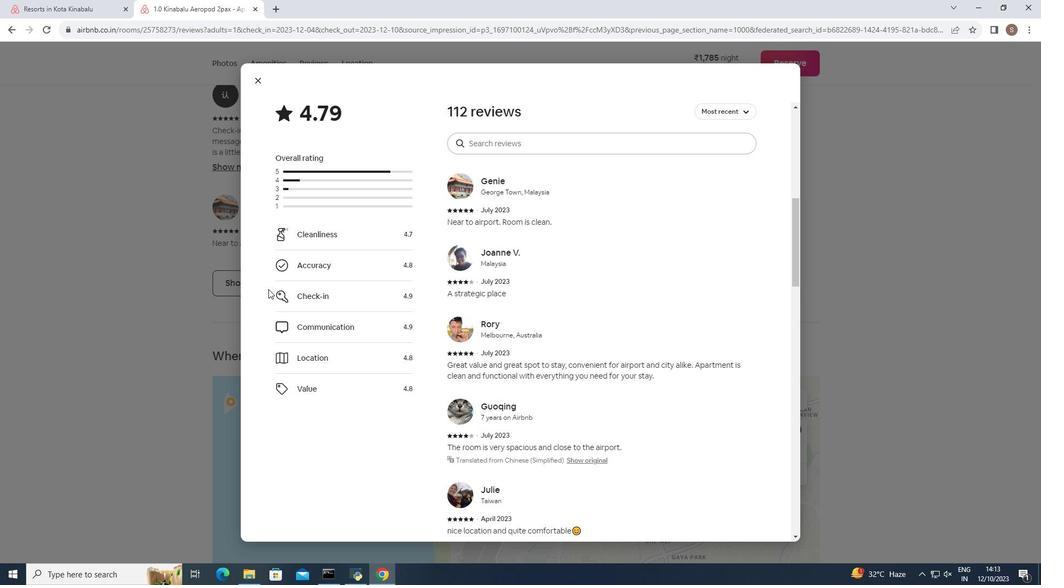 
Action: Mouse scrolled (268, 289) with delta (0, 0)
Screenshot: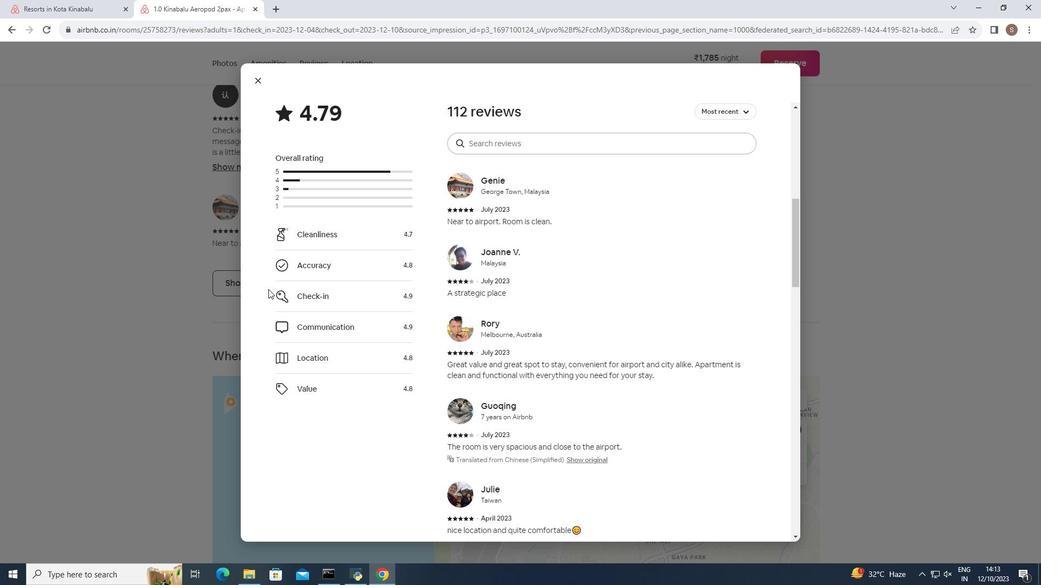 
Action: Mouse scrolled (268, 289) with delta (0, 0)
Screenshot: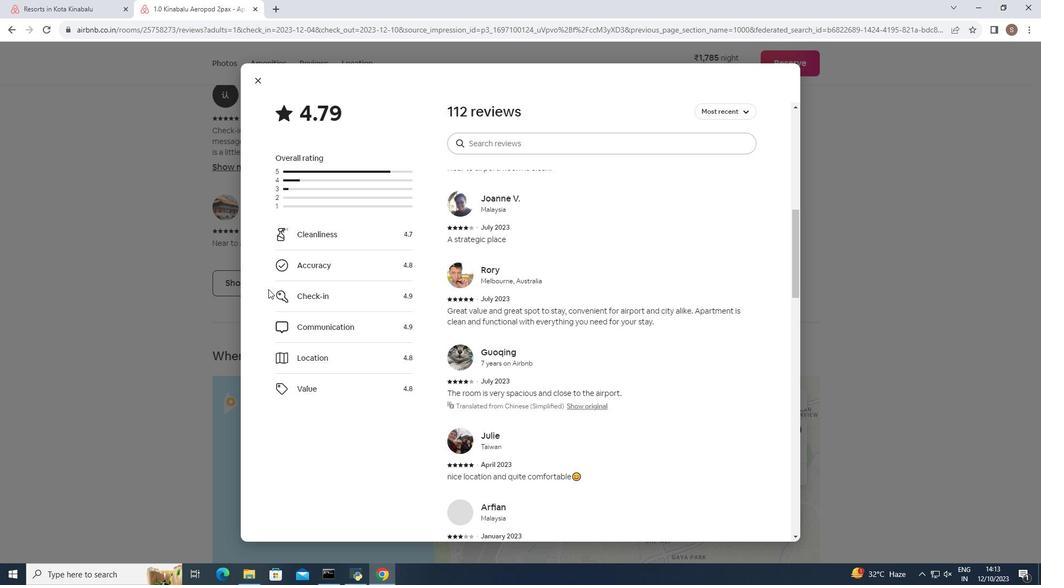 
Action: Mouse scrolled (268, 289) with delta (0, 0)
Screenshot: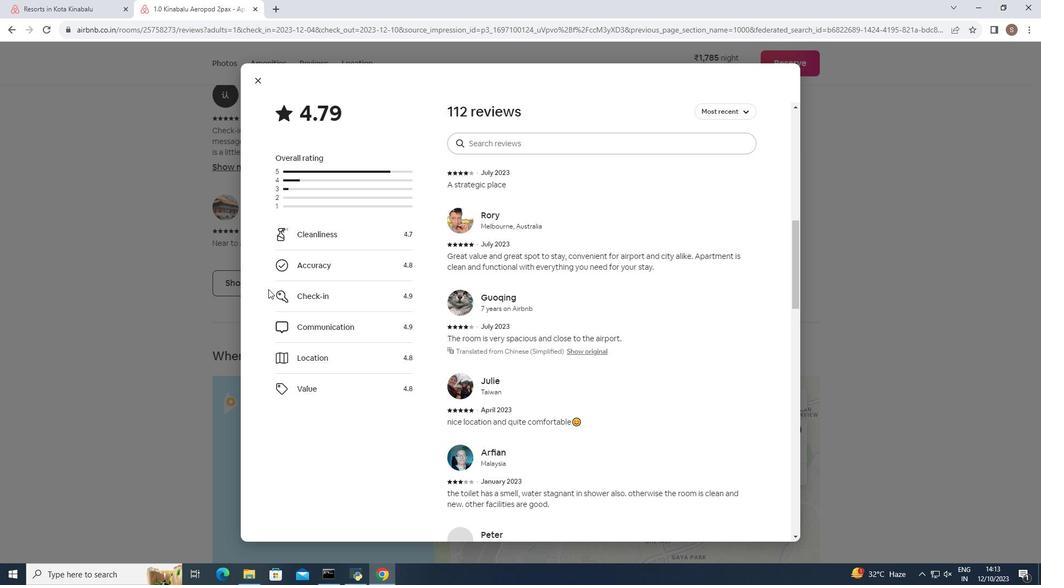 
Action: Mouse scrolled (268, 289) with delta (0, 0)
Screenshot: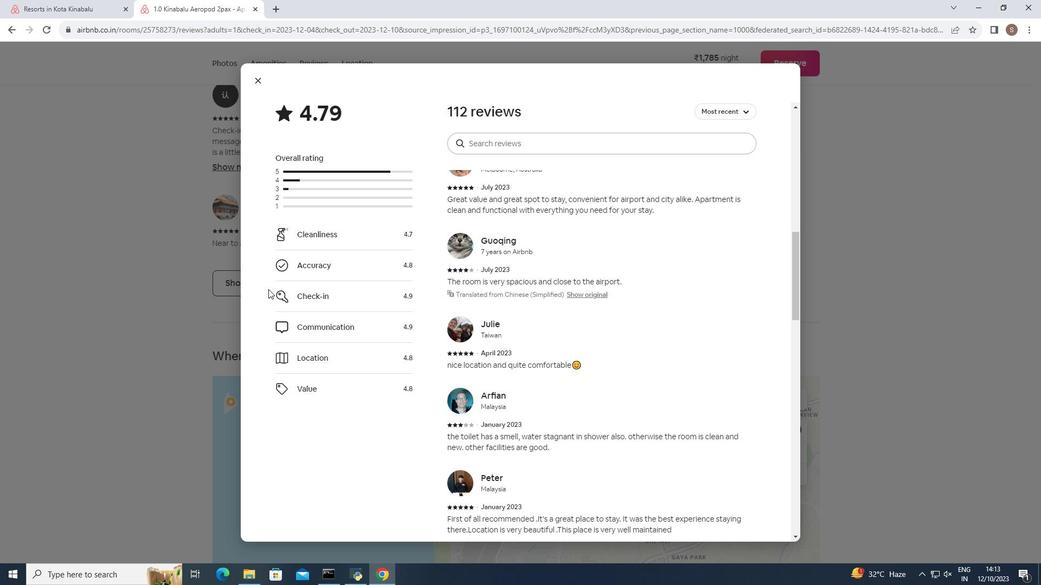 
Action: Mouse moved to (267, 290)
Screenshot: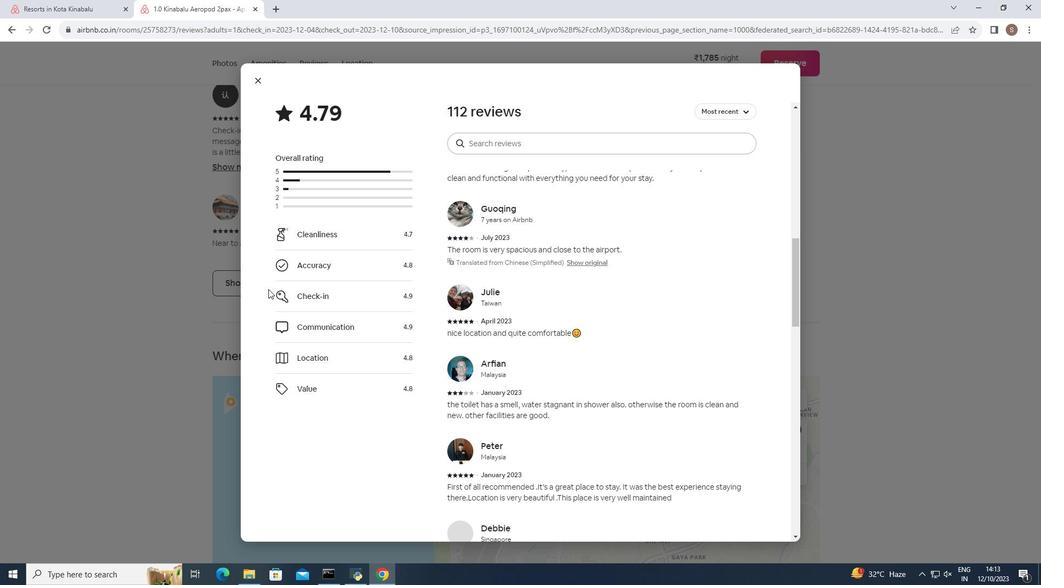 
Action: Mouse scrolled (267, 289) with delta (0, 0)
Screenshot: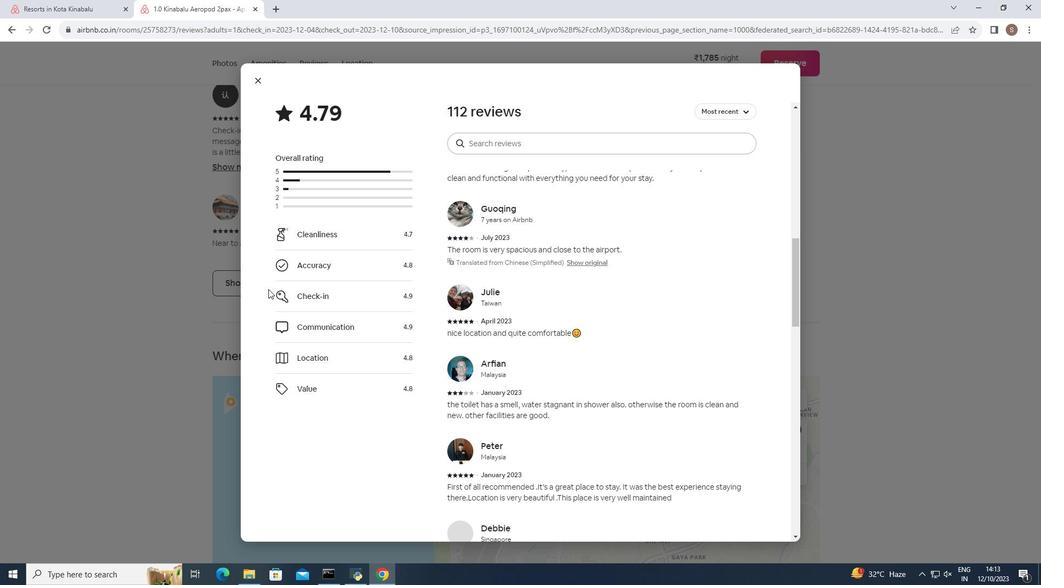 
Action: Mouse moved to (267, 290)
Screenshot: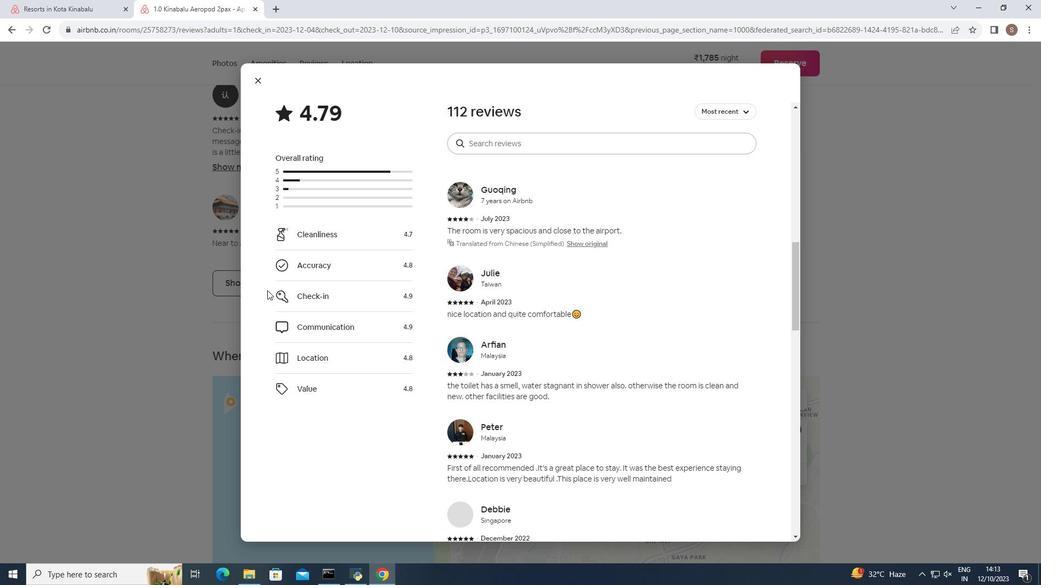 
Action: Mouse scrolled (267, 290) with delta (0, 0)
Screenshot: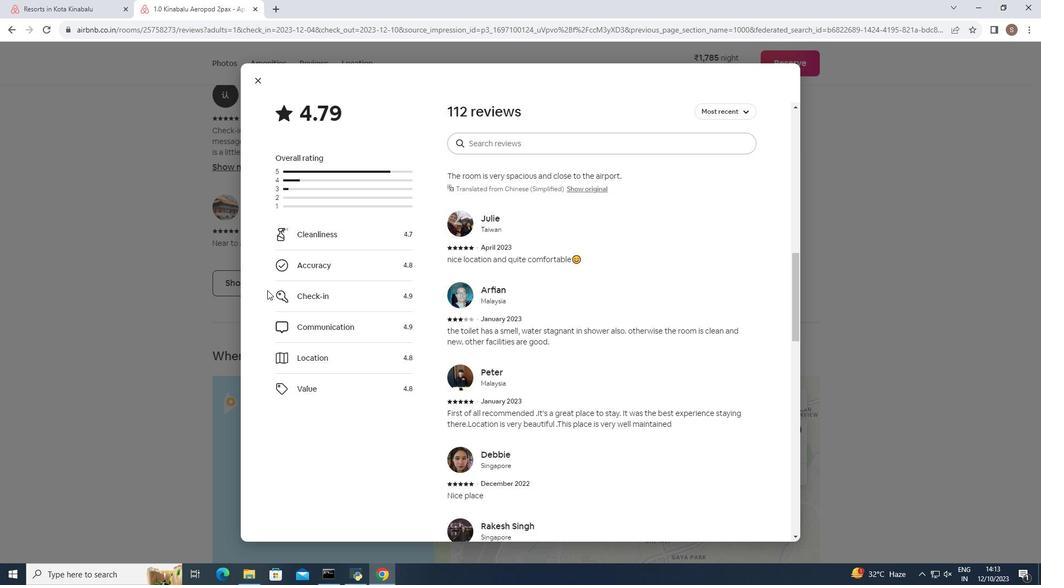 
Action: Mouse scrolled (267, 290) with delta (0, 0)
Screenshot: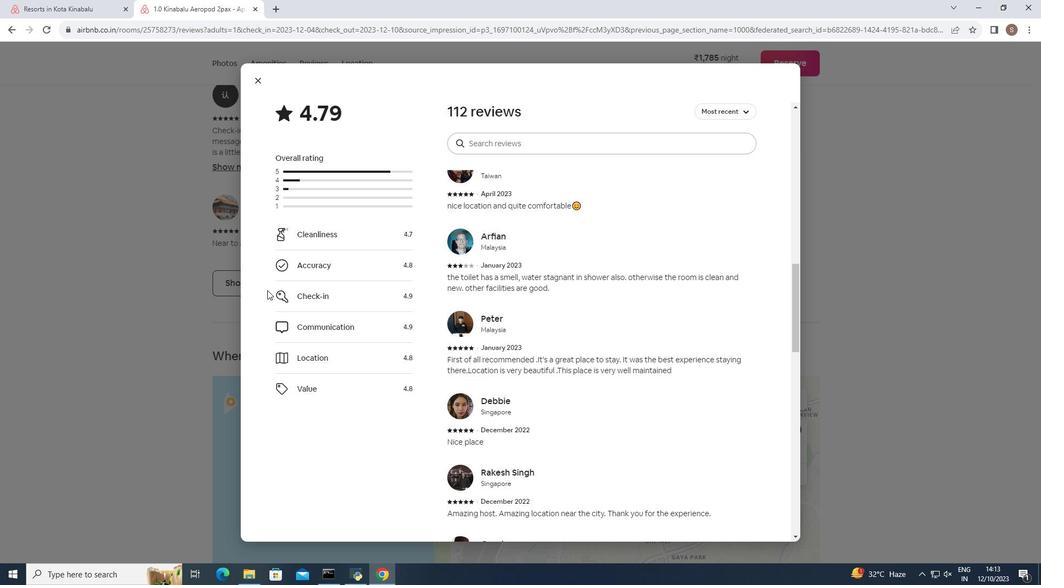 
Action: Mouse scrolled (267, 290) with delta (0, 0)
Screenshot: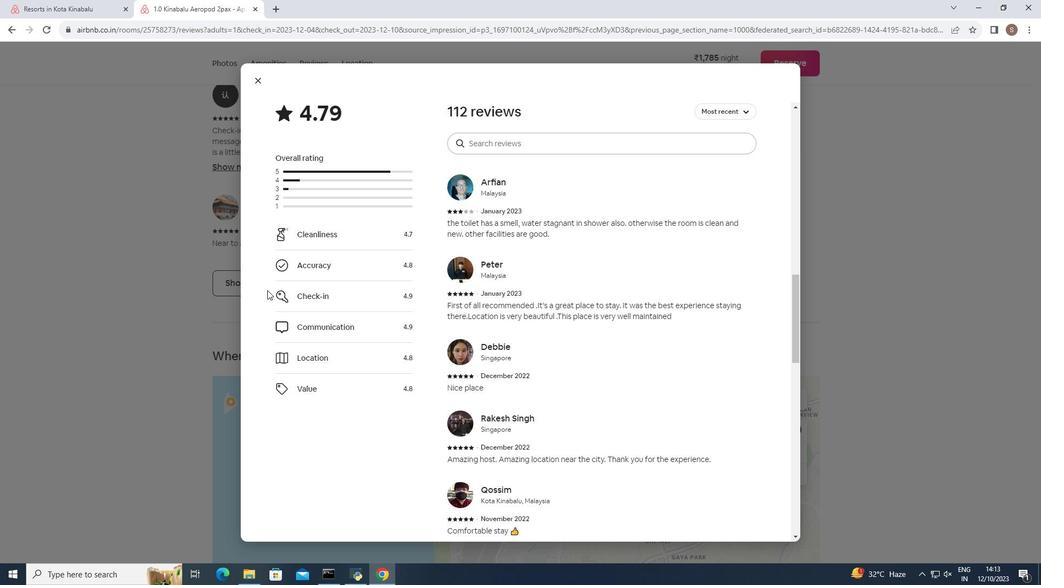 
Action: Mouse scrolled (267, 290) with delta (0, 0)
Screenshot: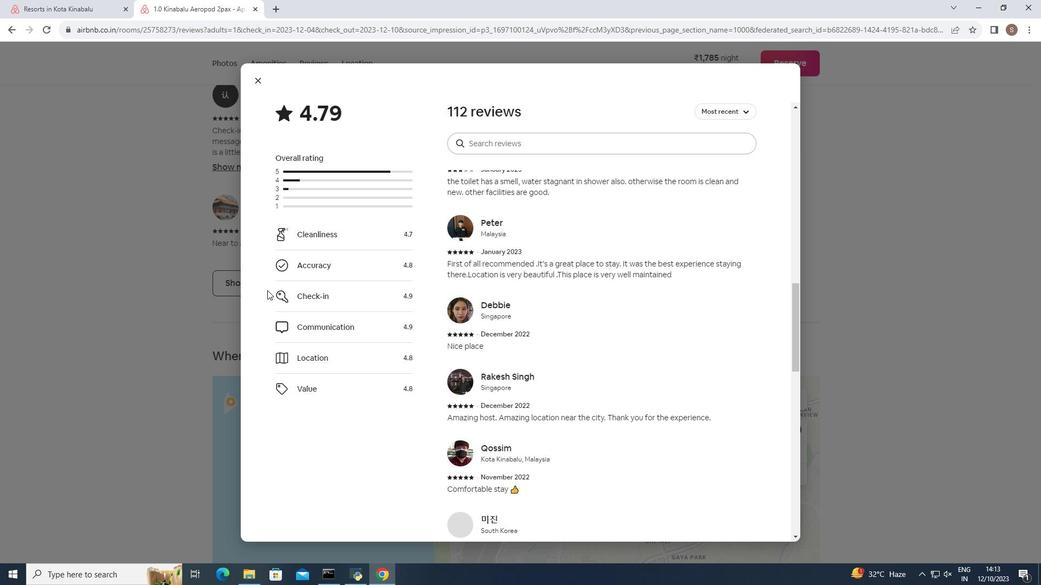 
Action: Mouse scrolled (267, 290) with delta (0, 0)
Screenshot: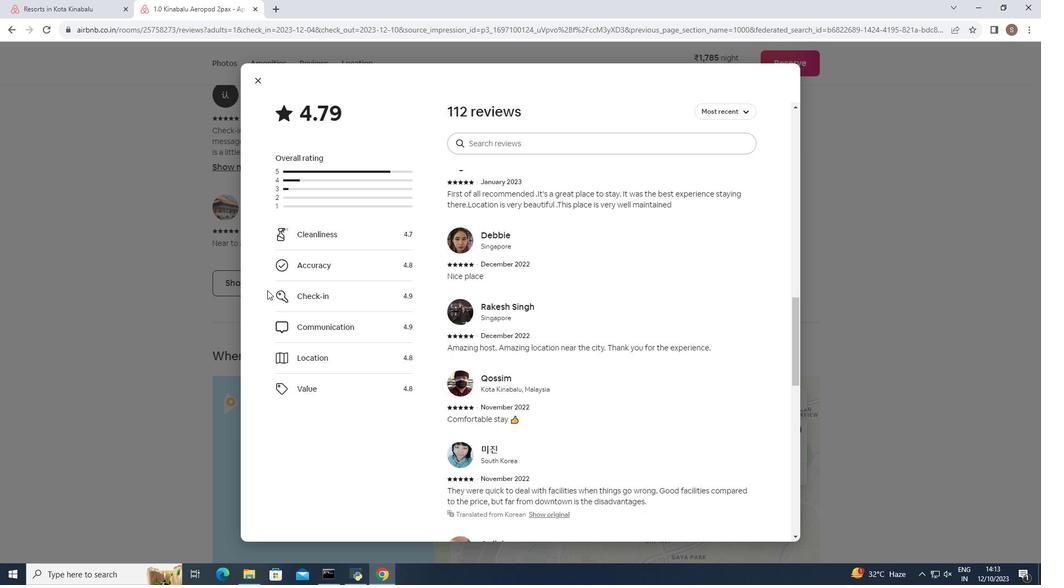 
Action: Mouse scrolled (267, 290) with delta (0, 0)
Screenshot: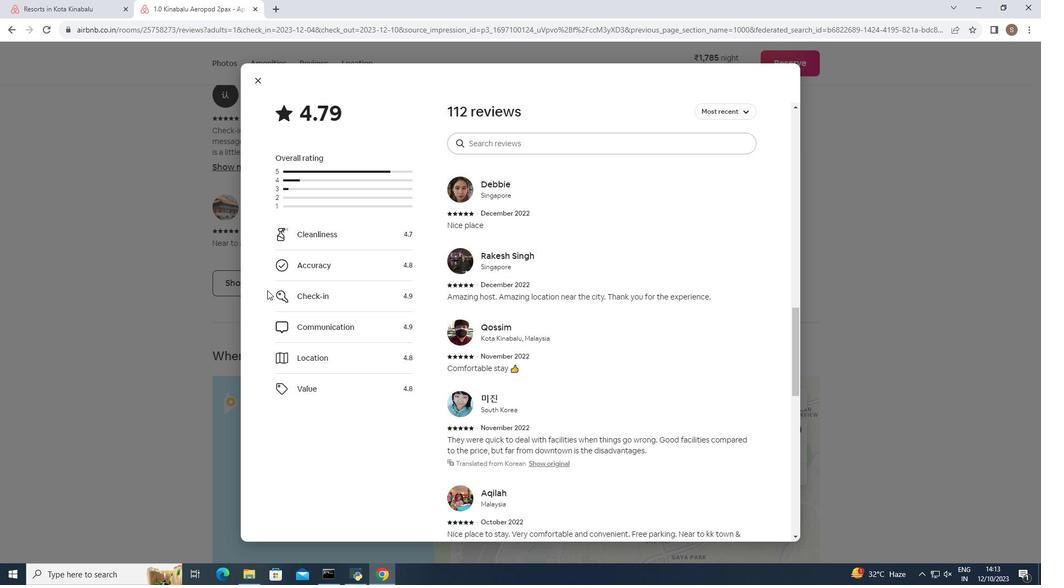 
Action: Mouse scrolled (267, 290) with delta (0, 0)
Screenshot: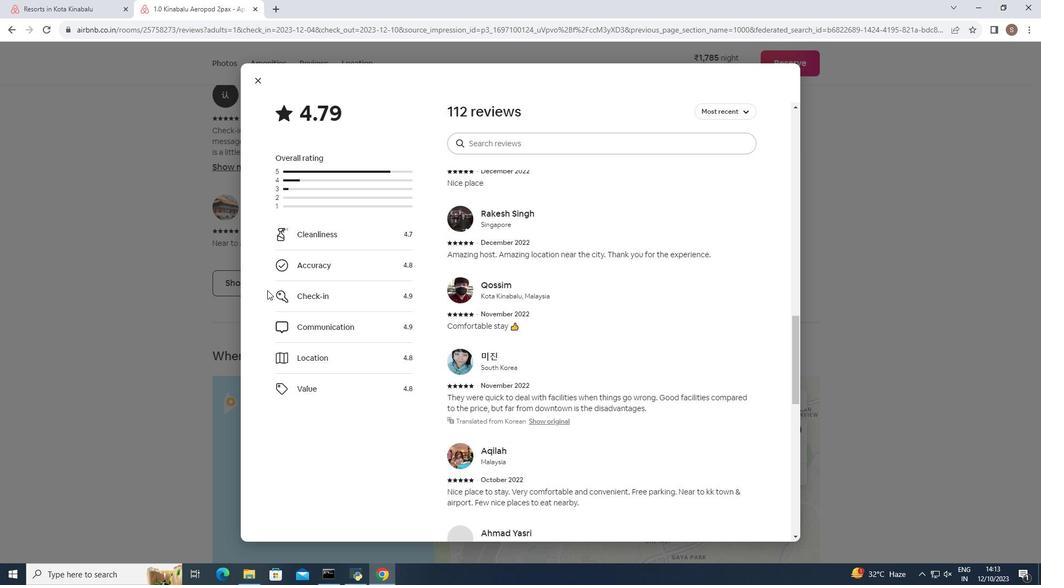 
Action: Mouse scrolled (267, 290) with delta (0, 0)
Screenshot: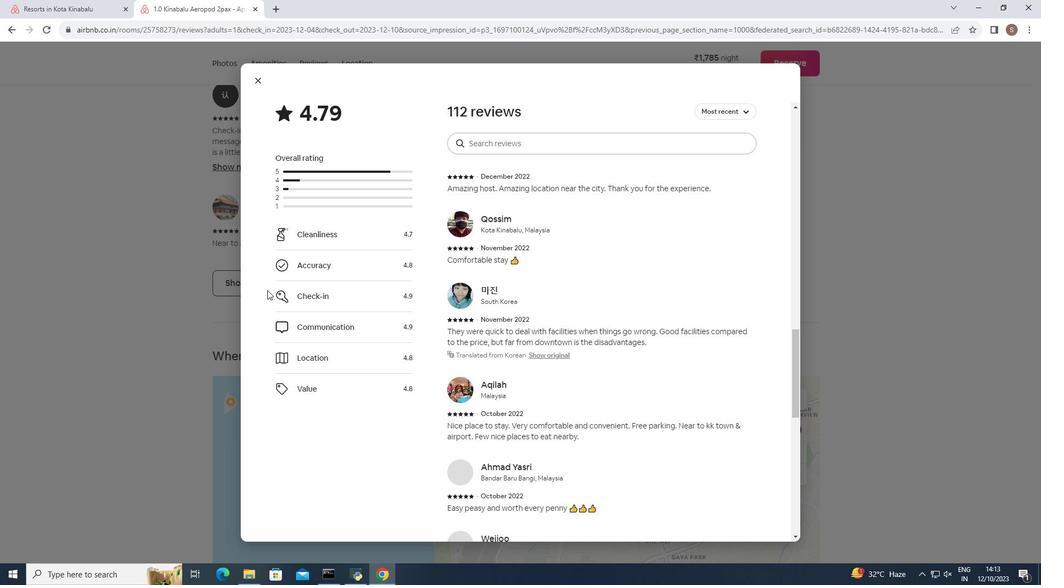 
Action: Mouse scrolled (267, 290) with delta (0, 0)
Screenshot: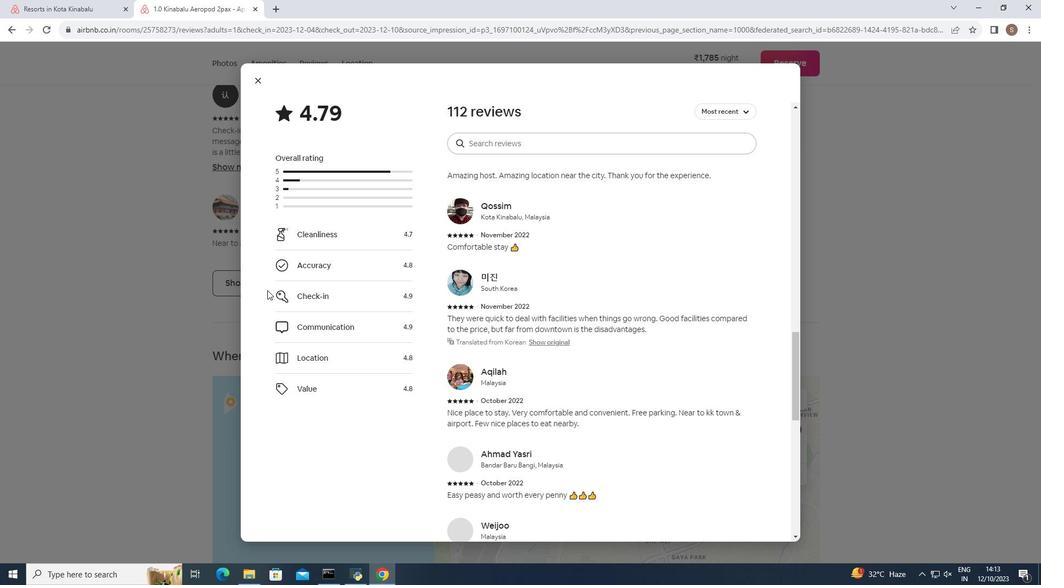 
Action: Mouse moved to (257, 79)
Screenshot: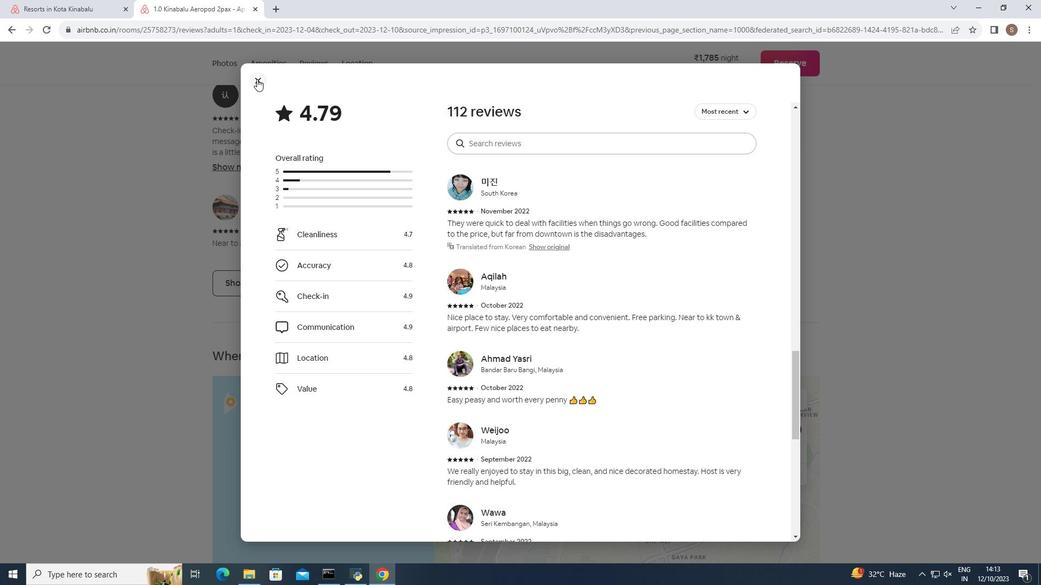 
Action: Mouse pressed left at (257, 79)
Screenshot: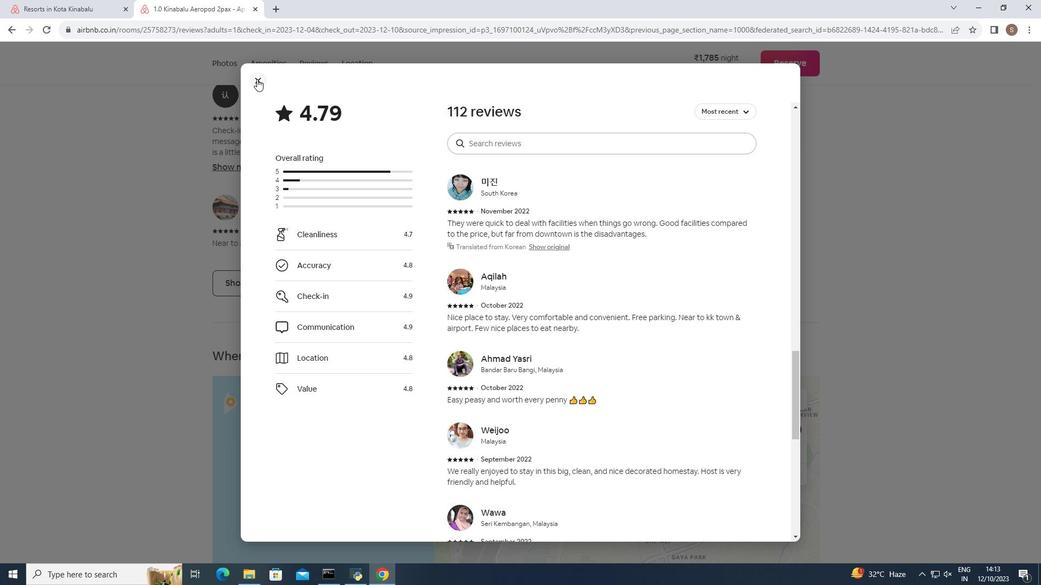 
Action: Mouse scrolled (257, 78) with delta (0, 0)
Screenshot: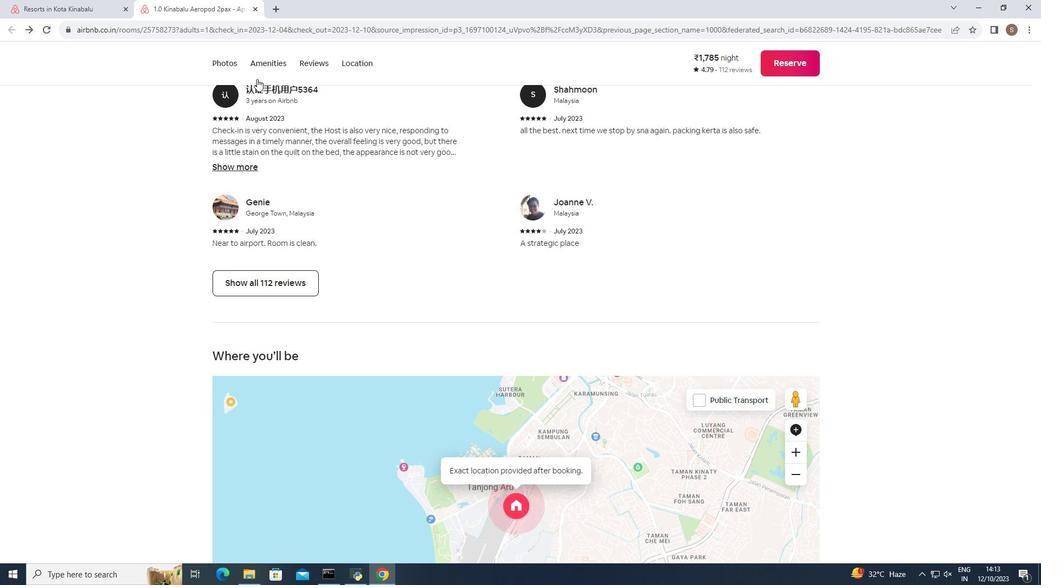
Action: Mouse moved to (257, 79)
Screenshot: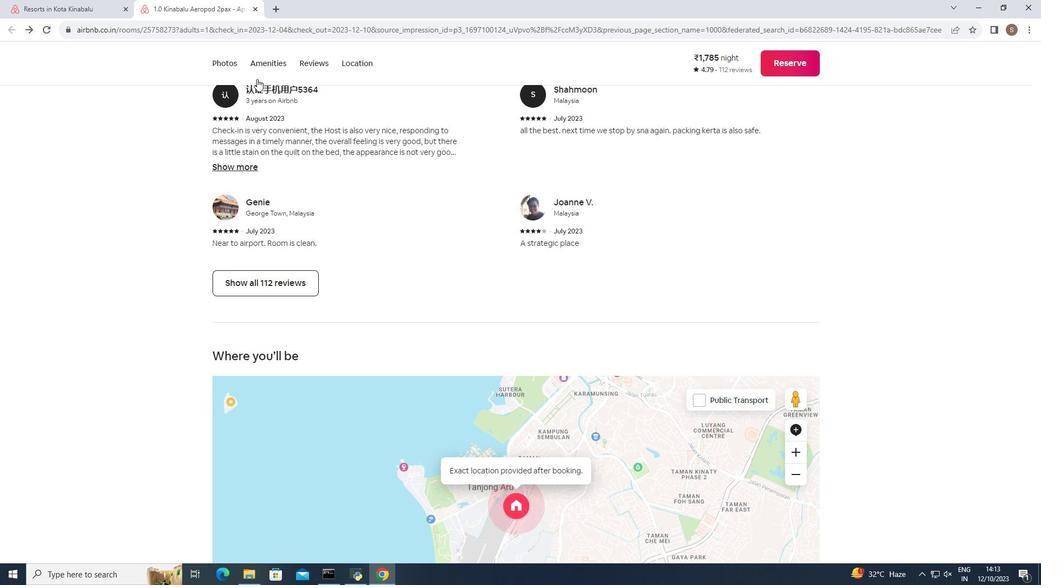 
Action: Mouse scrolled (257, 78) with delta (0, 0)
Screenshot: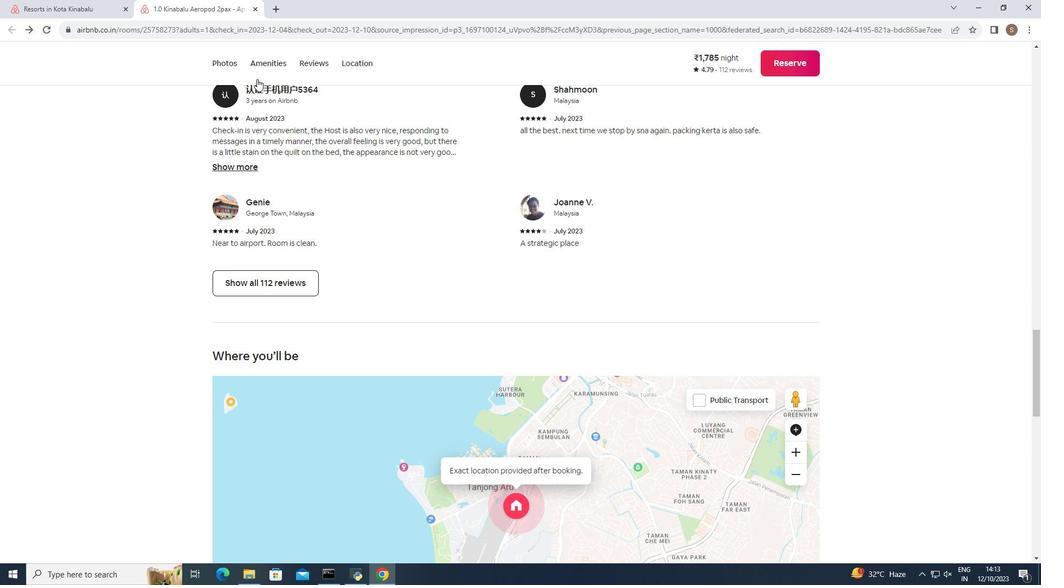 
Action: Mouse moved to (258, 84)
Screenshot: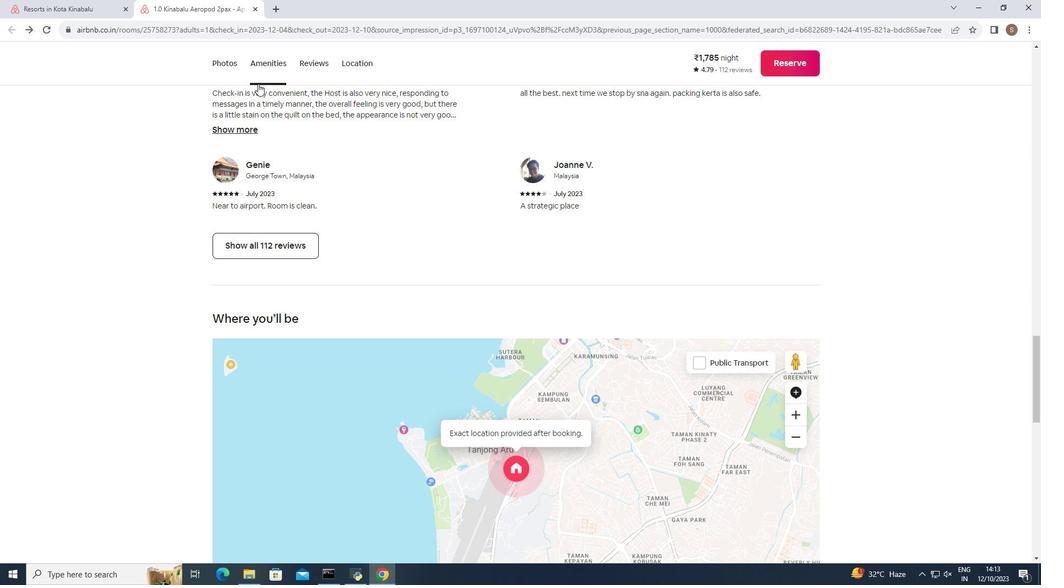 
Action: Mouse scrolled (258, 83) with delta (0, 0)
Screenshot: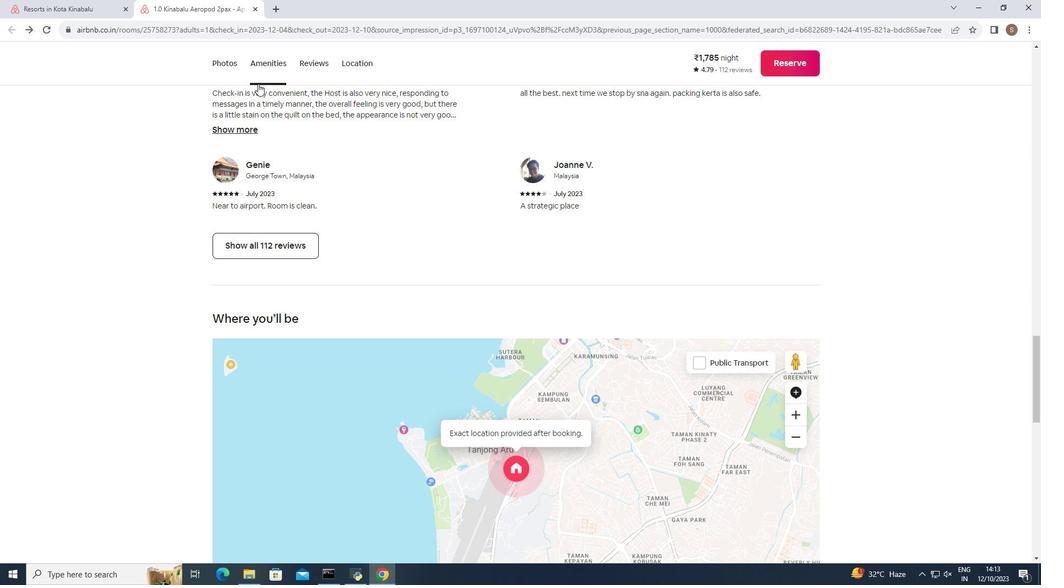 
Action: Mouse moved to (258, 86)
